 Task: Buy 3 Loofahs from Bath & Bathing Accessories section under best seller category for shipping address: Johnny Mitchell, 4212 Skips Lane, Phoenix, Arizona 85012, Cell Number 9285042162. Pay from credit card ending with 7965, CVV 549
Action: Mouse moved to (543, 275)
Screenshot: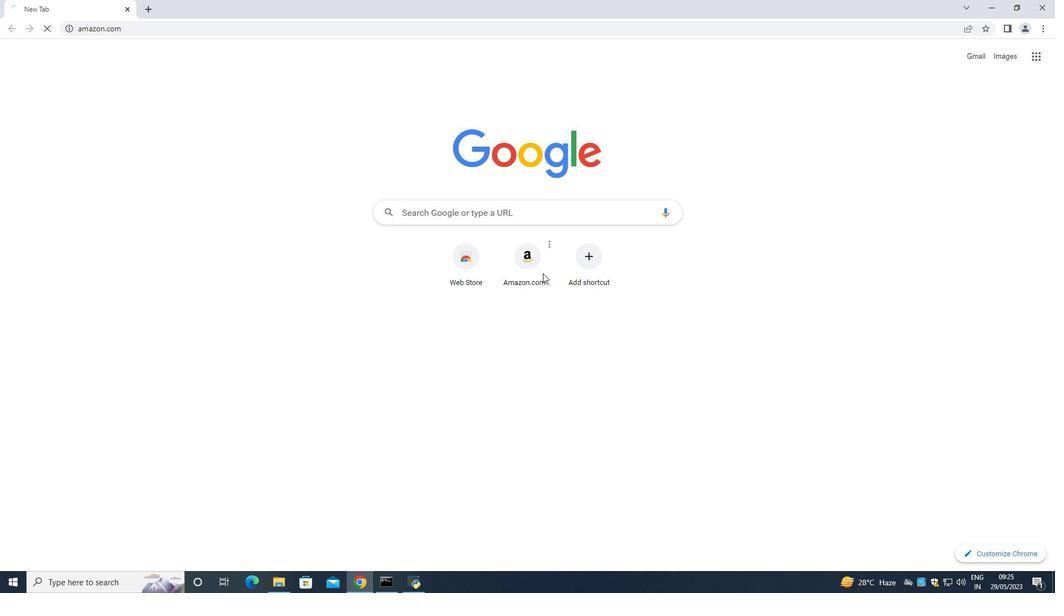 
Action: Mouse pressed left at (543, 275)
Screenshot: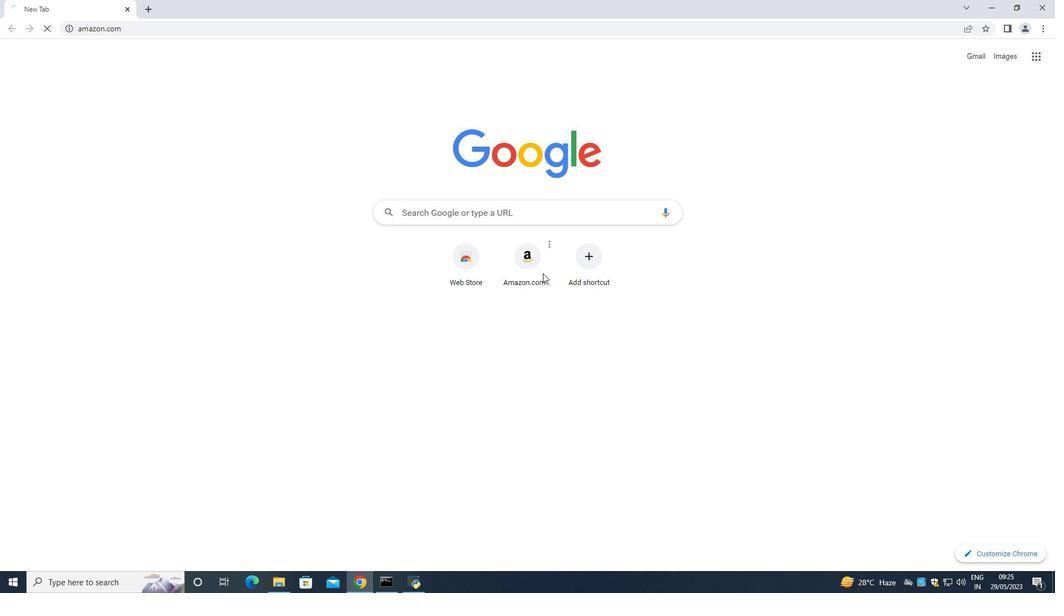 
Action: Mouse moved to (273, 47)
Screenshot: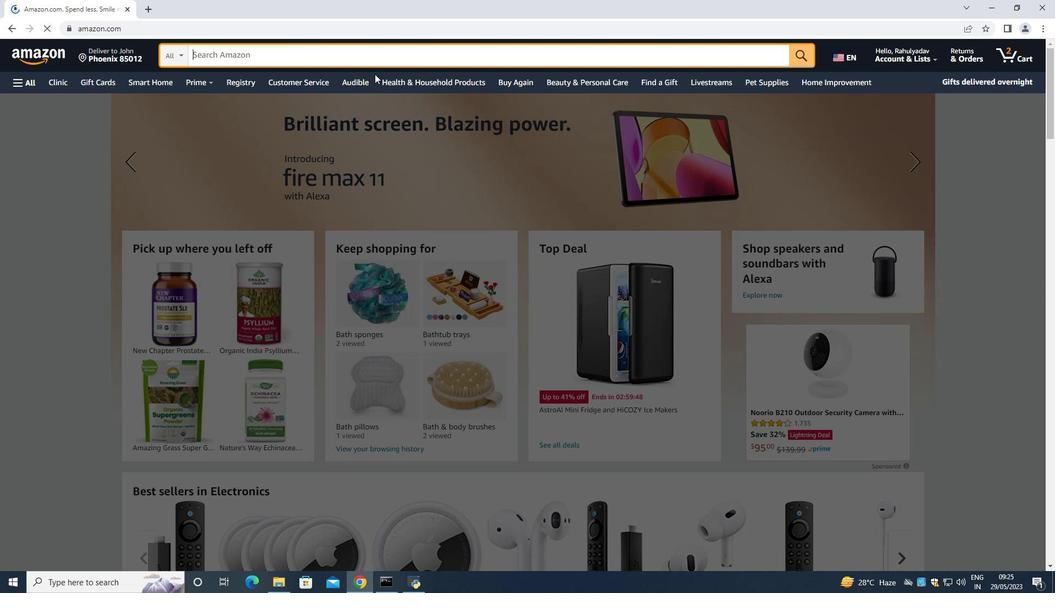 
Action: Mouse pressed left at (273, 47)
Screenshot: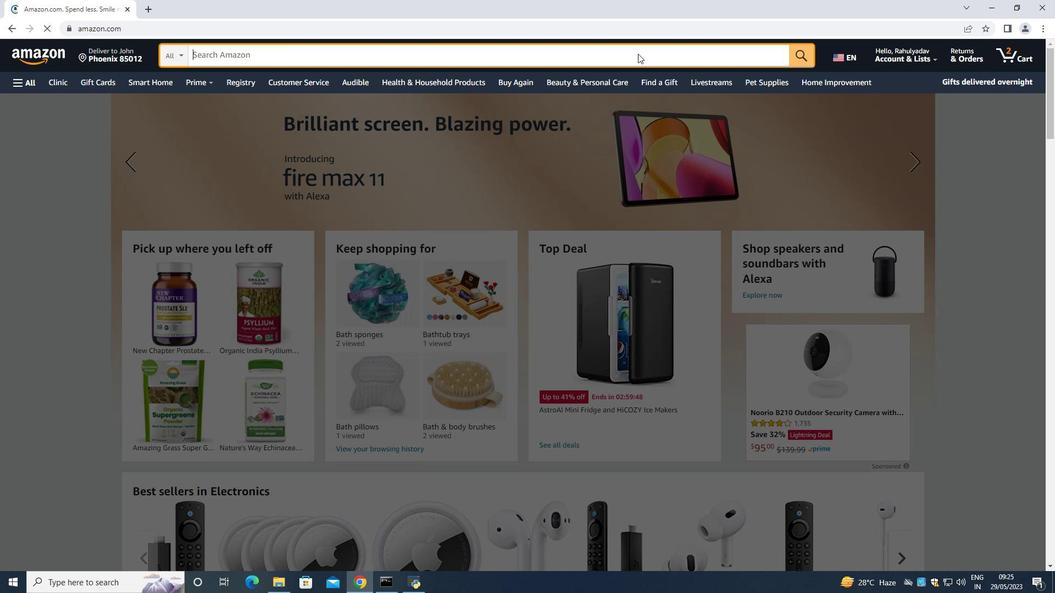 
Action: Mouse moved to (1018, 0)
Screenshot: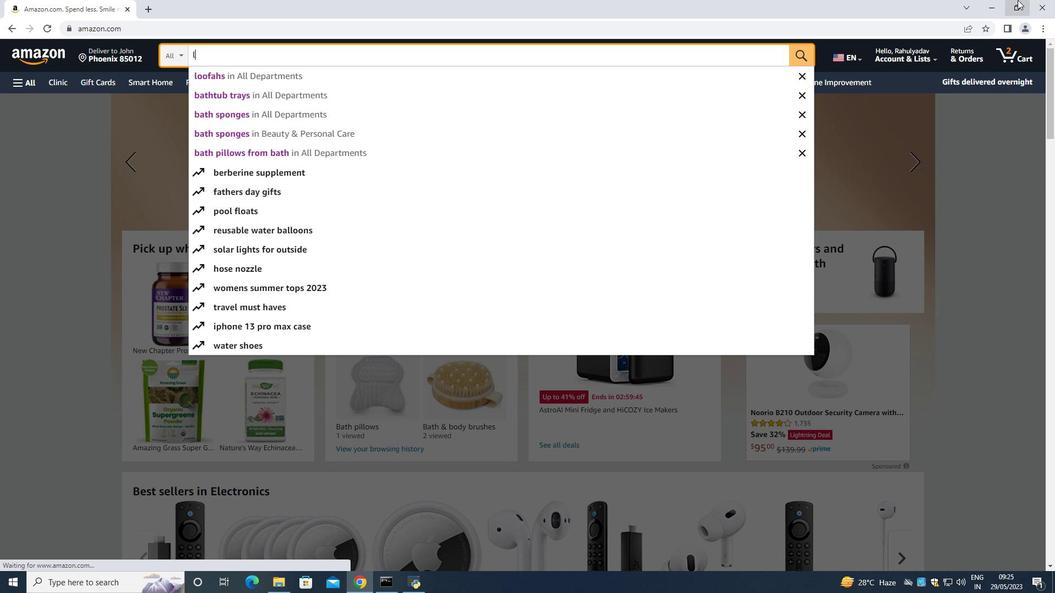 
Action: Key pressed loo<Key.shift>Fah<Key.space><Key.enter>
Screenshot: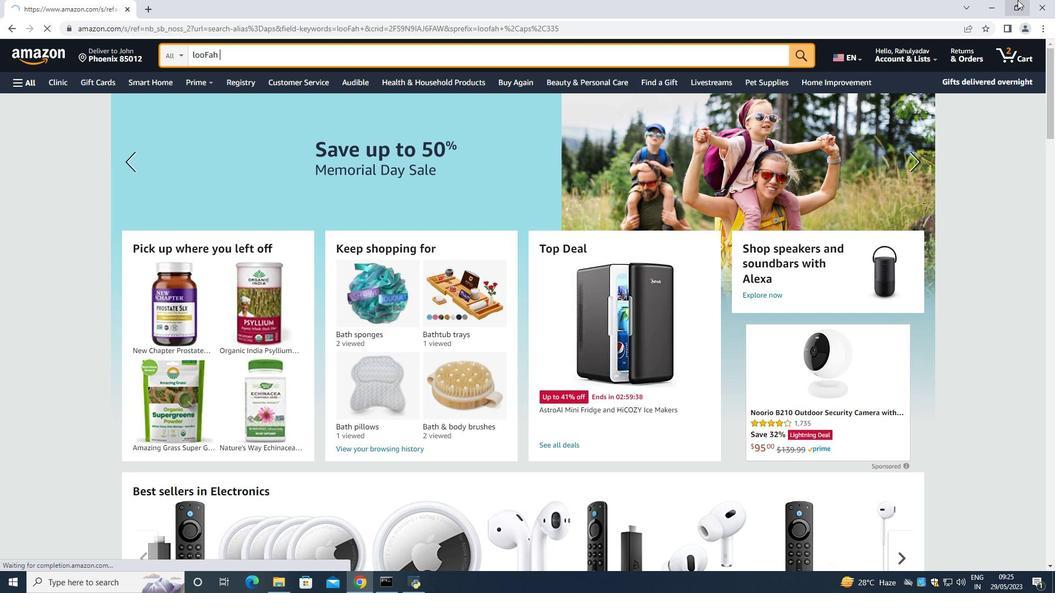 
Action: Mouse moved to (17, 260)
Screenshot: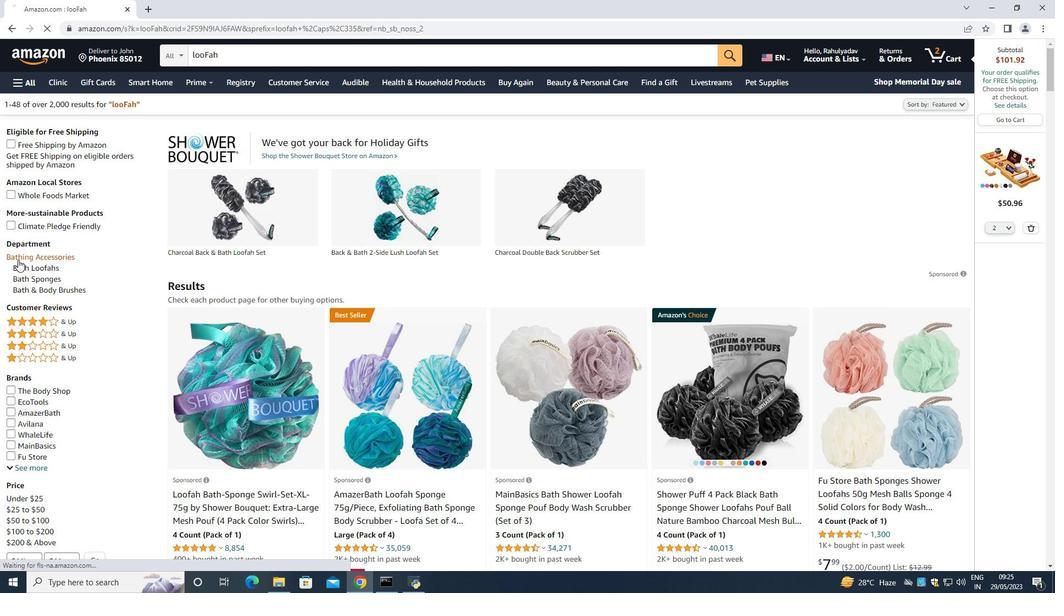 
Action: Mouse pressed left at (17, 260)
Screenshot: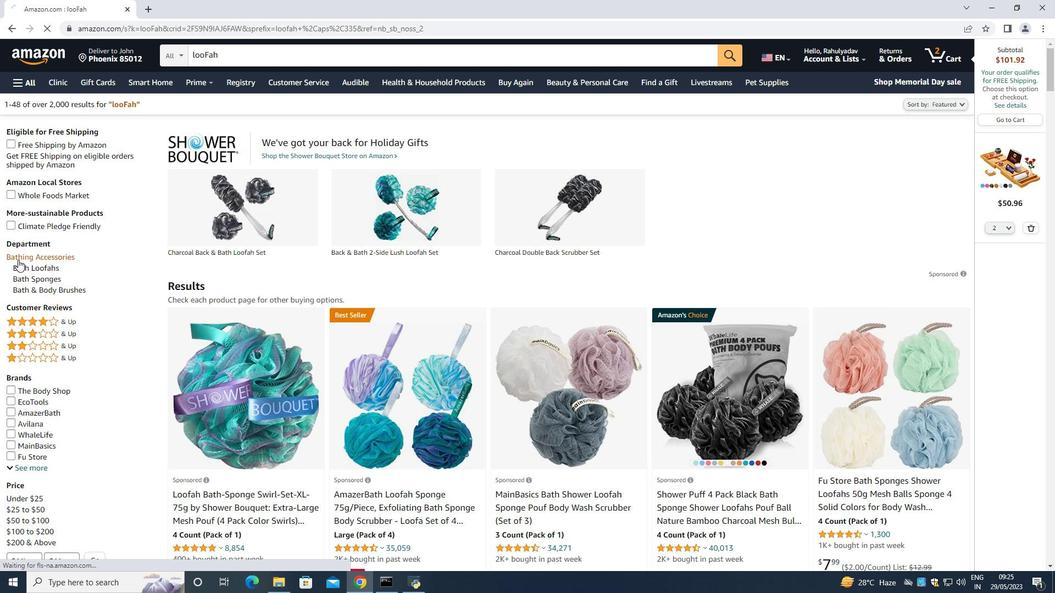 
Action: Mouse moved to (280, 190)
Screenshot: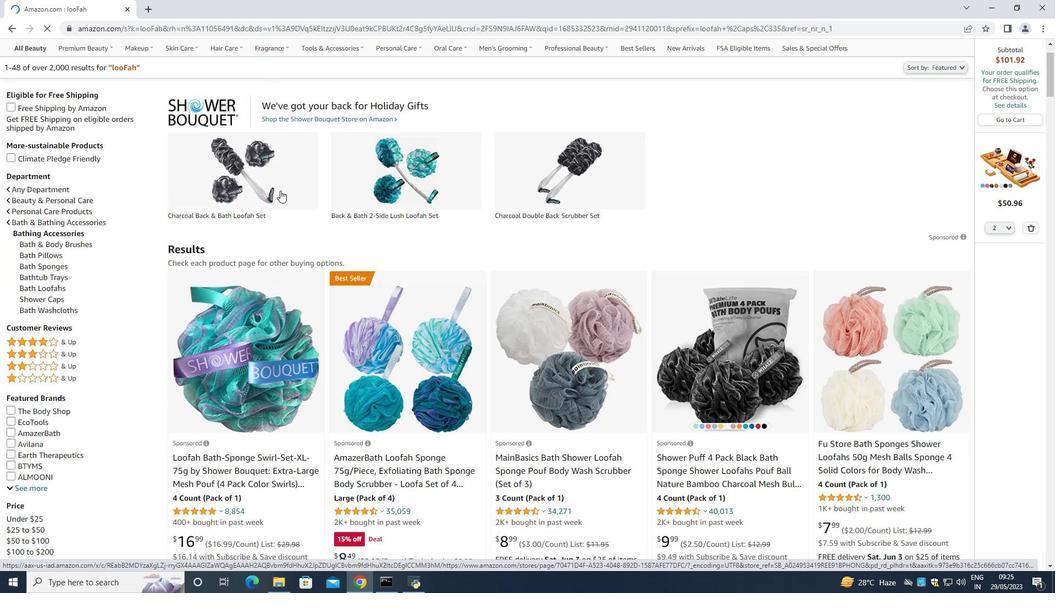 
Action: Mouse scrolled (280, 190) with delta (0, 0)
Screenshot: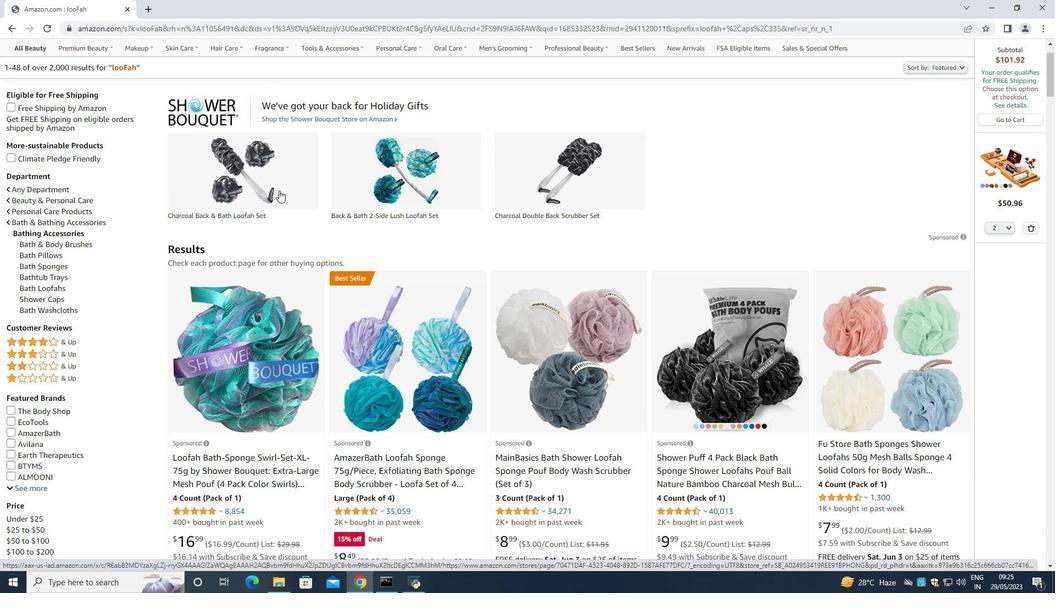 
Action: Mouse moved to (279, 190)
Screenshot: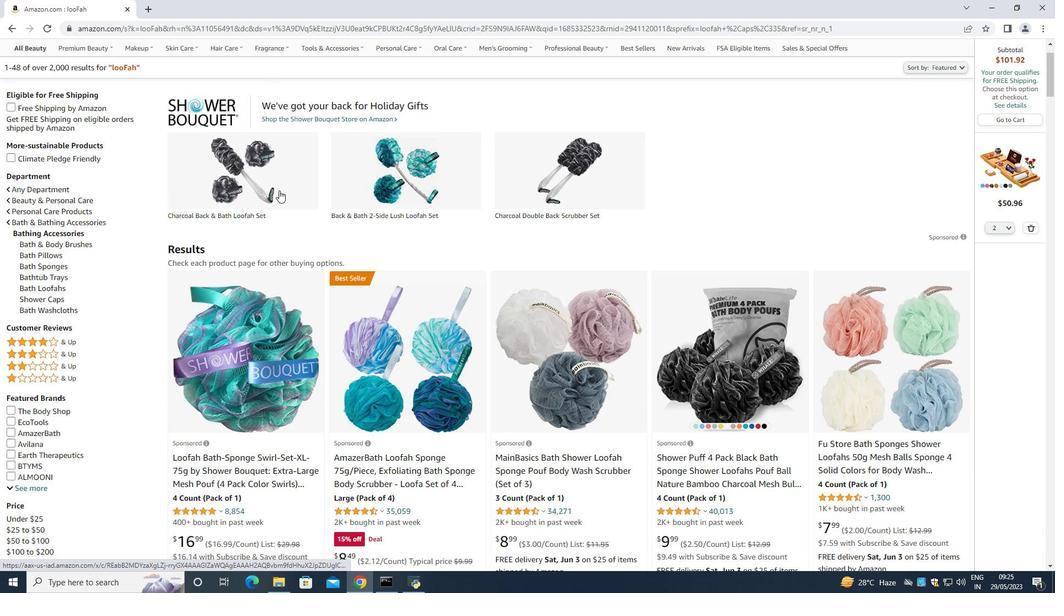 
Action: Mouse scrolled (279, 190) with delta (0, 0)
Screenshot: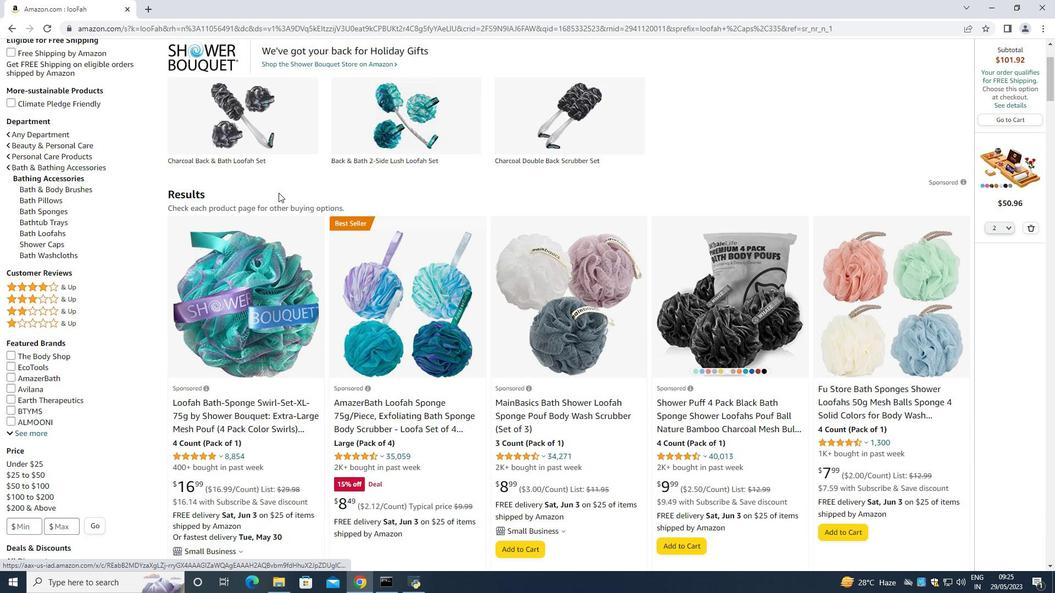 
Action: Mouse moved to (416, 412)
Screenshot: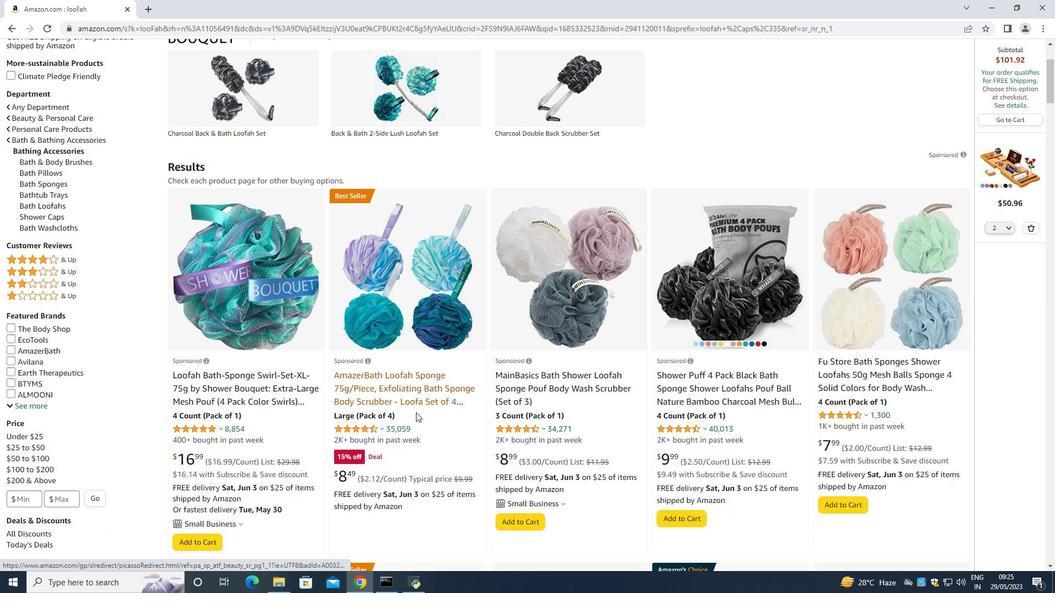 
Action: Mouse scrolled (416, 411) with delta (0, 0)
Screenshot: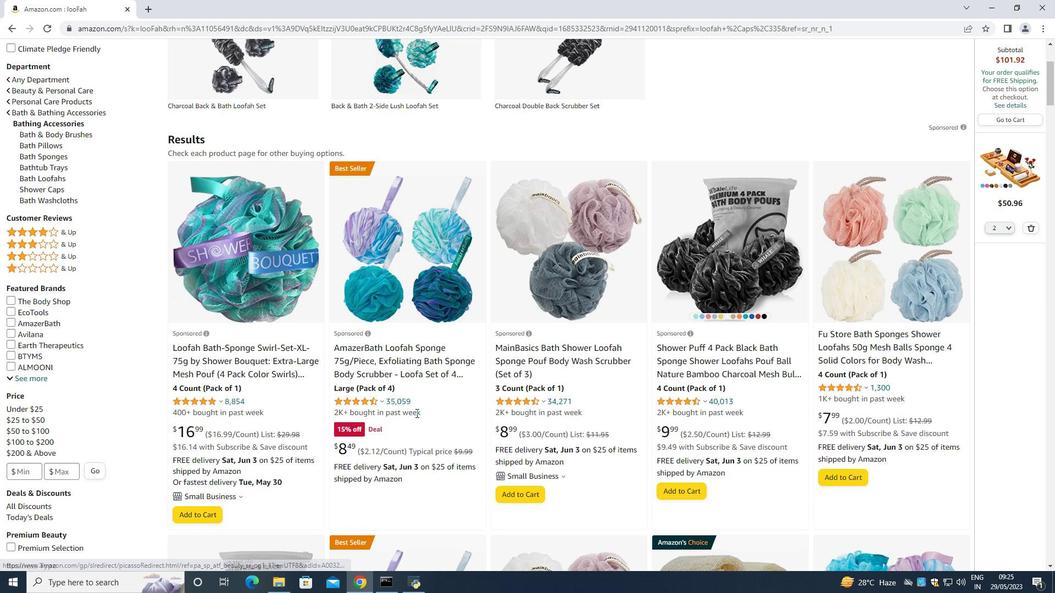 
Action: Mouse moved to (389, 280)
Screenshot: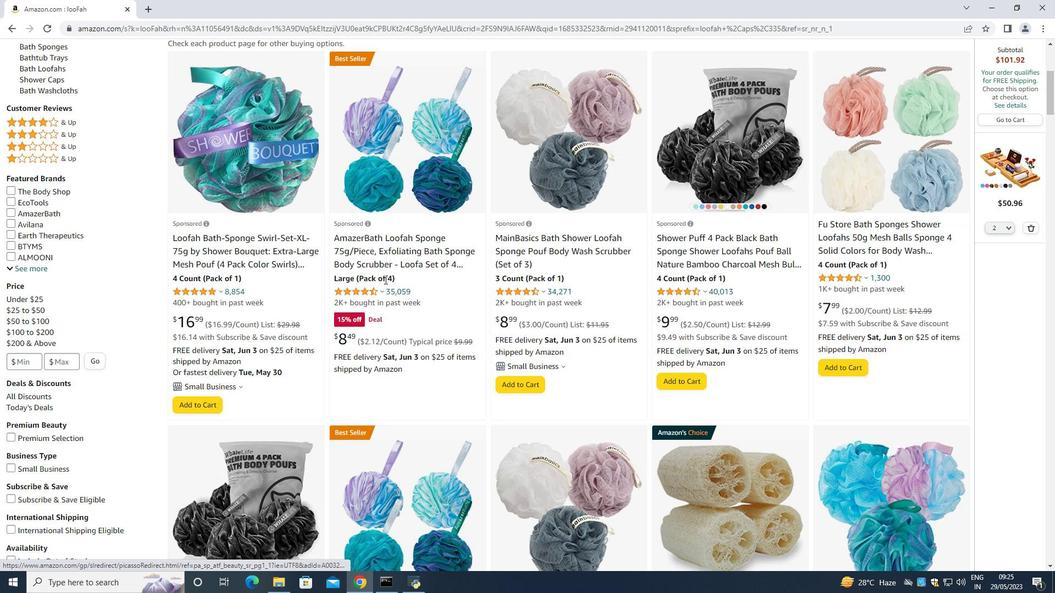 
Action: Mouse scrolled (389, 279) with delta (0, 0)
Screenshot: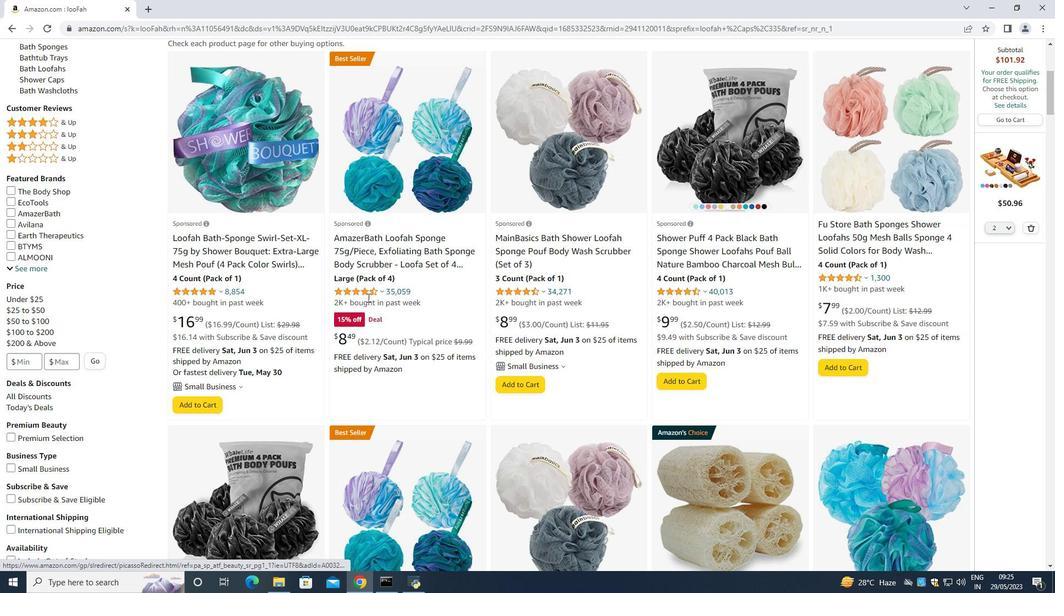 
Action: Mouse moved to (389, 280)
Screenshot: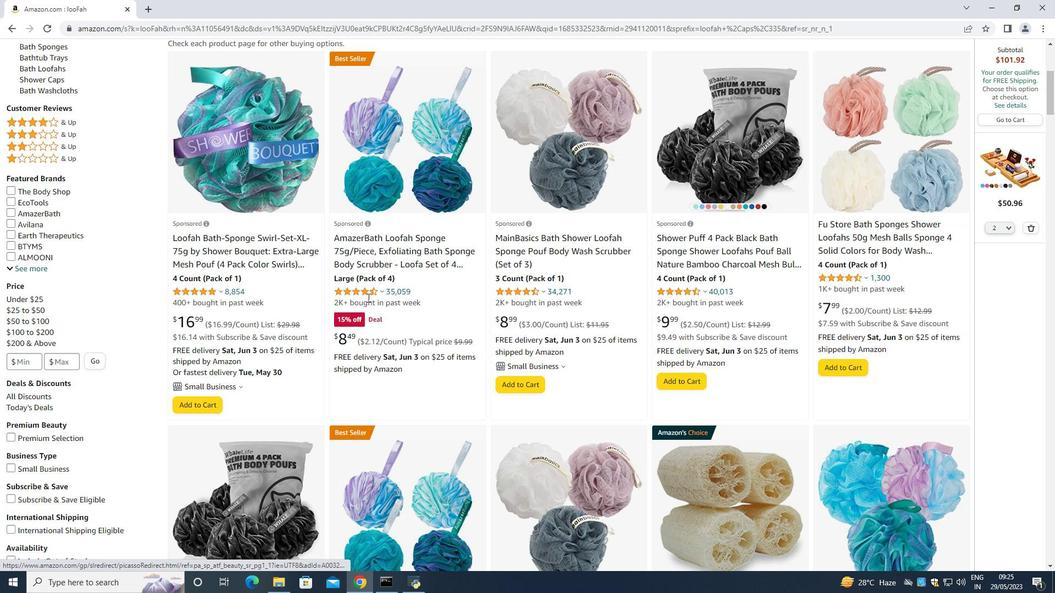 
Action: Mouse scrolled (389, 279) with delta (0, 0)
Screenshot: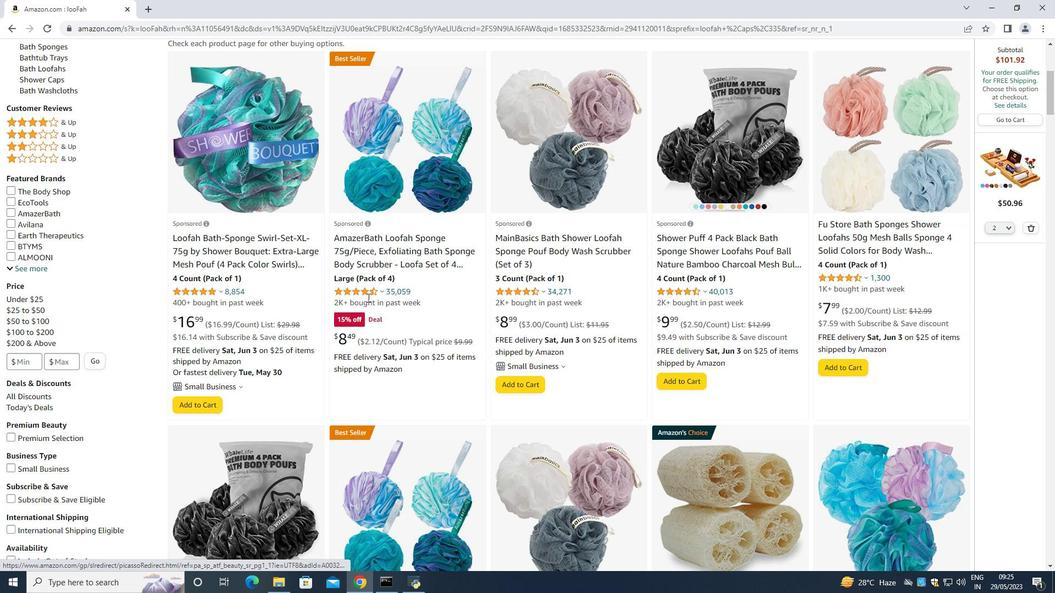 
Action: Mouse moved to (353, 328)
Screenshot: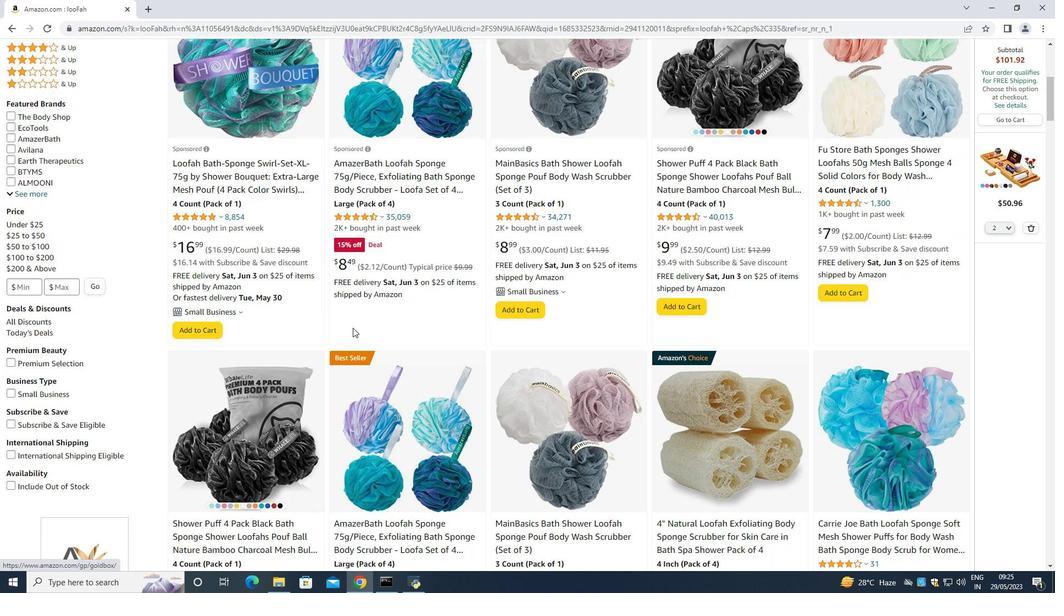 
Action: Mouse scrolled (353, 327) with delta (0, 0)
Screenshot: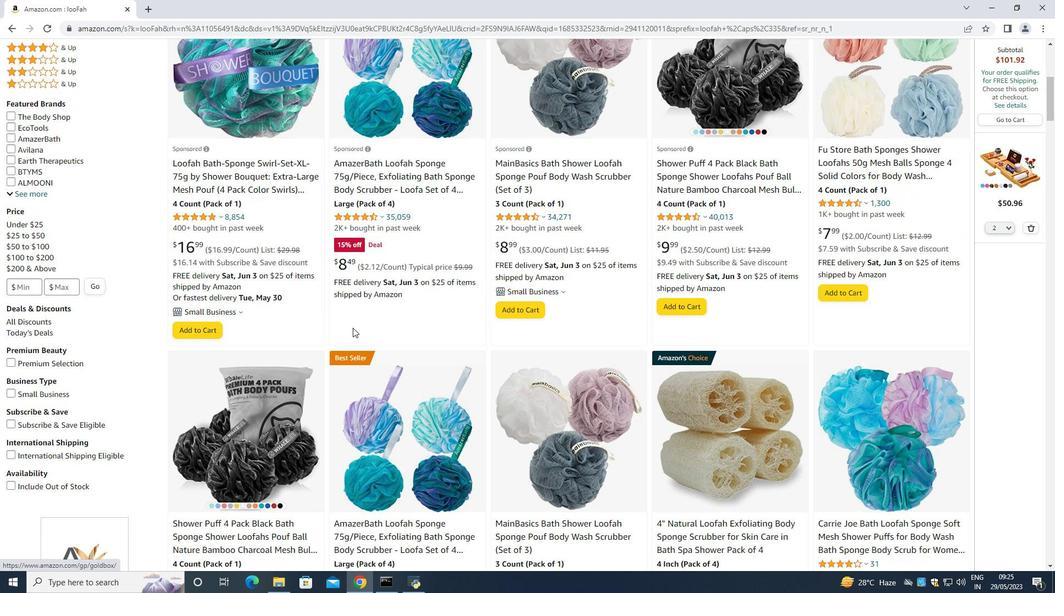 
Action: Mouse scrolled (353, 327) with delta (0, 0)
Screenshot: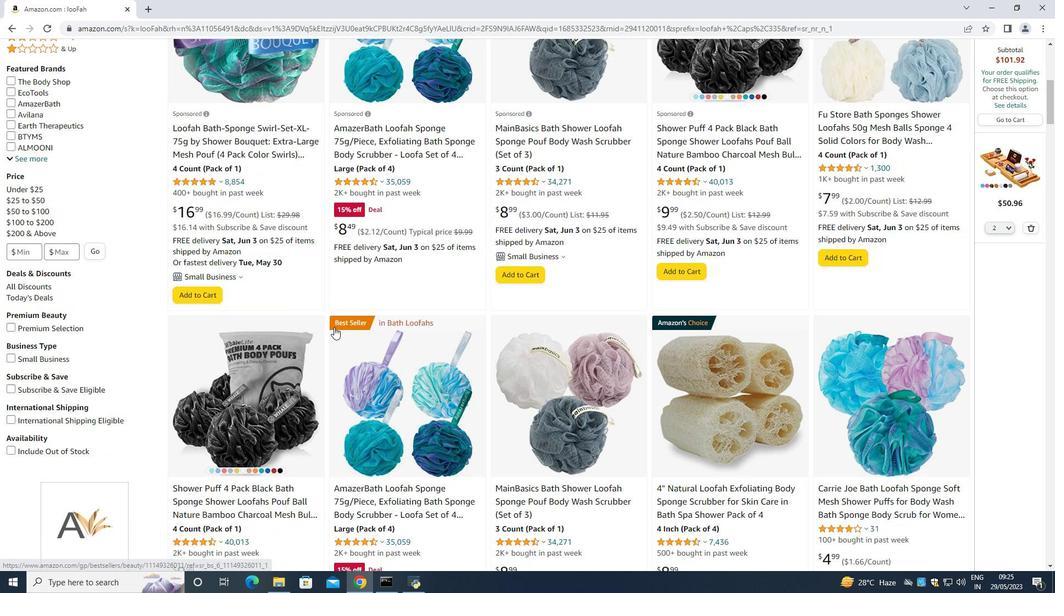 
Action: Mouse moved to (521, 455)
Screenshot: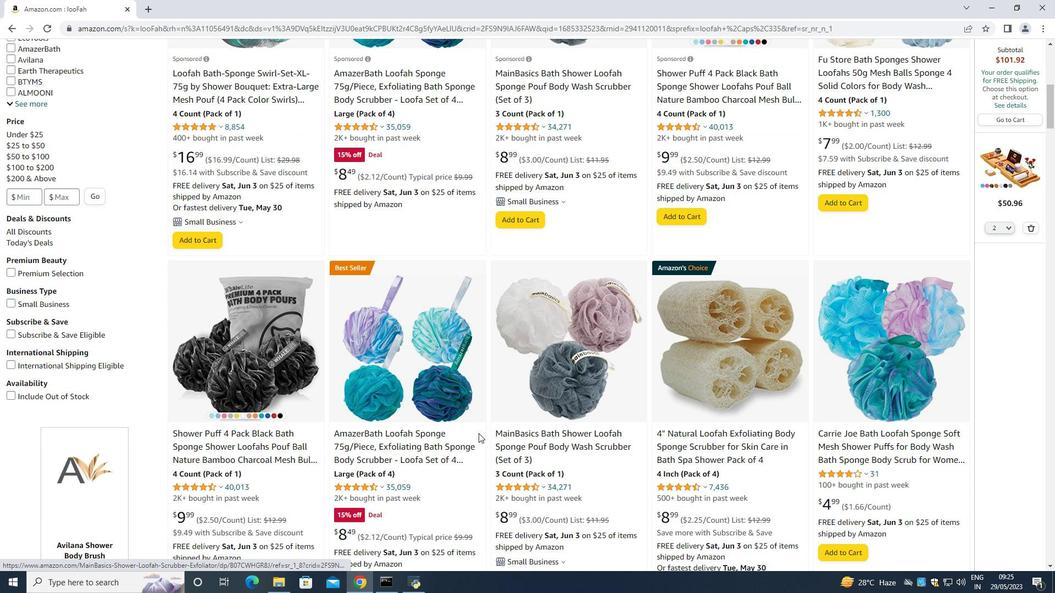 
Action: Mouse scrolled (522, 455) with delta (0, 0)
Screenshot: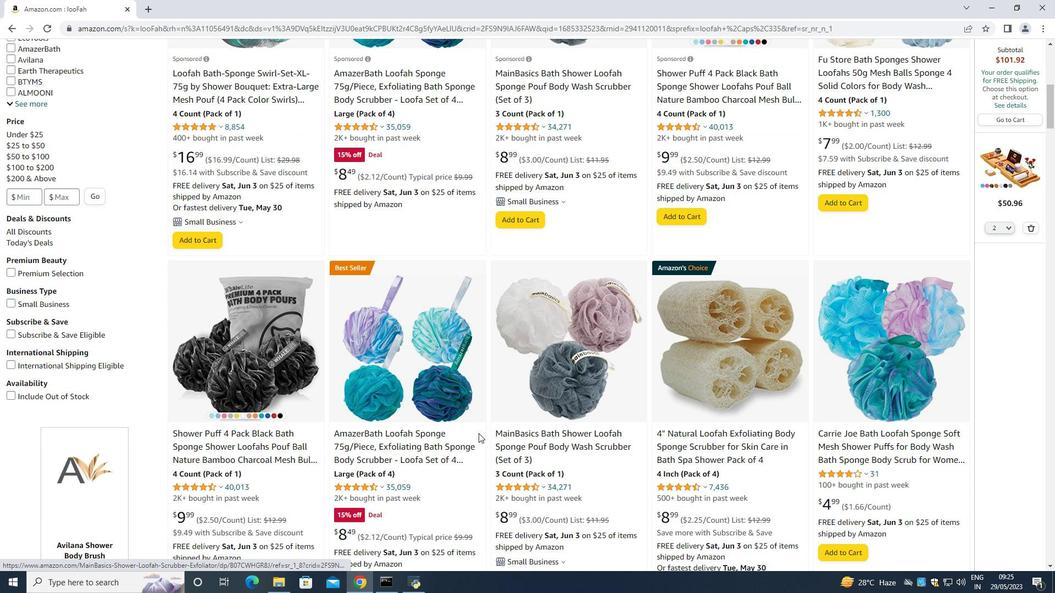 
Action: Mouse moved to (483, 422)
Screenshot: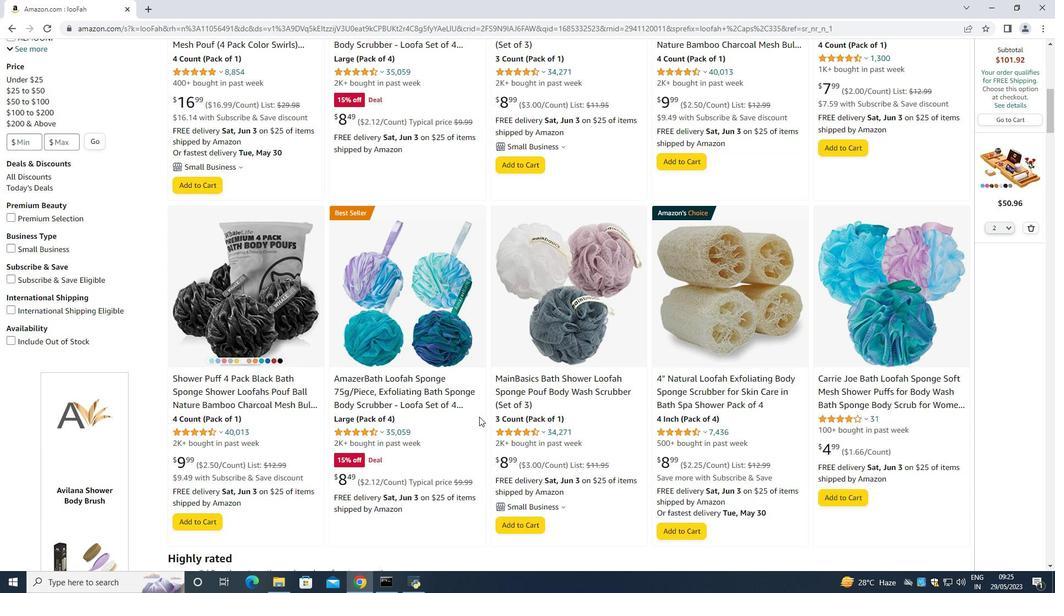 
Action: Mouse scrolled (483, 421) with delta (0, 0)
Screenshot: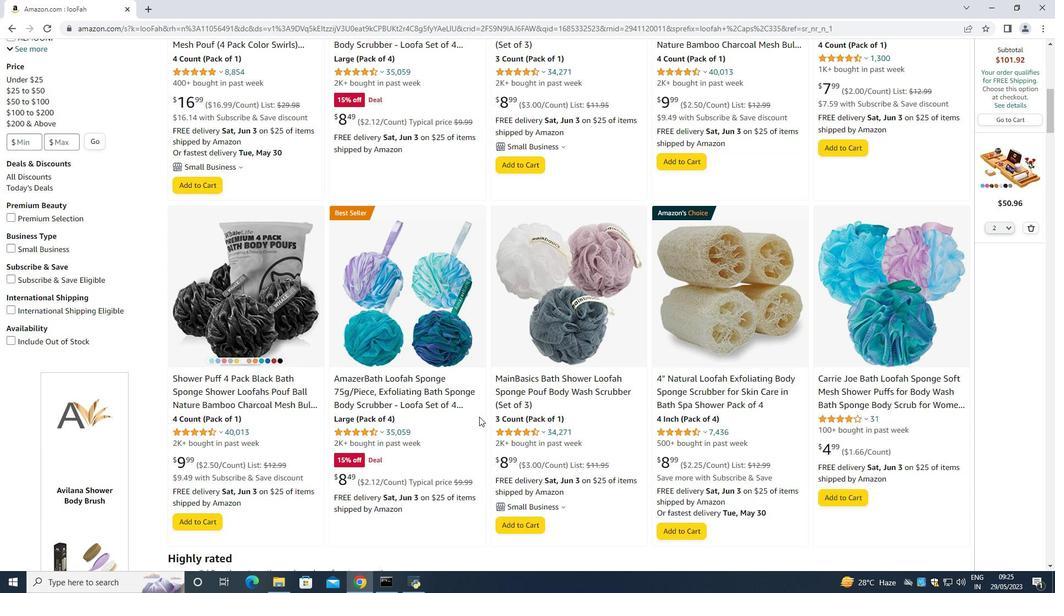 
Action: Mouse moved to (339, 317)
Screenshot: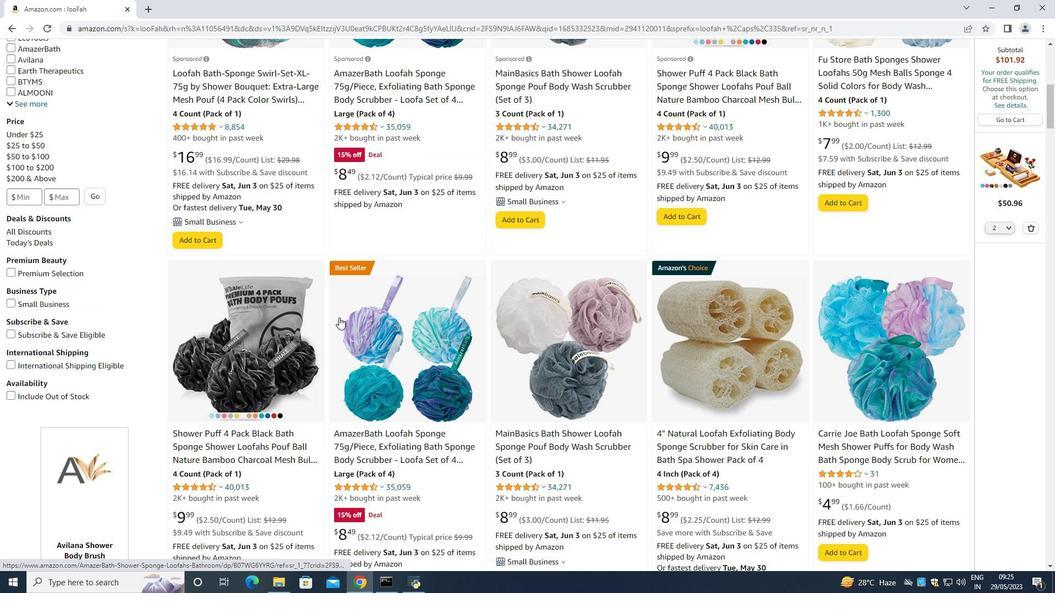 
Action: Mouse scrolled (339, 318) with delta (0, 0)
Screenshot: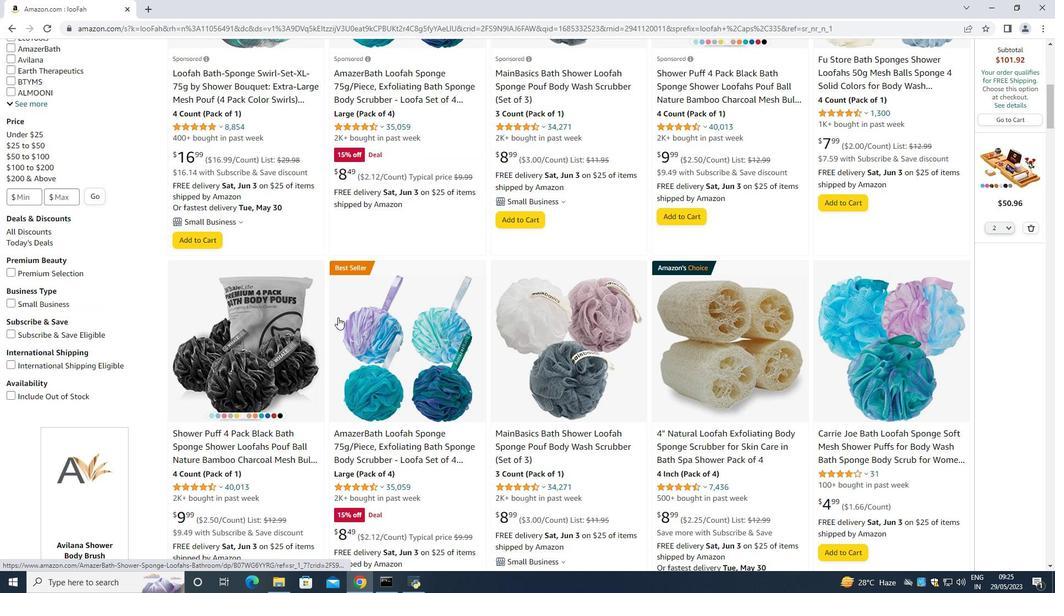 
Action: Mouse moved to (334, 317)
Screenshot: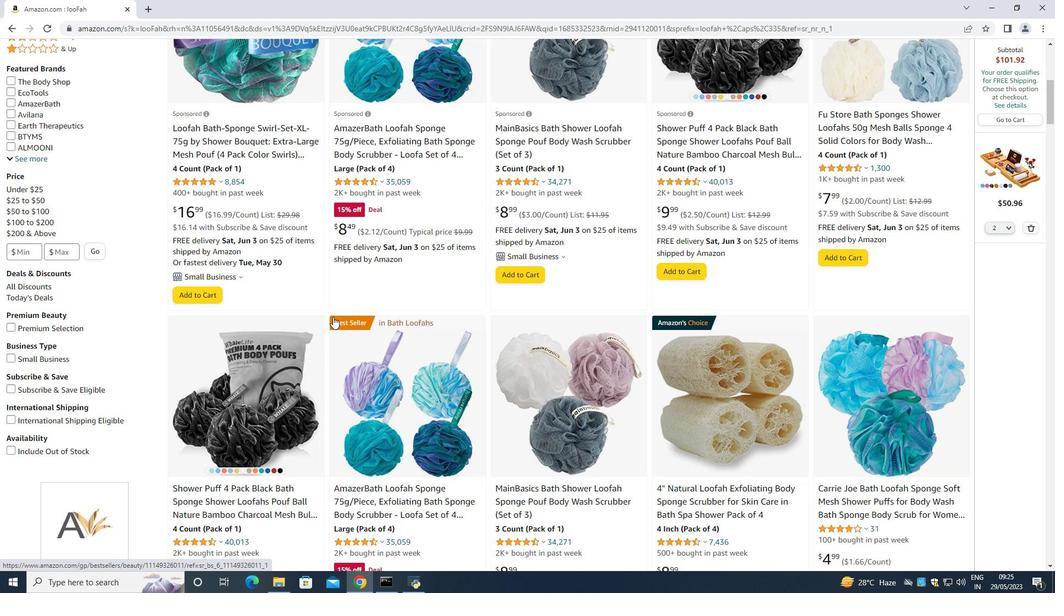 
Action: Mouse scrolled (334, 317) with delta (0, 0)
Screenshot: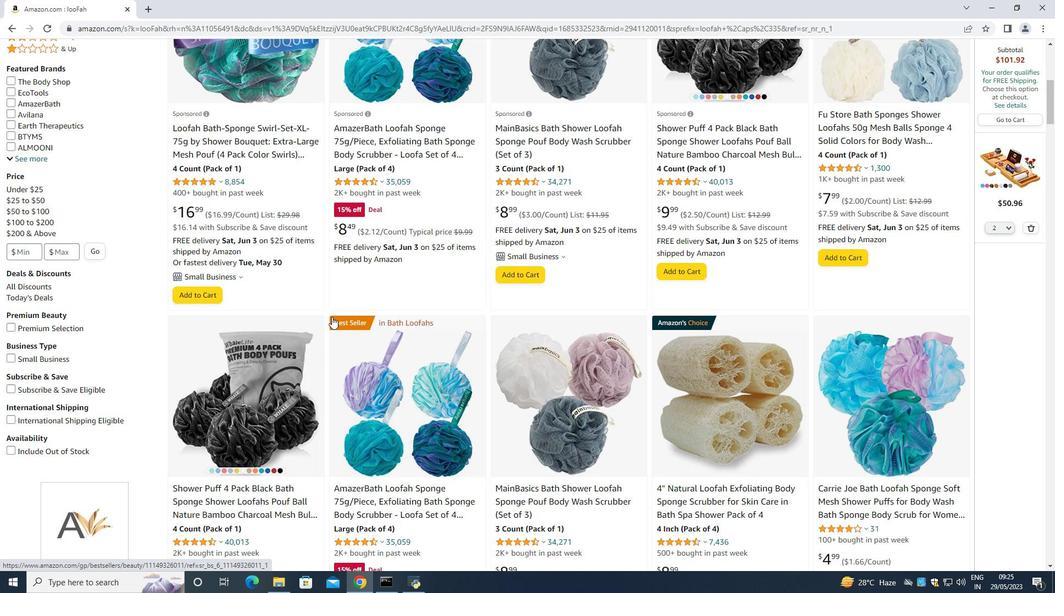 
Action: Mouse moved to (329, 316)
Screenshot: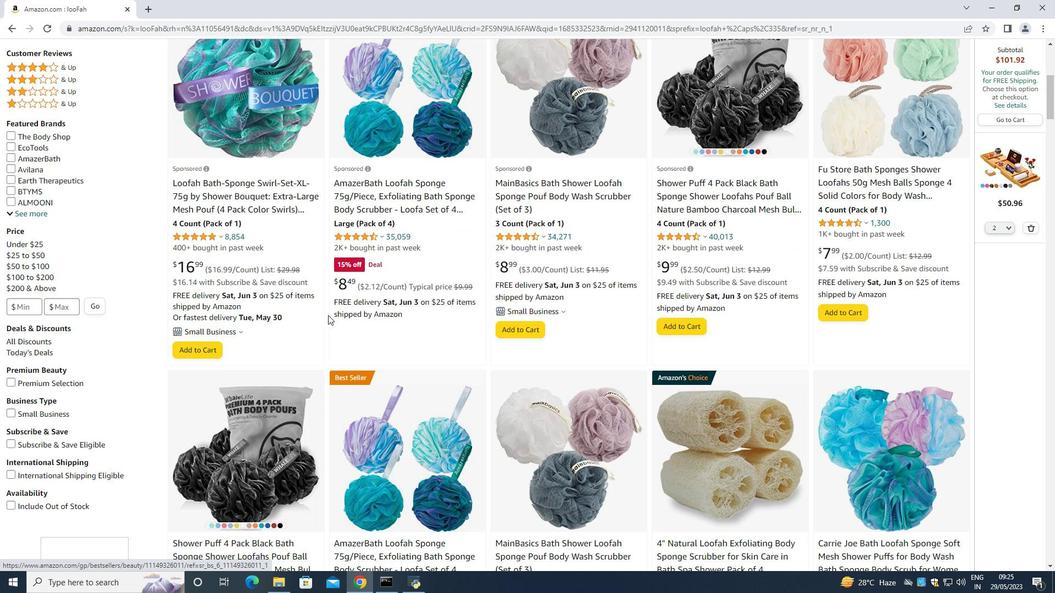 
Action: Mouse scrolled (329, 316) with delta (0, 0)
Screenshot: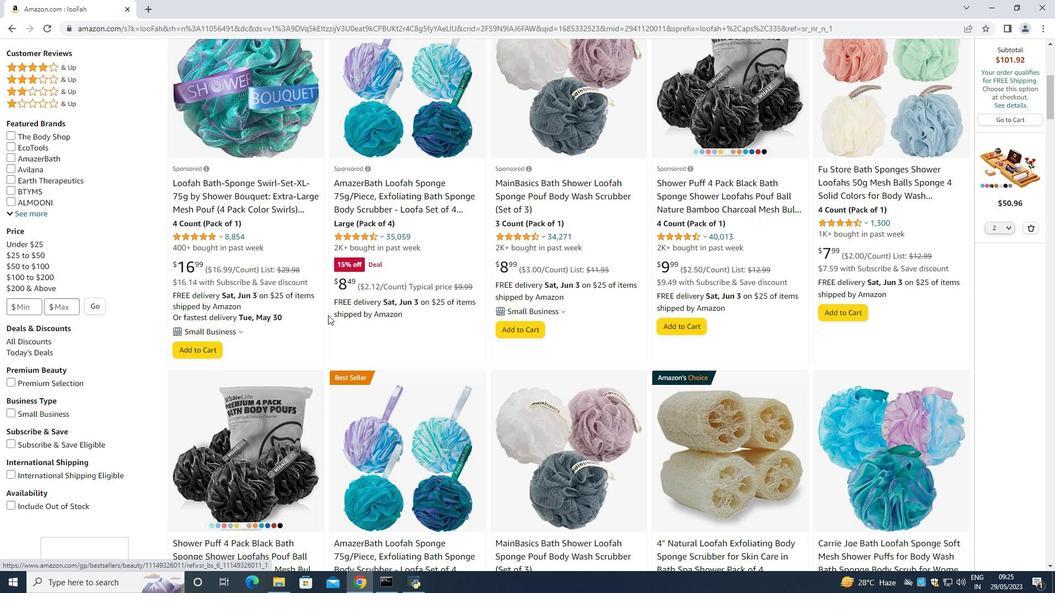 
Action: Mouse moved to (328, 315)
Screenshot: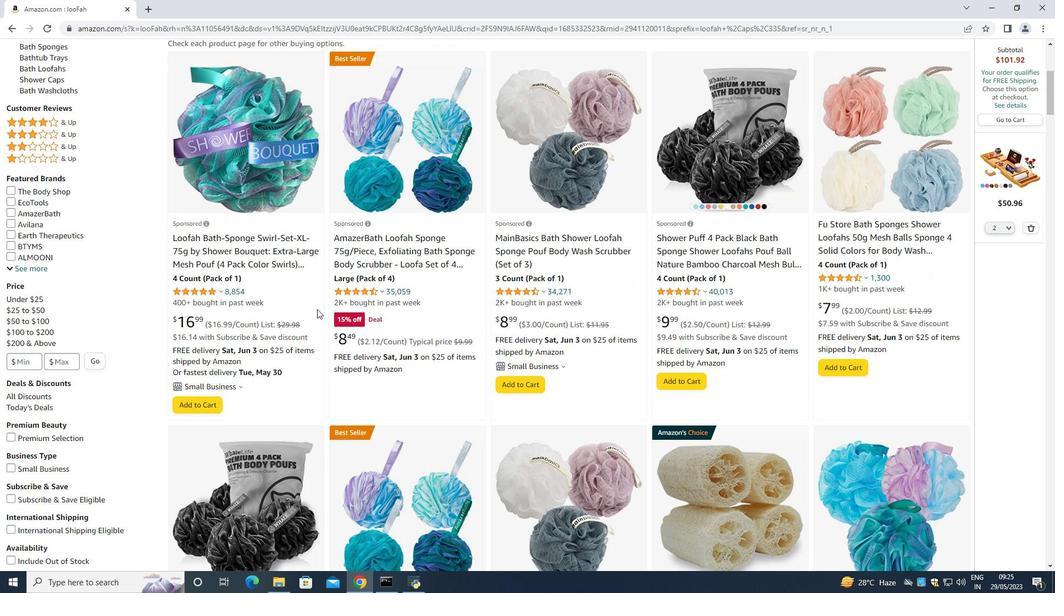 
Action: Mouse scrolled (328, 316) with delta (0, 0)
Screenshot: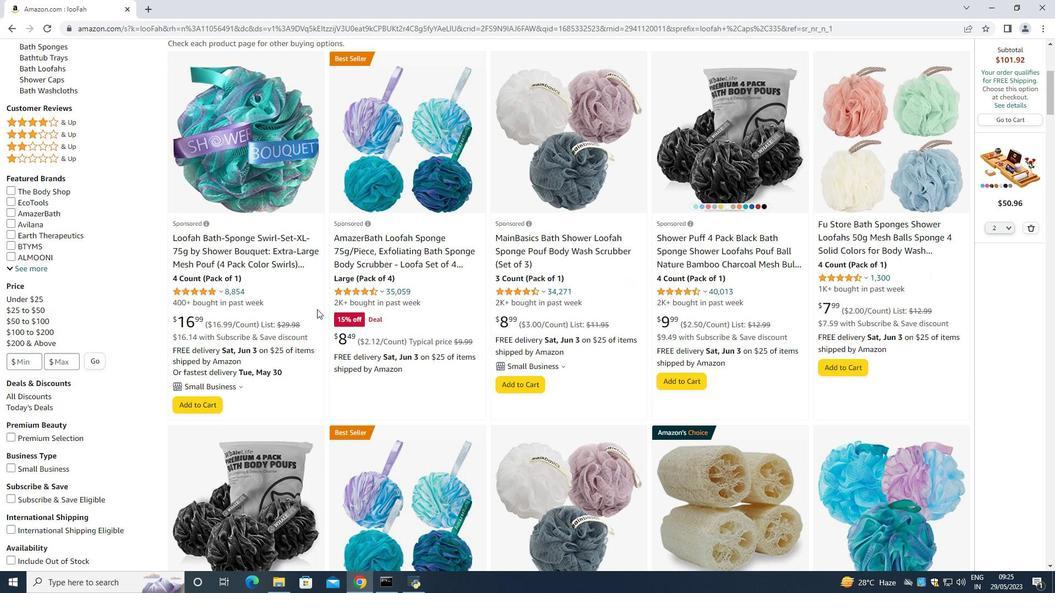
Action: Mouse moved to (316, 308)
Screenshot: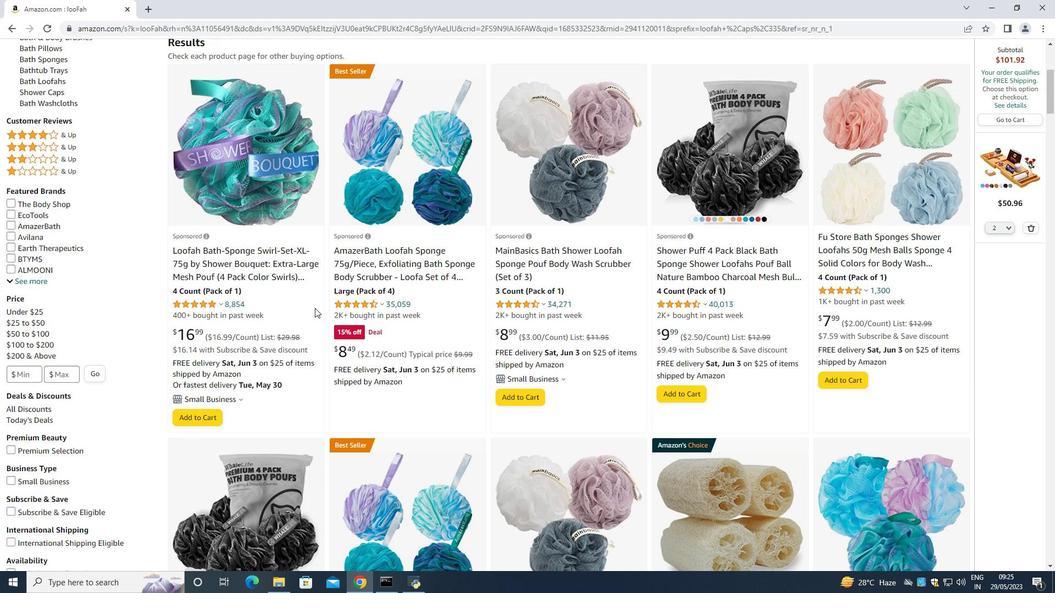 
Action: Mouse scrolled (316, 309) with delta (0, 0)
Screenshot: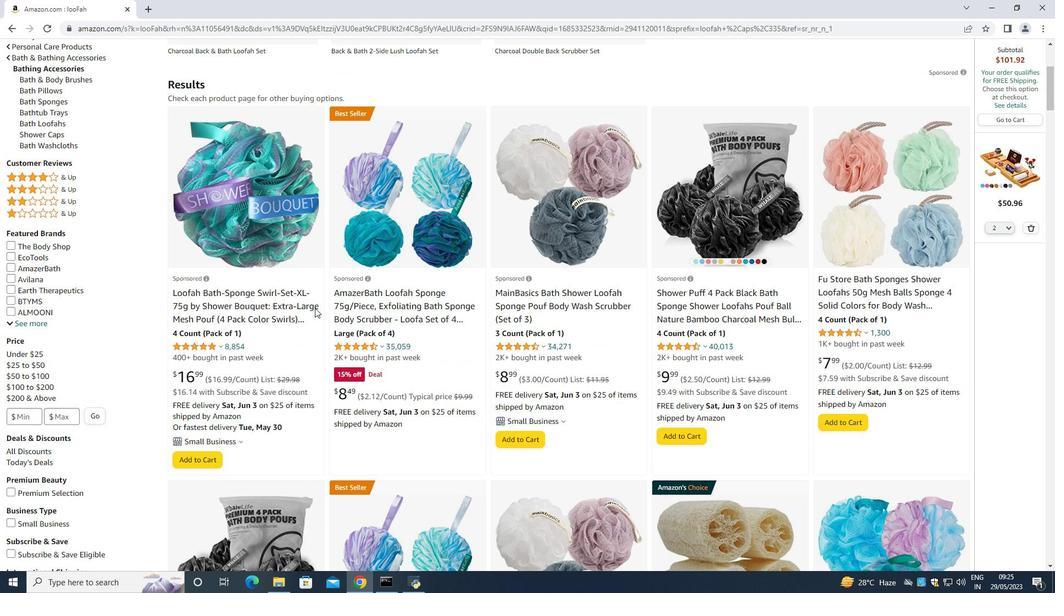 
Action: Mouse moved to (222, 305)
Screenshot: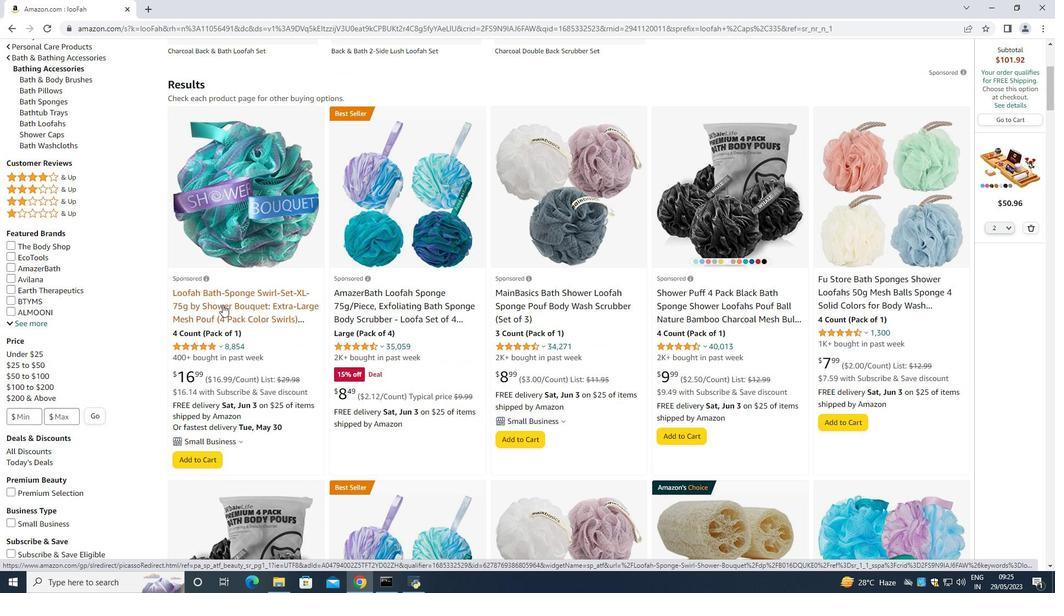 
Action: Mouse pressed left at (222, 305)
Screenshot: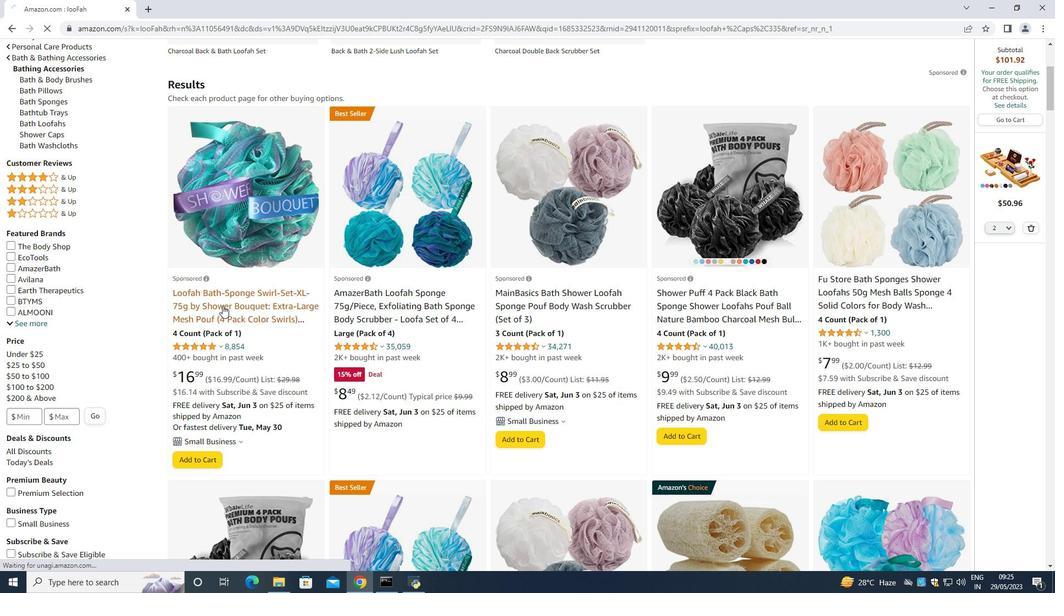 
Action: Mouse moved to (73, 198)
Screenshot: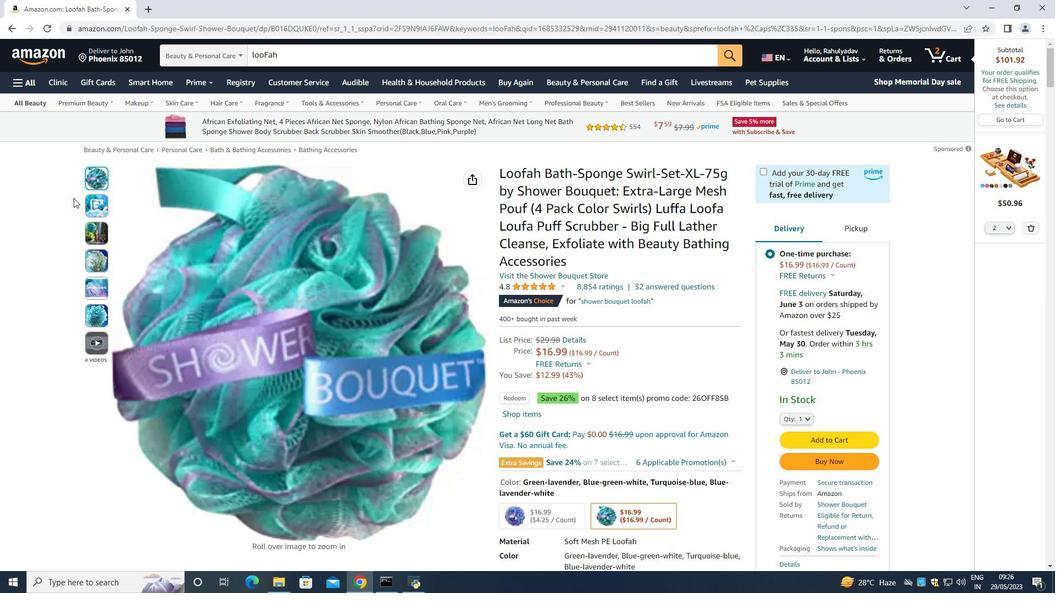 
Action: Mouse scrolled (73, 197) with delta (0, 0)
Screenshot: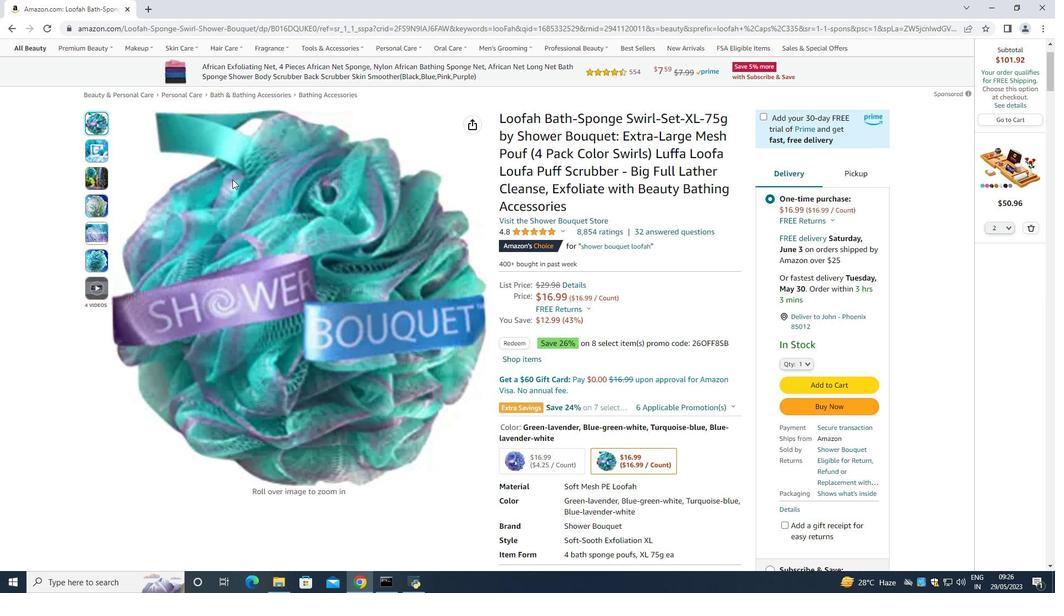 
Action: Mouse moved to (234, 181)
Screenshot: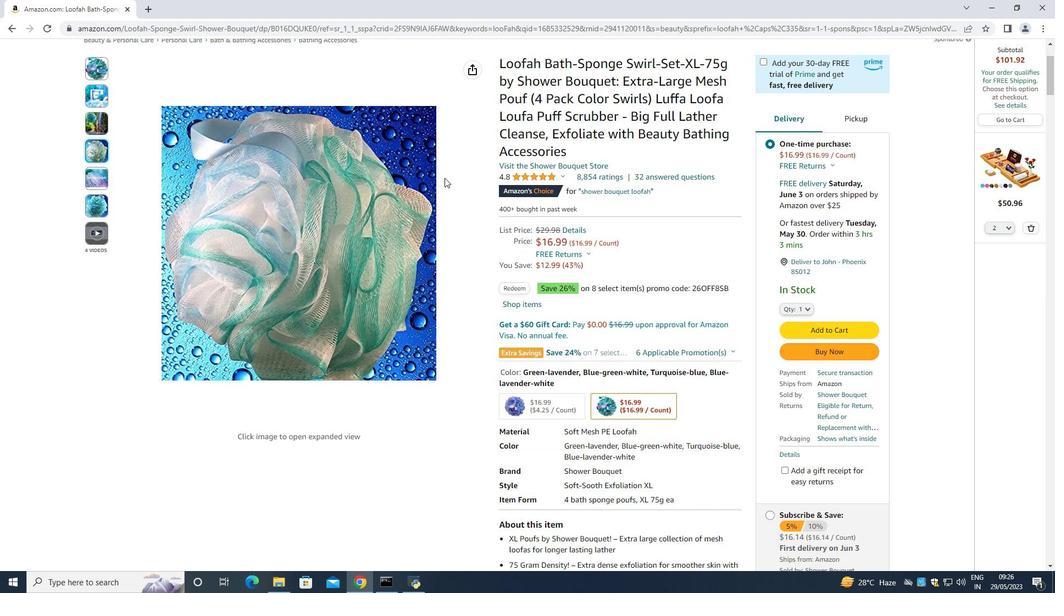 
Action: Mouse scrolled (234, 180) with delta (0, 0)
Screenshot: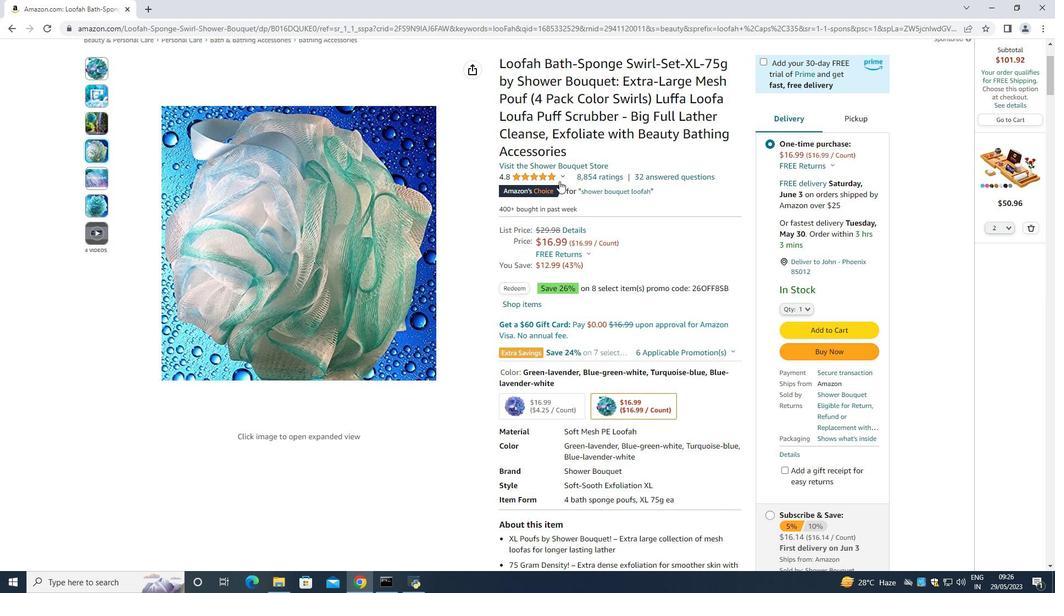
Action: Mouse moved to (594, 156)
Screenshot: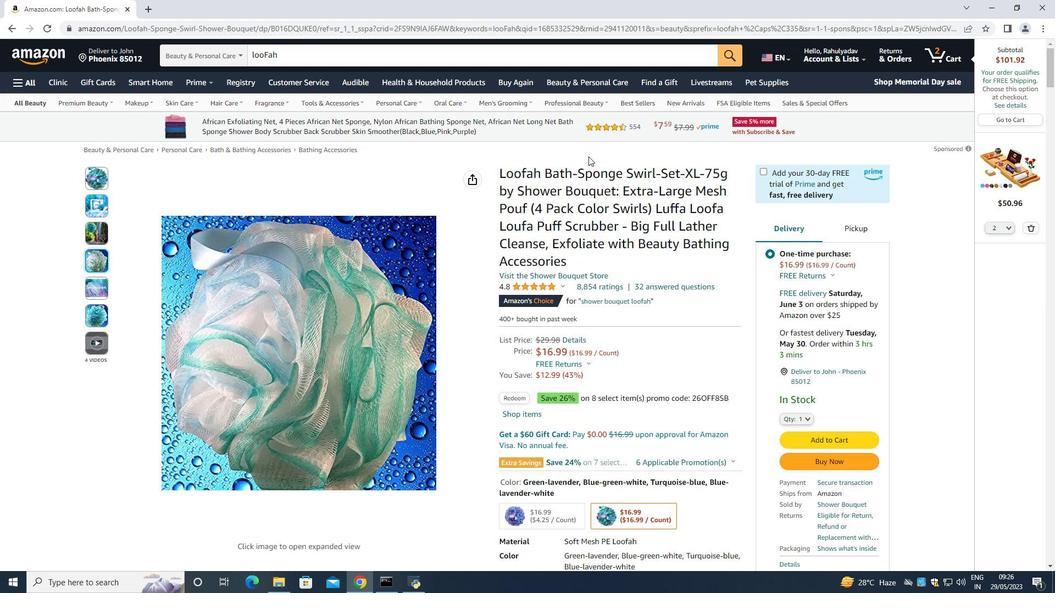 
Action: Mouse scrolled (594, 157) with delta (0, 0)
Screenshot: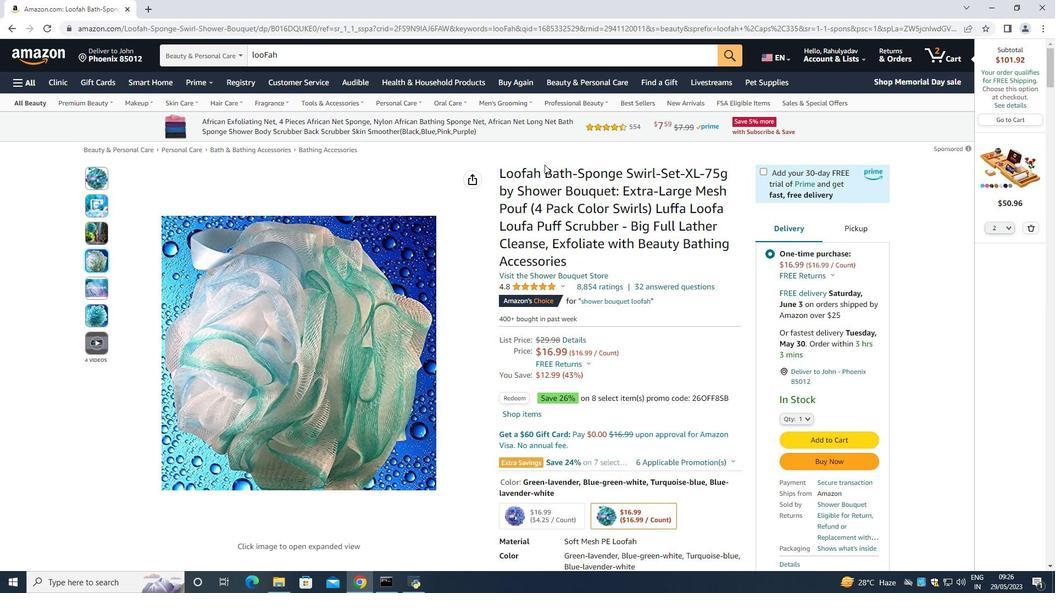
Action: Mouse scrolled (594, 157) with delta (0, 0)
Screenshot: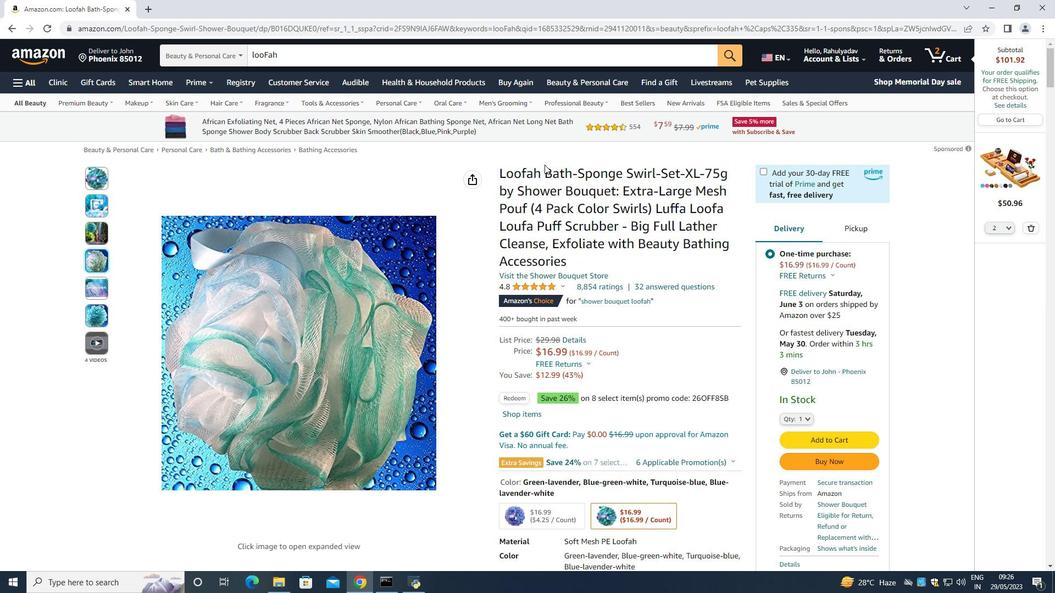 
Action: Mouse scrolled (594, 157) with delta (0, 0)
Screenshot: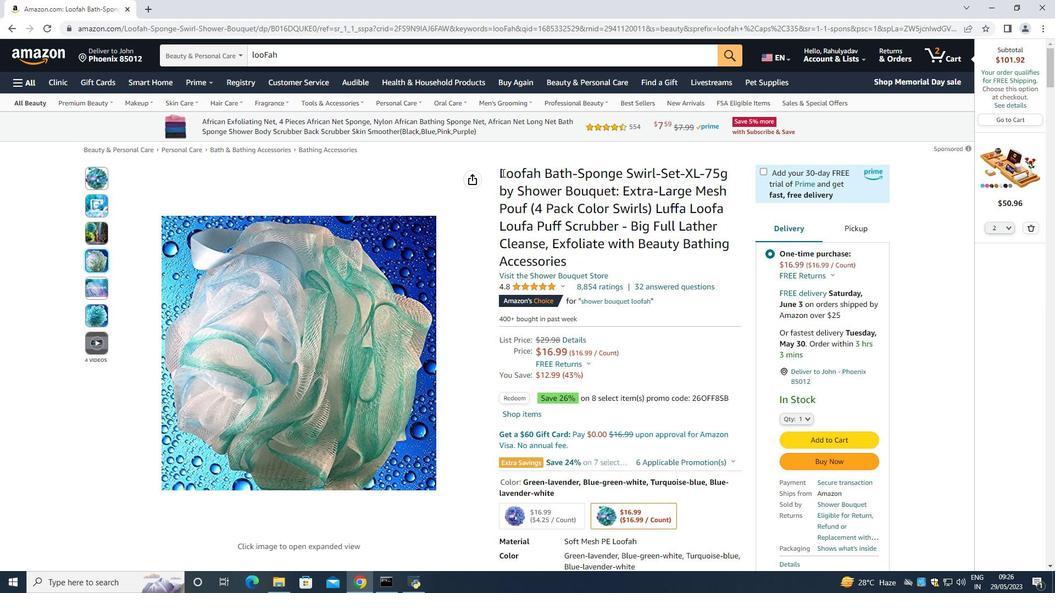 
Action: Mouse moved to (677, 229)
Screenshot: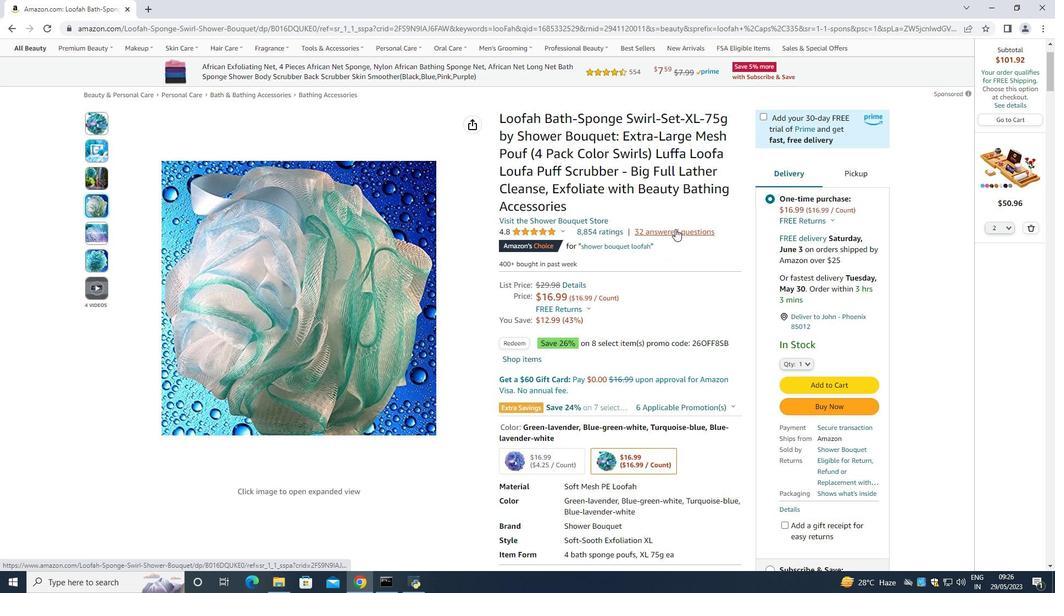 
Action: Mouse scrolled (677, 229) with delta (0, 0)
Screenshot: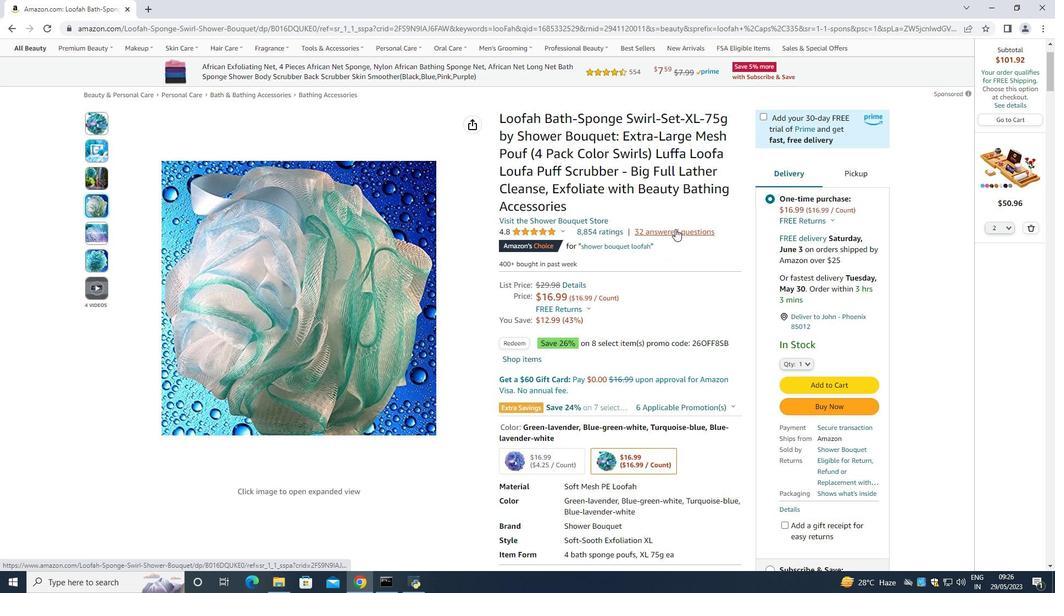 
Action: Mouse moved to (675, 229)
Screenshot: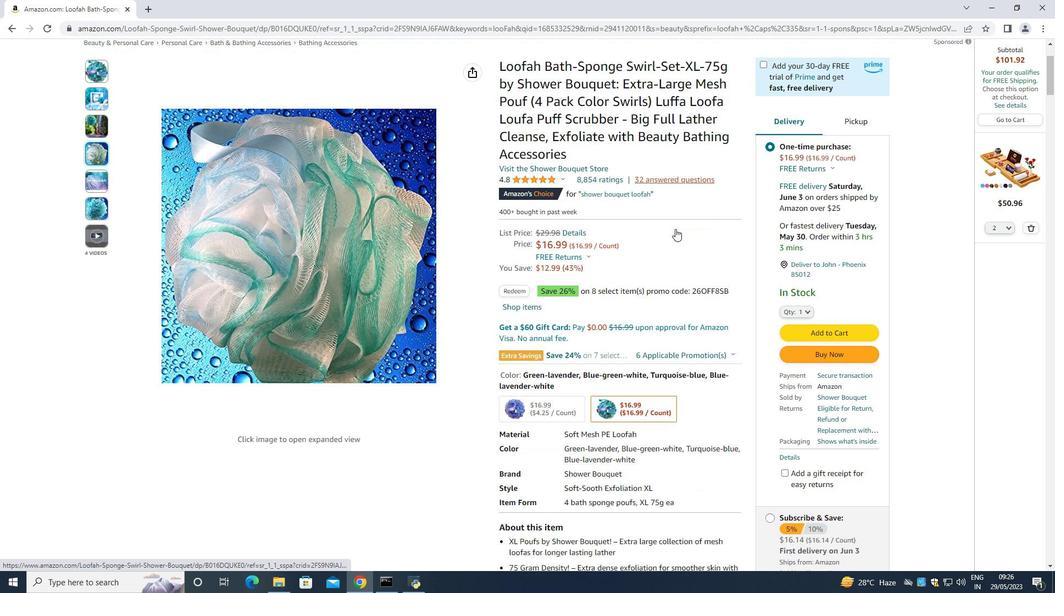 
Action: Mouse scrolled (675, 228) with delta (0, 0)
Screenshot: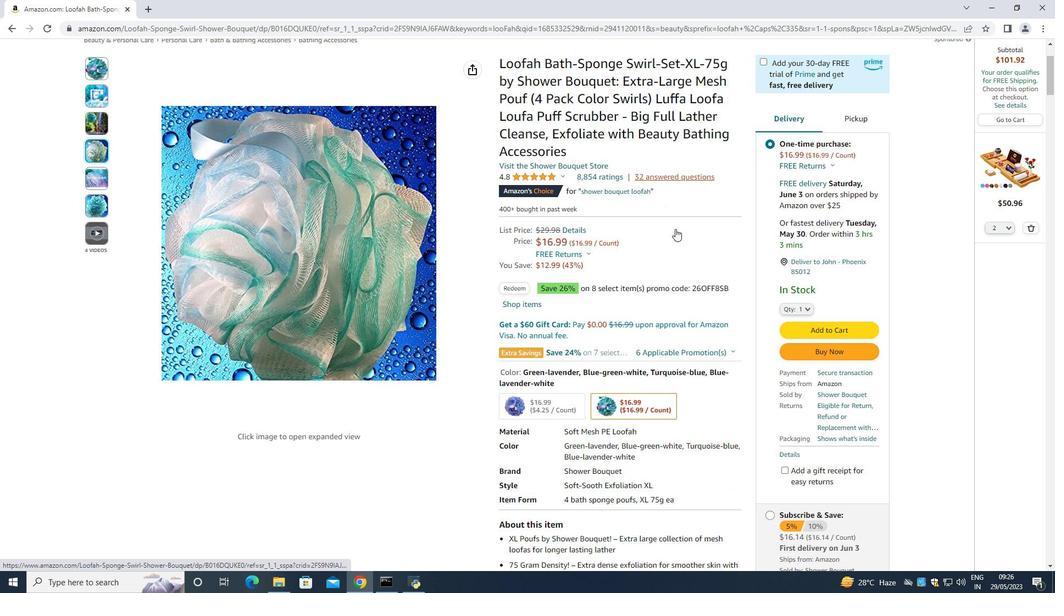 
Action: Mouse scrolled (675, 228) with delta (0, 0)
Screenshot: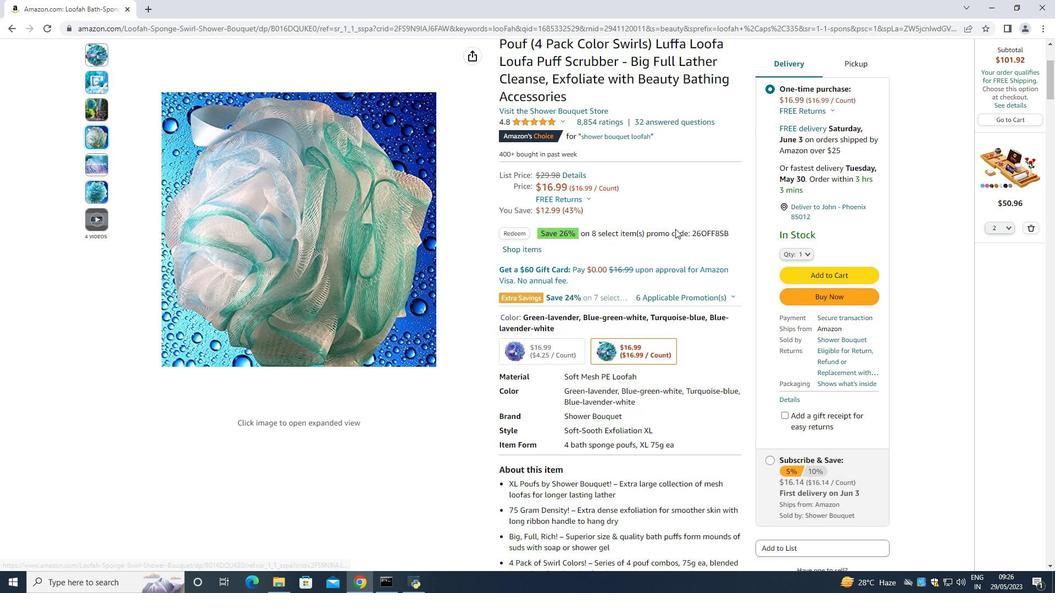 
Action: Mouse moved to (675, 228)
Screenshot: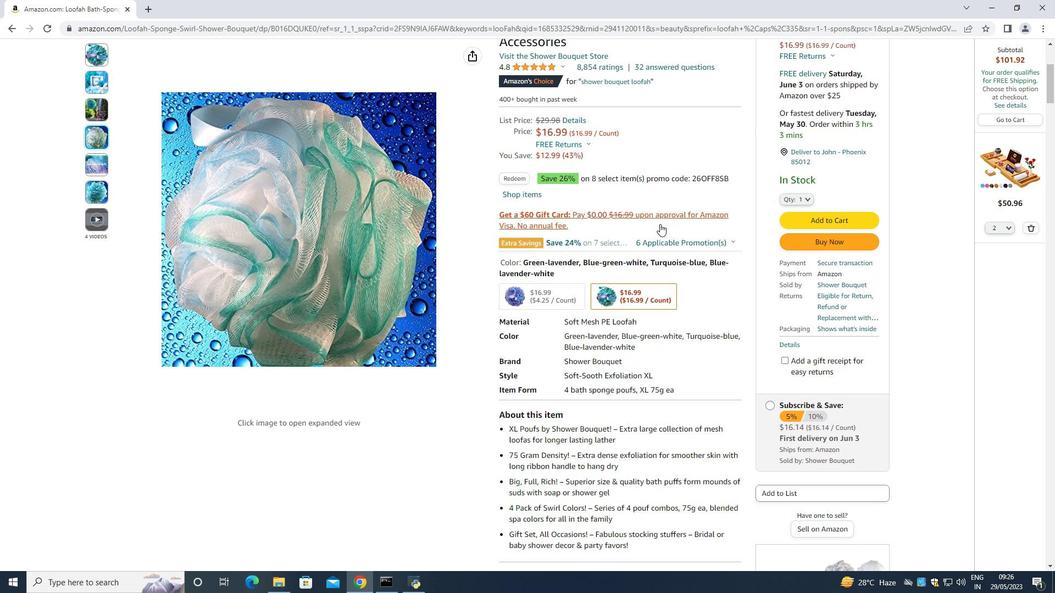 
Action: Mouse scrolled (675, 227) with delta (0, 0)
Screenshot: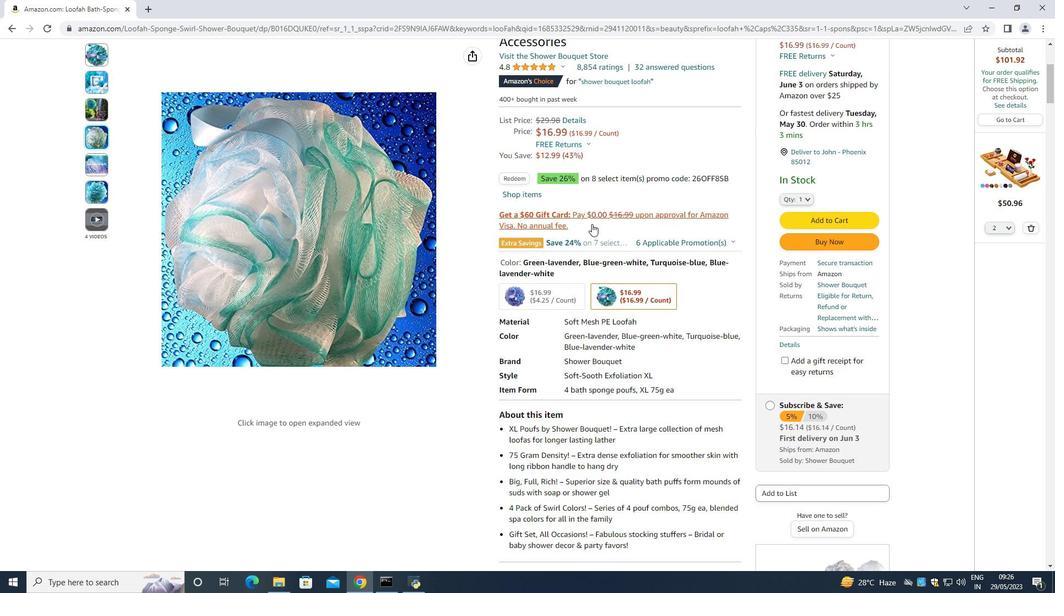 
Action: Mouse moved to (548, 188)
Screenshot: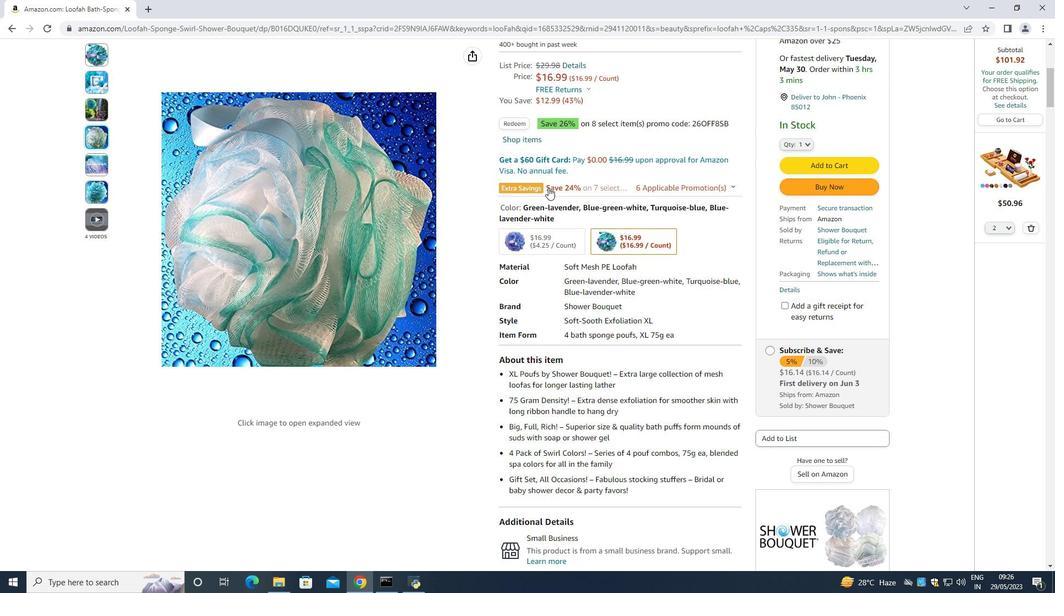
Action: Mouse scrolled (548, 187) with delta (0, 0)
Screenshot: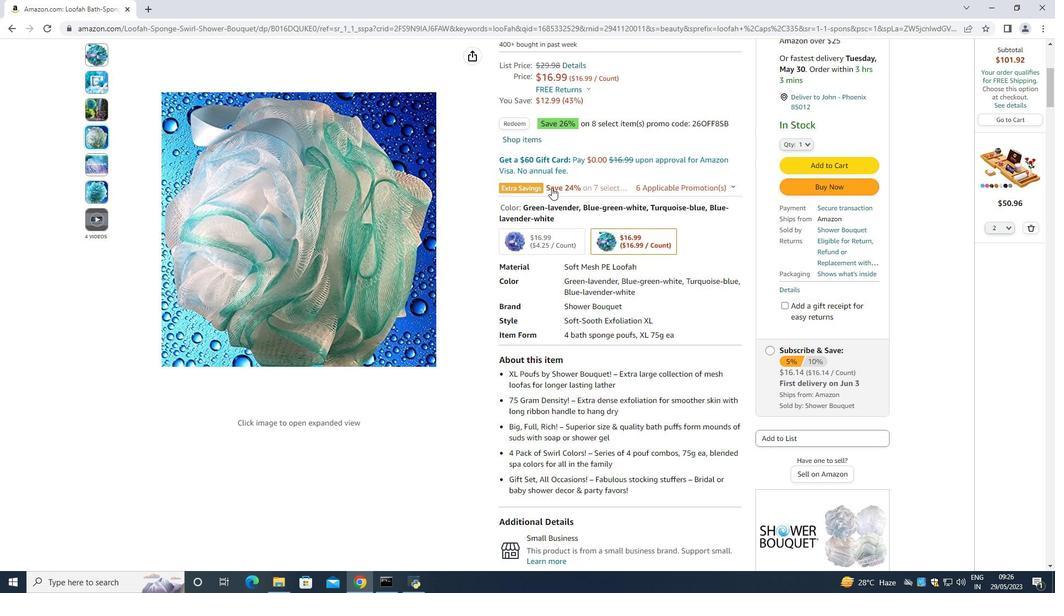 
Action: Mouse moved to (571, 268)
Screenshot: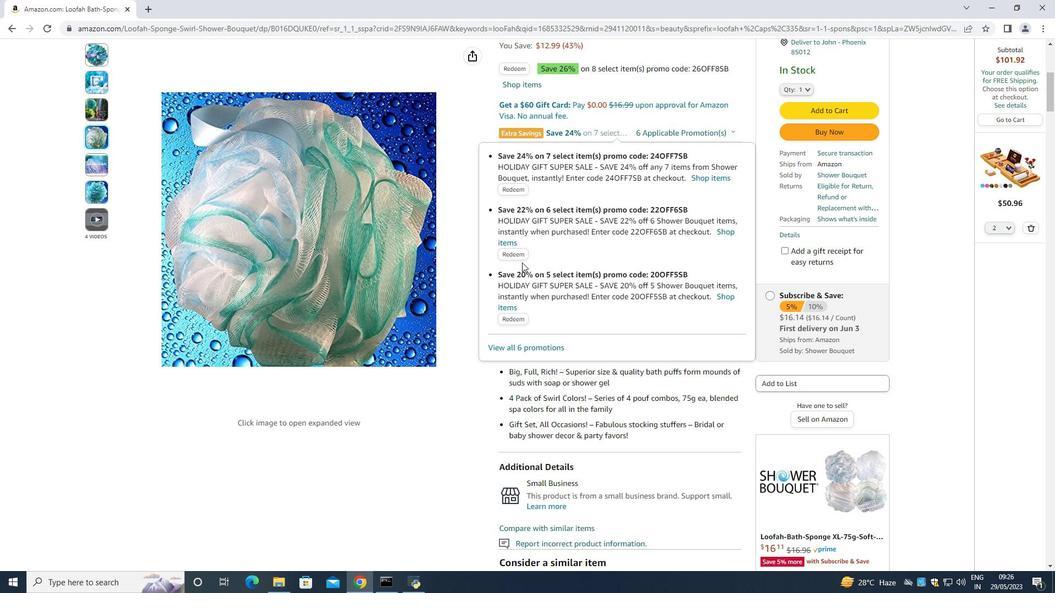 
Action: Mouse scrolled (571, 267) with delta (0, 0)
Screenshot: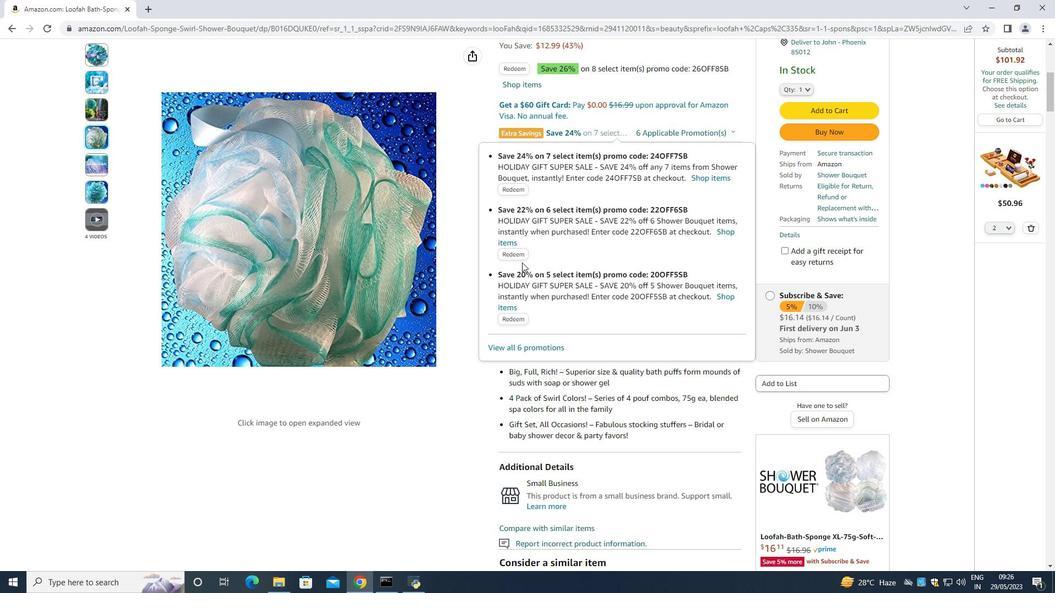 
Action: Mouse moved to (757, 307)
Screenshot: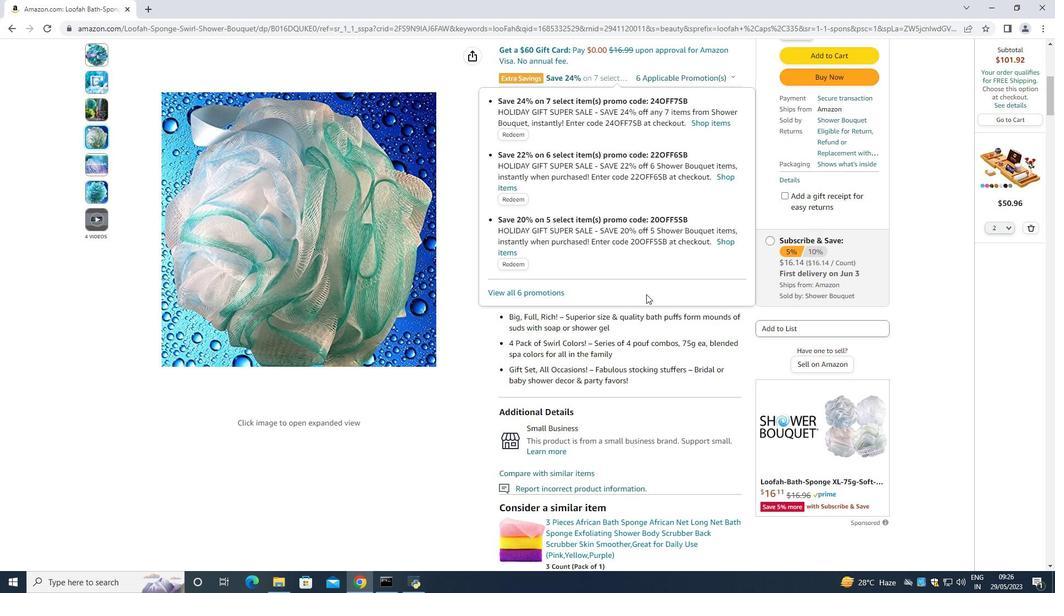 
Action: Mouse scrolled (757, 307) with delta (0, 0)
Screenshot: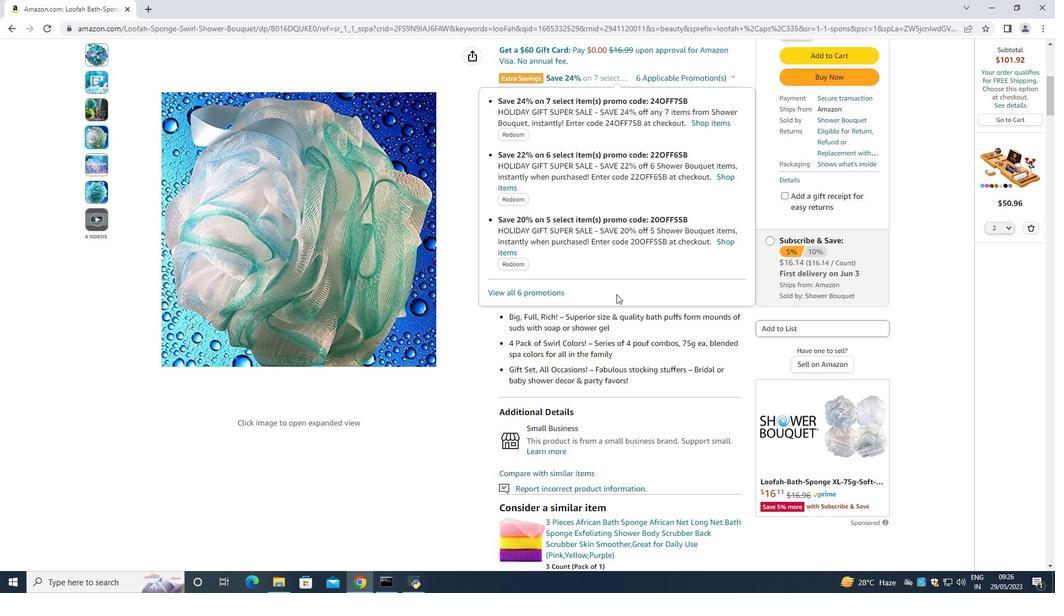 
Action: Mouse moved to (494, 272)
Screenshot: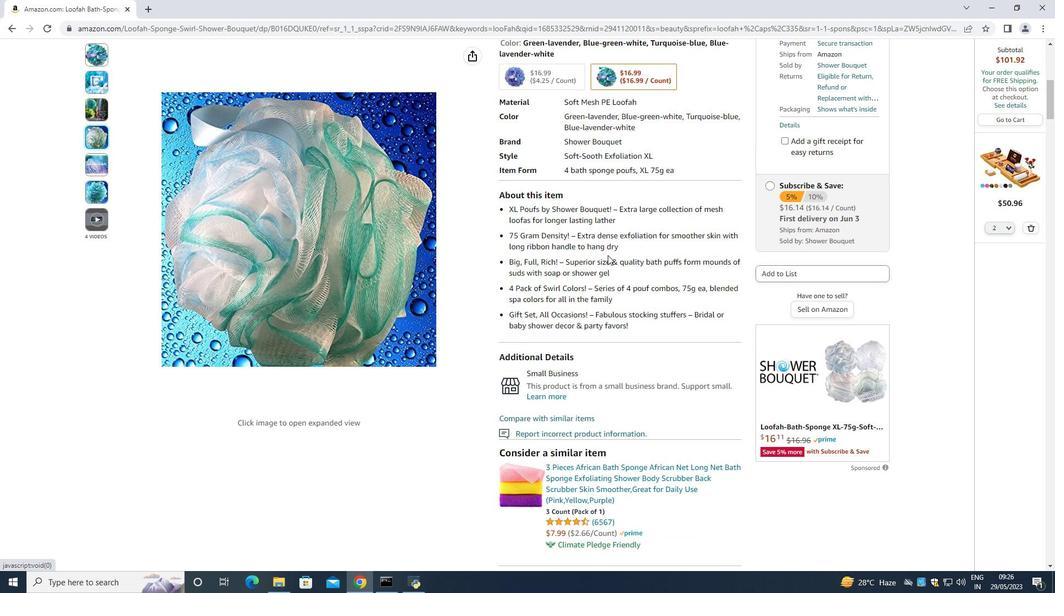 
Action: Mouse scrolled (494, 272) with delta (0, 0)
Screenshot: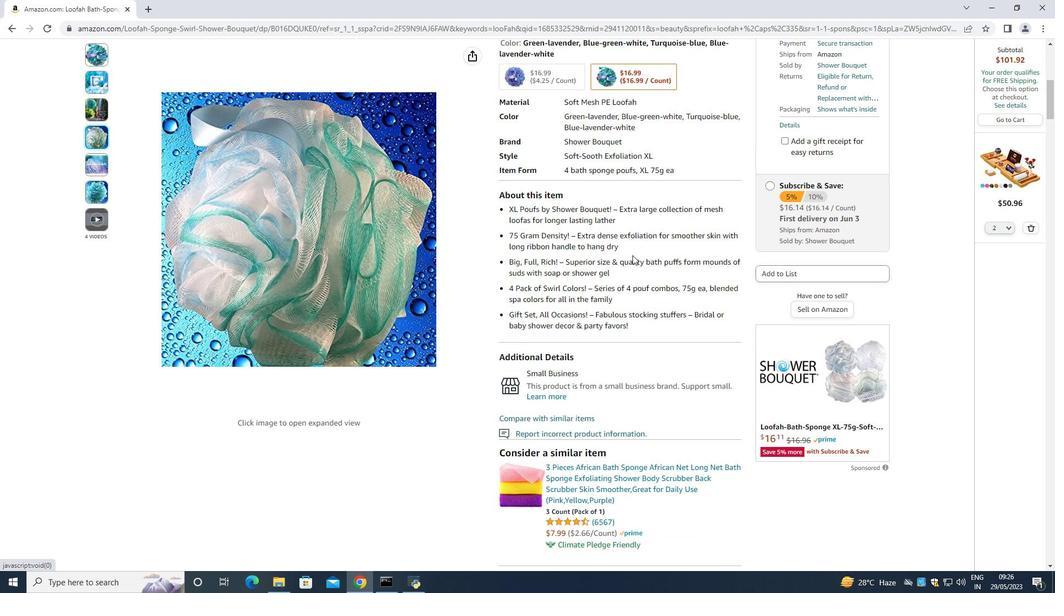 
Action: Mouse moved to (584, 278)
Screenshot: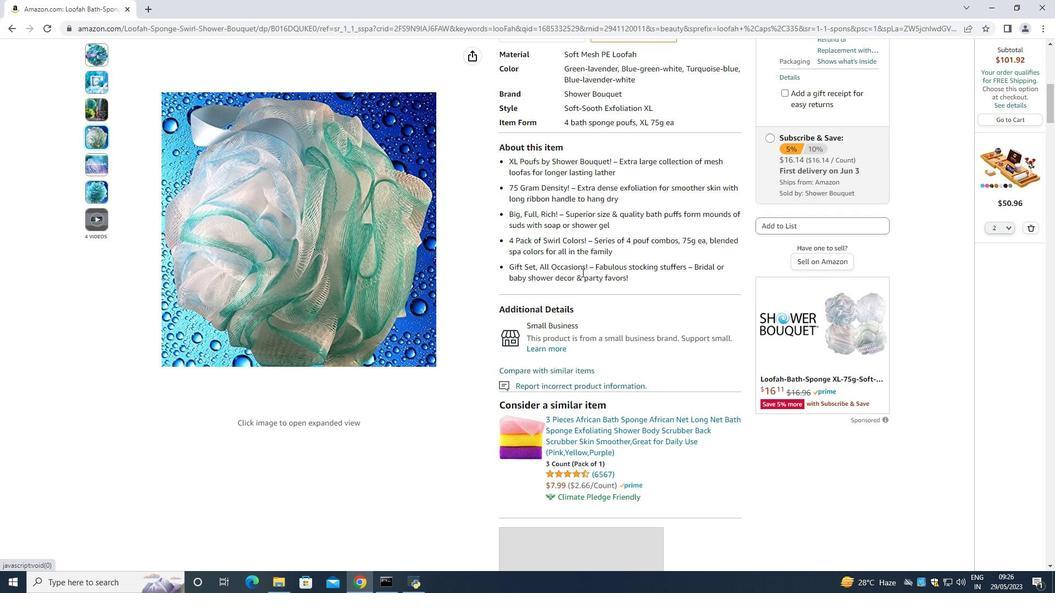 
Action: Mouse scrolled (584, 277) with delta (0, 0)
Screenshot: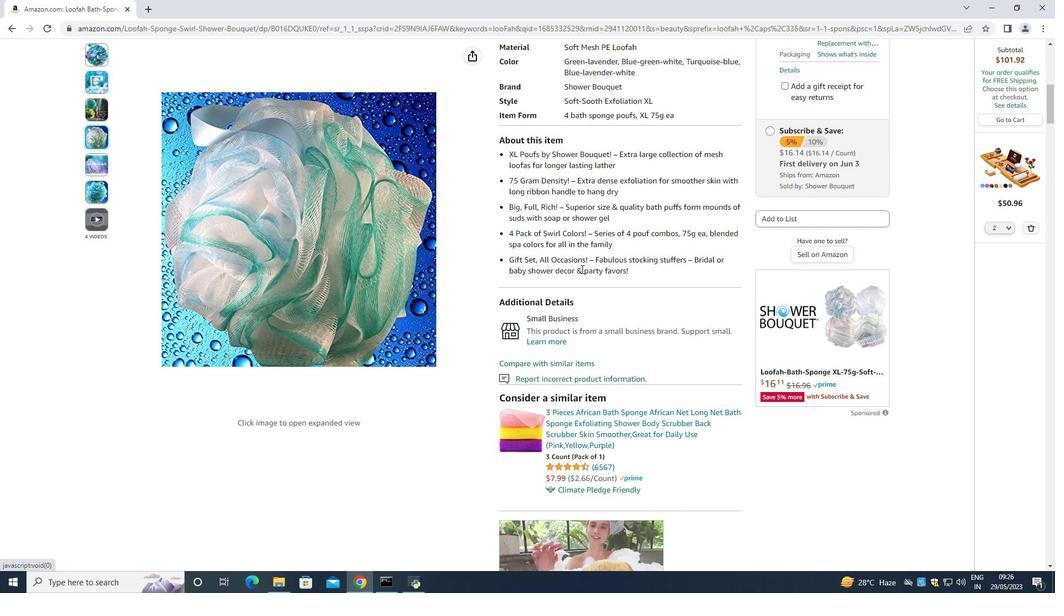 
Action: Mouse moved to (580, 273)
Screenshot: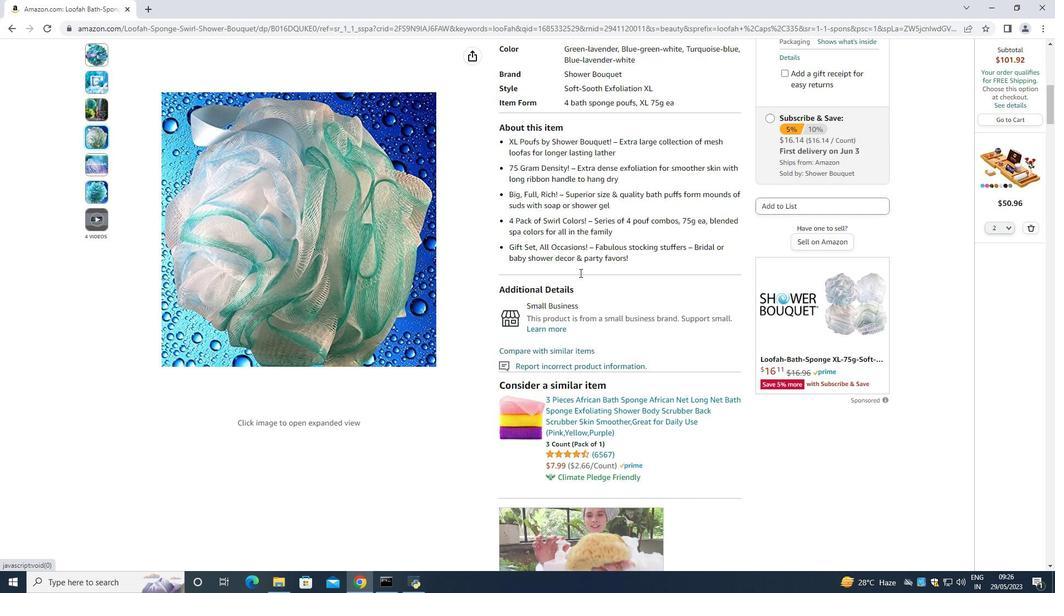 
Action: Mouse scrolled (580, 272) with delta (0, 0)
Screenshot: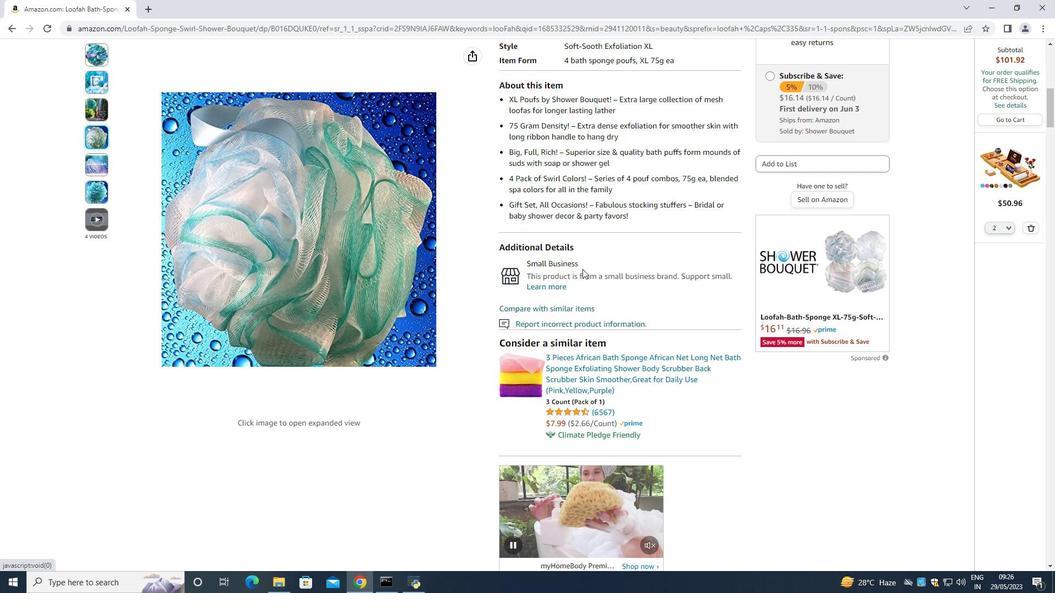 
Action: Mouse moved to (584, 269)
Screenshot: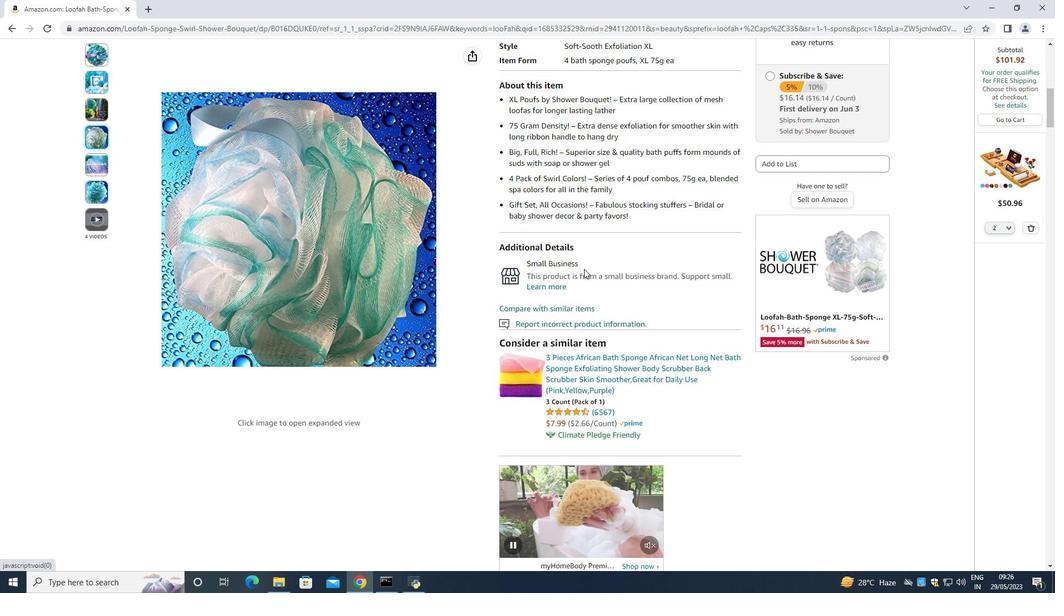 
Action: Mouse scrolled (584, 268) with delta (0, 0)
Screenshot: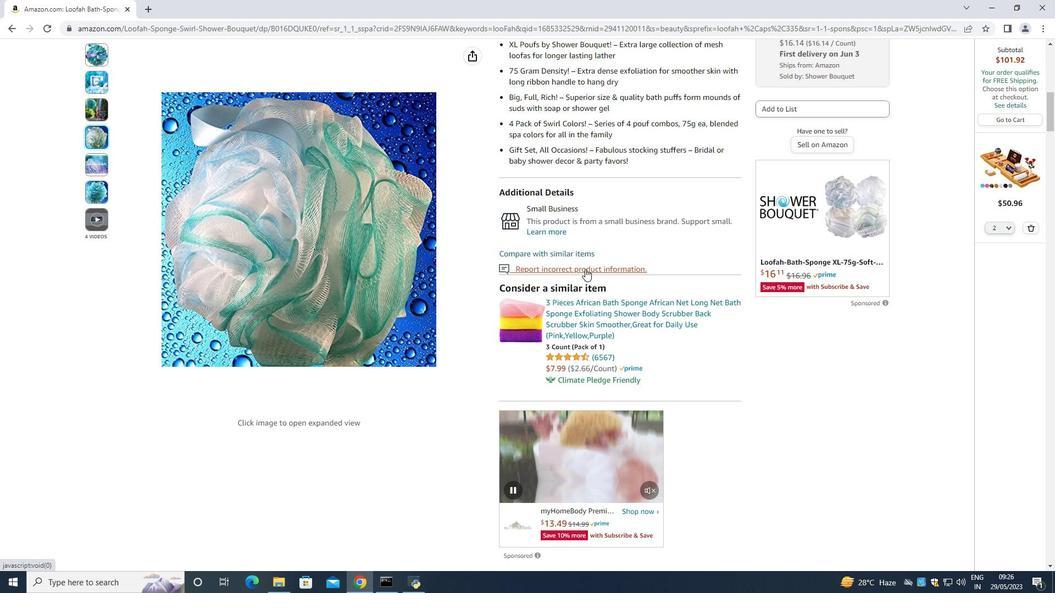 
Action: Mouse moved to (585, 269)
Screenshot: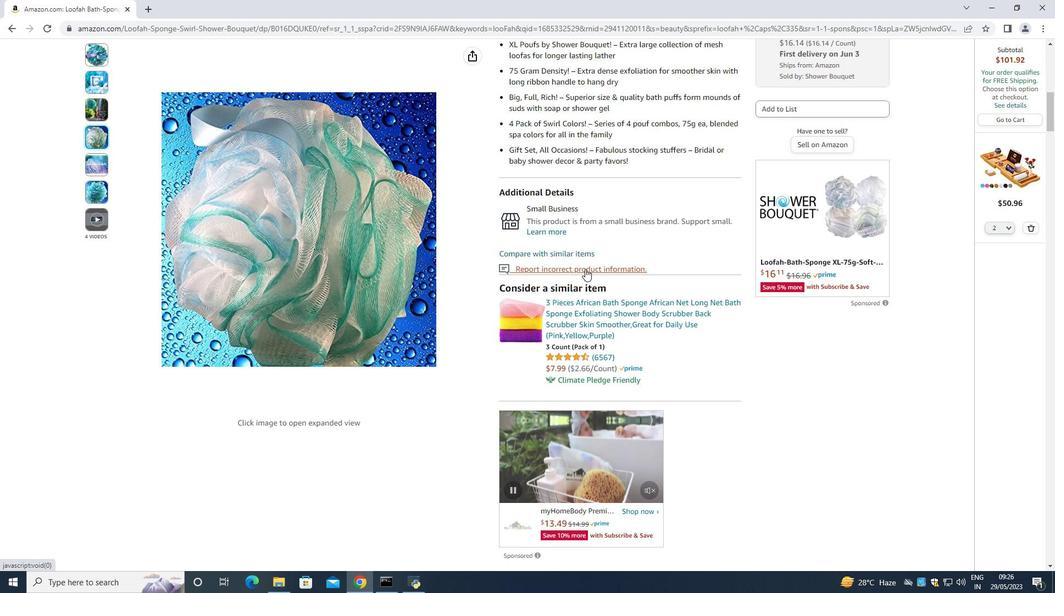 
Action: Mouse scrolled (585, 268) with delta (0, 0)
Screenshot: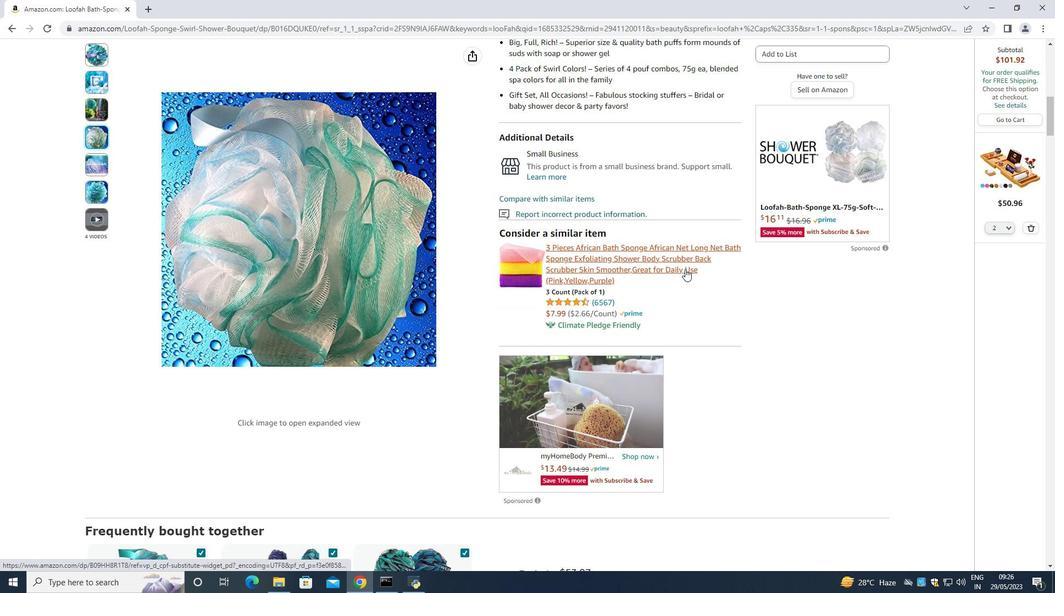 
Action: Mouse moved to (616, 279)
Screenshot: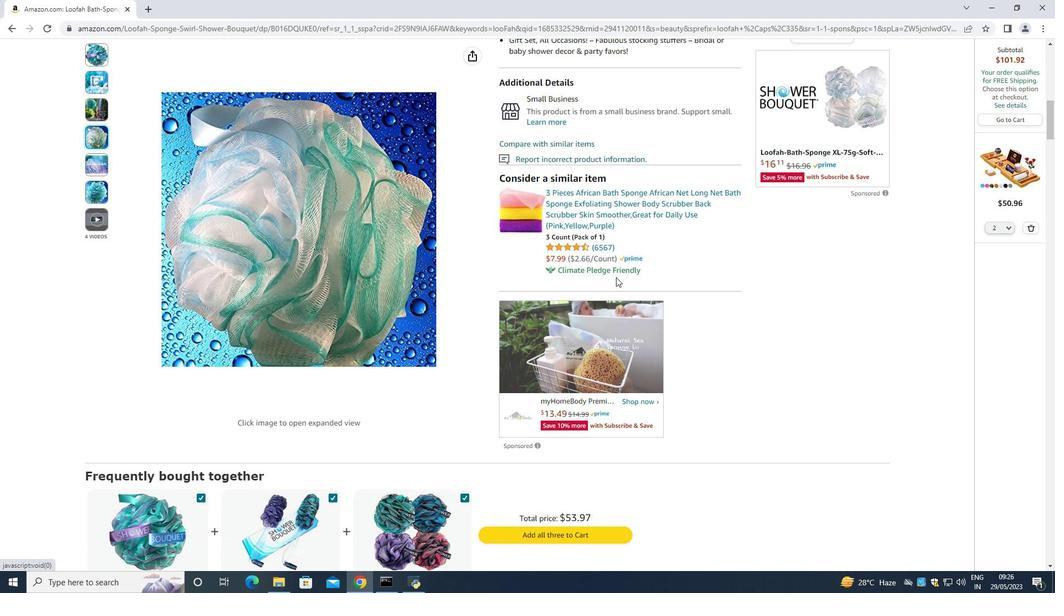
Action: Mouse scrolled (616, 279) with delta (0, 0)
Screenshot: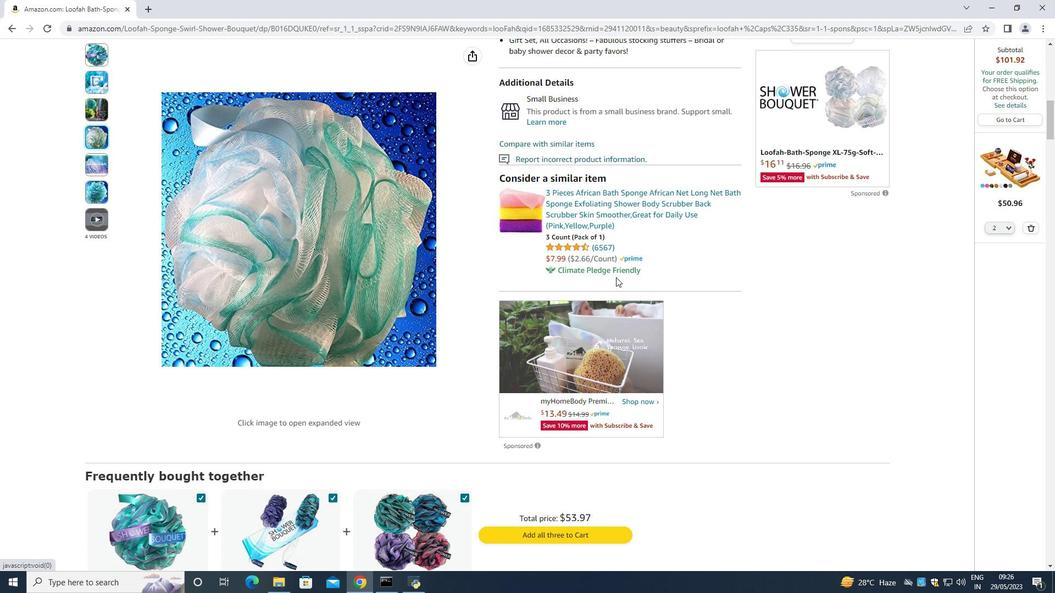 
Action: Mouse moved to (617, 272)
Screenshot: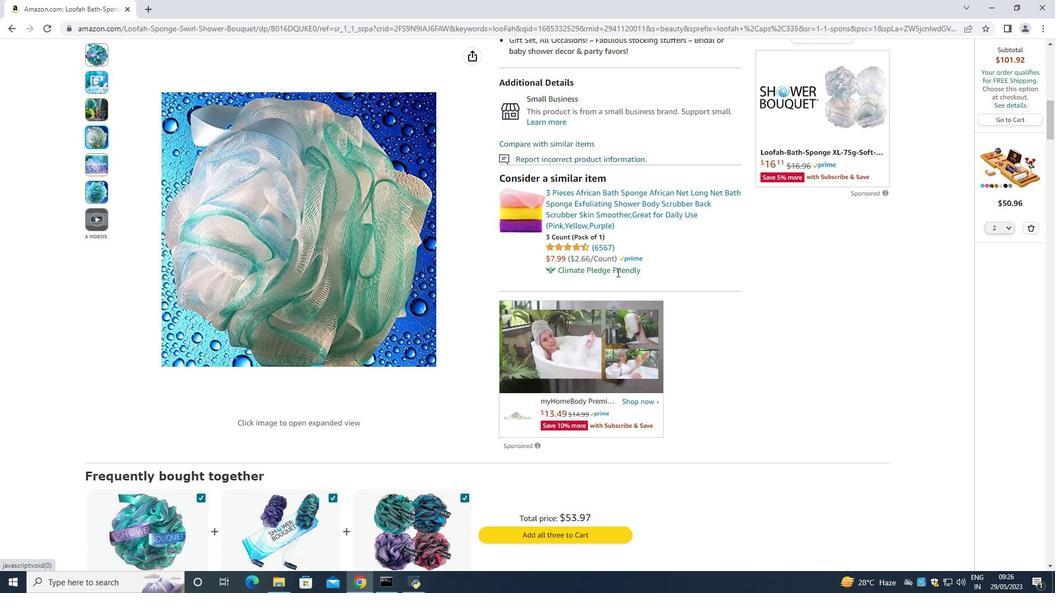 
Action: Mouse scrolled (617, 272) with delta (0, 0)
Screenshot: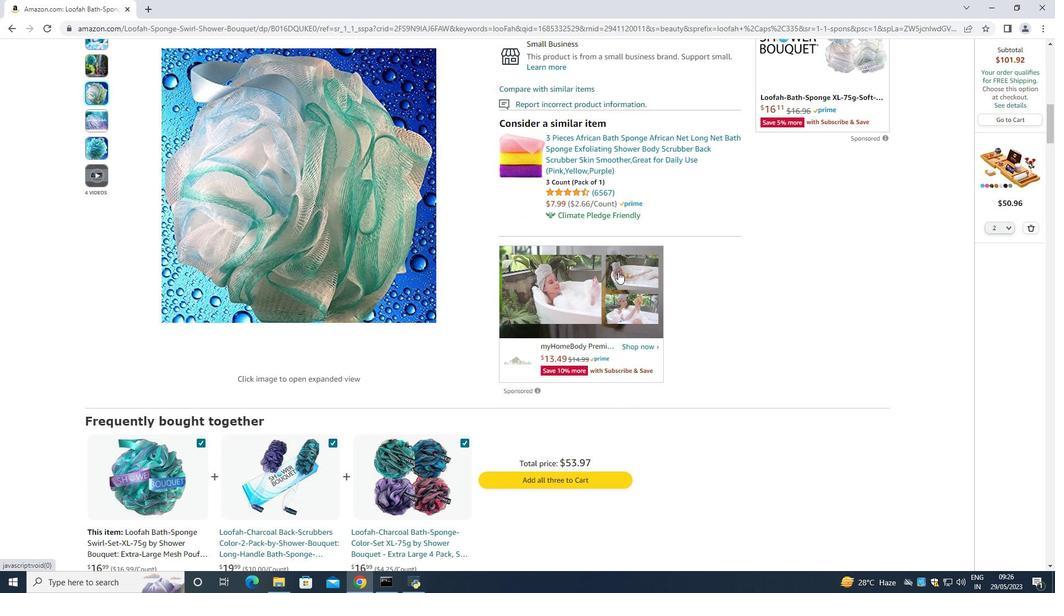 
Action: Mouse moved to (618, 272)
Screenshot: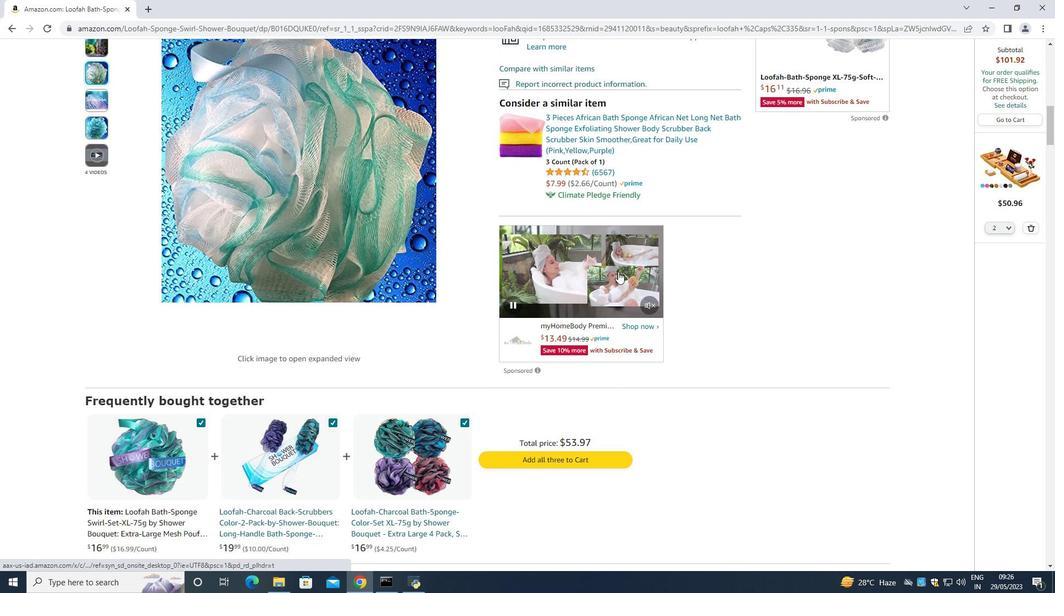 
Action: Mouse scrolled (618, 271) with delta (0, 0)
Screenshot: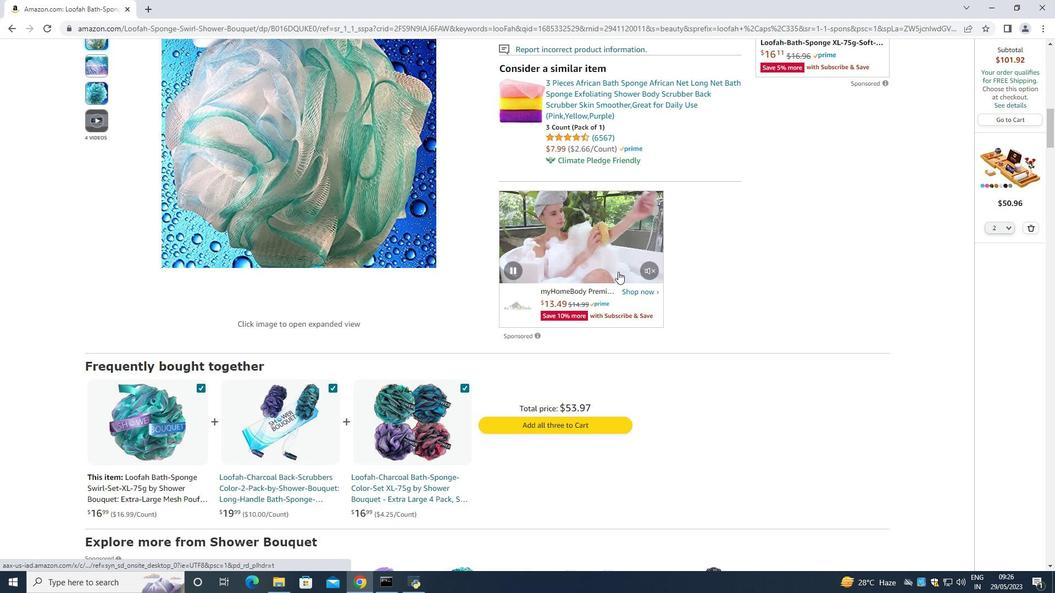 
Action: Mouse scrolled (618, 271) with delta (0, 0)
Screenshot: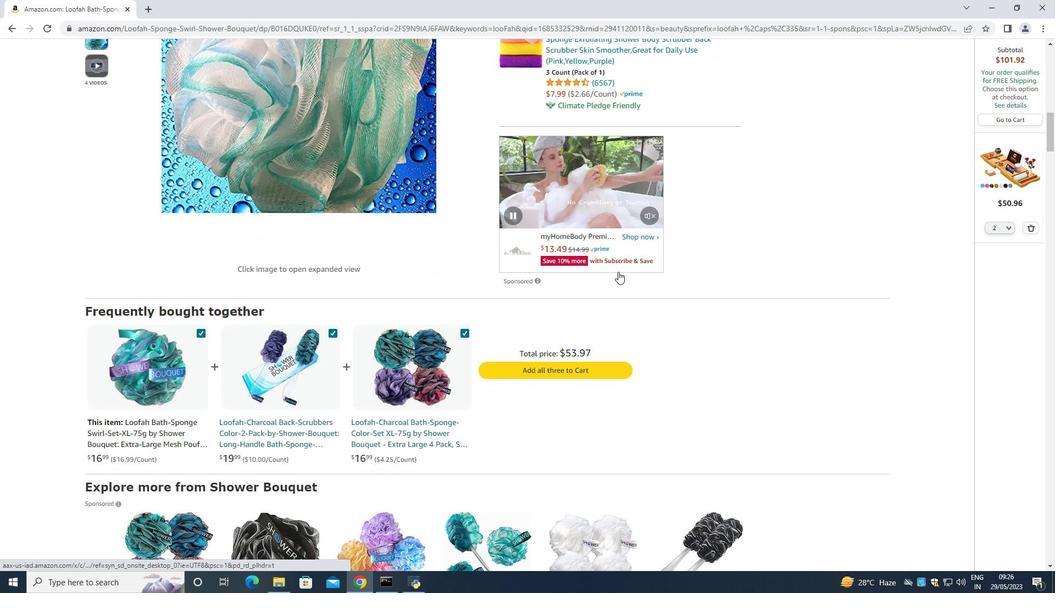 
Action: Mouse scrolled (618, 271) with delta (0, 0)
Screenshot: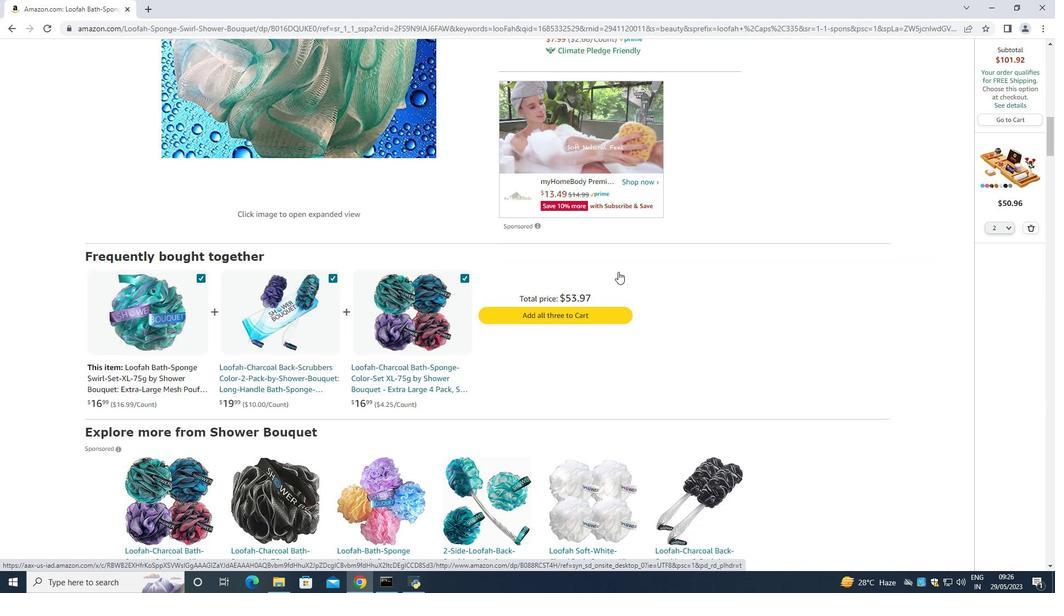 
Action: Mouse scrolled (618, 271) with delta (0, 0)
Screenshot: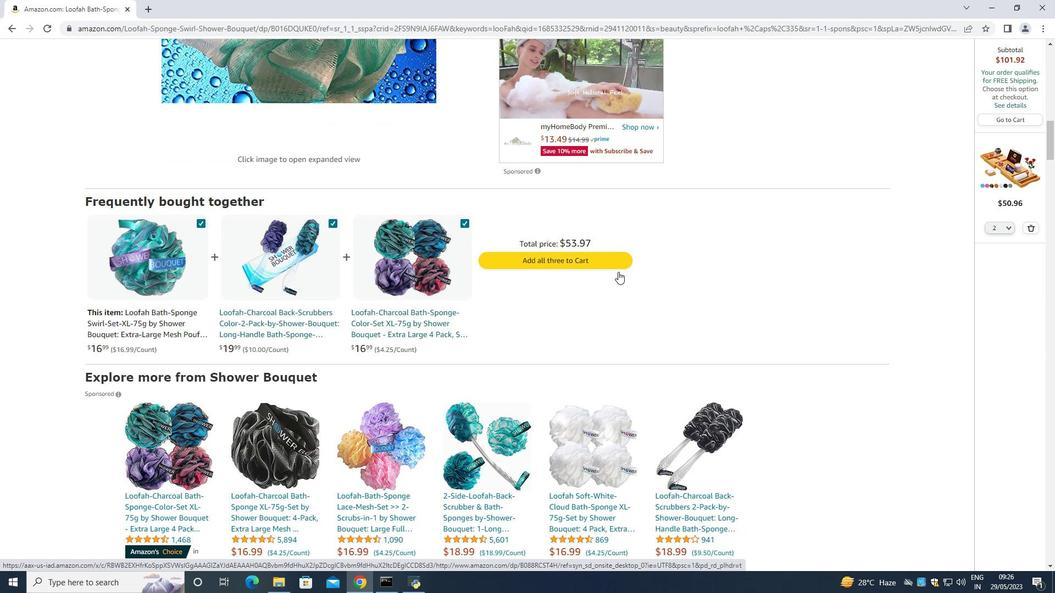 
Action: Mouse moved to (618, 272)
Screenshot: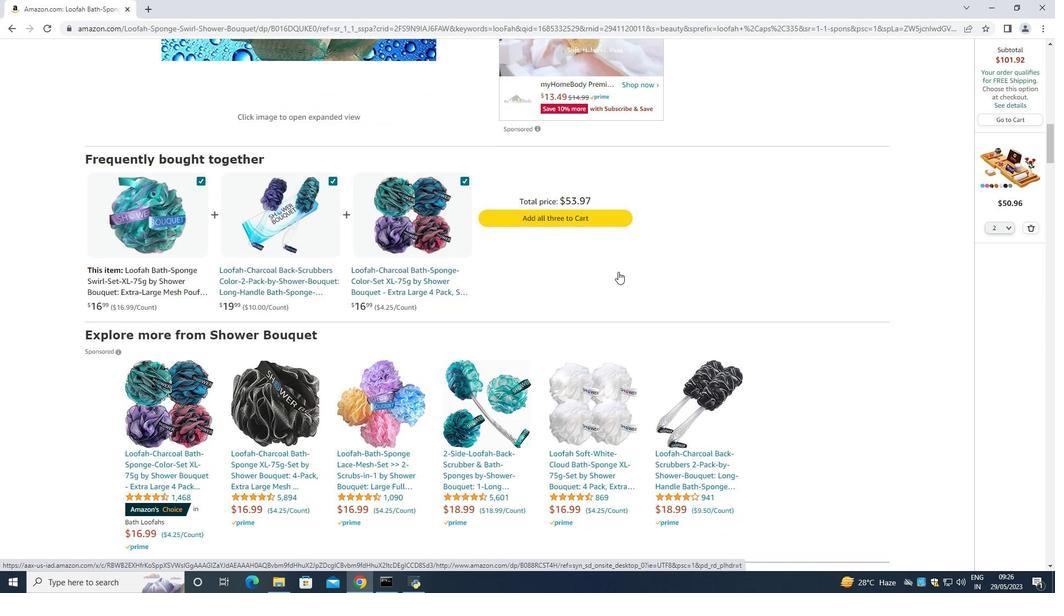 
Action: Mouse scrolled (618, 271) with delta (0, 0)
Screenshot: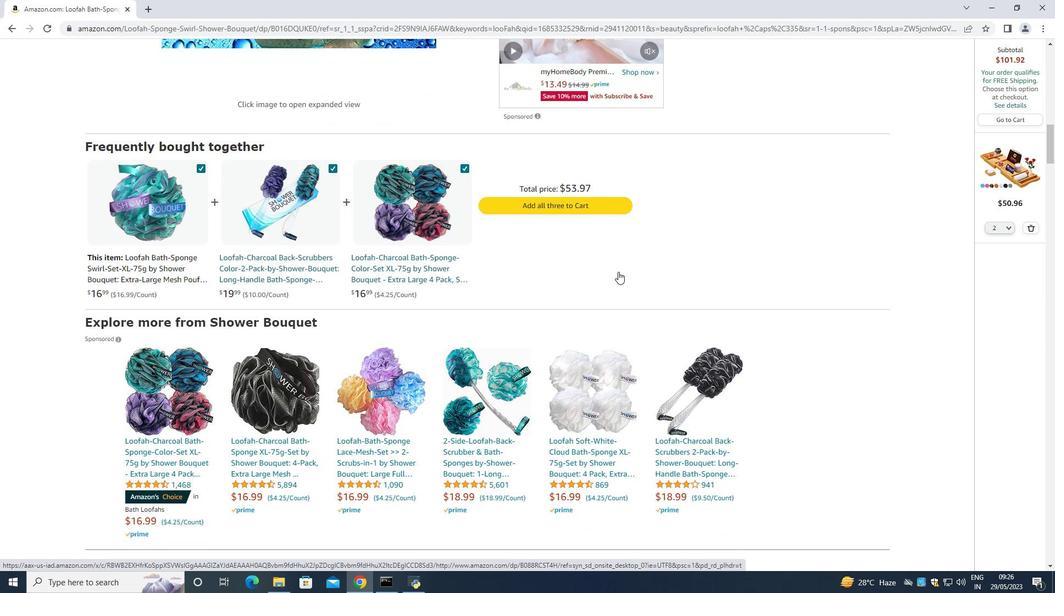 
Action: Mouse moved to (620, 272)
Screenshot: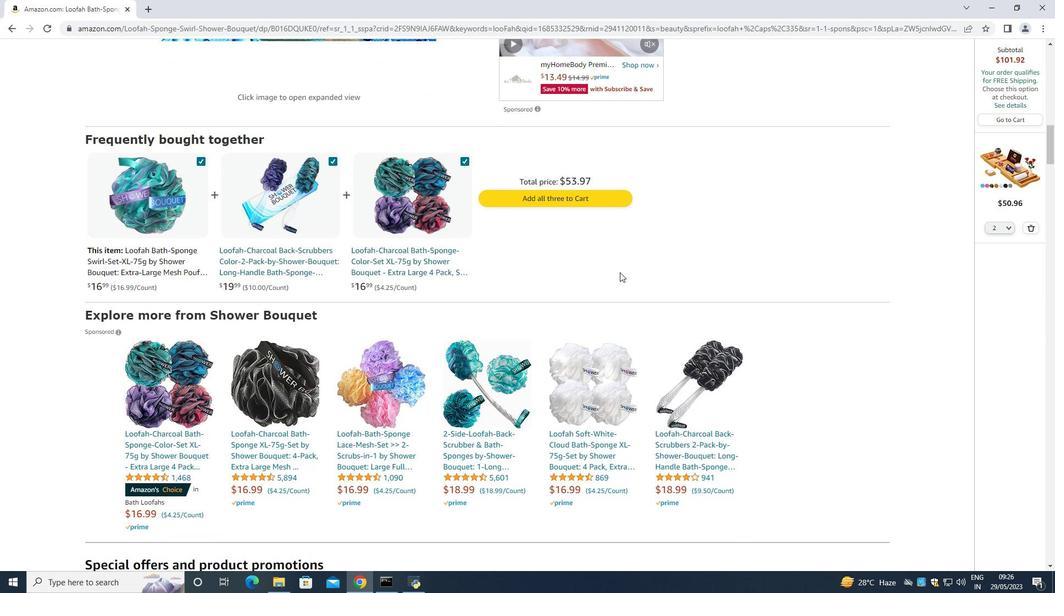 
Action: Mouse scrolled (620, 272) with delta (0, 0)
Screenshot: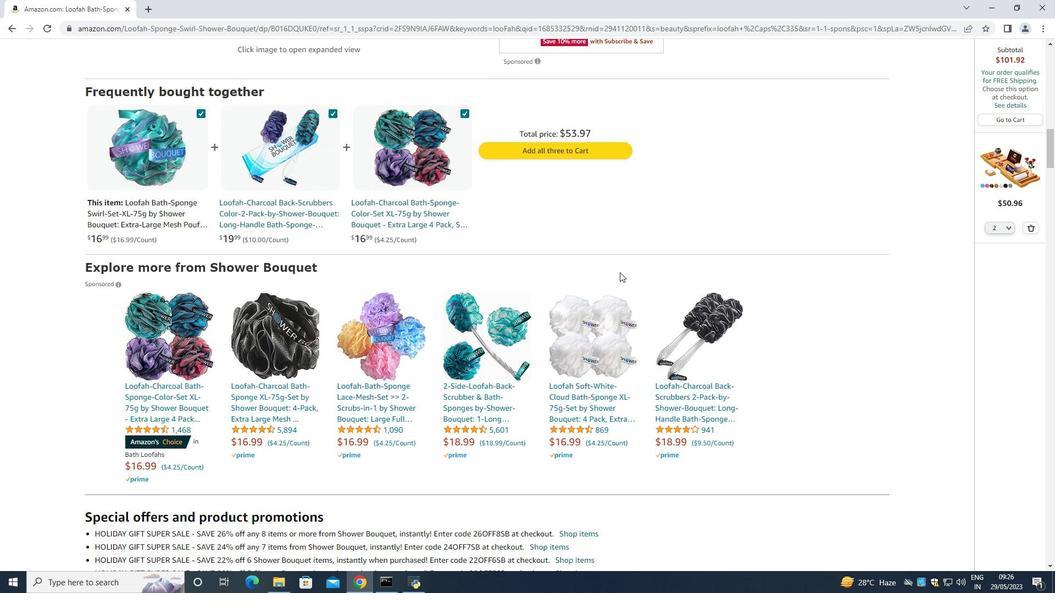 
Action: Mouse moved to (620, 272)
Screenshot: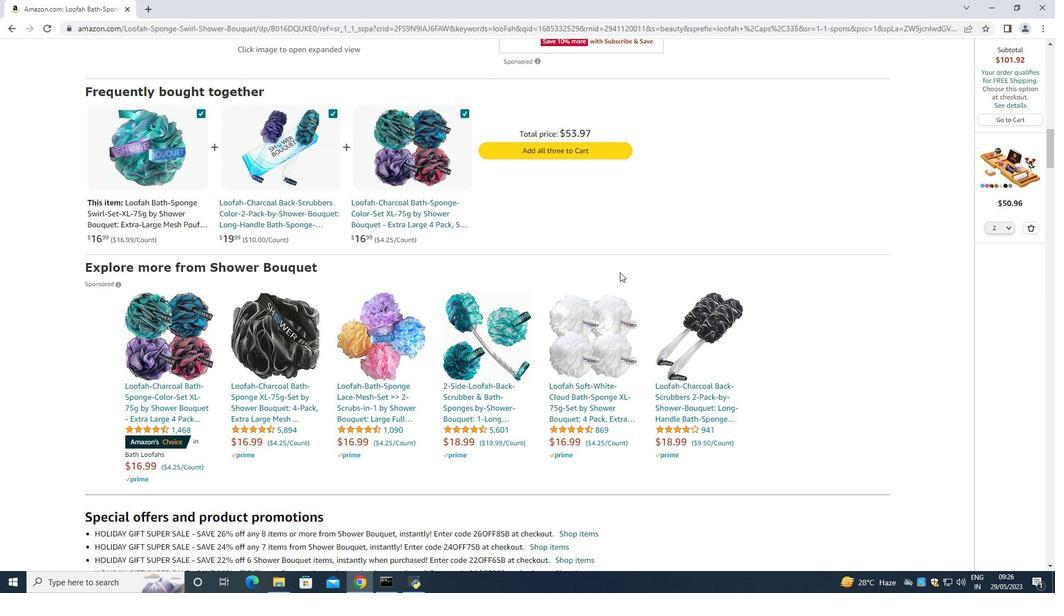 
Action: Mouse scrolled (620, 272) with delta (0, 0)
Screenshot: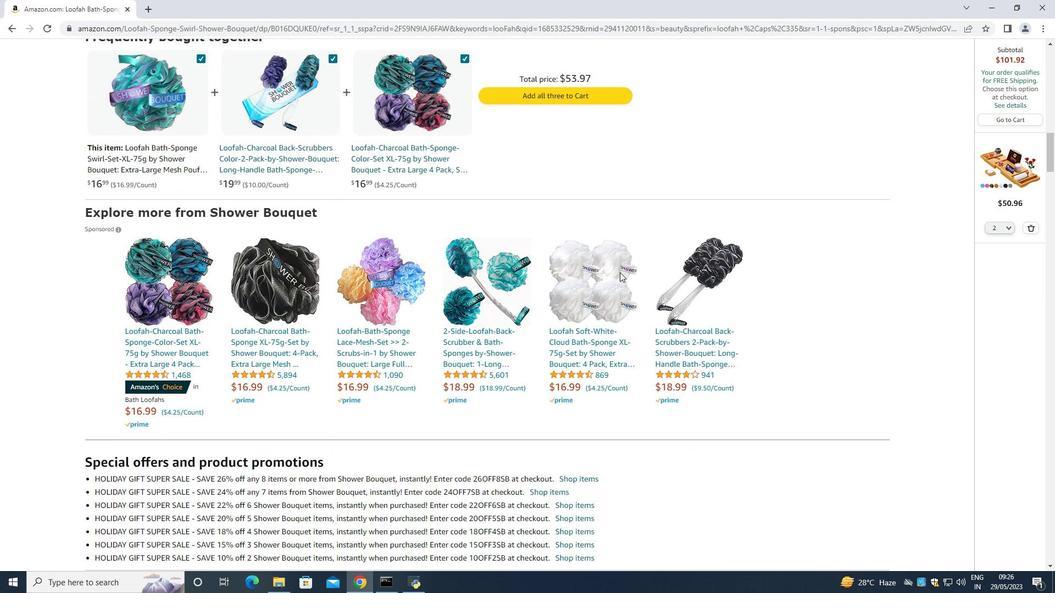 
Action: Mouse scrolled (620, 272) with delta (0, 0)
Screenshot: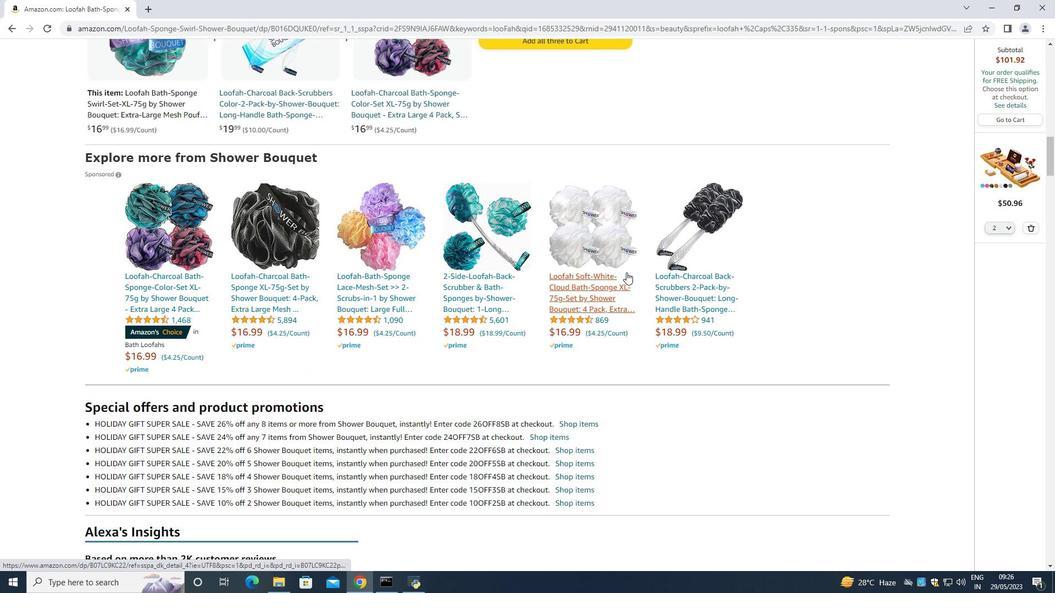 
Action: Mouse moved to (642, 266)
Screenshot: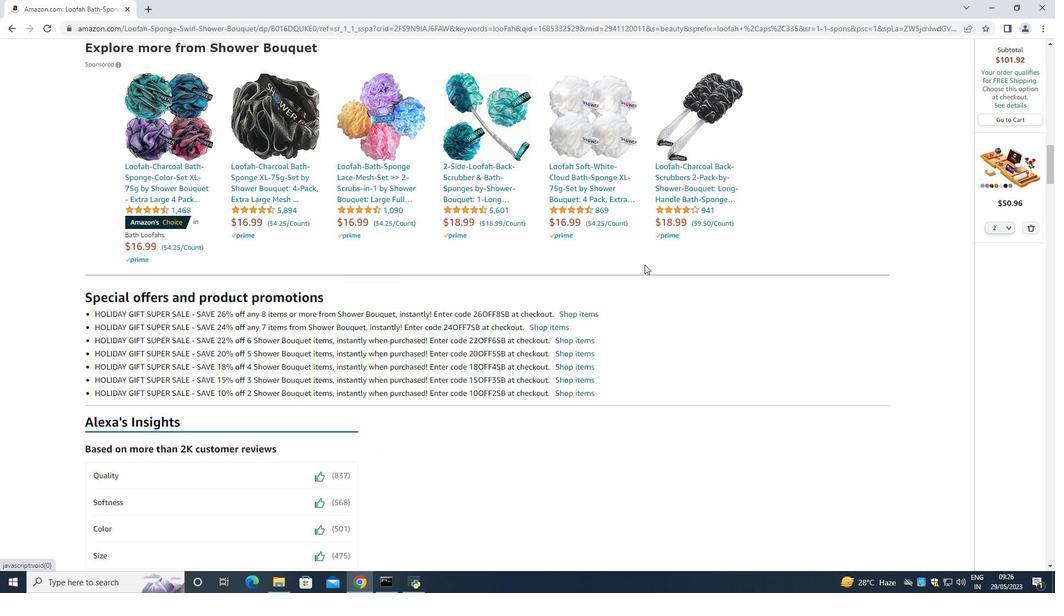 
Action: Mouse scrolled (642, 266) with delta (0, 0)
Screenshot: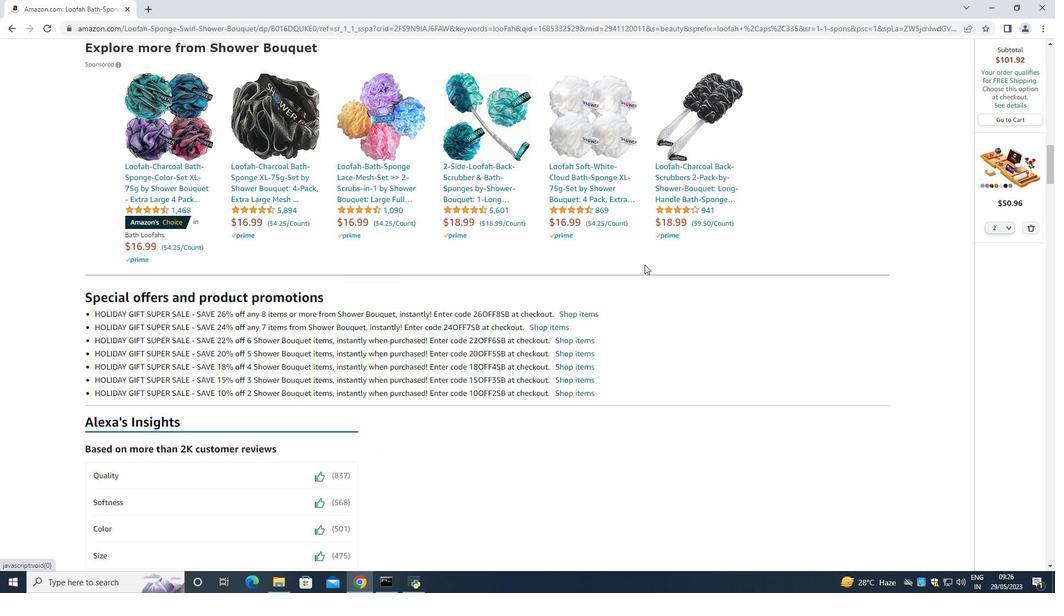 
Action: Mouse moved to (644, 265)
Screenshot: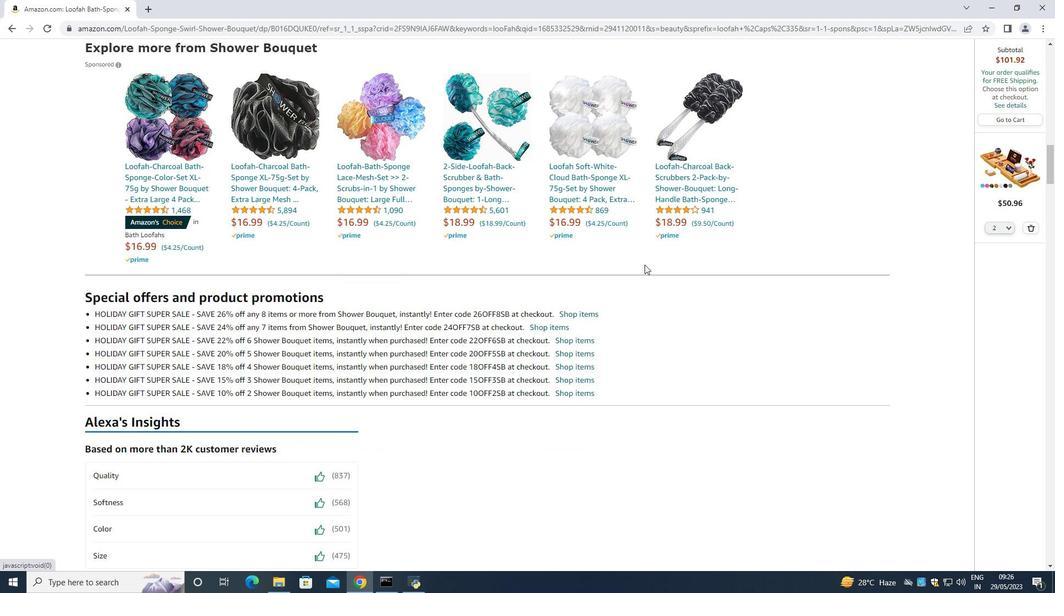 
Action: Mouse scrolled (644, 264) with delta (0, 0)
Screenshot: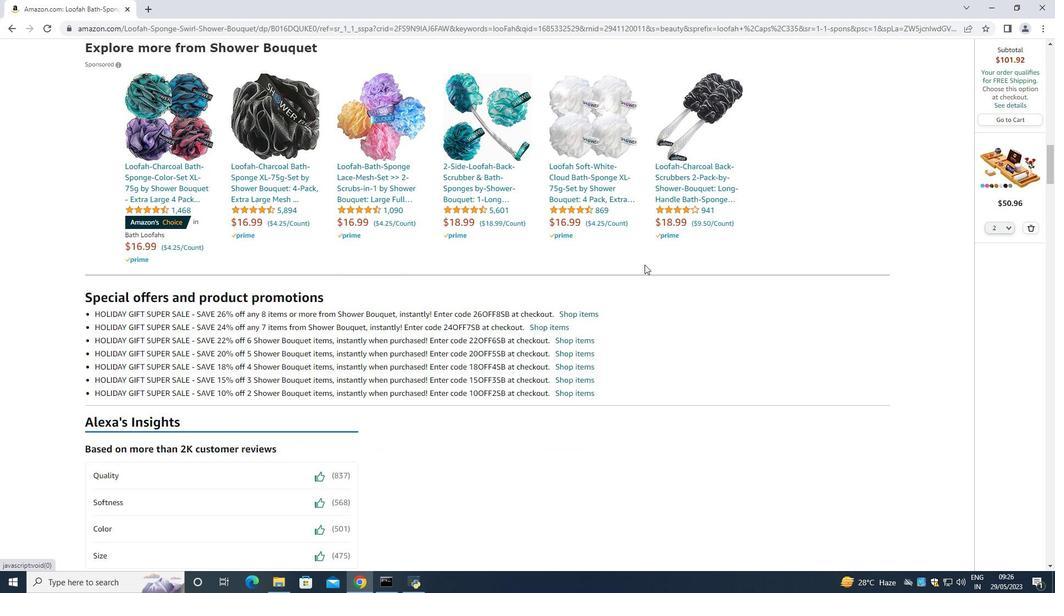 
Action: Mouse scrolled (644, 264) with delta (0, 0)
Screenshot: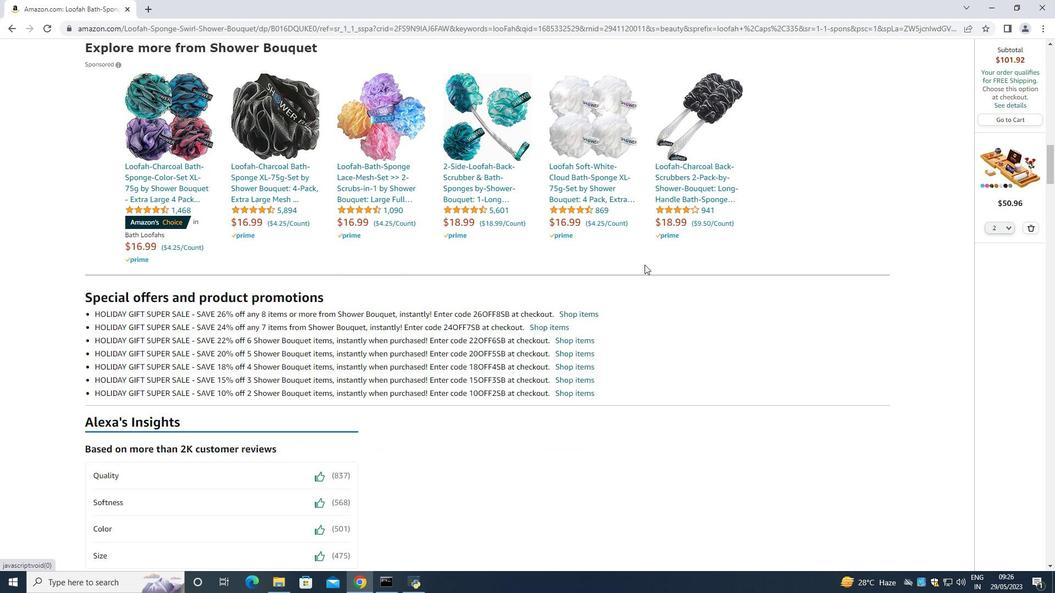 
Action: Mouse scrolled (644, 264) with delta (0, 0)
Screenshot: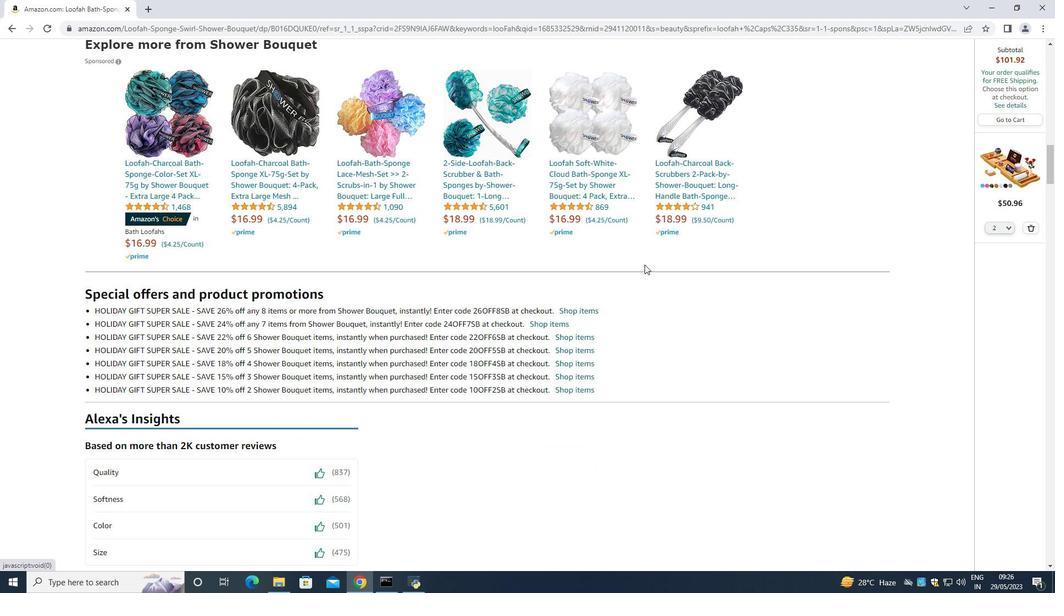
Action: Mouse scrolled (644, 264) with delta (0, 0)
Screenshot: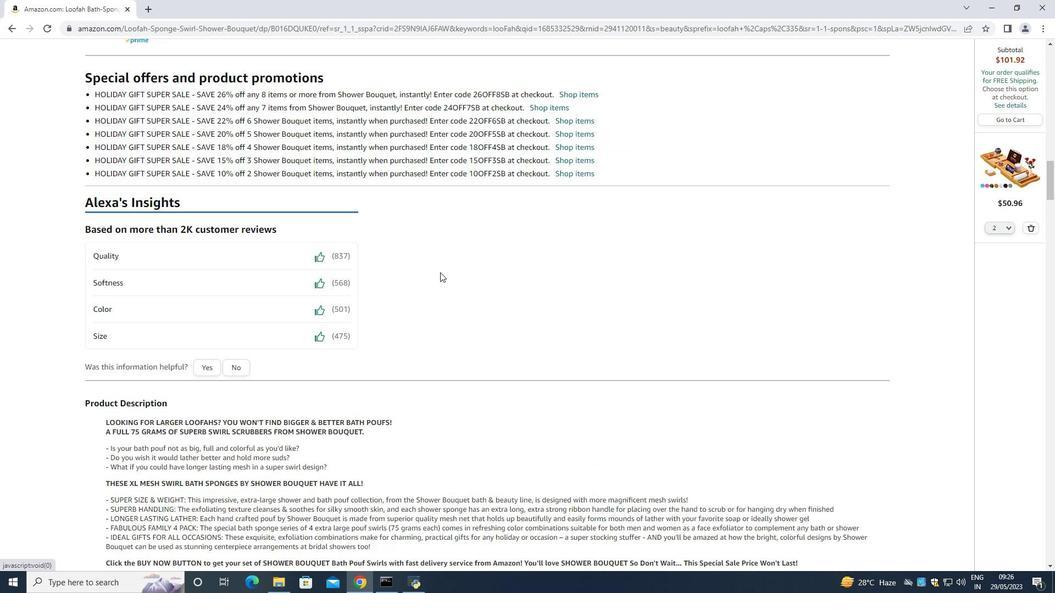 
Action: Mouse scrolled (644, 264) with delta (0, 0)
Screenshot: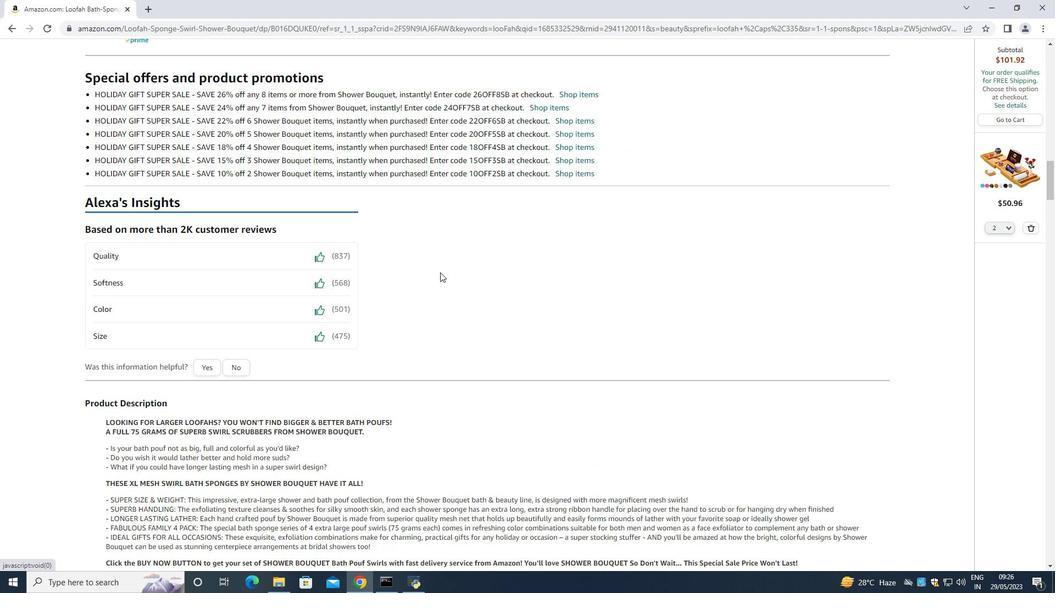 
Action: Mouse moved to (644, 265)
Screenshot: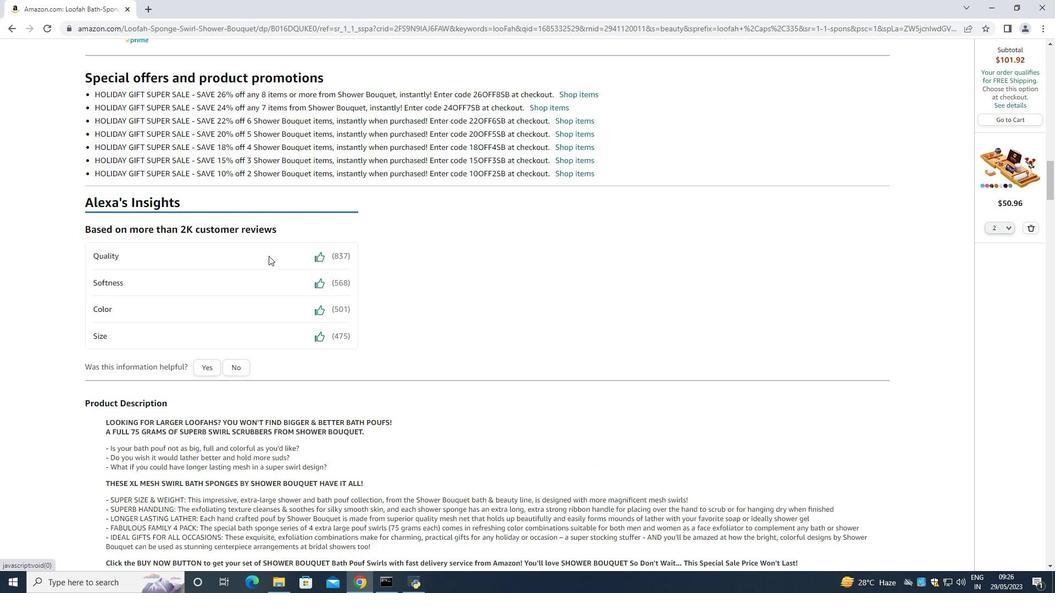 
Action: Mouse scrolled (644, 264) with delta (0, 0)
Screenshot: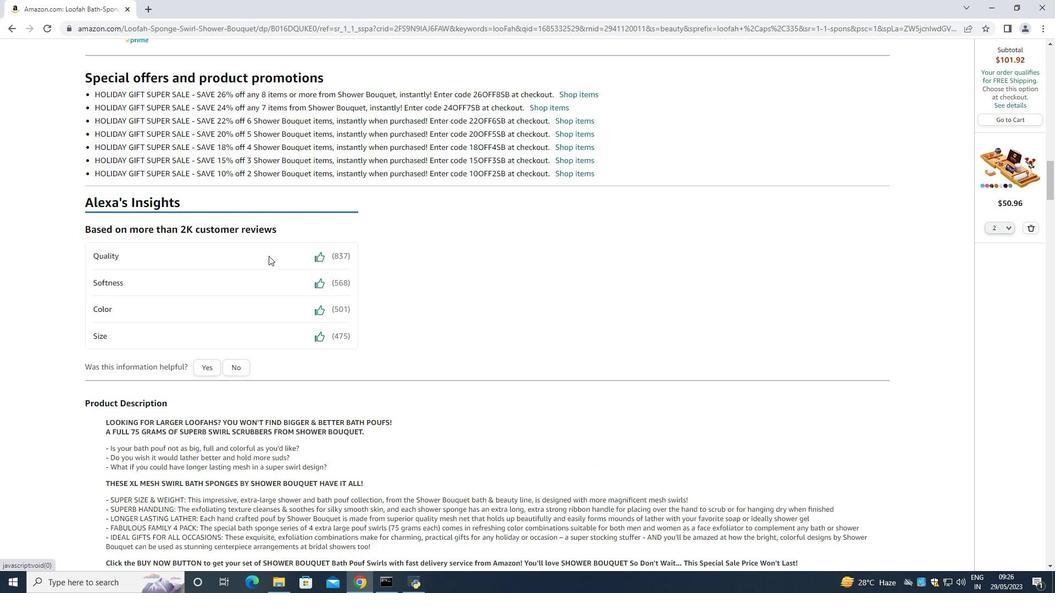 
Action: Mouse scrolled (644, 264) with delta (0, 0)
Screenshot: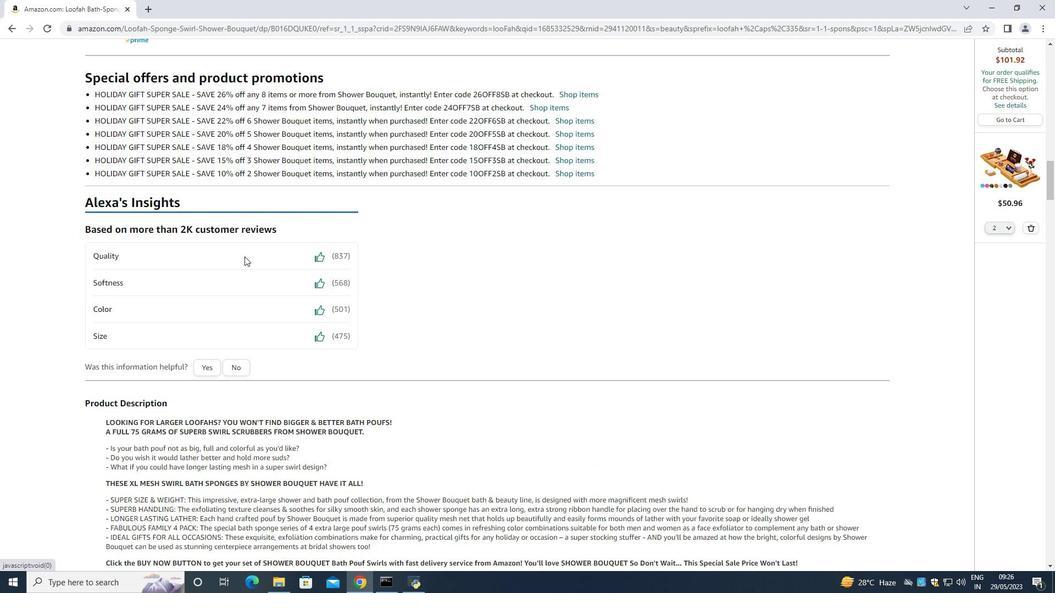 
Action: Mouse moved to (375, 279)
Screenshot: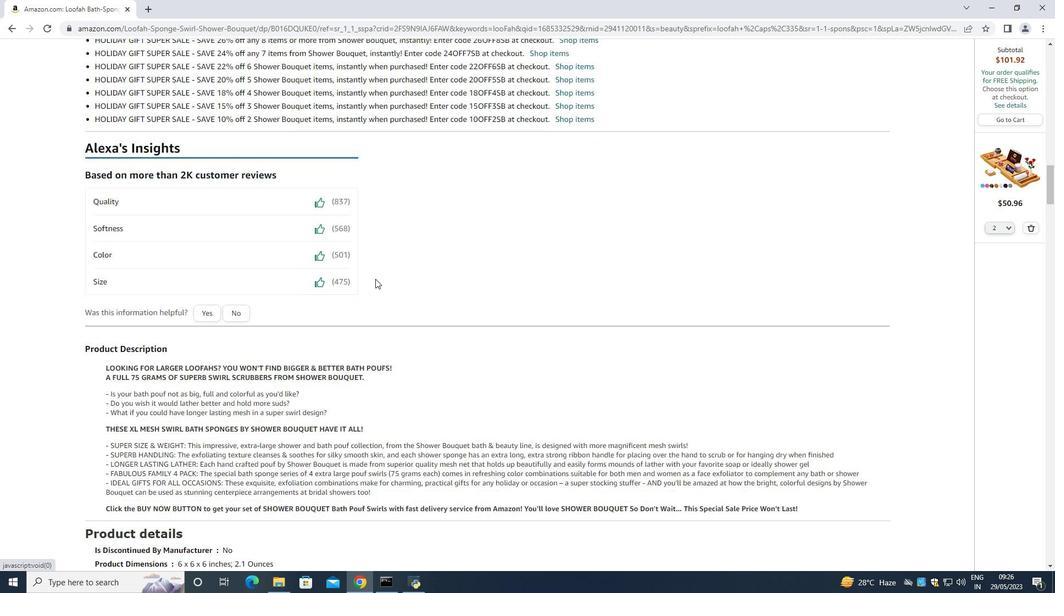 
Action: Mouse scrolled (375, 278) with delta (0, 0)
Screenshot: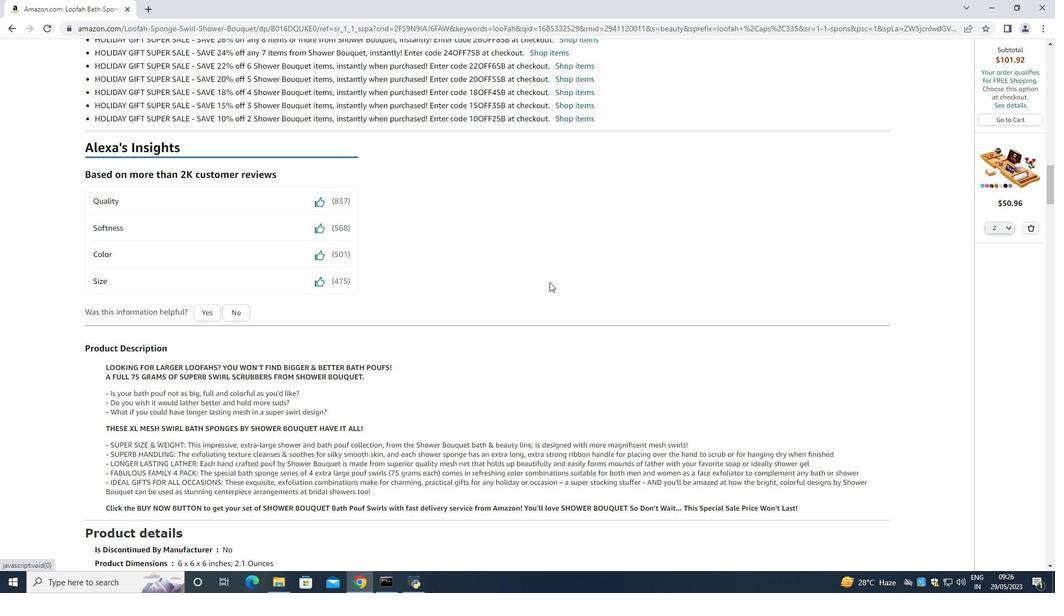 
Action: Mouse moved to (486, 258)
Screenshot: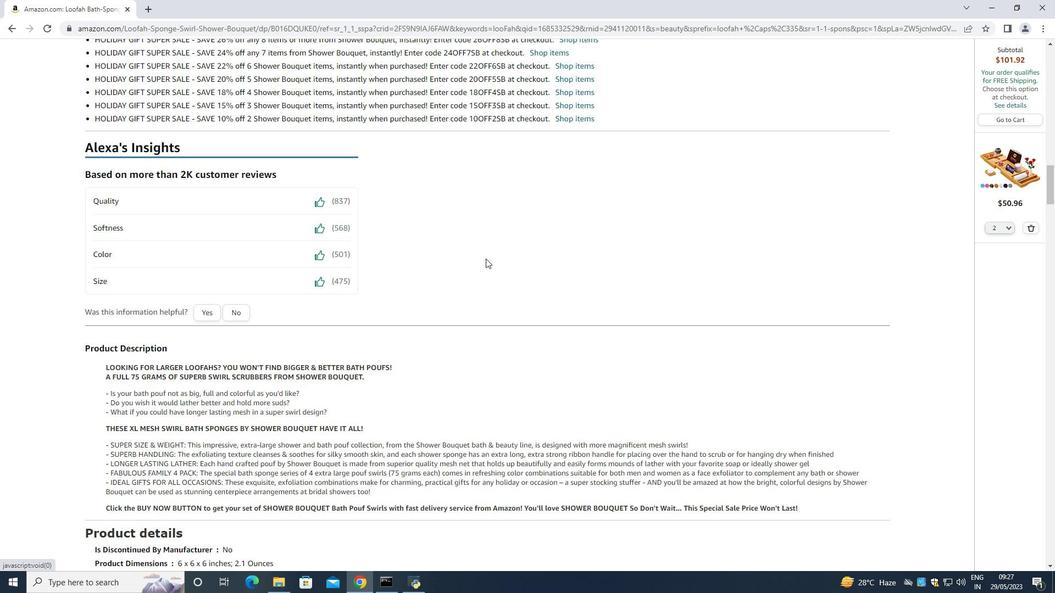 
Action: Mouse scrolled (486, 258) with delta (0, 0)
Screenshot: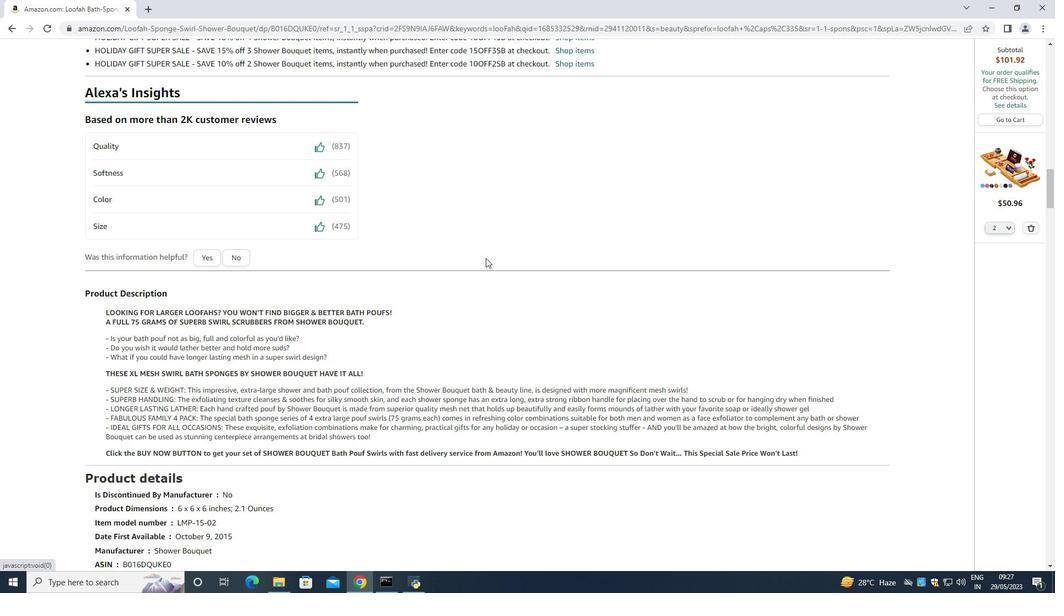 
Action: Mouse moved to (197, 265)
Screenshot: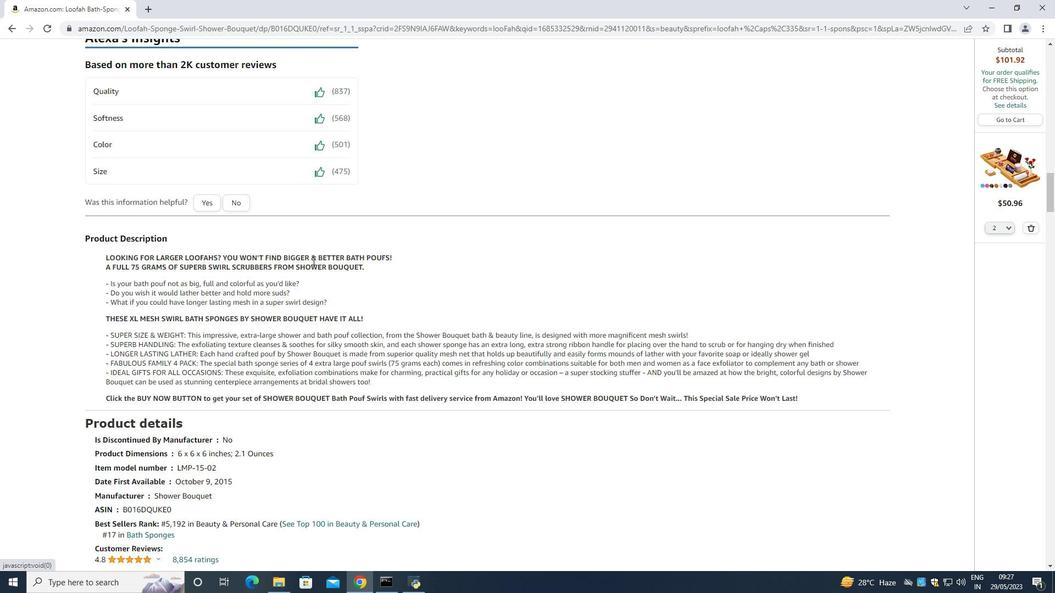 
Action: Mouse scrolled (201, 265) with delta (0, 0)
Screenshot: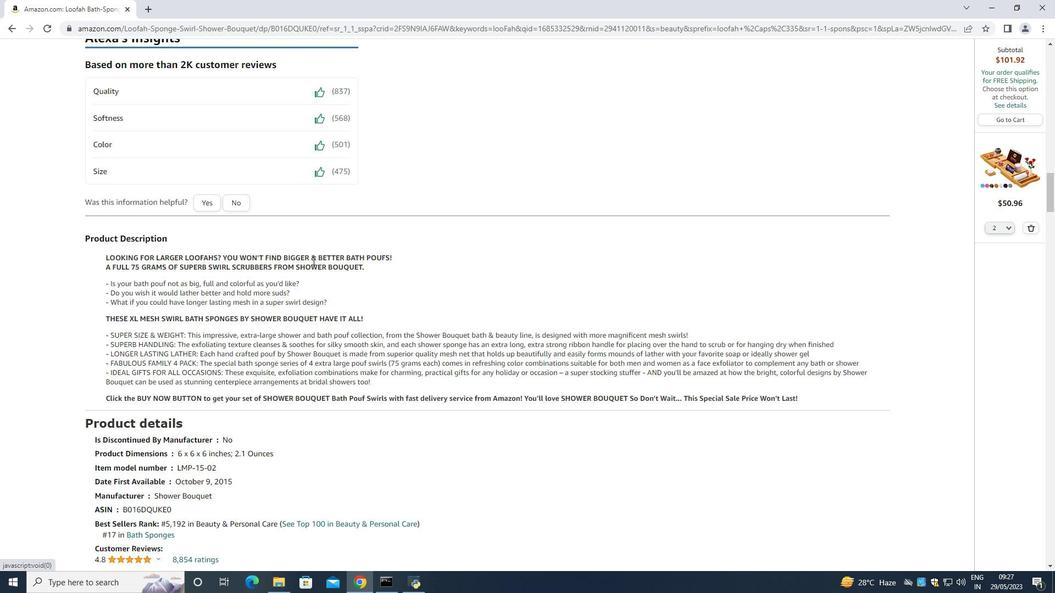 
Action: Mouse moved to (128, 310)
Screenshot: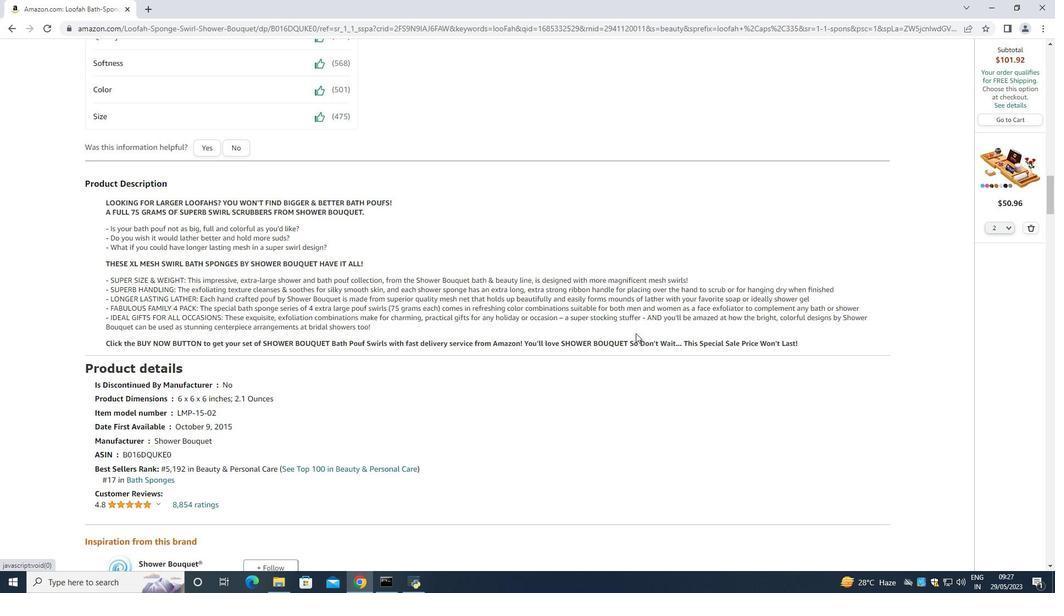 
Action: Mouse scrolled (128, 309) with delta (0, 0)
Screenshot: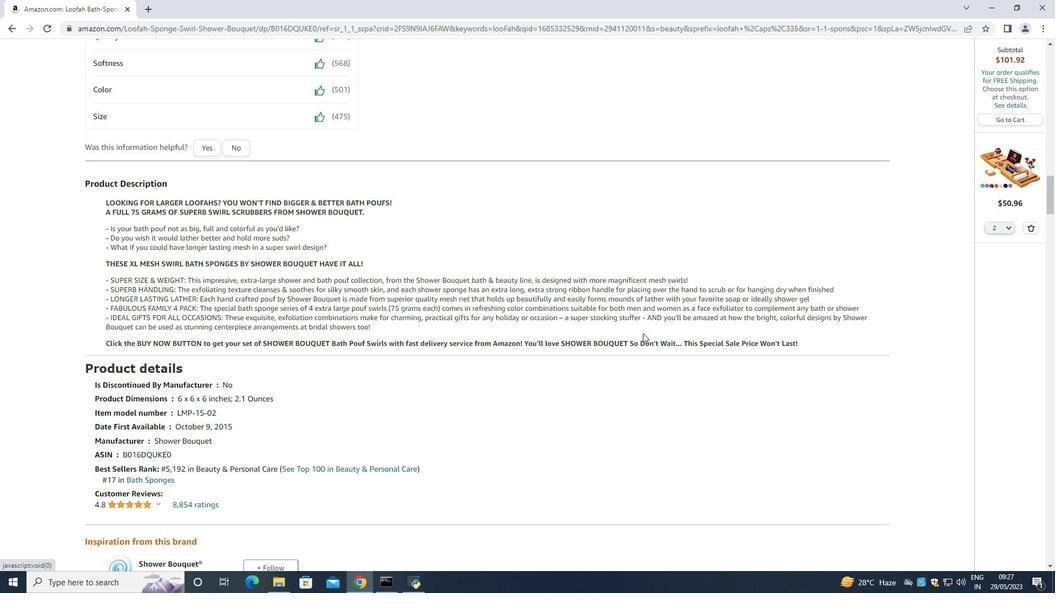 
Action: Mouse moved to (233, 321)
Screenshot: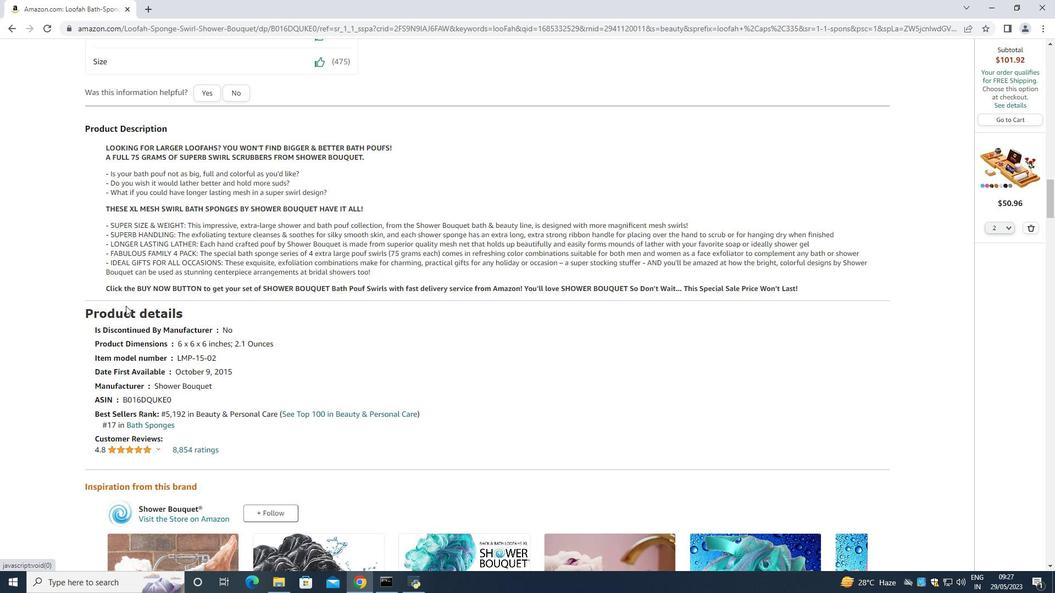 
Action: Mouse scrolled (233, 321) with delta (0, 0)
Screenshot: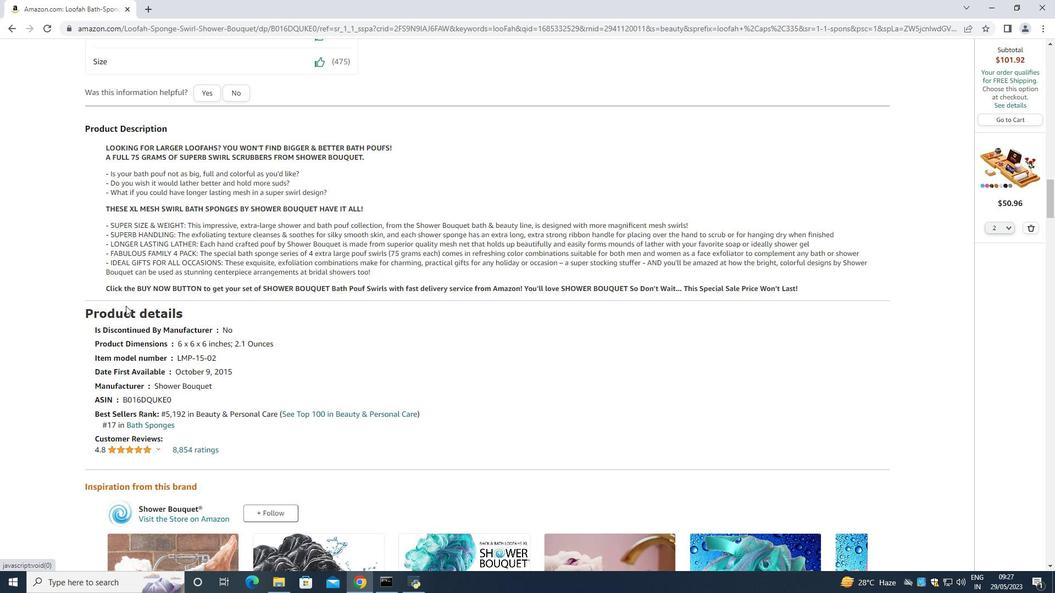 
Action: Mouse moved to (70, 299)
Screenshot: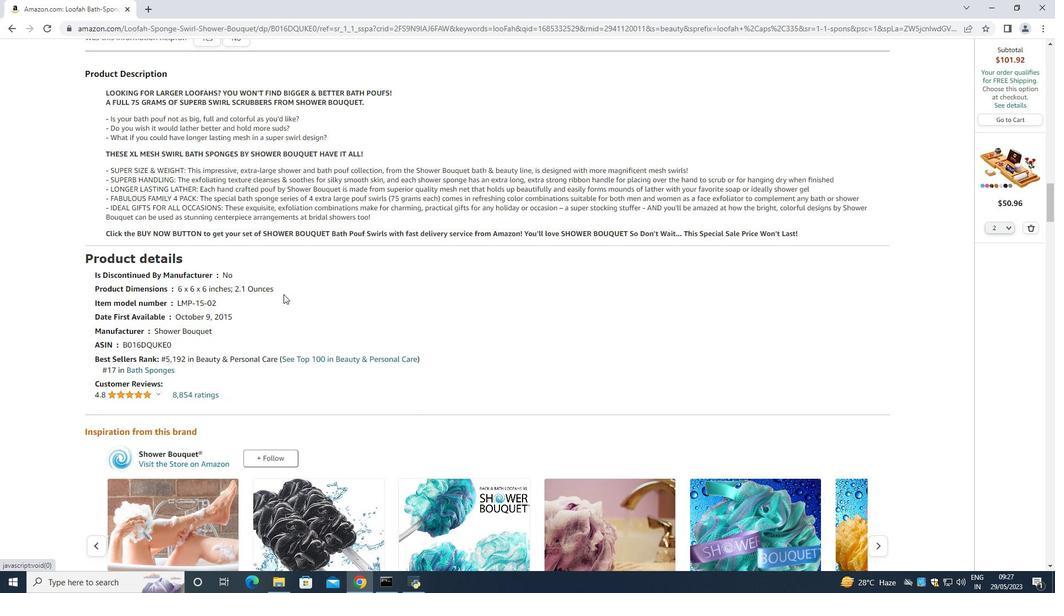 
Action: Mouse scrolled (70, 298) with delta (0, 0)
Screenshot: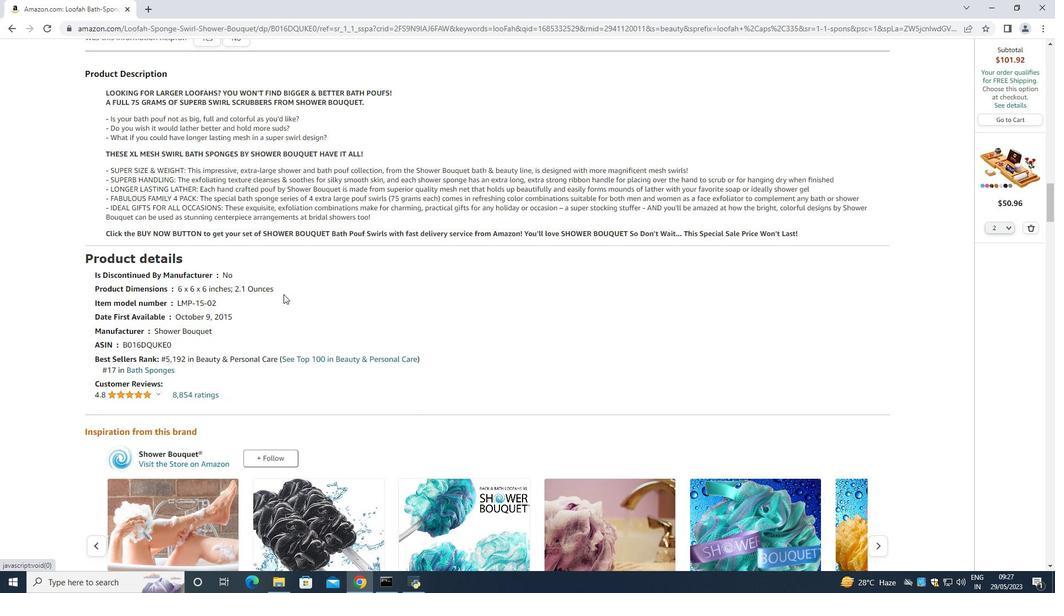 
Action: Mouse moved to (168, 339)
Screenshot: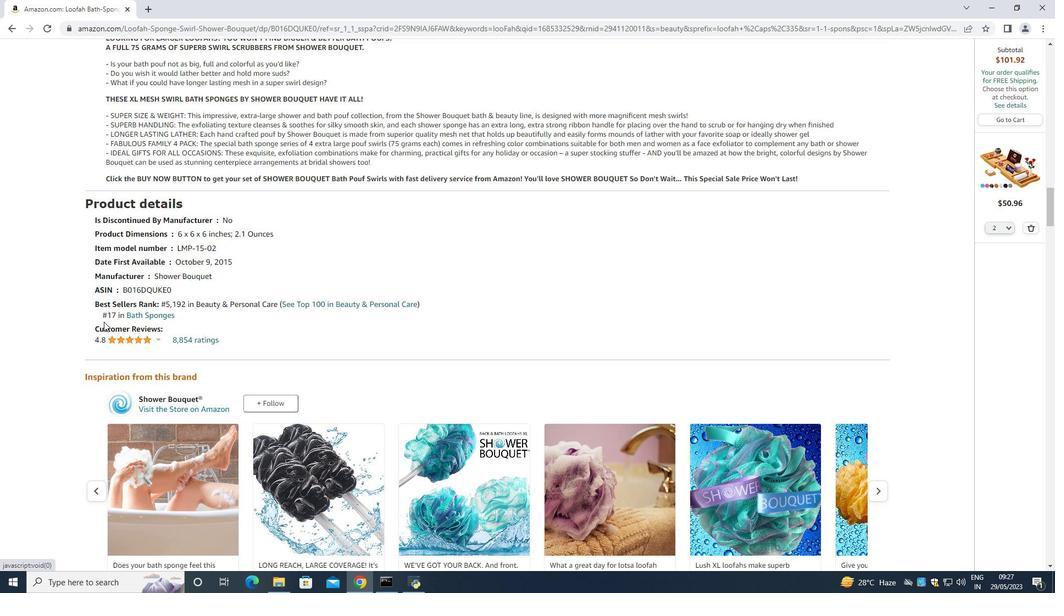 
Action: Mouse scrolled (168, 338) with delta (0, 0)
Screenshot: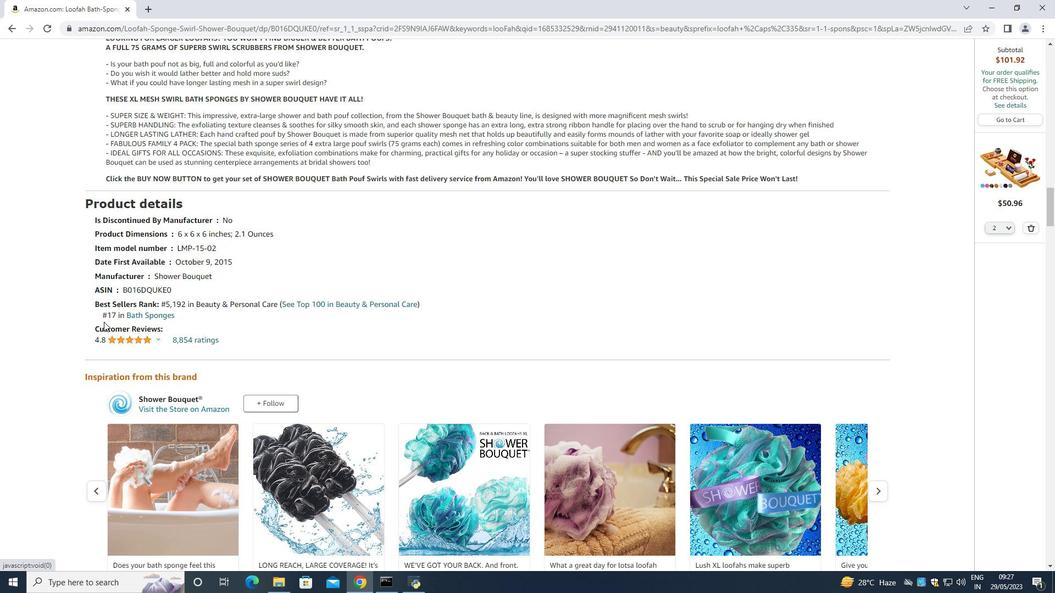
Action: Mouse moved to (181, 321)
Screenshot: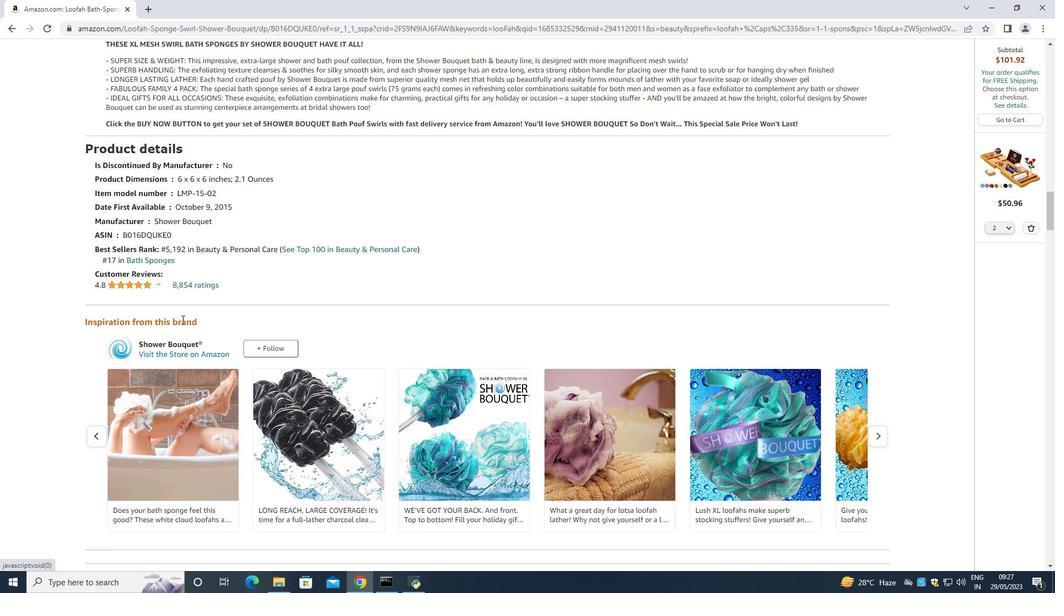 
Action: Mouse scrolled (181, 321) with delta (0, 0)
Screenshot: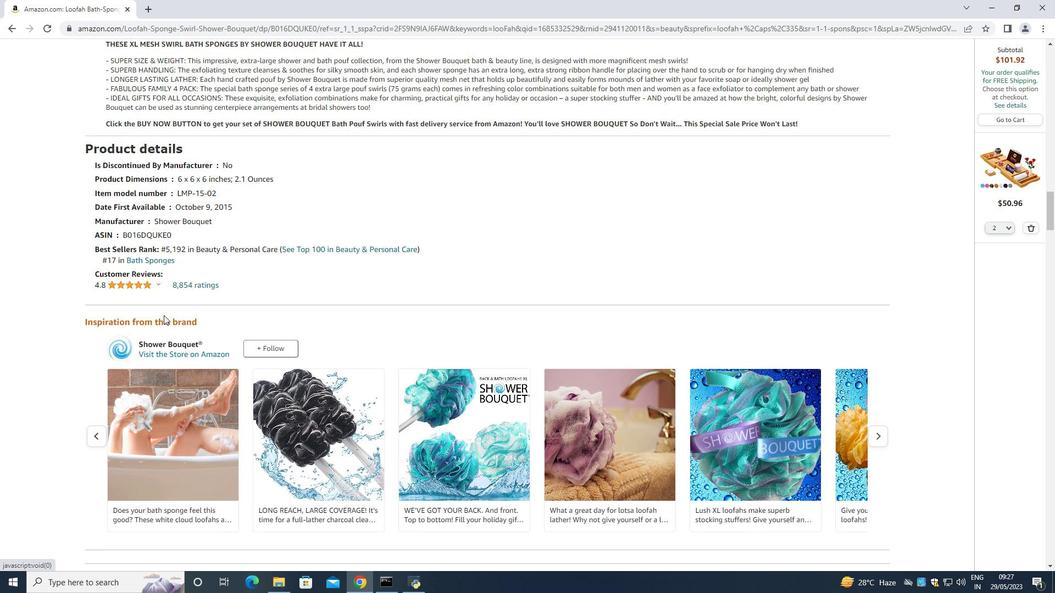 
Action: Mouse moved to (203, 299)
Screenshot: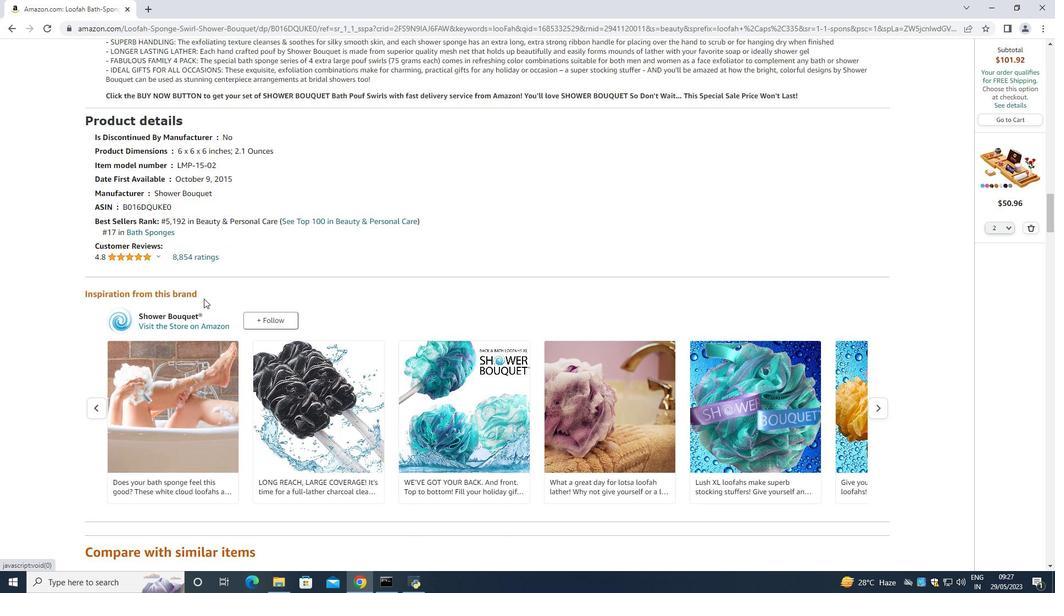 
Action: Mouse scrolled (203, 298) with delta (0, 0)
Screenshot: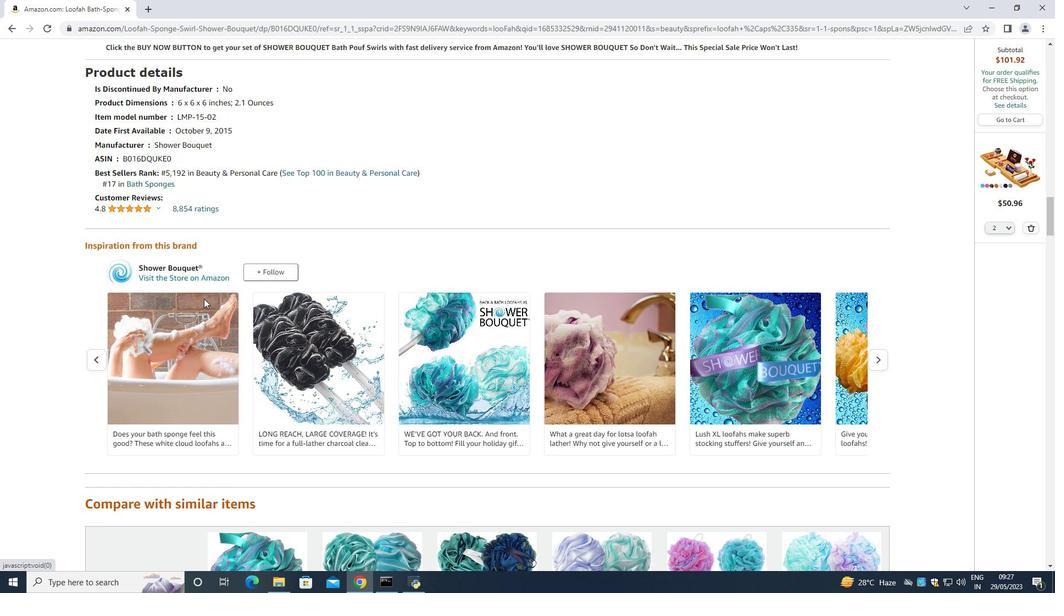 
Action: Mouse scrolled (203, 298) with delta (0, 0)
Screenshot: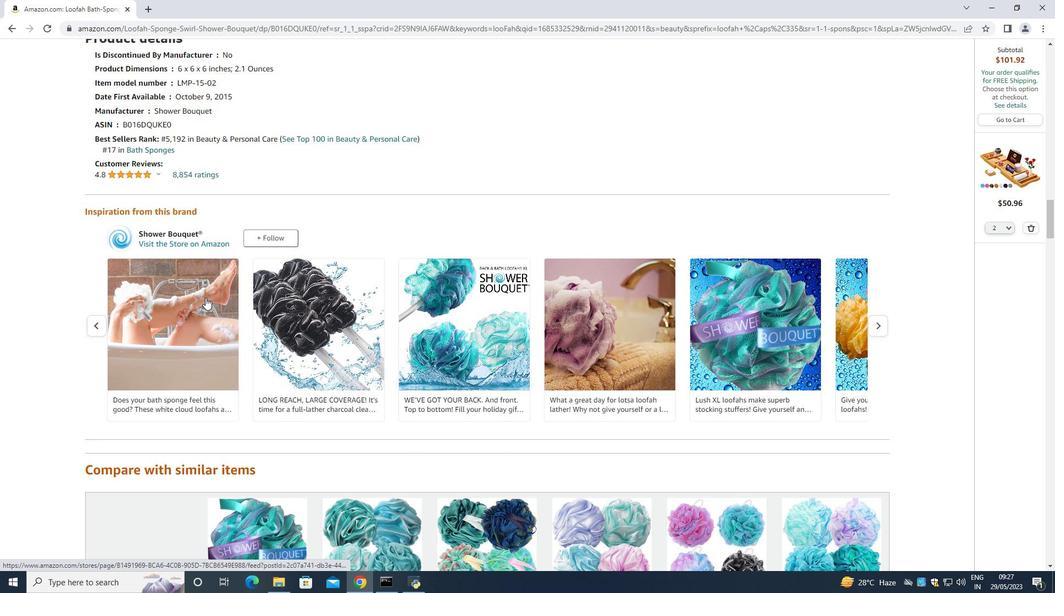
Action: Mouse moved to (205, 298)
Screenshot: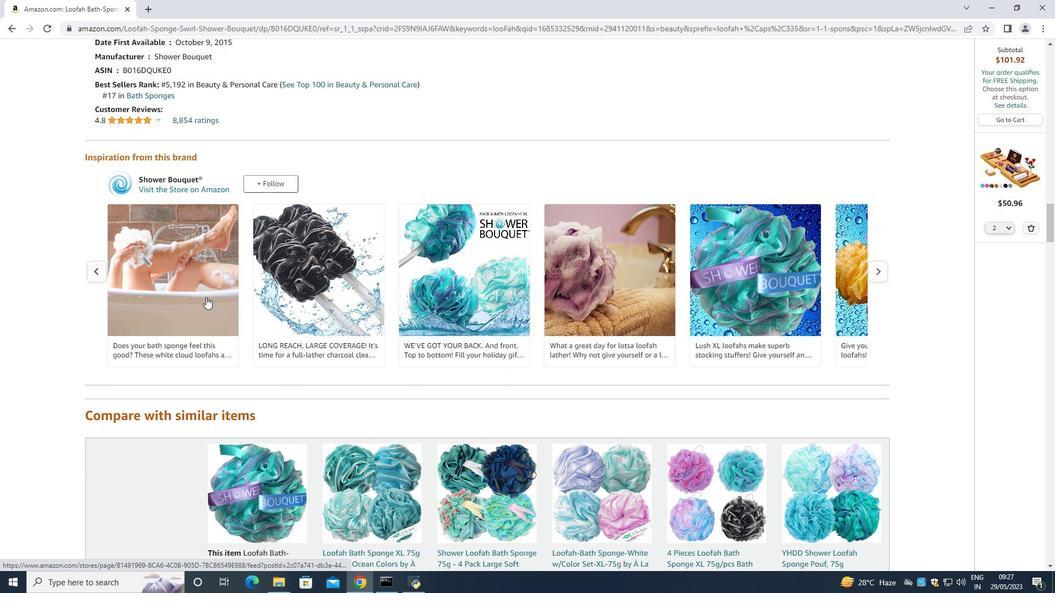 
Action: Mouse scrolled (205, 297) with delta (0, 0)
Screenshot: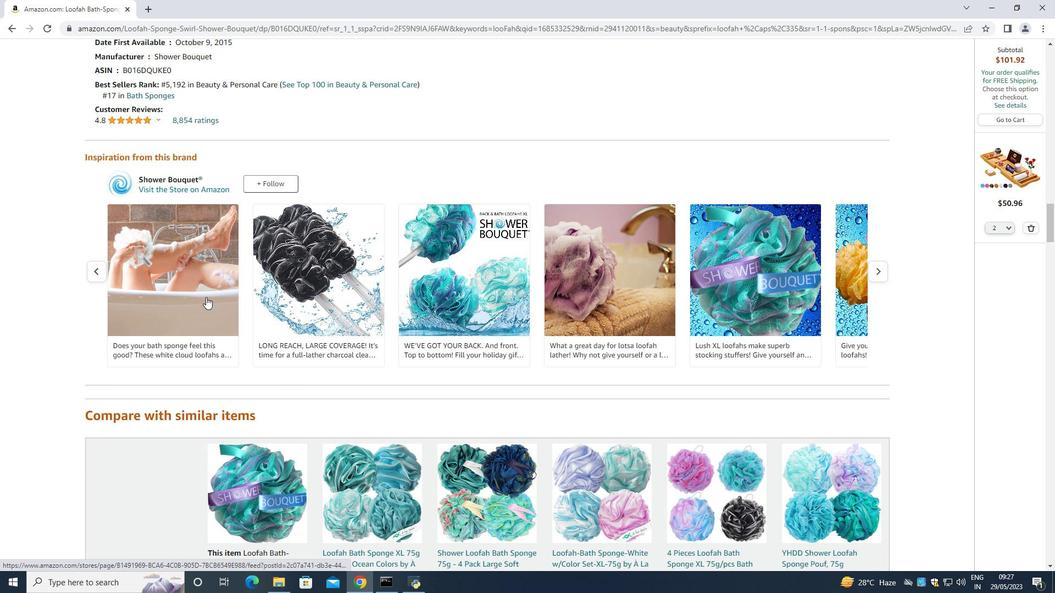 
Action: Mouse moved to (207, 296)
Screenshot: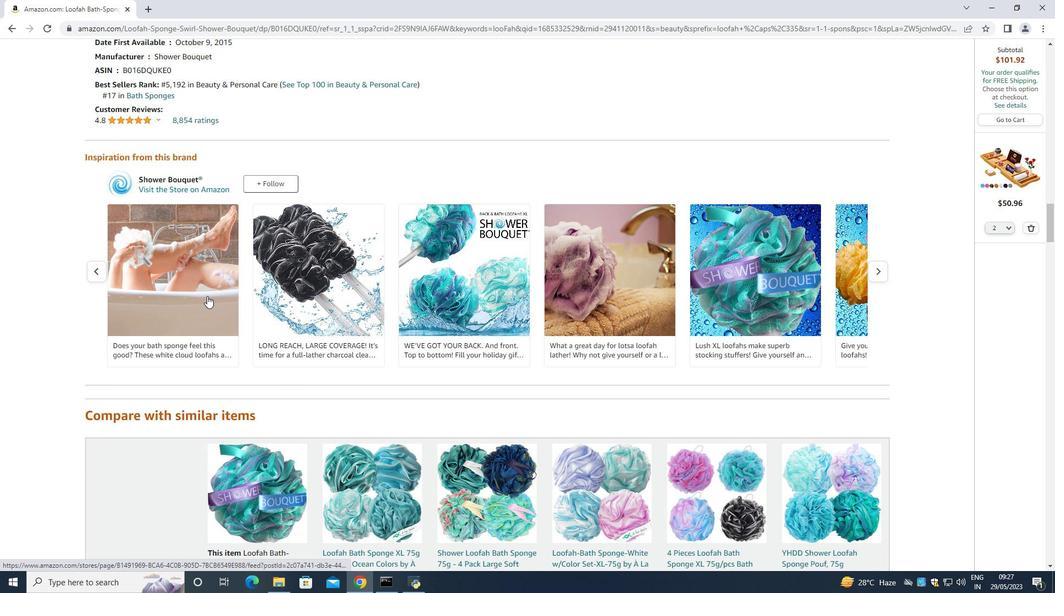 
Action: Mouse scrolled (207, 295) with delta (0, 0)
Screenshot: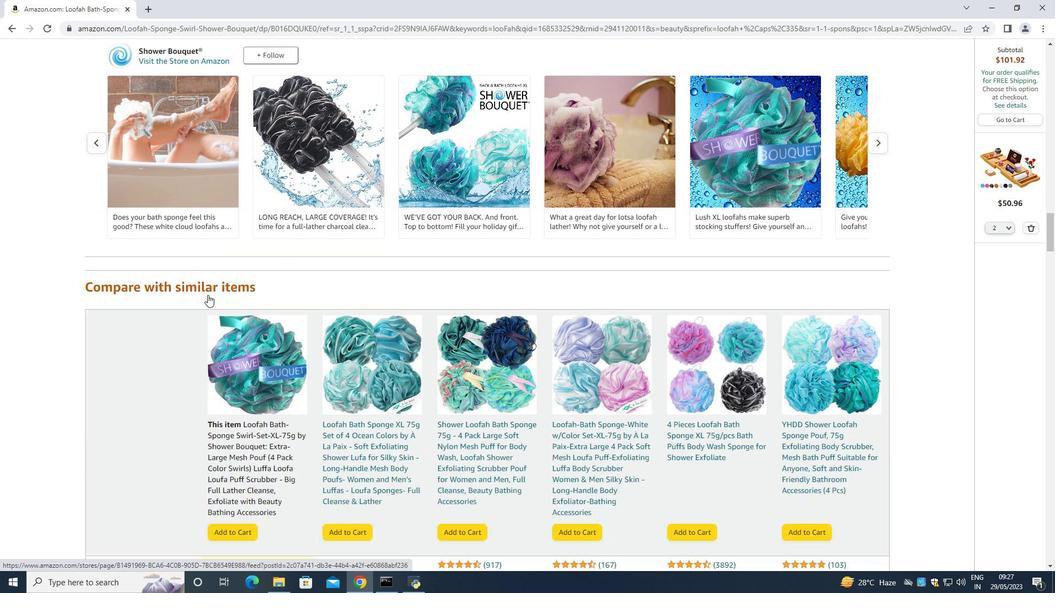 
Action: Mouse moved to (207, 295)
Screenshot: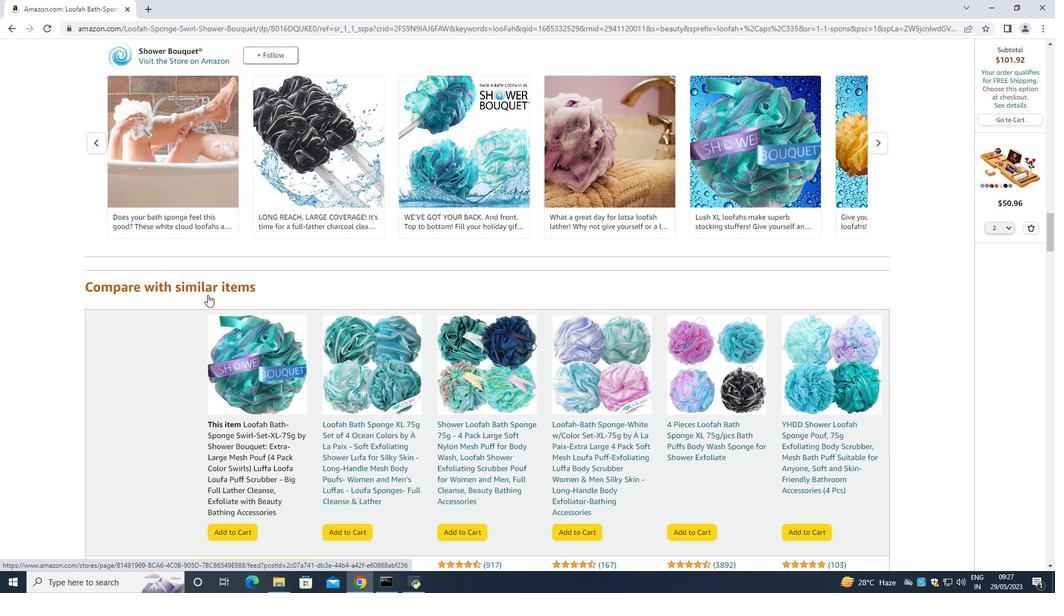 
Action: Mouse scrolled (207, 294) with delta (0, 0)
Screenshot: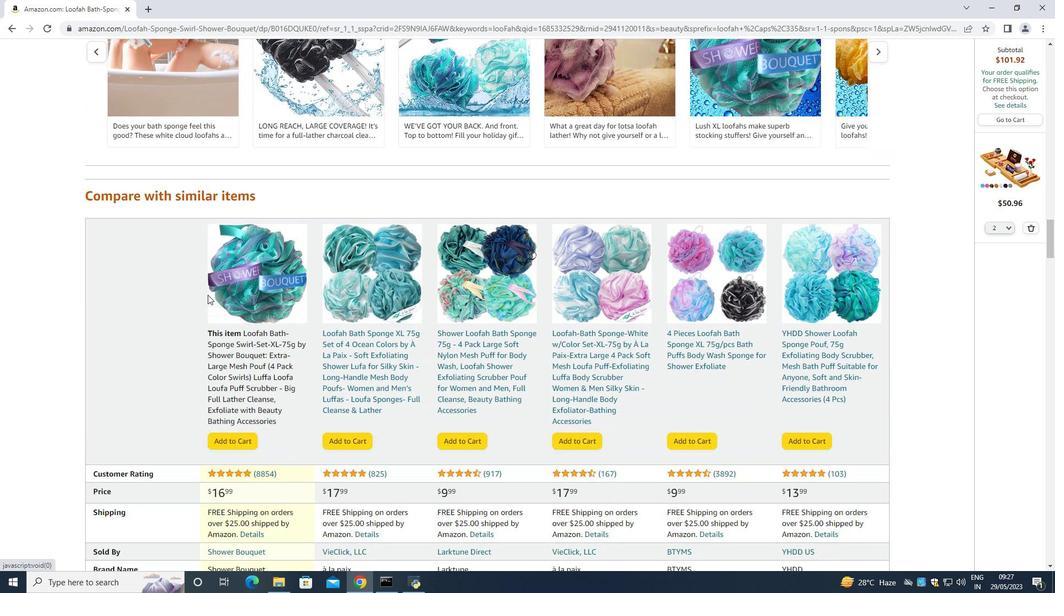 
Action: Mouse scrolled (207, 294) with delta (0, 0)
Screenshot: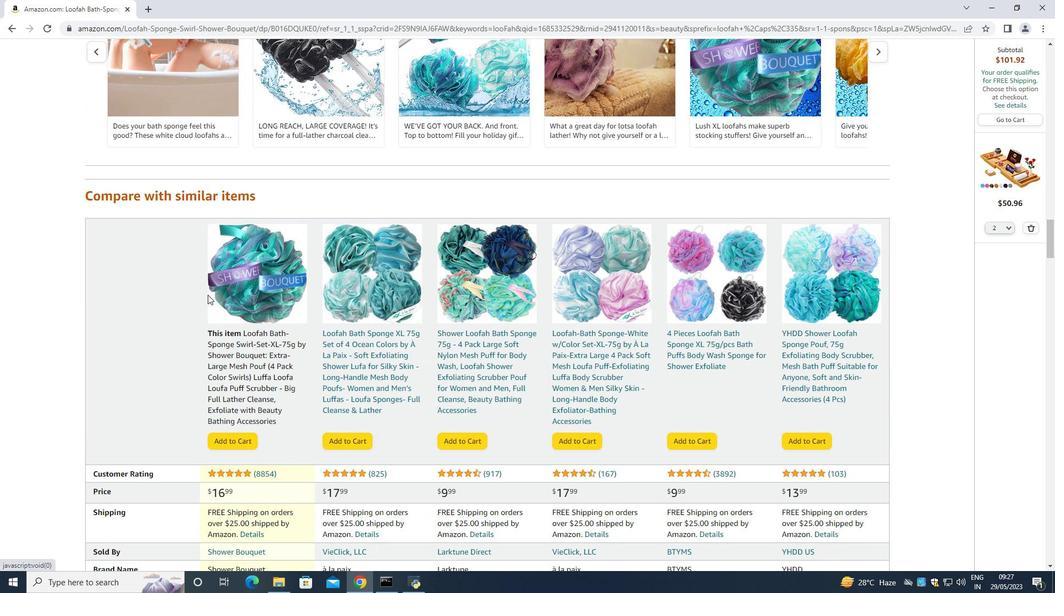 
Action: Mouse moved to (207, 295)
Screenshot: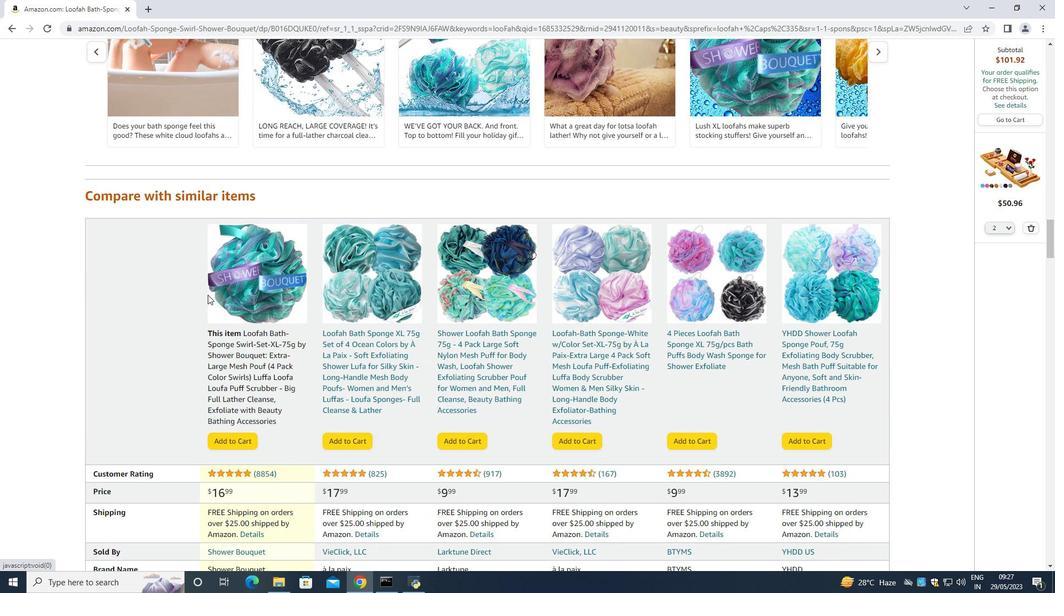 
Action: Mouse scrolled (207, 294) with delta (0, 0)
Screenshot: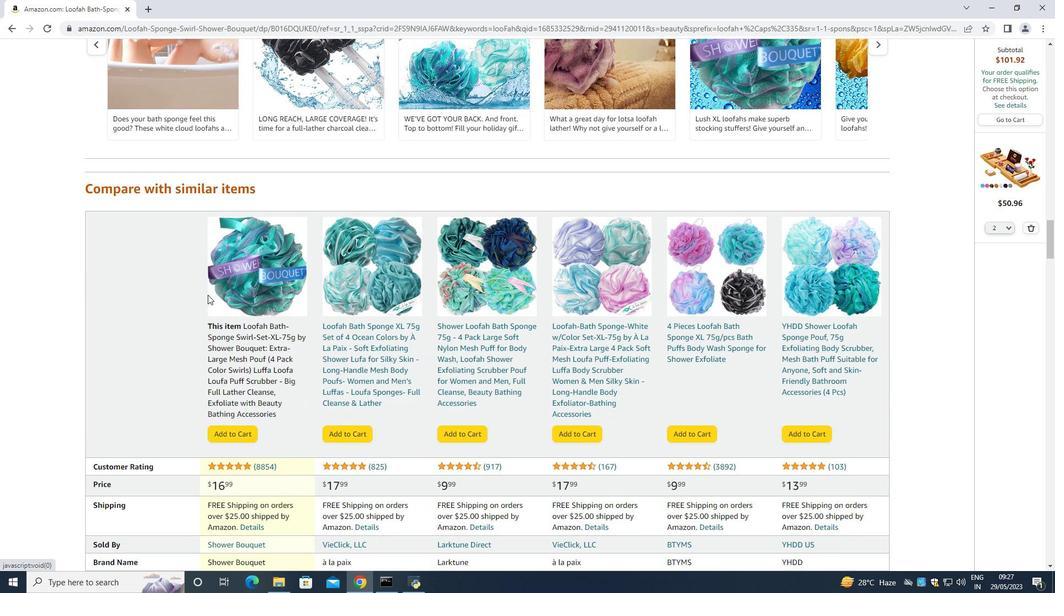 
Action: Mouse scrolled (207, 294) with delta (0, 0)
Screenshot: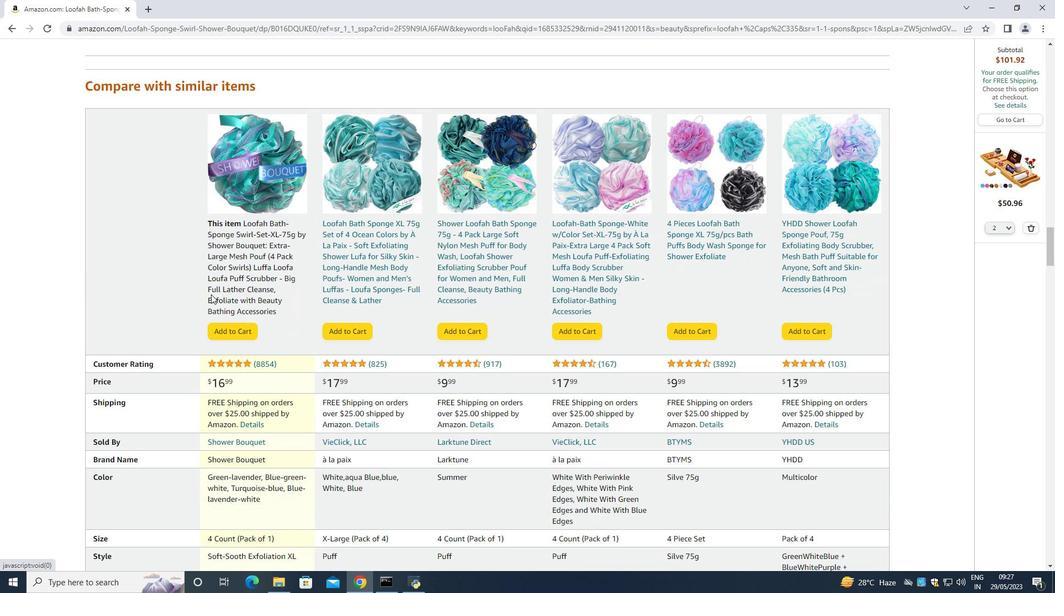 
Action: Mouse scrolled (207, 294) with delta (0, 0)
Screenshot: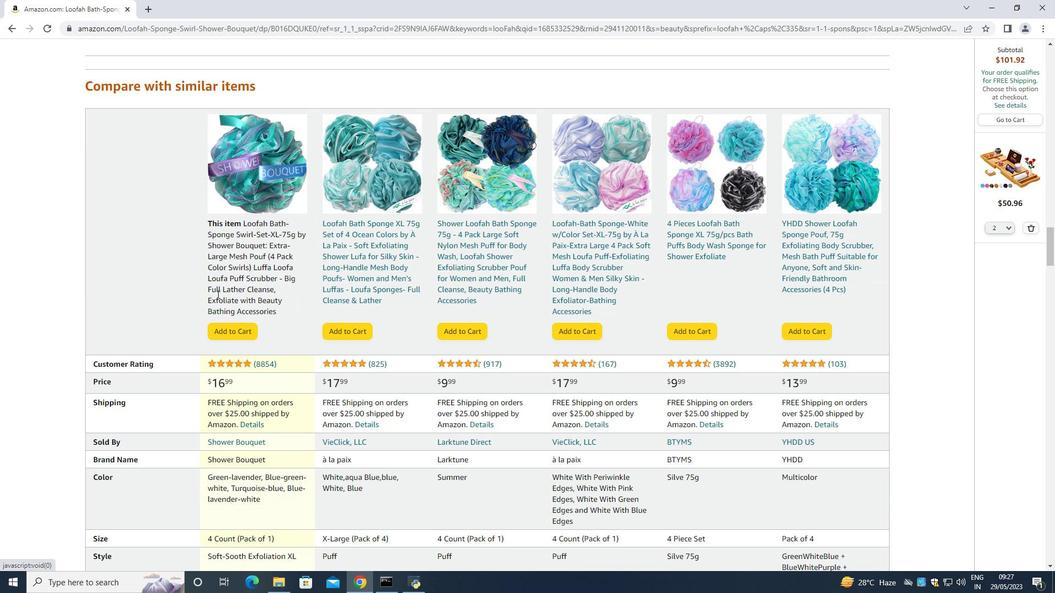 
Action: Mouse moved to (272, 396)
Screenshot: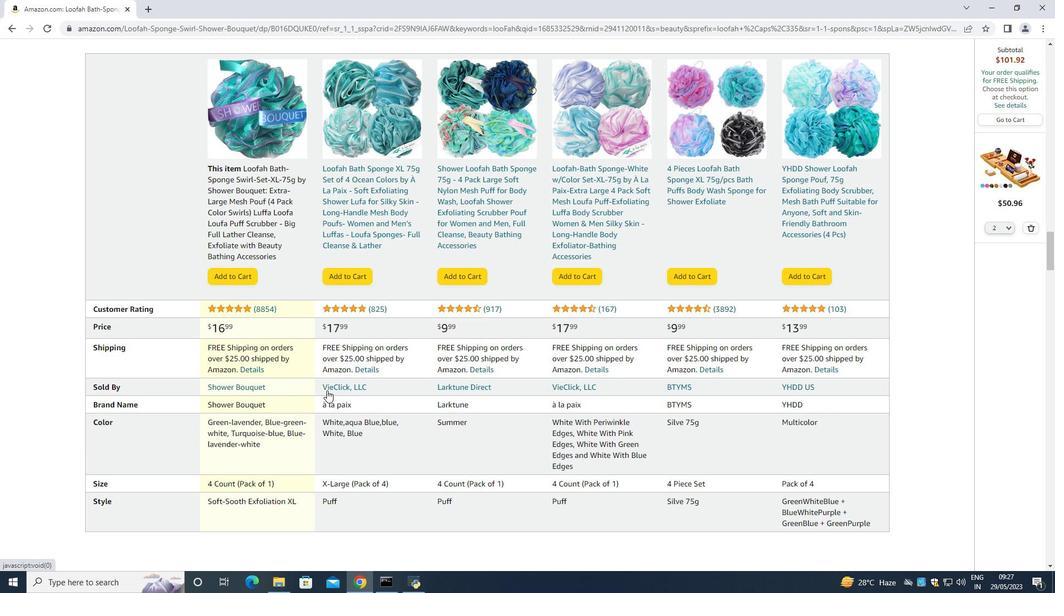 
Action: Mouse scrolled (272, 396) with delta (0, 0)
Screenshot: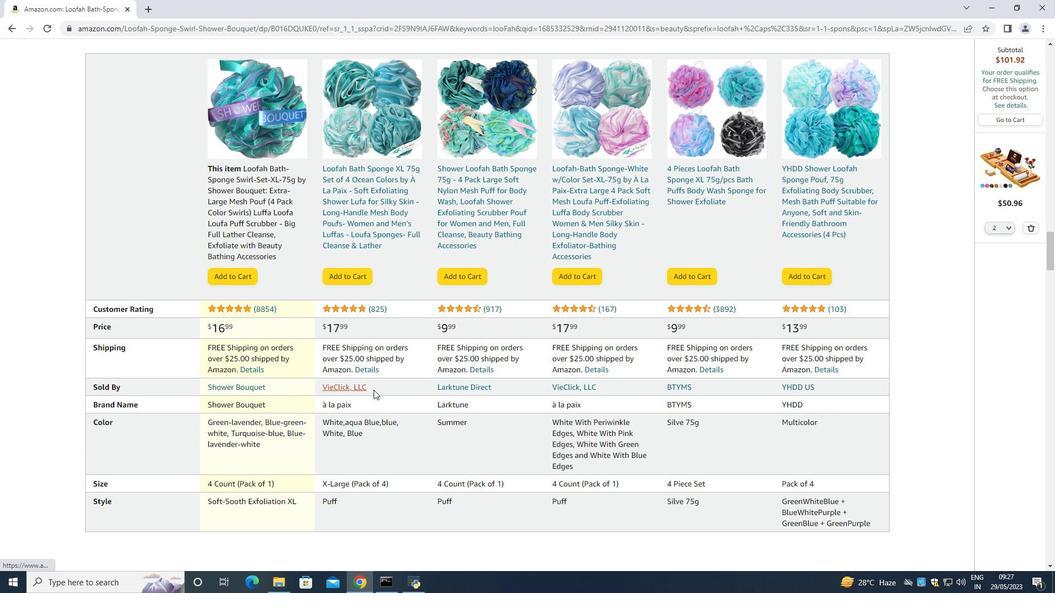 
Action: Mouse moved to (1032, 230)
Screenshot: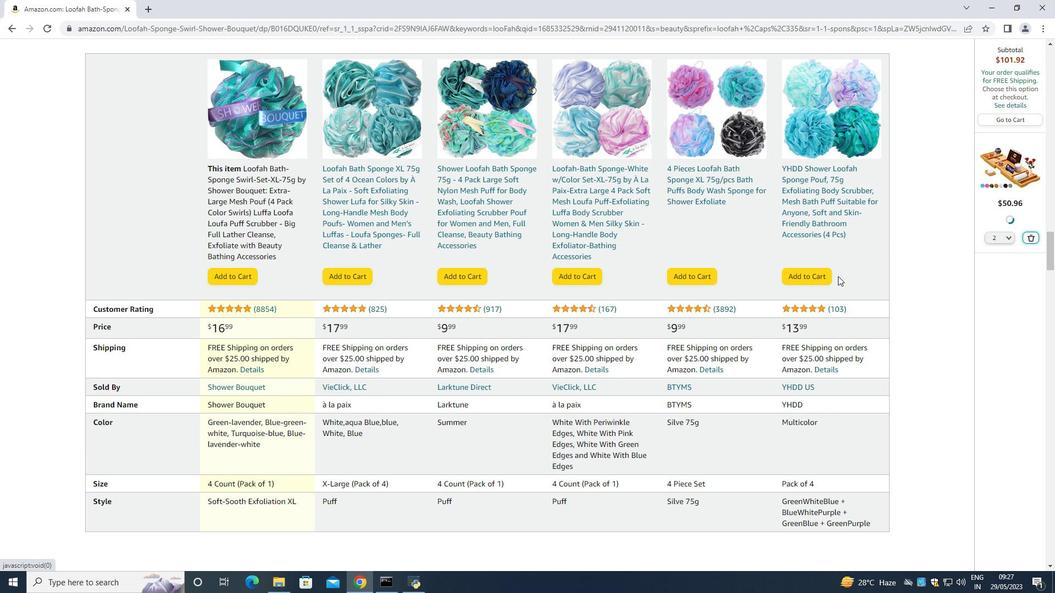 
Action: Mouse pressed left at (1032, 230)
Screenshot: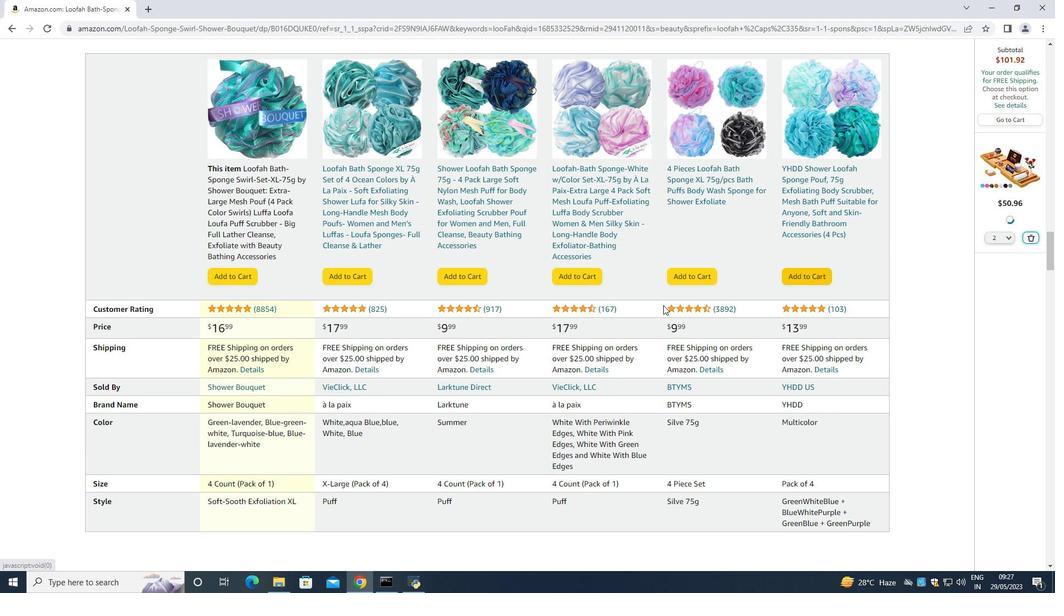 
Action: Mouse moved to (468, 327)
Screenshot: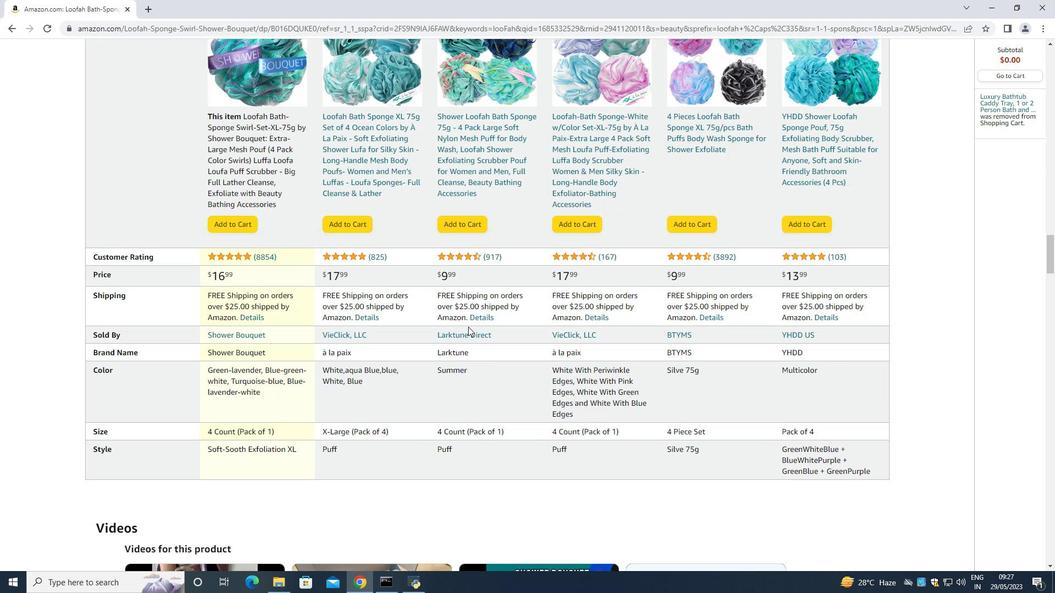 
Action: Mouse scrolled (468, 326) with delta (0, 0)
Screenshot: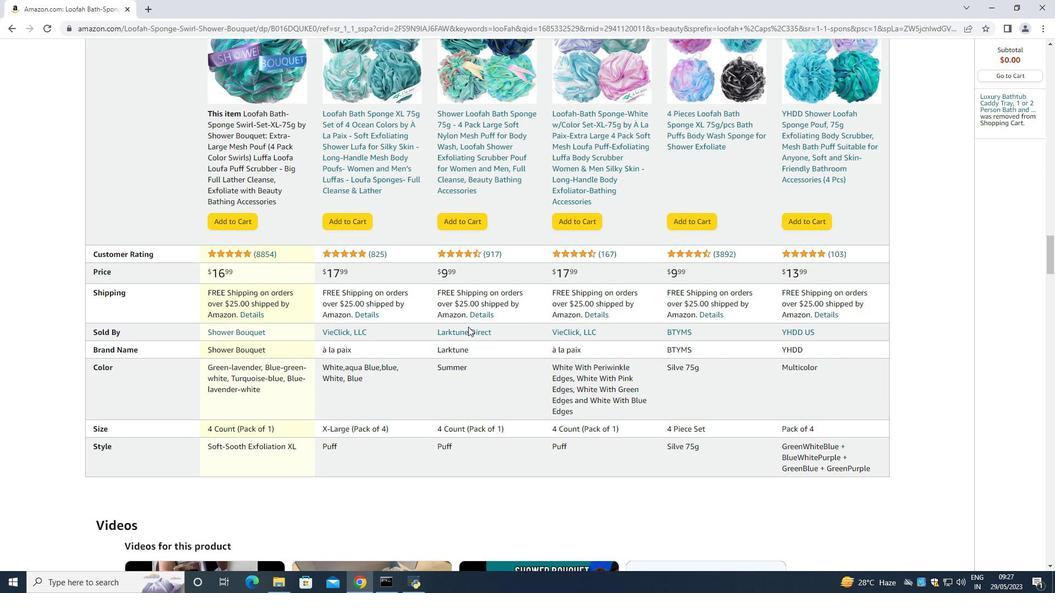 
Action: Mouse scrolled (468, 326) with delta (0, 0)
Screenshot: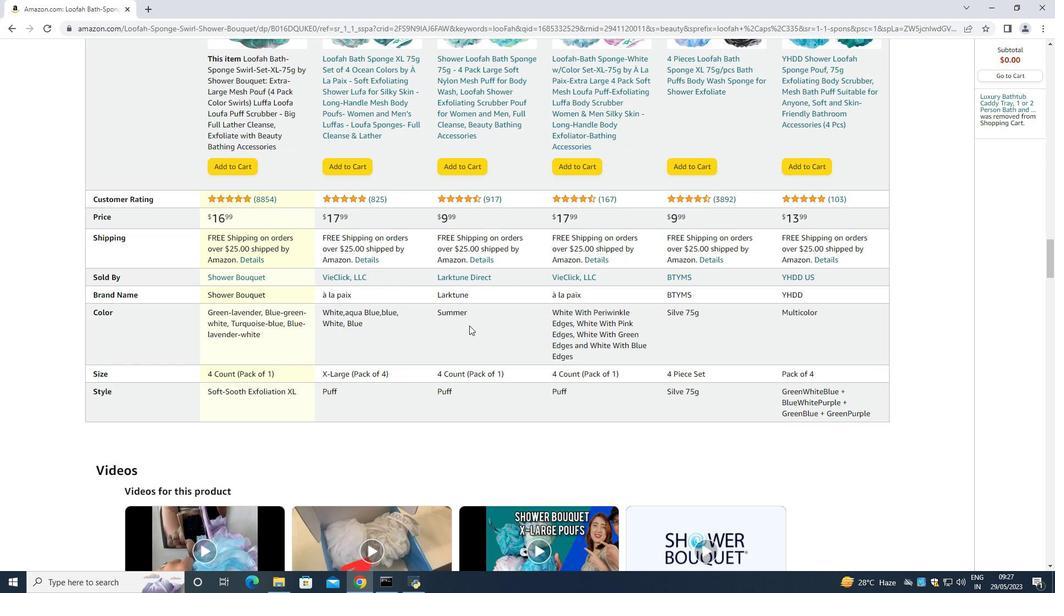 
Action: Mouse moved to (469, 326)
Screenshot: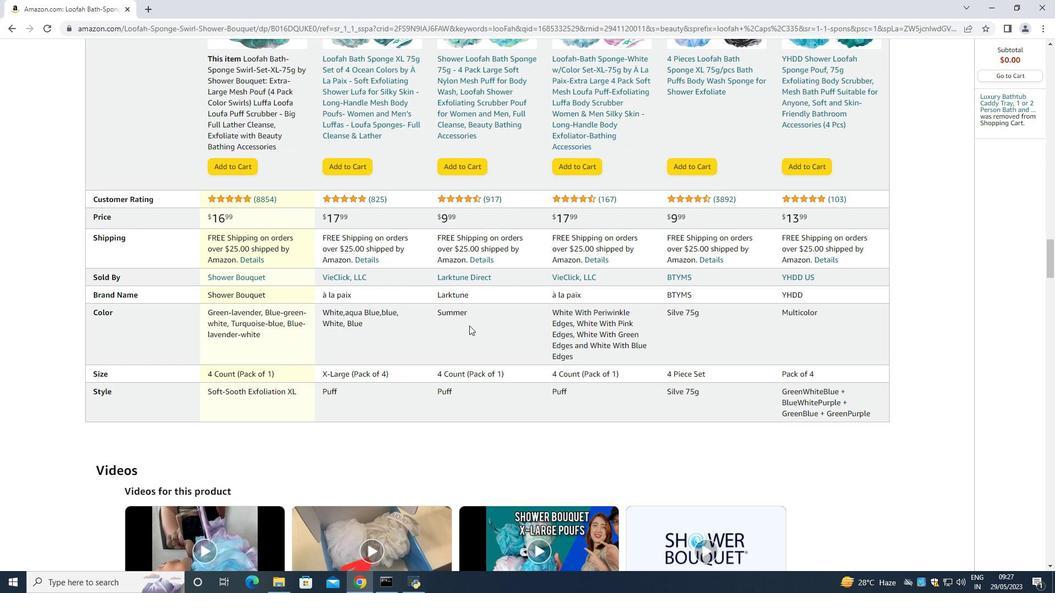 
Action: Mouse scrolled (469, 325) with delta (0, 0)
Screenshot: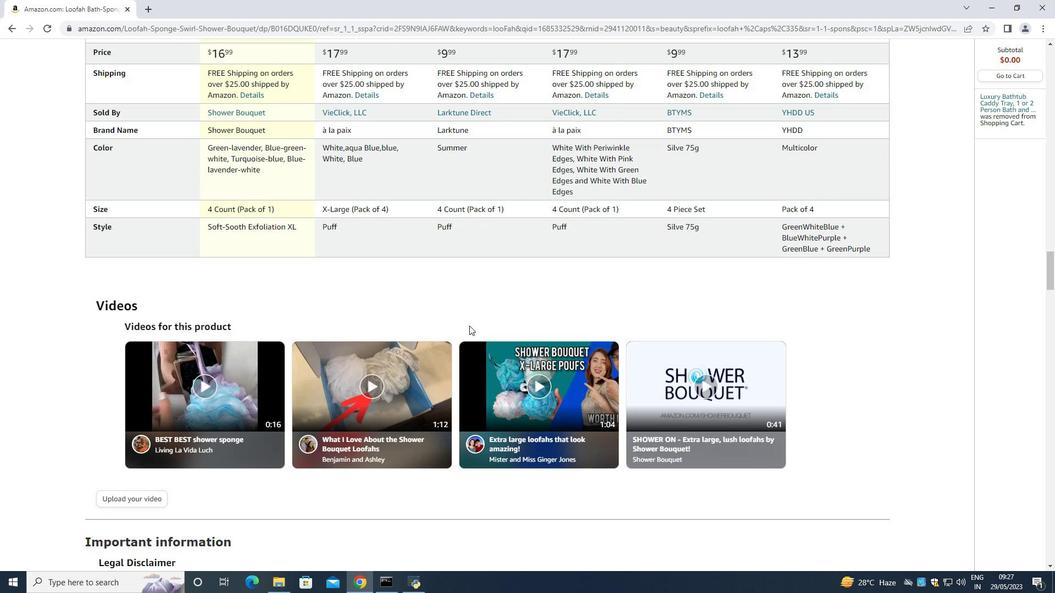 
Action: Mouse scrolled (469, 325) with delta (0, 0)
Screenshot: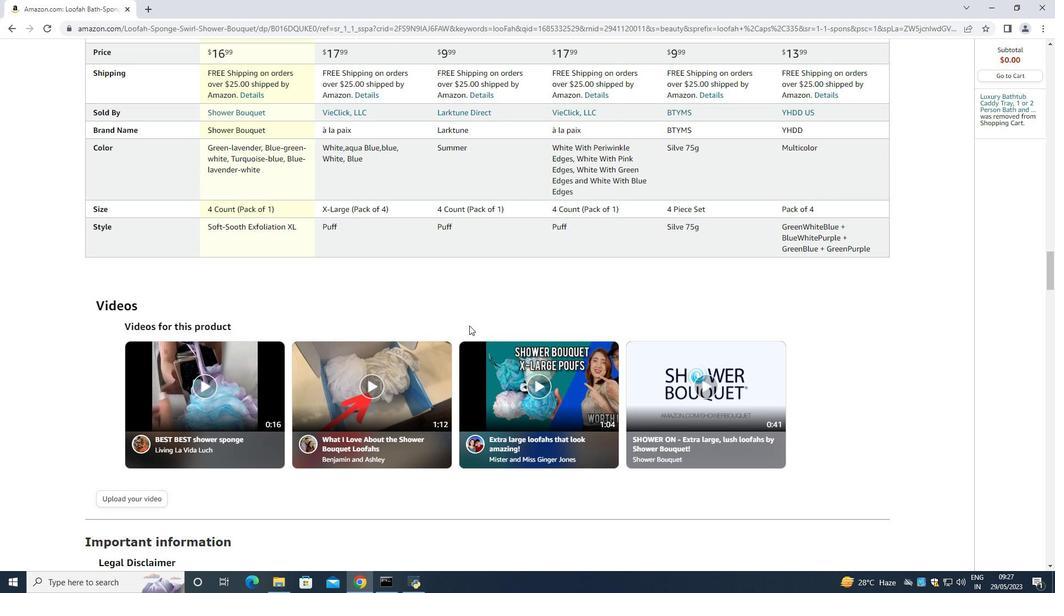 
Action: Mouse scrolled (469, 325) with delta (0, 0)
Screenshot: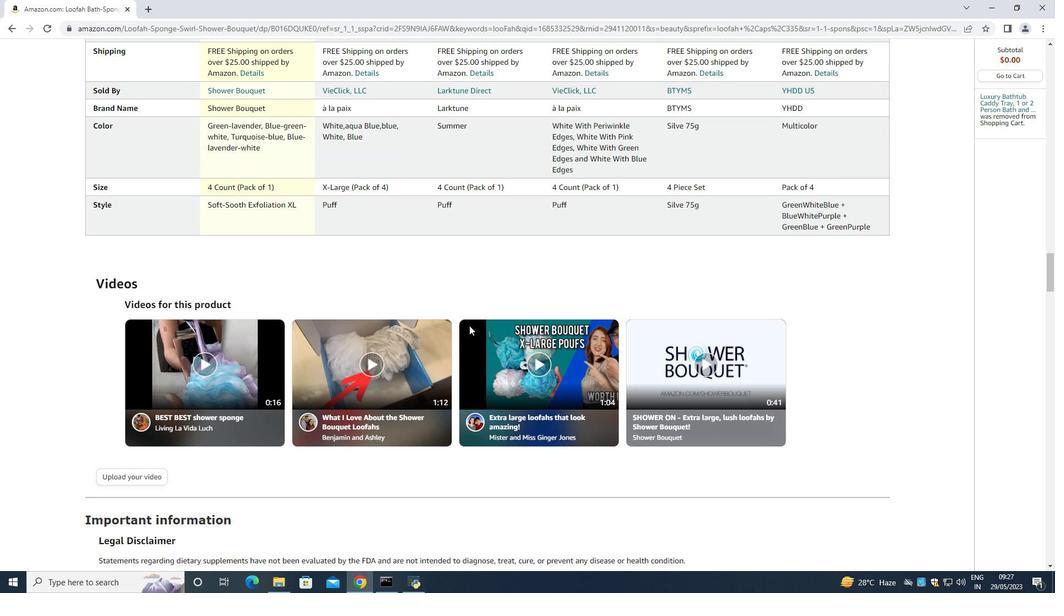 
Action: Mouse scrolled (469, 325) with delta (0, 0)
Screenshot: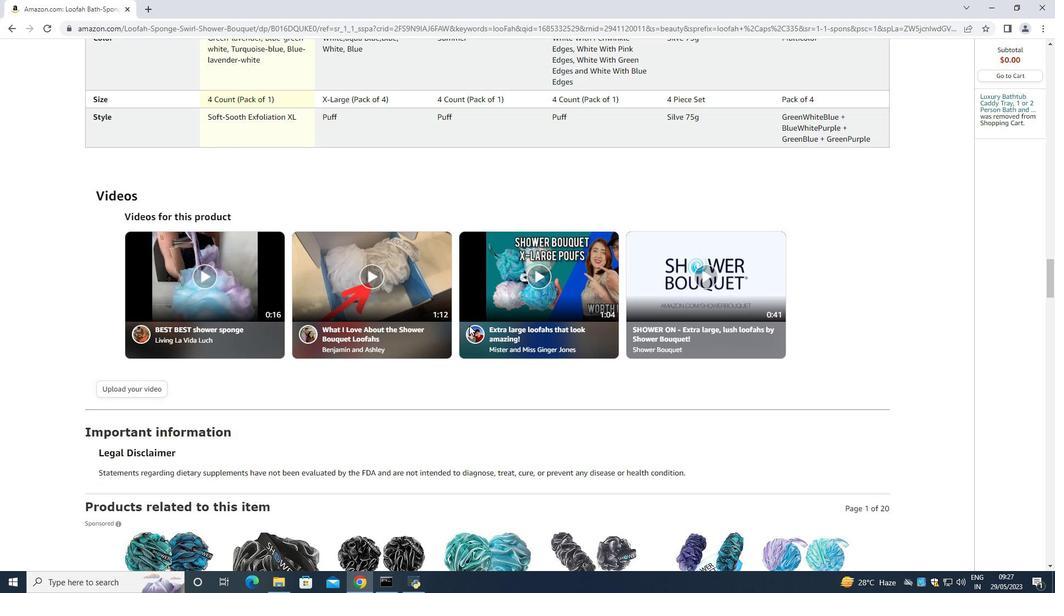 
Action: Mouse scrolled (469, 325) with delta (0, 0)
Screenshot: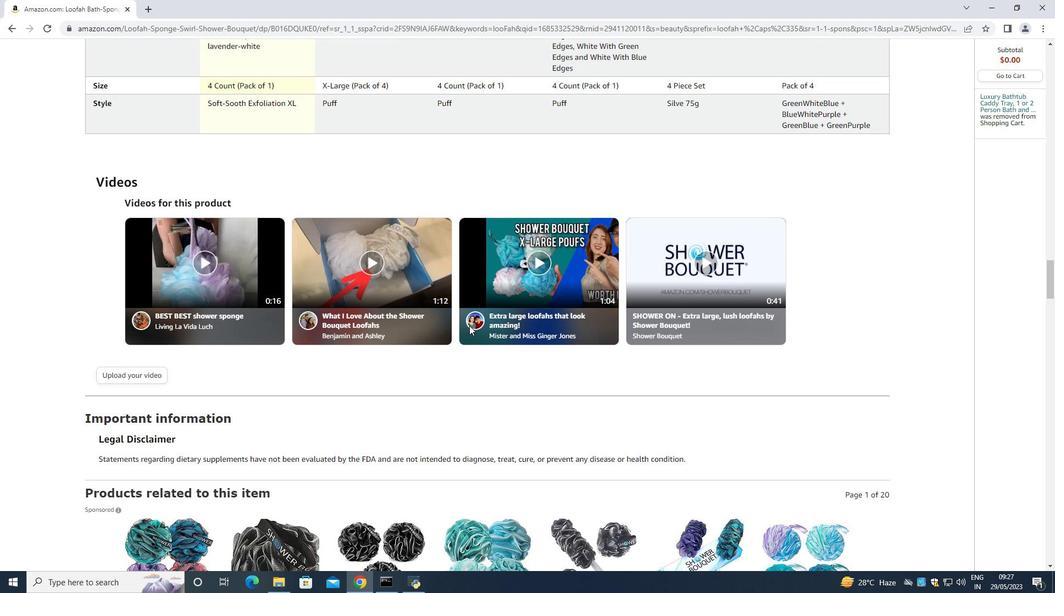 
Action: Mouse scrolled (469, 325) with delta (0, 0)
Screenshot: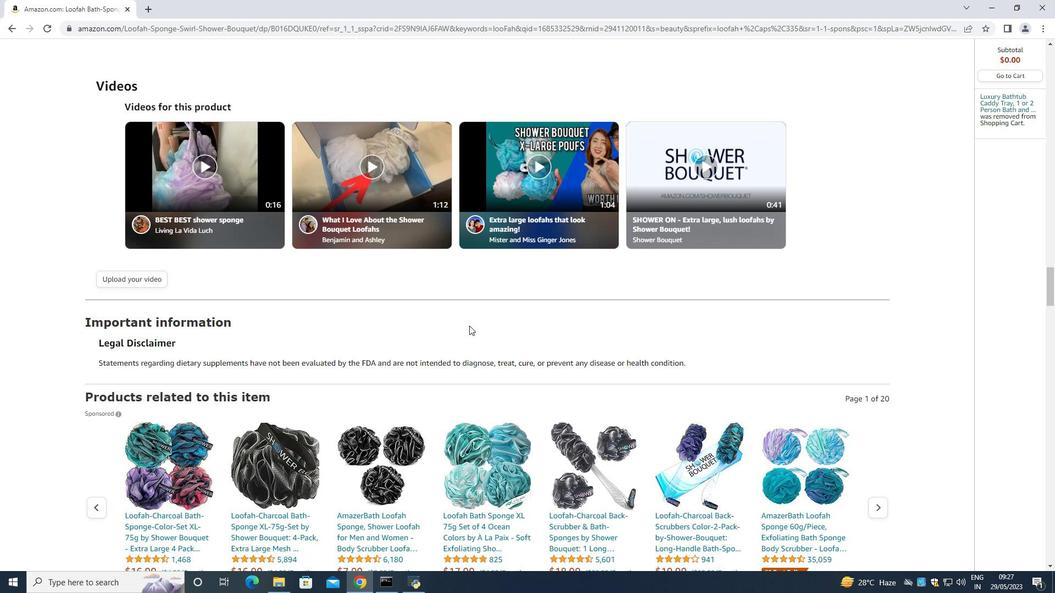 
Action: Mouse scrolled (469, 325) with delta (0, 0)
Screenshot: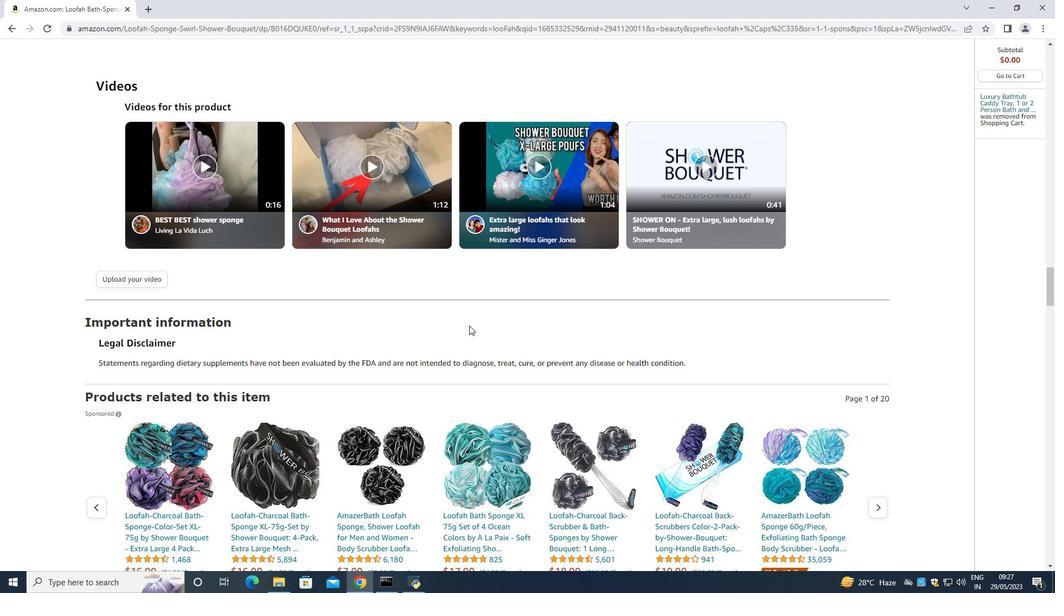 
Action: Mouse scrolled (469, 325) with delta (0, 0)
Screenshot: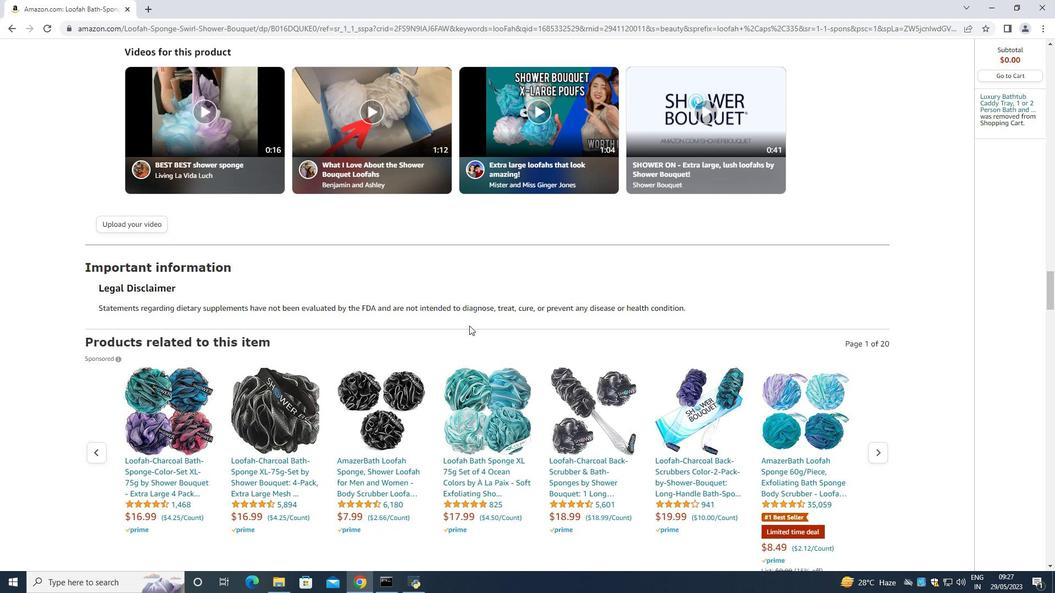 
Action: Mouse scrolled (469, 325) with delta (0, 0)
Screenshot: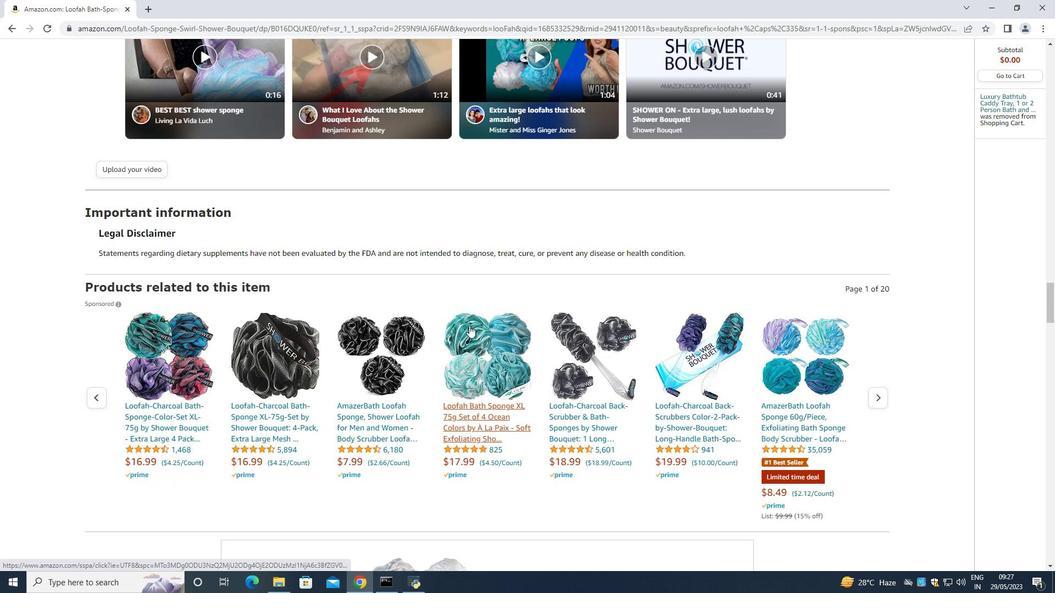 
Action: Mouse scrolled (469, 325) with delta (0, 0)
Screenshot: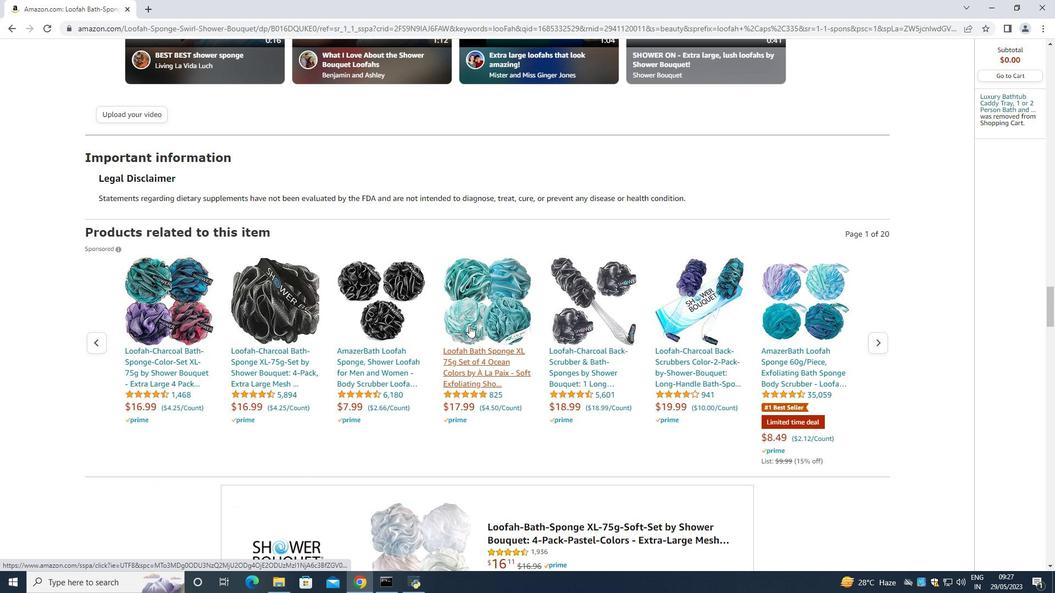 
Action: Mouse scrolled (469, 325) with delta (0, 0)
Screenshot: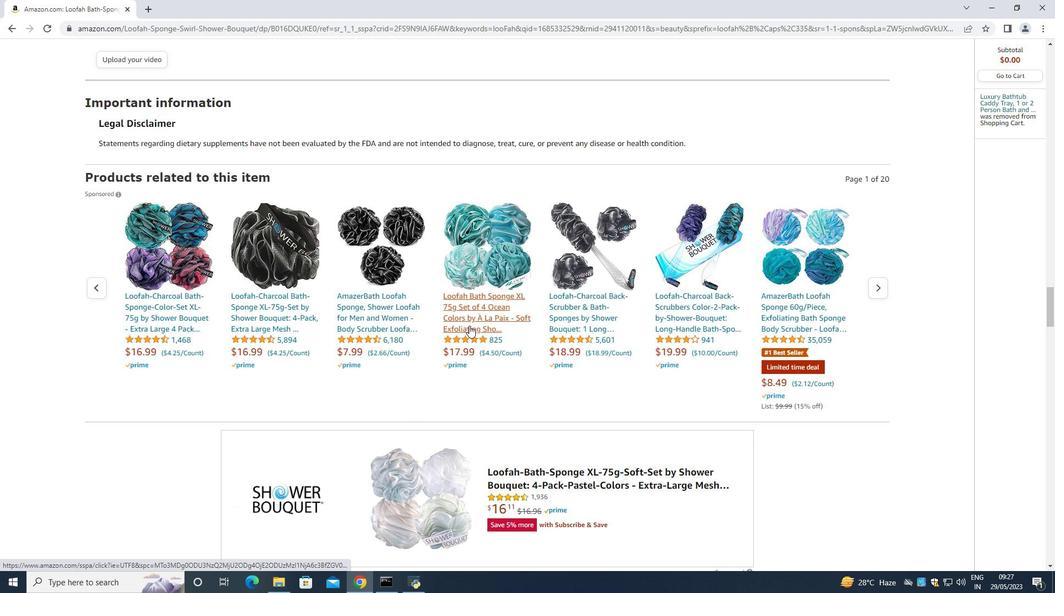 
Action: Mouse scrolled (469, 325) with delta (0, 0)
Screenshot: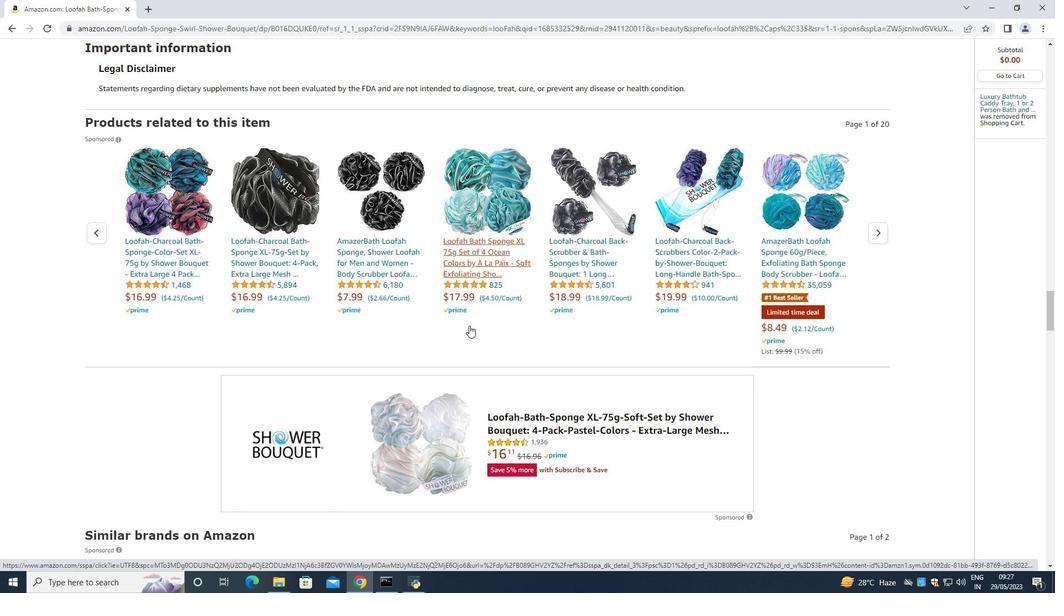 
Action: Mouse scrolled (469, 325) with delta (0, 0)
Screenshot: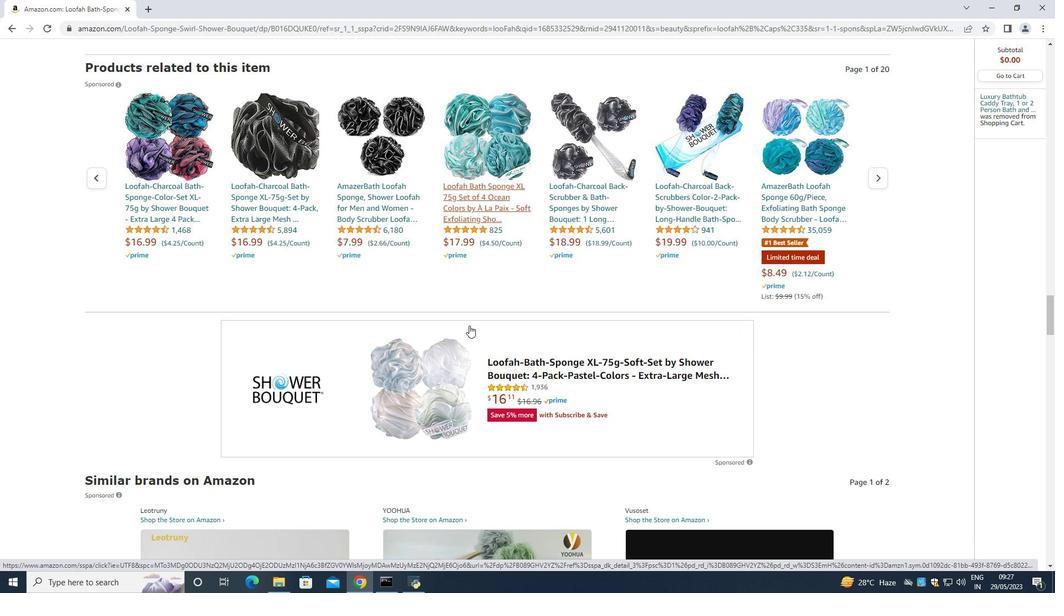 
Action: Mouse scrolled (469, 325) with delta (0, 0)
Screenshot: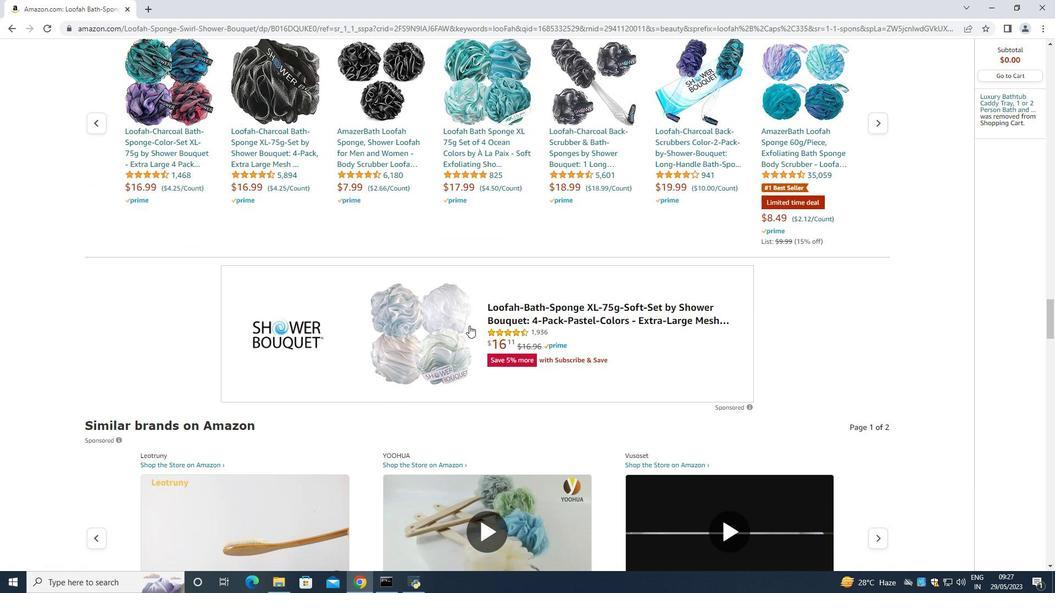 
Action: Mouse scrolled (469, 325) with delta (0, 0)
Screenshot: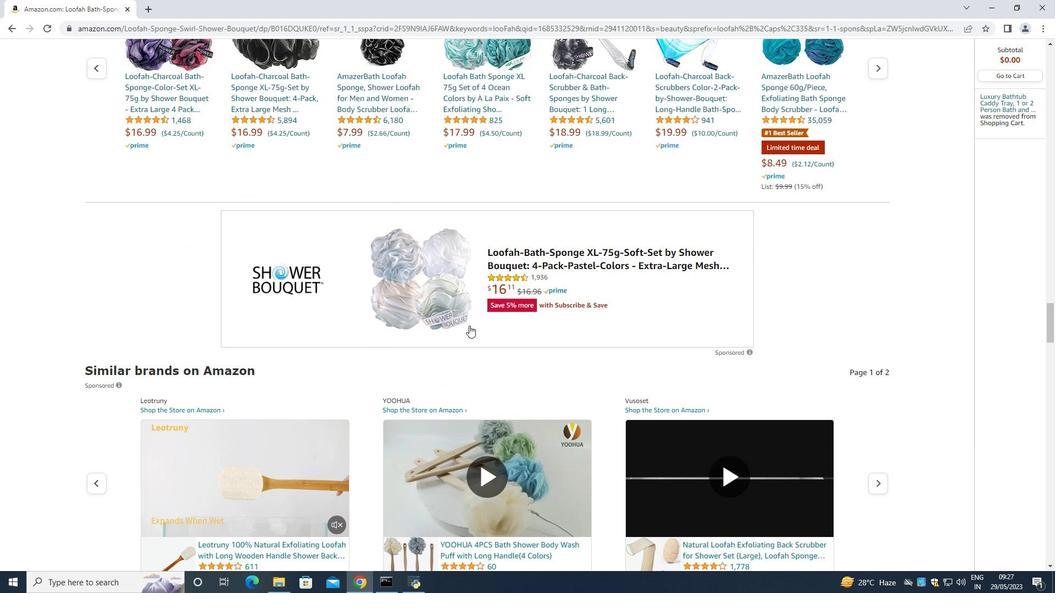 
Action: Mouse scrolled (469, 325) with delta (0, 0)
Screenshot: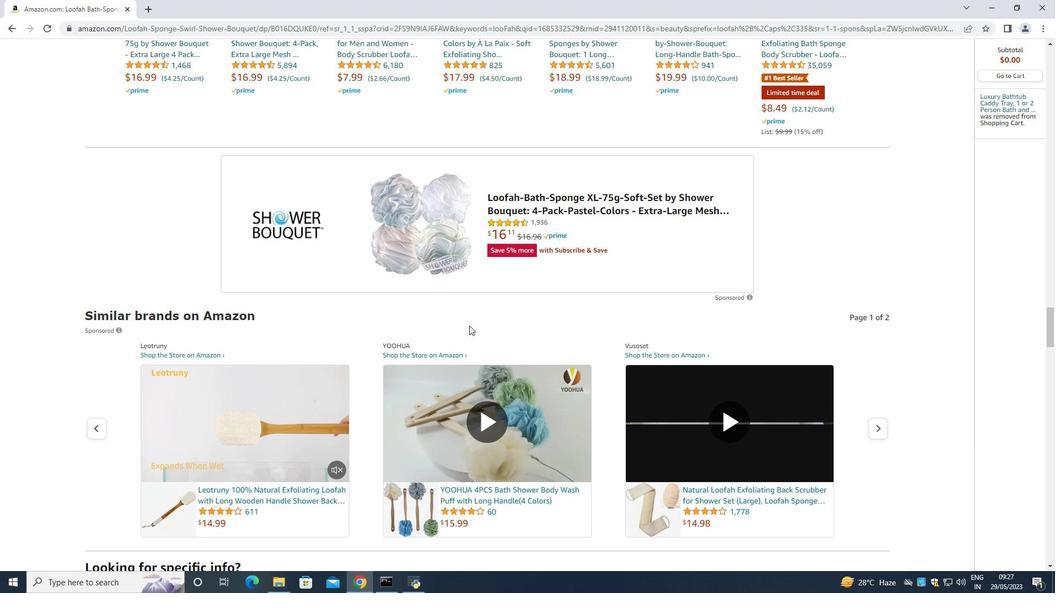 
Action: Mouse scrolled (469, 325) with delta (0, 0)
Screenshot: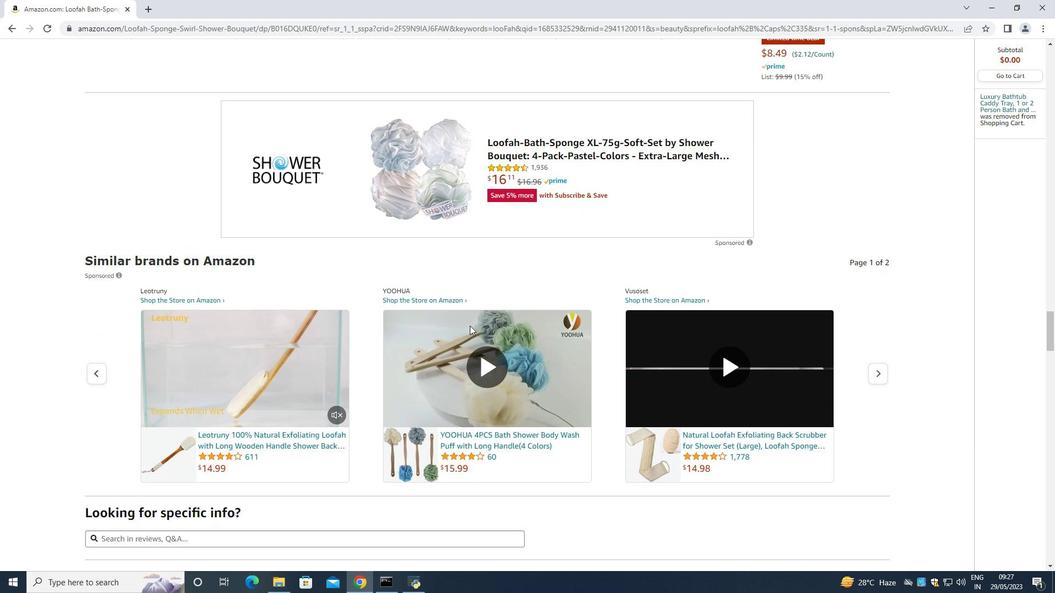 
Action: Mouse moved to (470, 326)
Screenshot: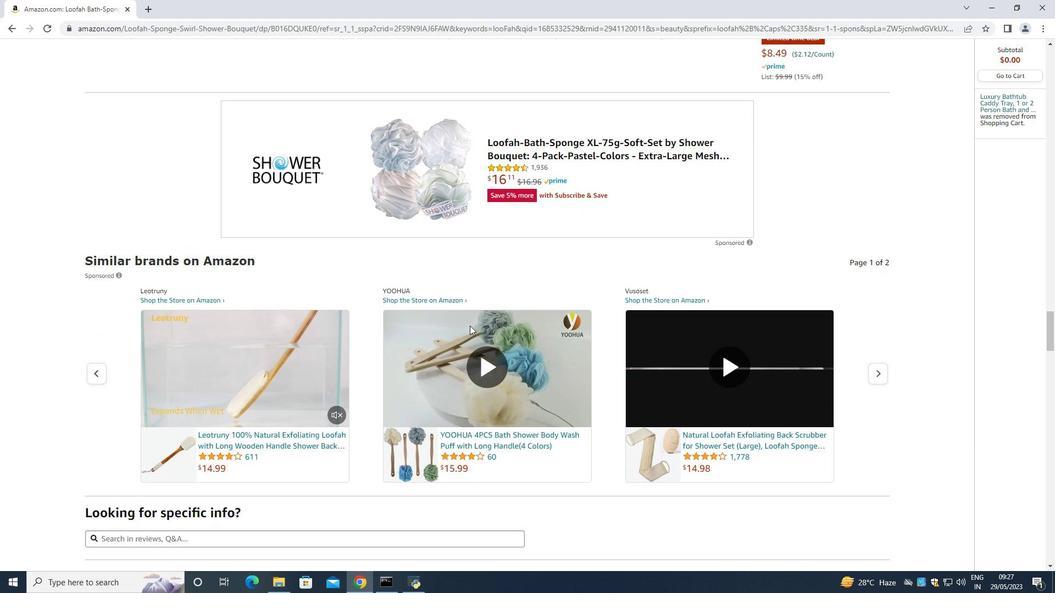 
Action: Mouse scrolled (470, 325) with delta (0, 0)
Screenshot: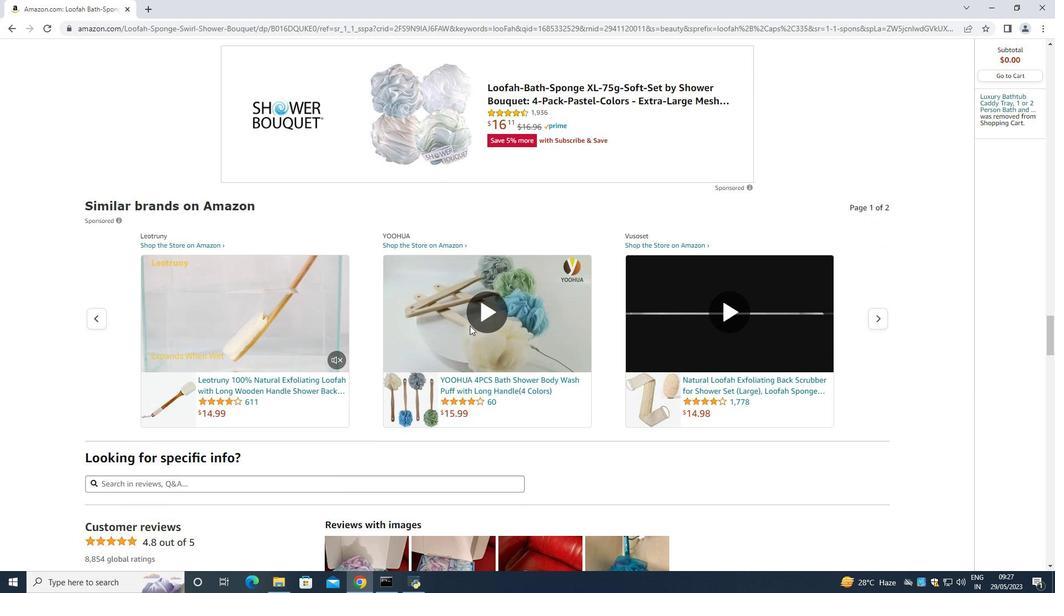 
Action: Mouse scrolled (470, 325) with delta (0, 0)
Screenshot: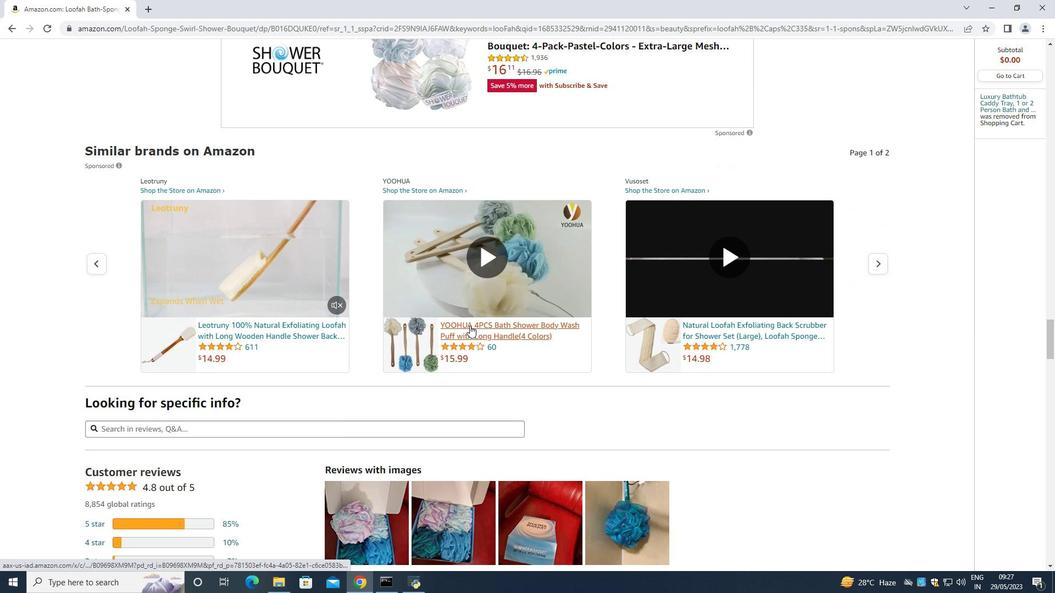 
Action: Mouse moved to (481, 326)
Screenshot: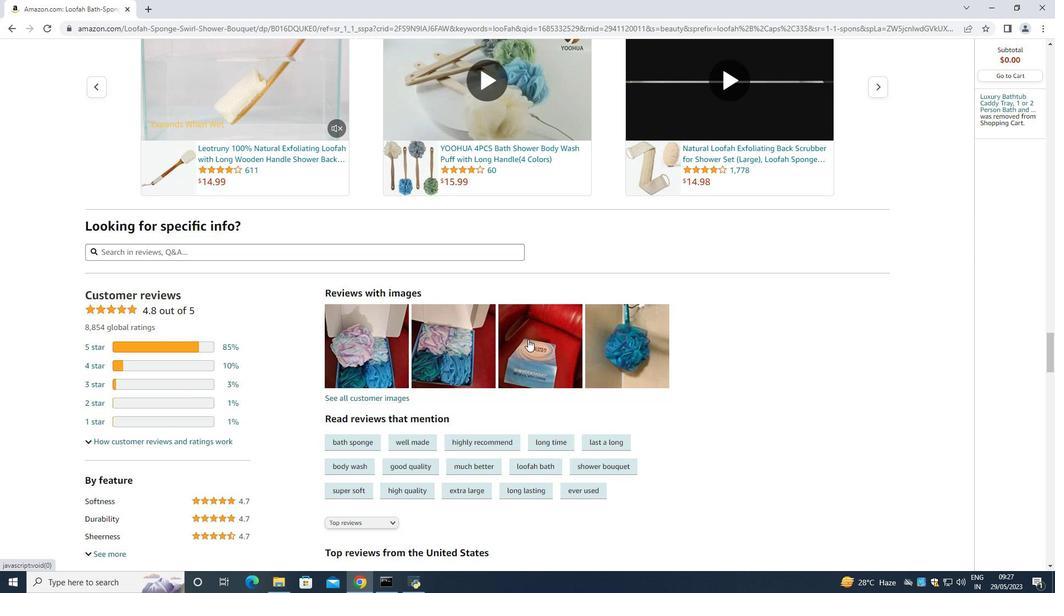 
Action: Mouse scrolled (481, 325) with delta (0, 0)
Screenshot: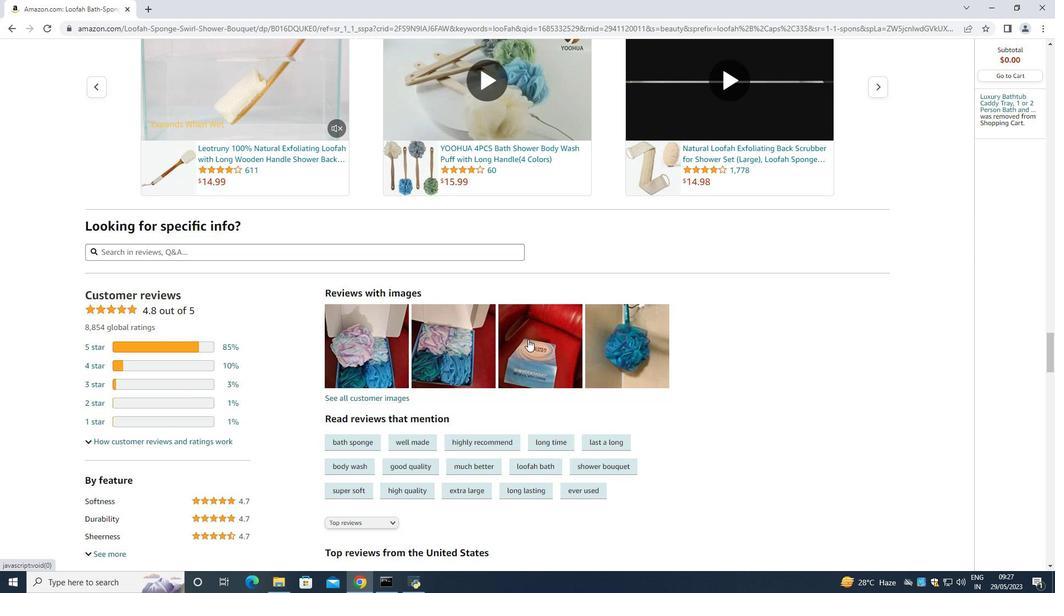 
Action: Mouse moved to (541, 337)
Screenshot: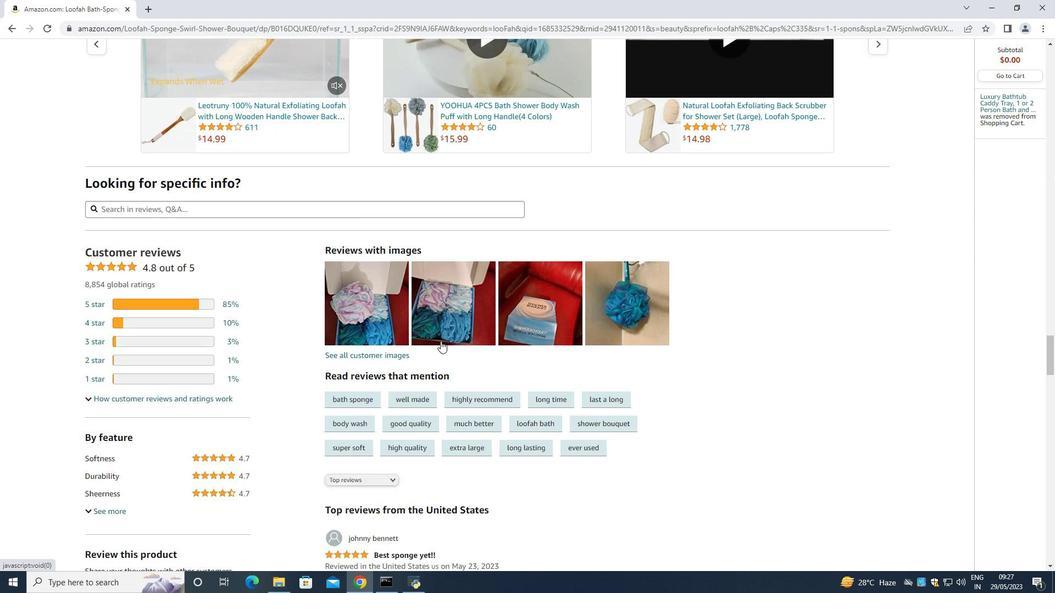 
Action: Mouse scrolled (541, 337) with delta (0, 0)
Screenshot: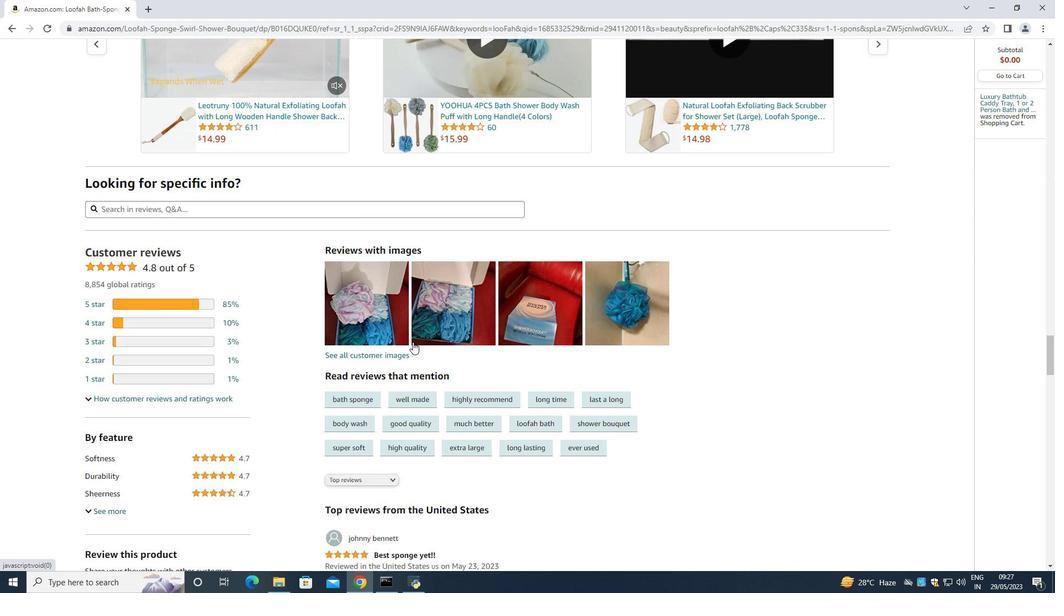 
Action: Mouse scrolled (541, 337) with delta (0, 0)
Screenshot: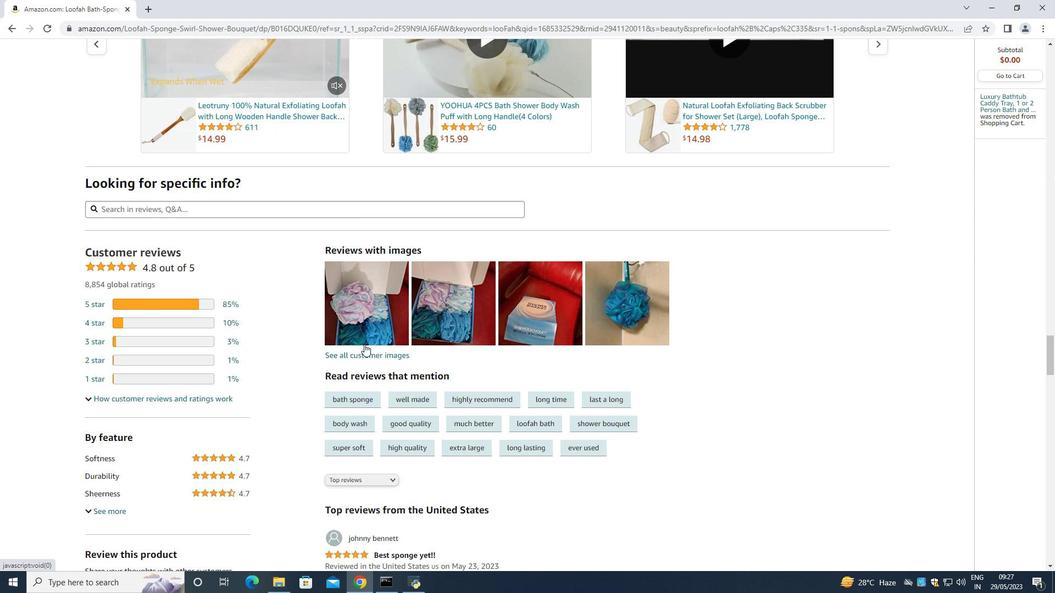 
Action: Mouse scrolled (541, 337) with delta (0, 0)
Screenshot: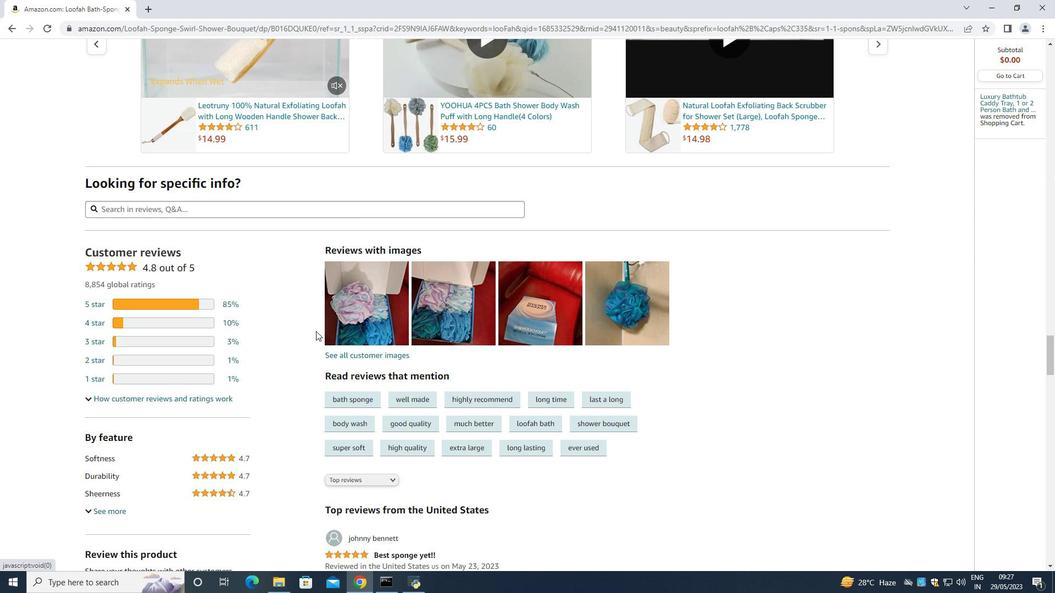 
Action: Mouse moved to (367, 306)
Screenshot: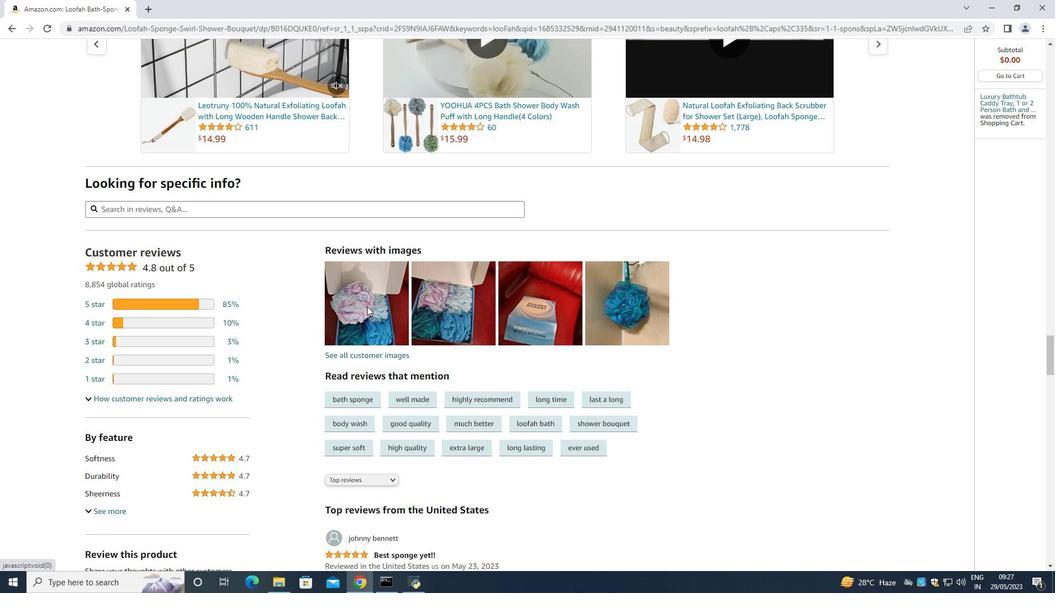 
Action: Mouse pressed left at (367, 306)
Screenshot: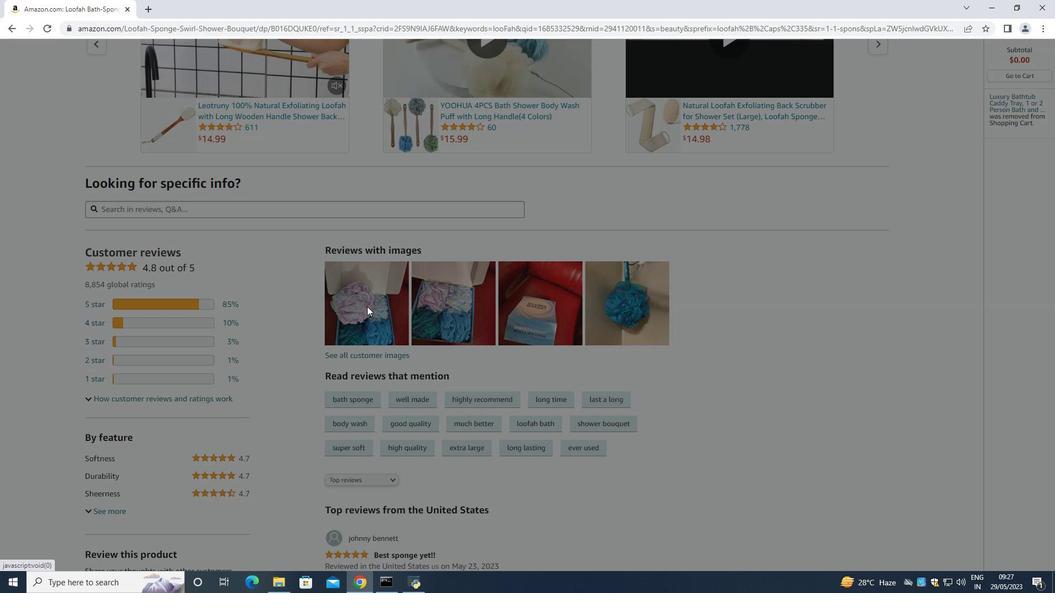 
Action: Mouse moved to (598, 309)
Screenshot: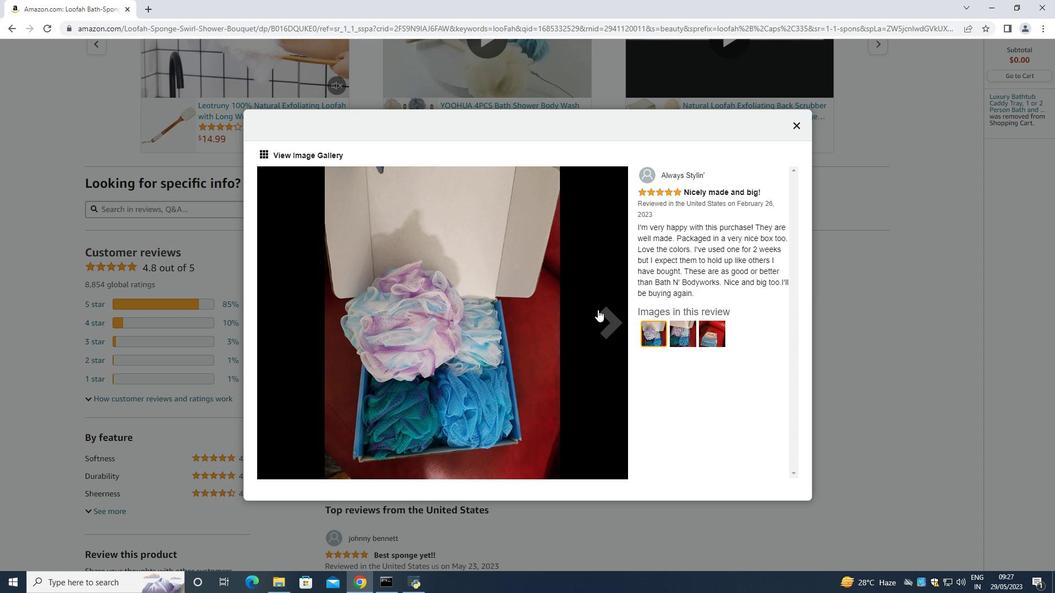 
Action: Mouse pressed left at (598, 309)
Screenshot: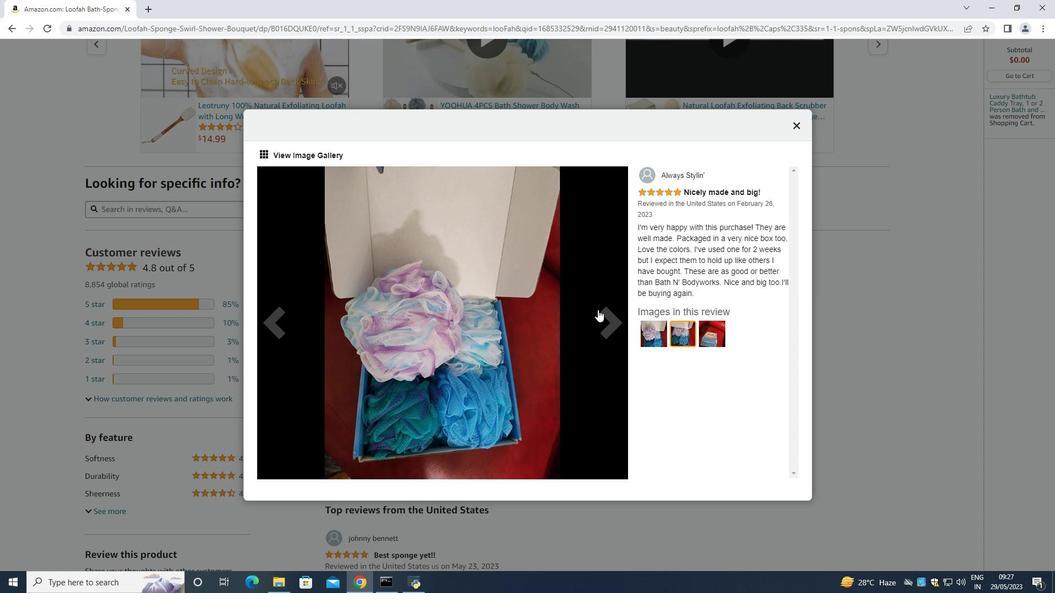 
Action: Mouse moved to (598, 310)
Screenshot: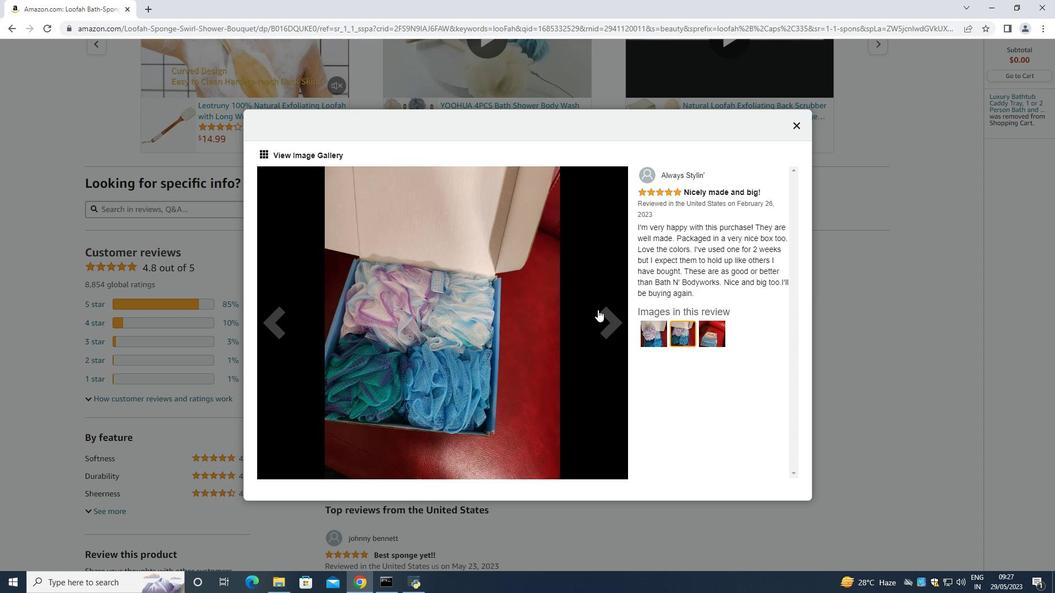 
Action: Mouse pressed left at (598, 310)
Screenshot: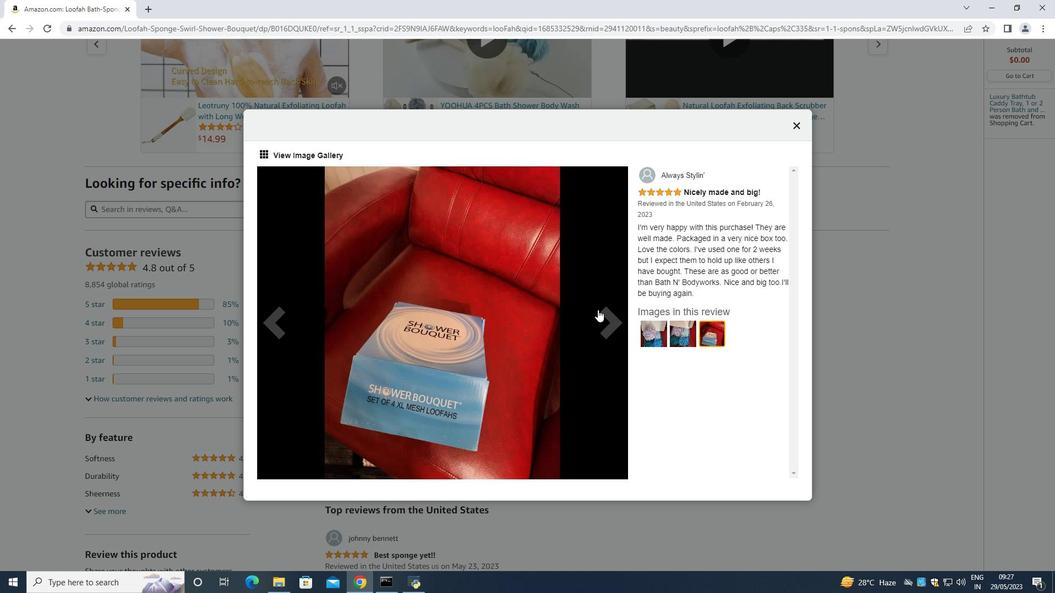 
Action: Mouse pressed left at (598, 310)
Screenshot: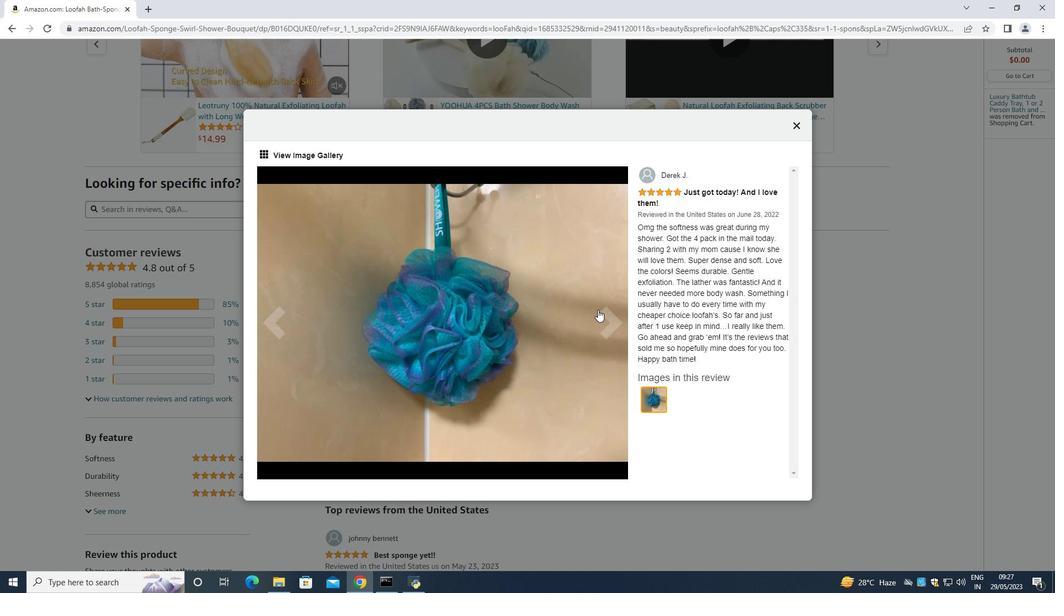 
Action: Mouse pressed left at (598, 310)
Screenshot: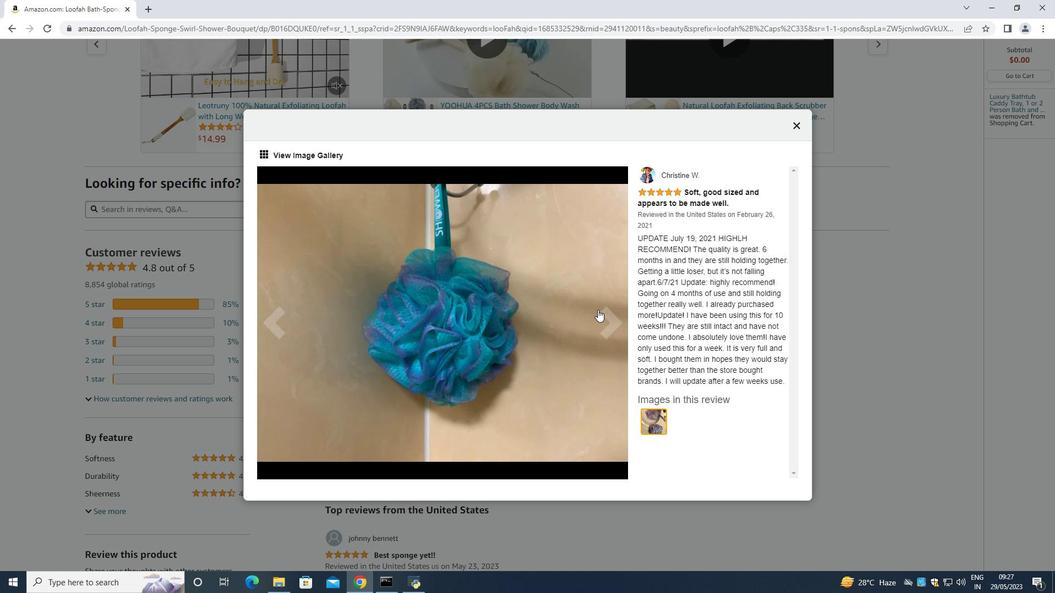 
Action: Mouse pressed left at (598, 310)
Screenshot: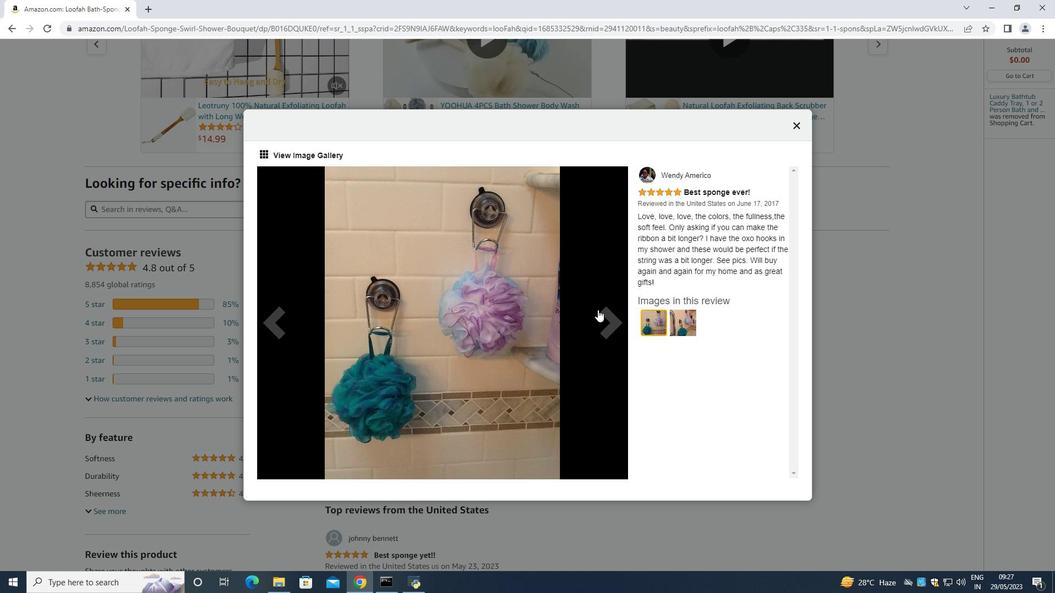 
Action: Mouse pressed left at (598, 310)
Screenshot: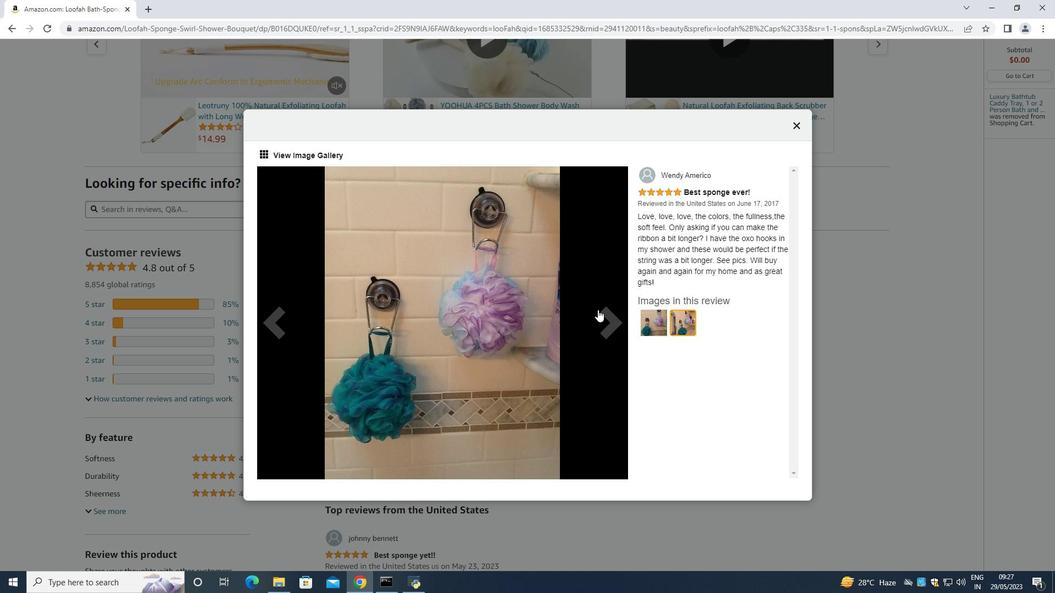 
Action: Mouse pressed left at (598, 310)
Screenshot: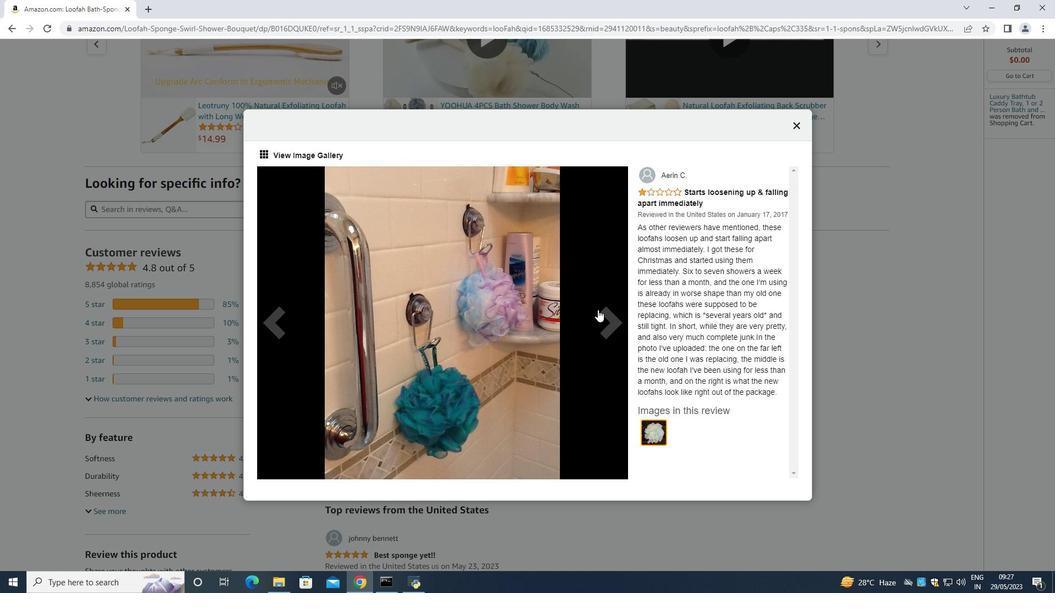 
Action: Mouse pressed left at (598, 310)
Screenshot: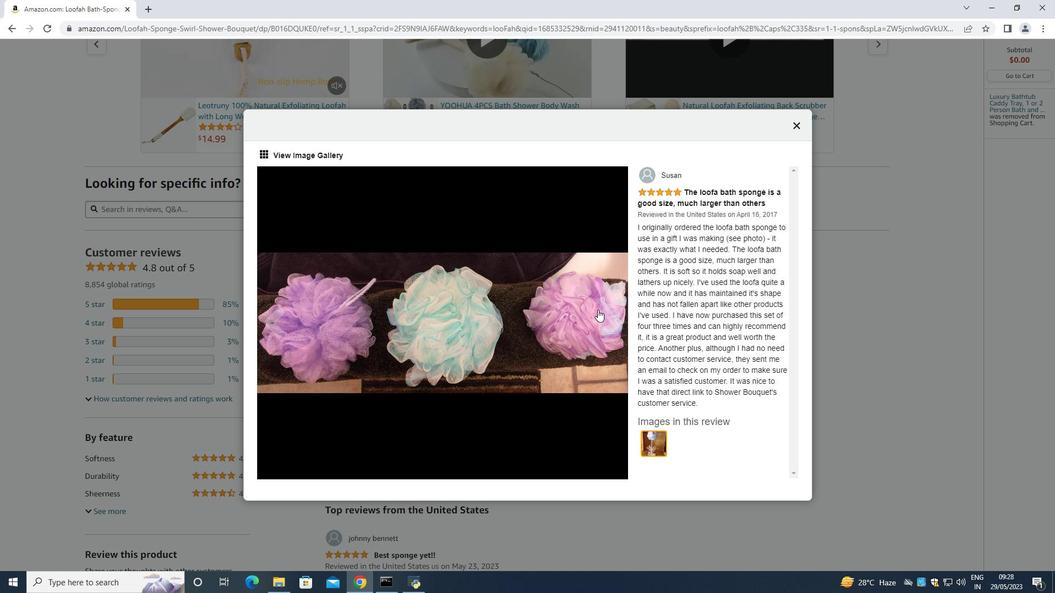 
Action: Mouse moved to (598, 312)
Screenshot: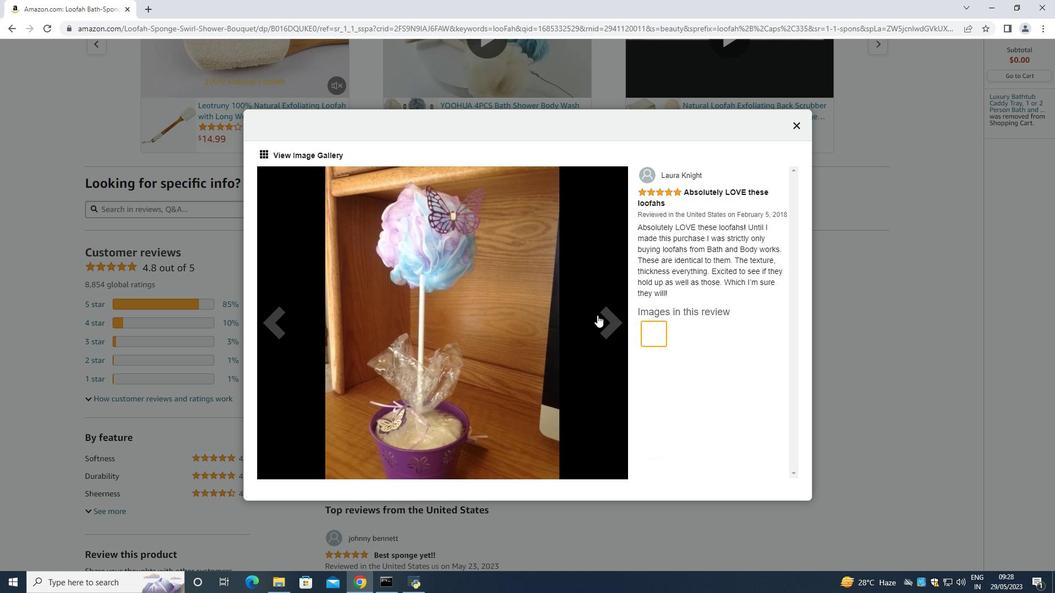 
Action: Mouse pressed left at (598, 312)
Screenshot: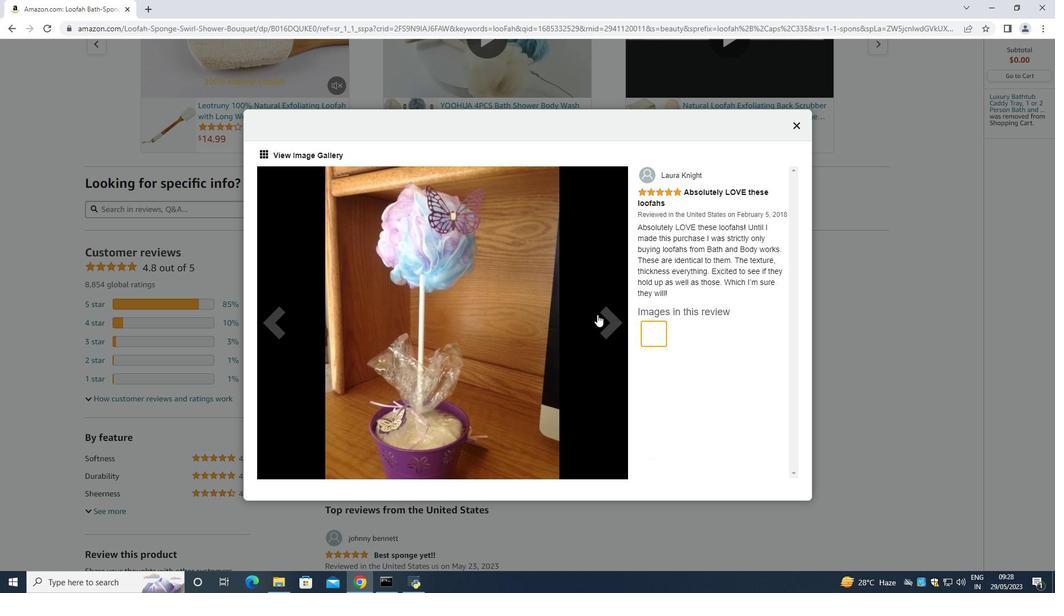 
Action: Mouse moved to (598, 313)
Screenshot: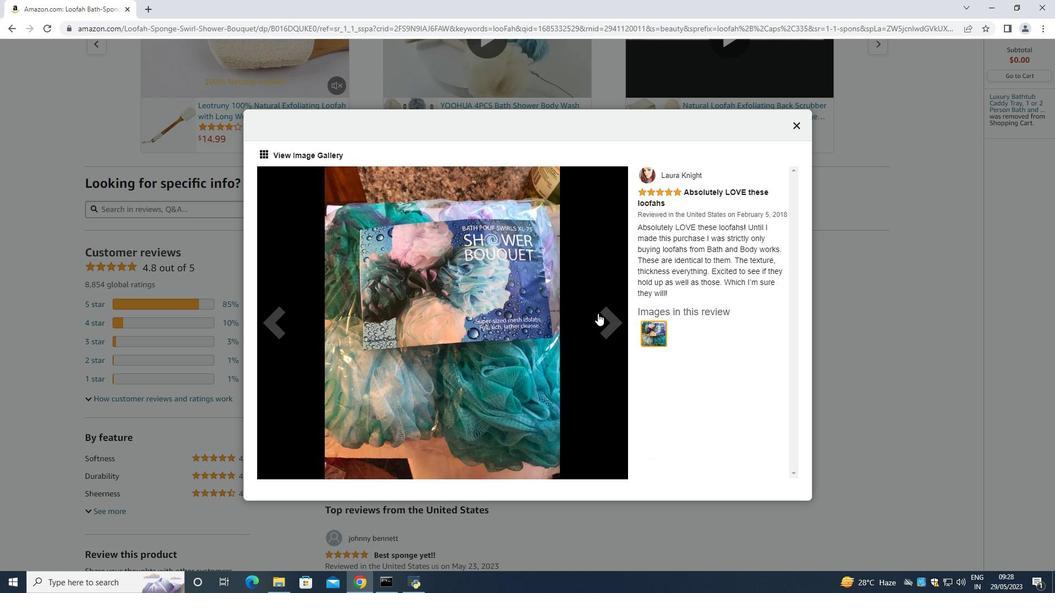 
Action: Mouse pressed left at (598, 313)
Screenshot: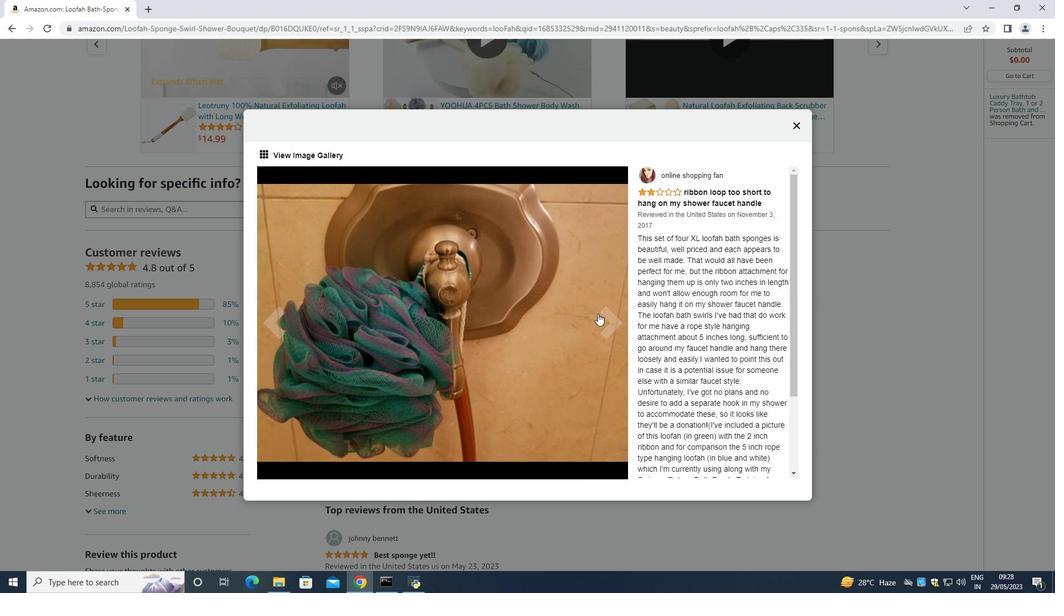 
Action: Mouse moved to (597, 314)
Screenshot: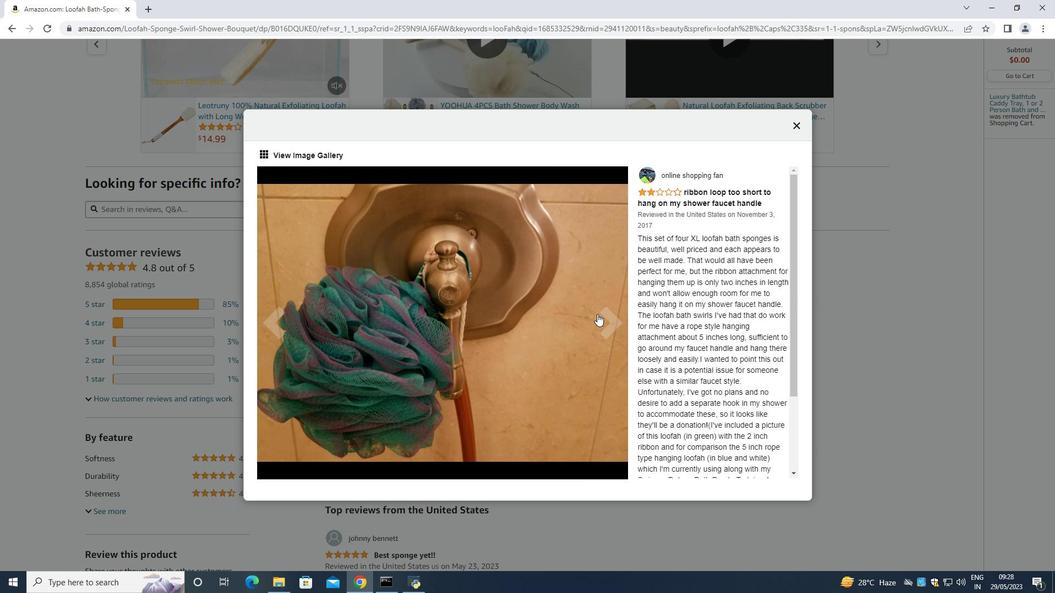 
Action: Mouse pressed left at (597, 314)
Screenshot: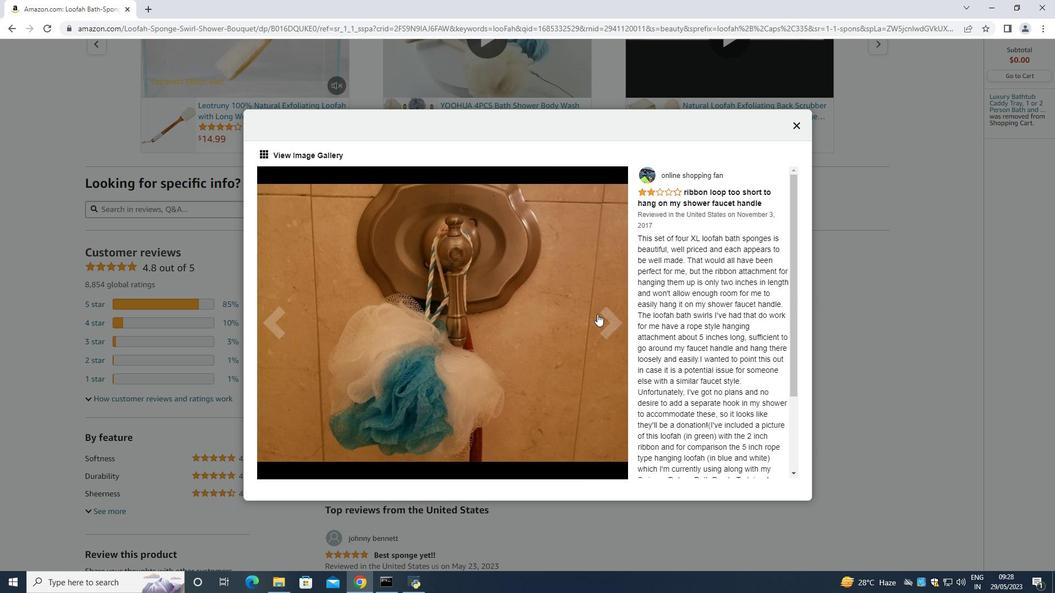 
Action: Mouse pressed left at (597, 314)
Screenshot: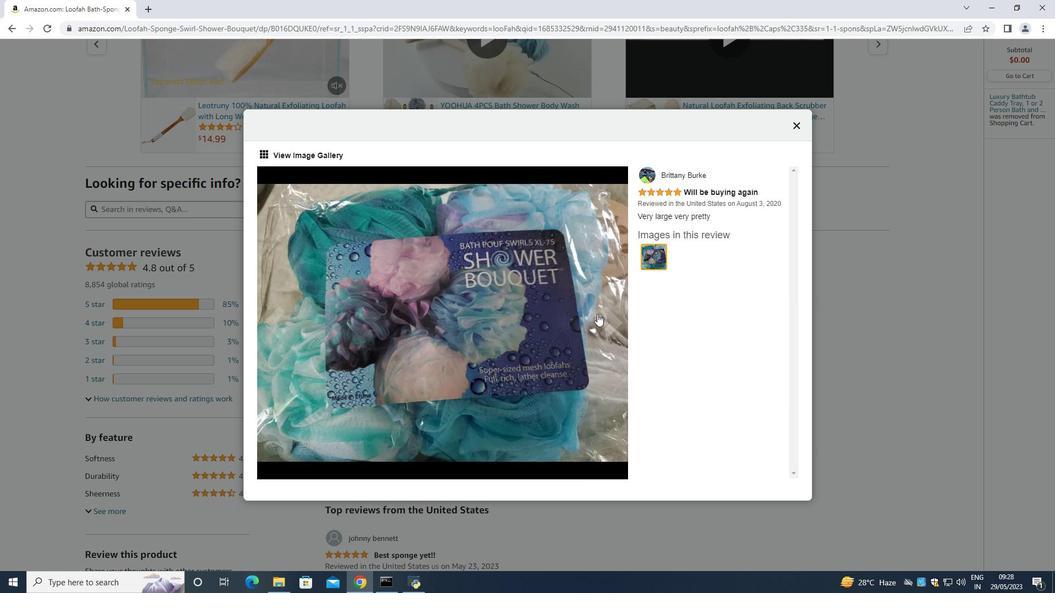 
Action: Mouse pressed left at (597, 314)
Screenshot: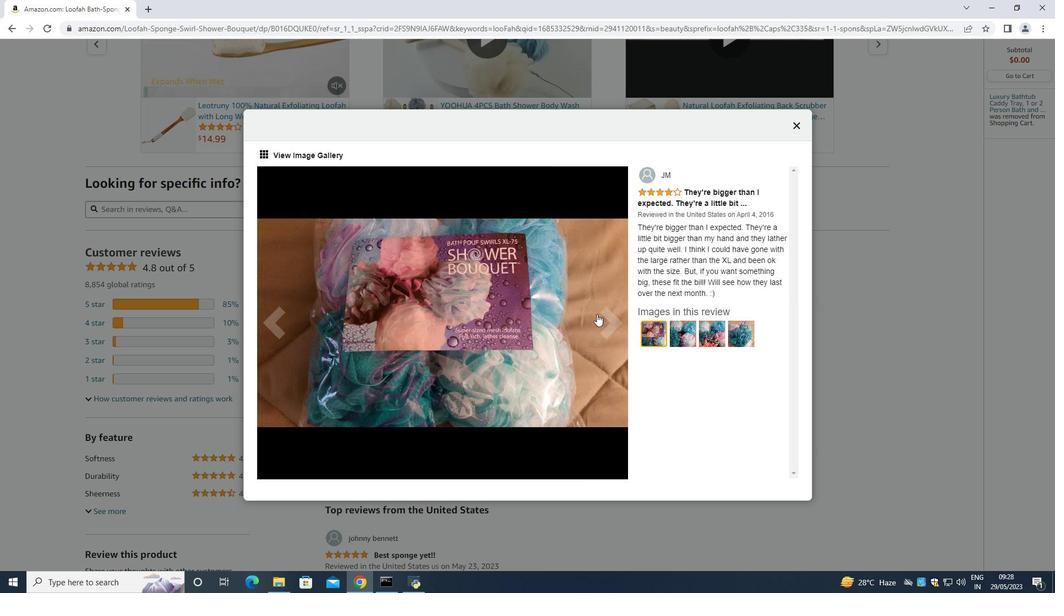 
Action: Mouse moved to (597, 314)
Screenshot: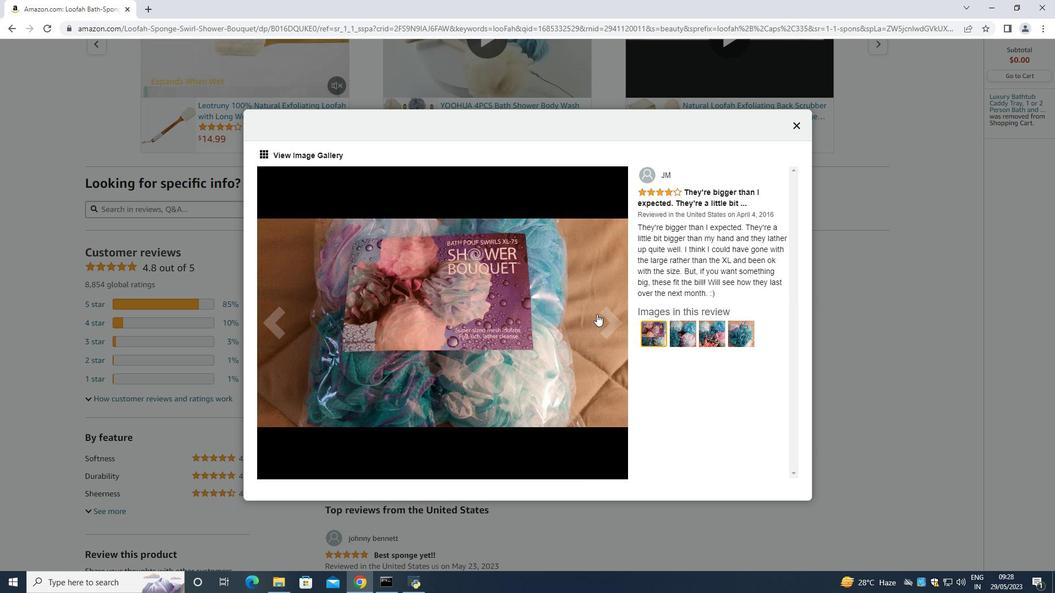 
Action: Mouse pressed left at (597, 314)
Screenshot: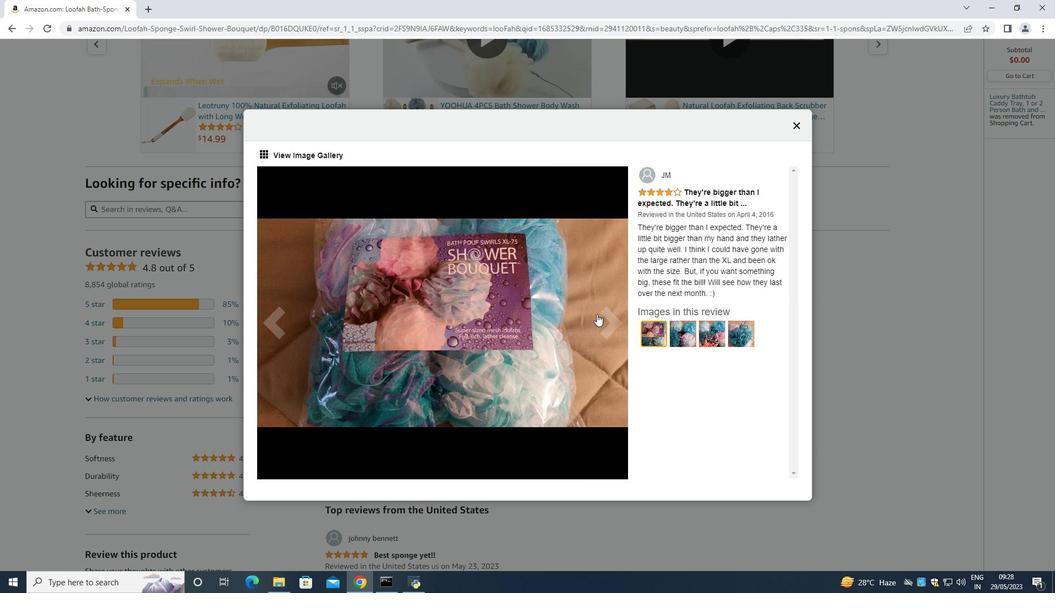 
Action: Mouse pressed left at (597, 314)
Screenshot: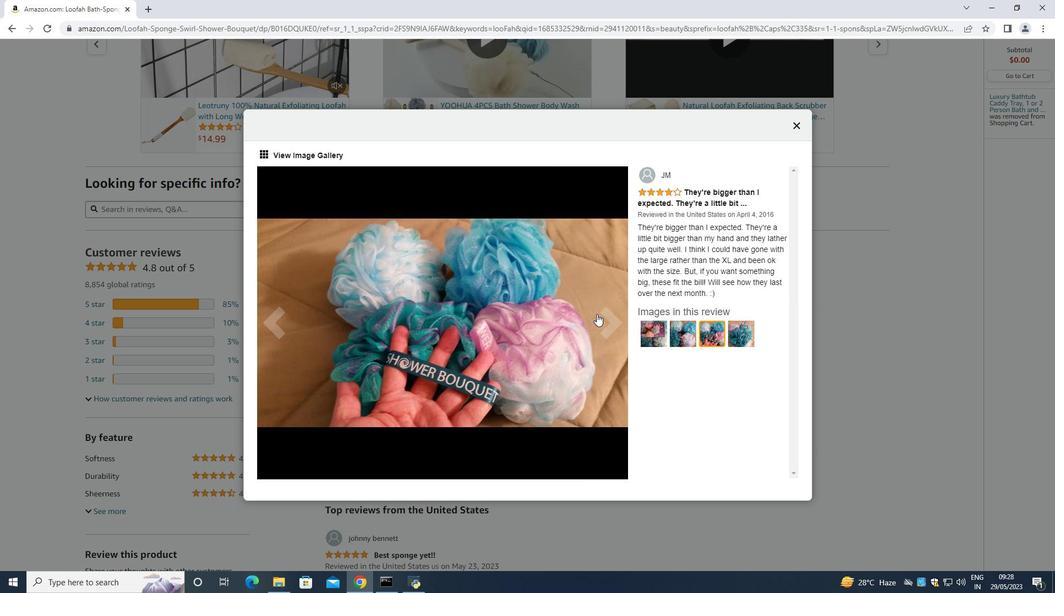 
Action: Mouse pressed left at (597, 314)
Screenshot: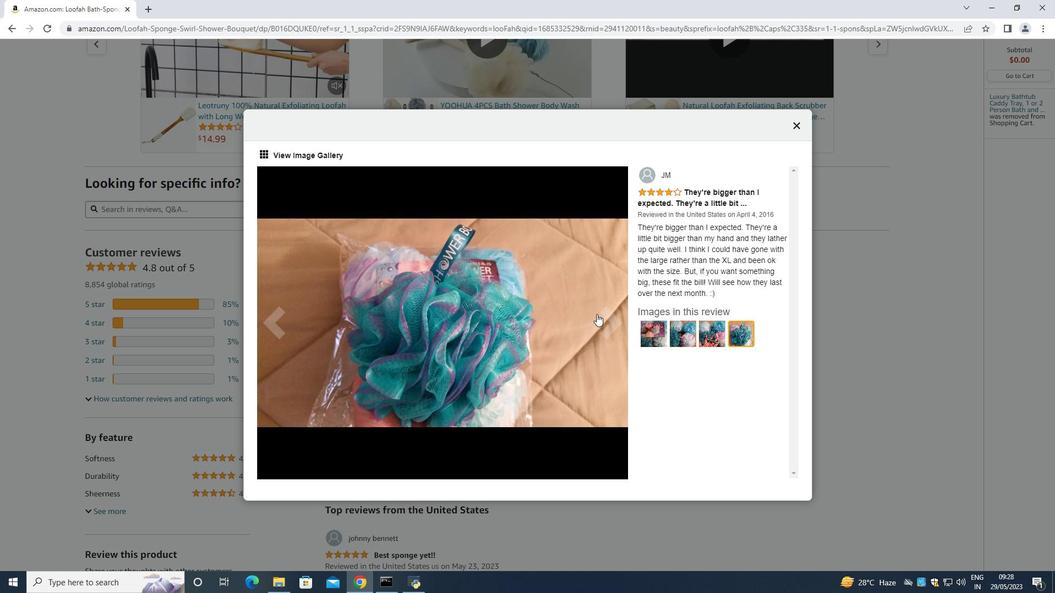 
Action: Mouse pressed left at (597, 314)
Screenshot: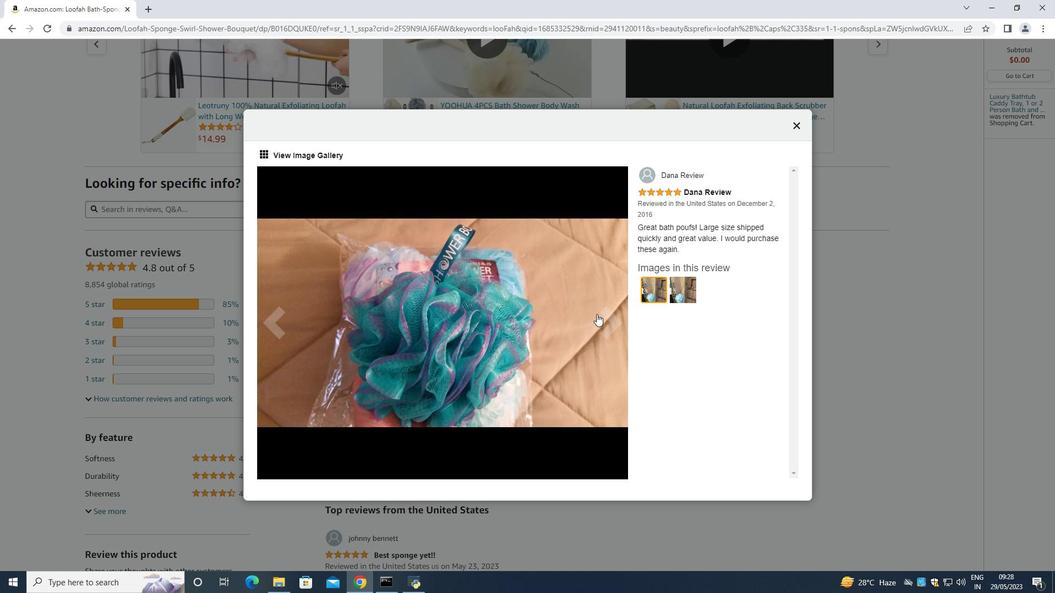 
Action: Mouse pressed left at (597, 314)
Screenshot: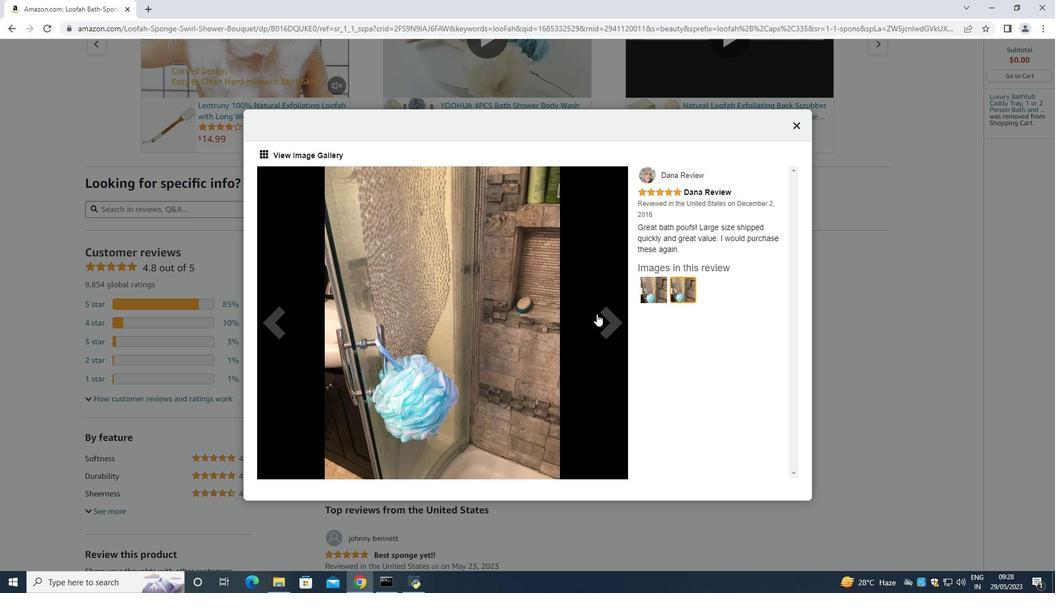 
Action: Mouse pressed left at (597, 314)
Screenshot: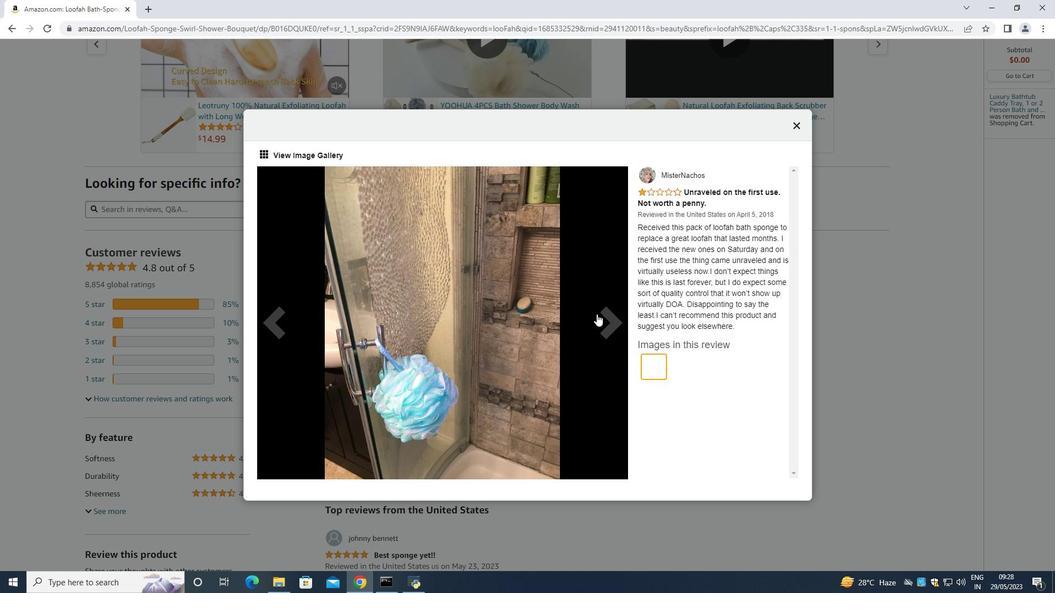 
Action: Mouse moved to (614, 320)
Screenshot: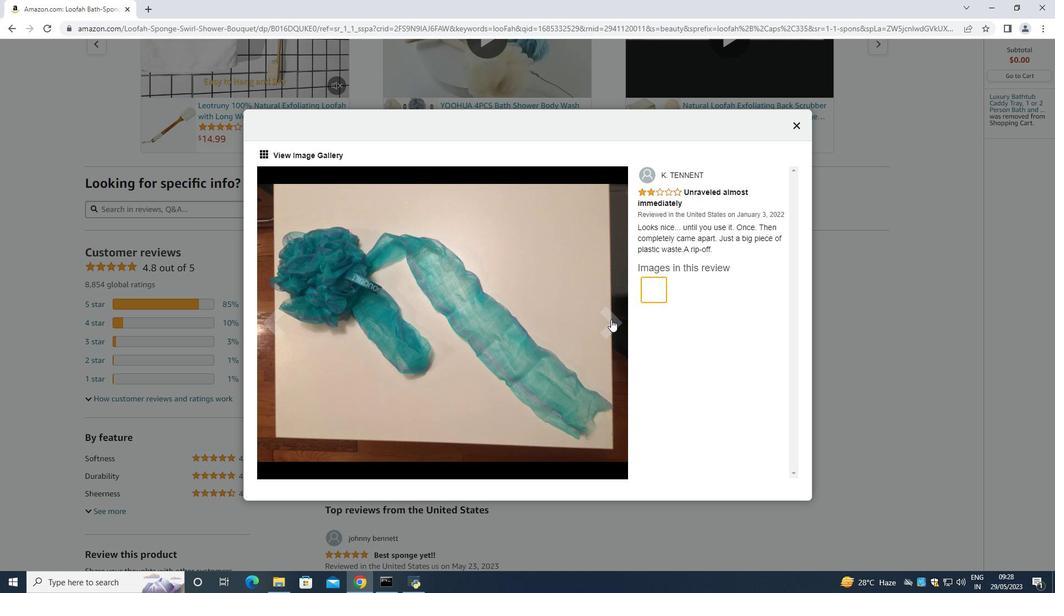 
Action: Mouse pressed left at (614, 320)
Screenshot: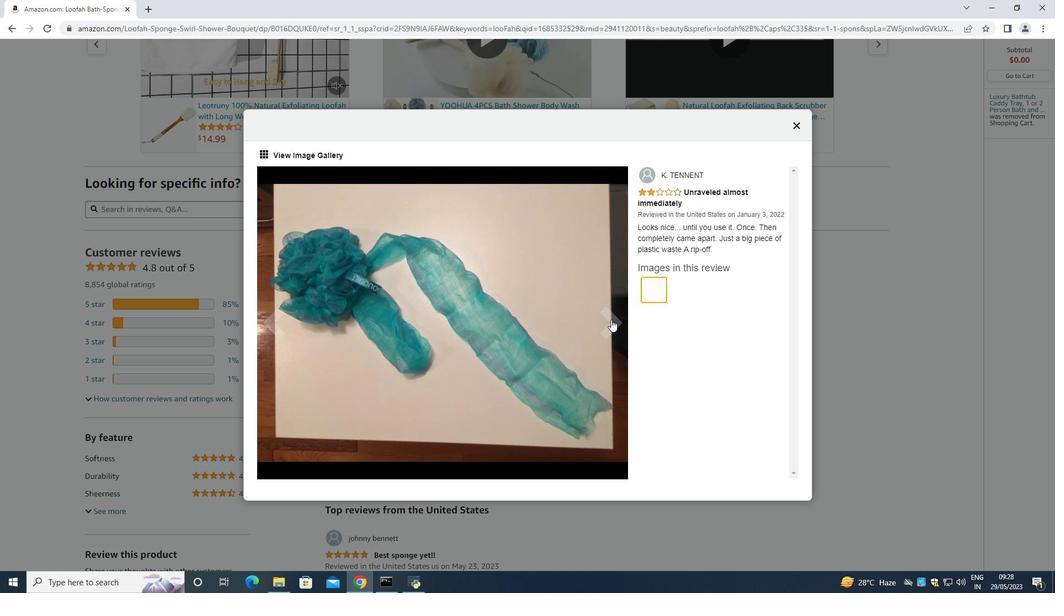 
Action: Mouse moved to (607, 329)
Screenshot: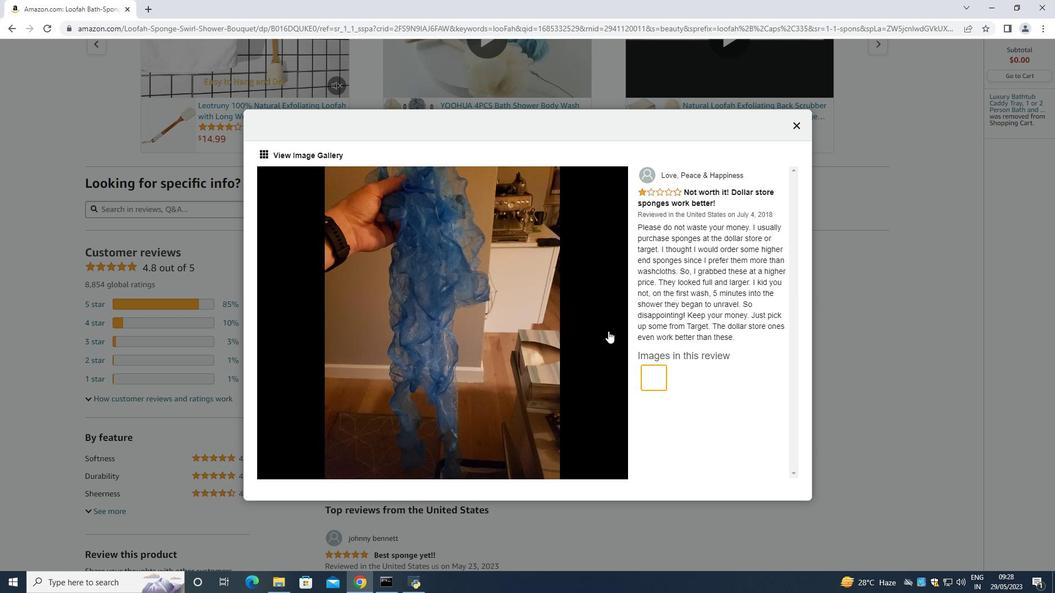 
Action: Mouse pressed left at (607, 329)
Screenshot: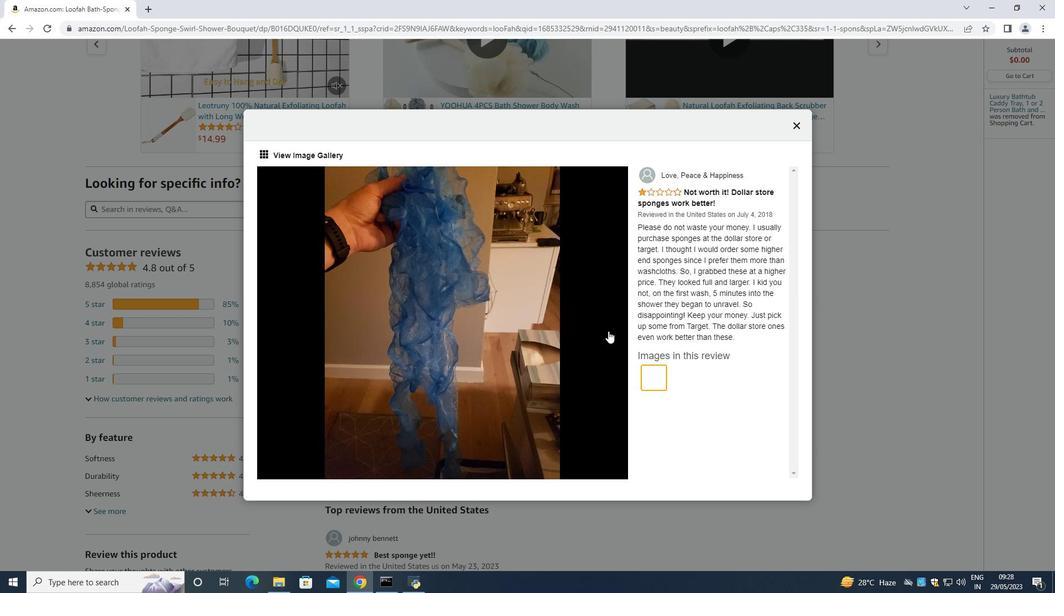 
Action: Mouse moved to (608, 331)
Screenshot: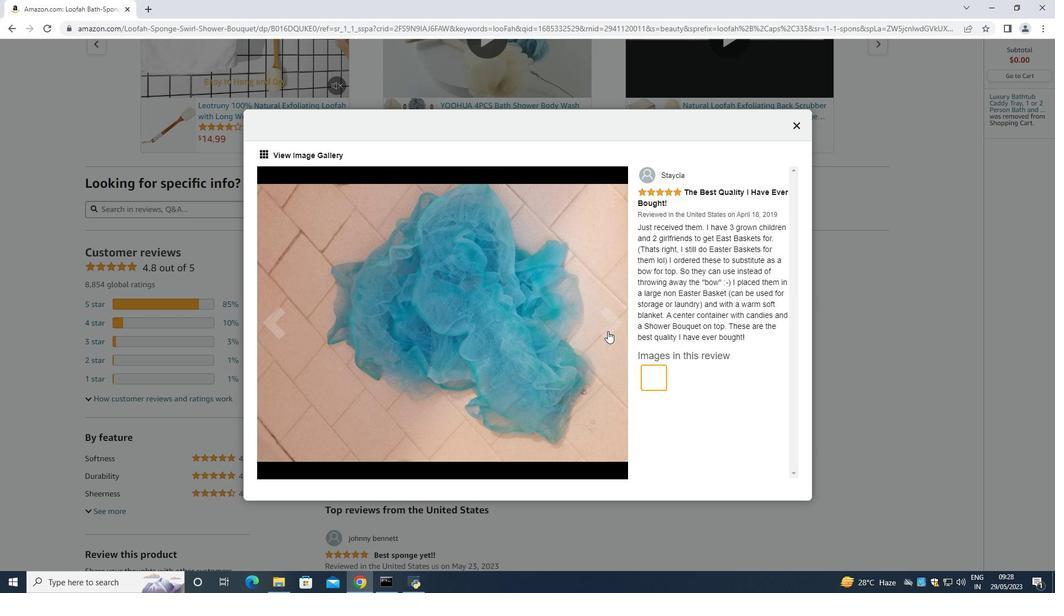 
Action: Mouse pressed left at (608, 331)
Screenshot: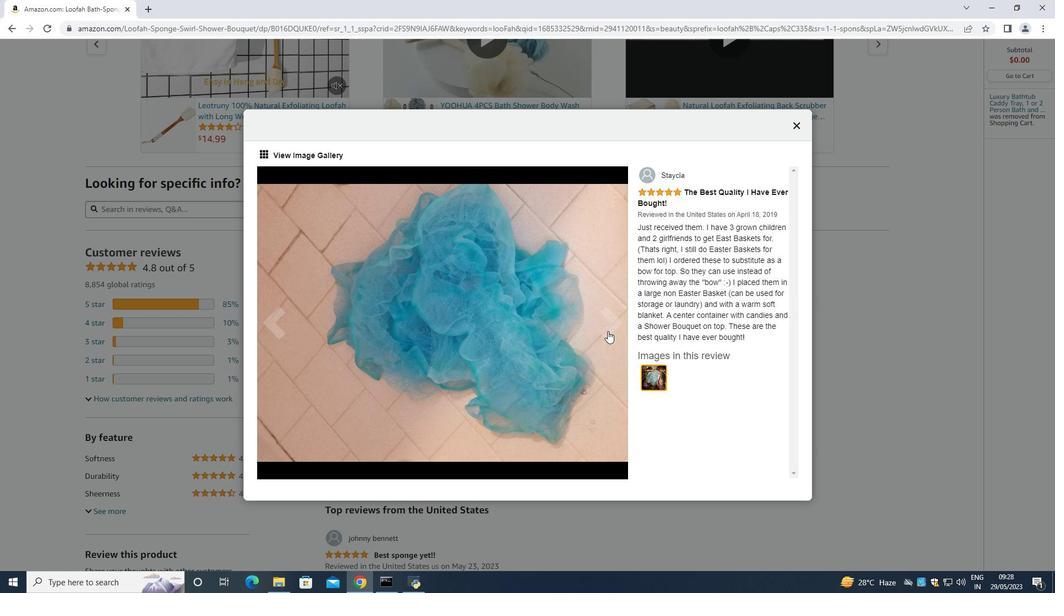 
Action: Mouse moved to (798, 129)
Screenshot: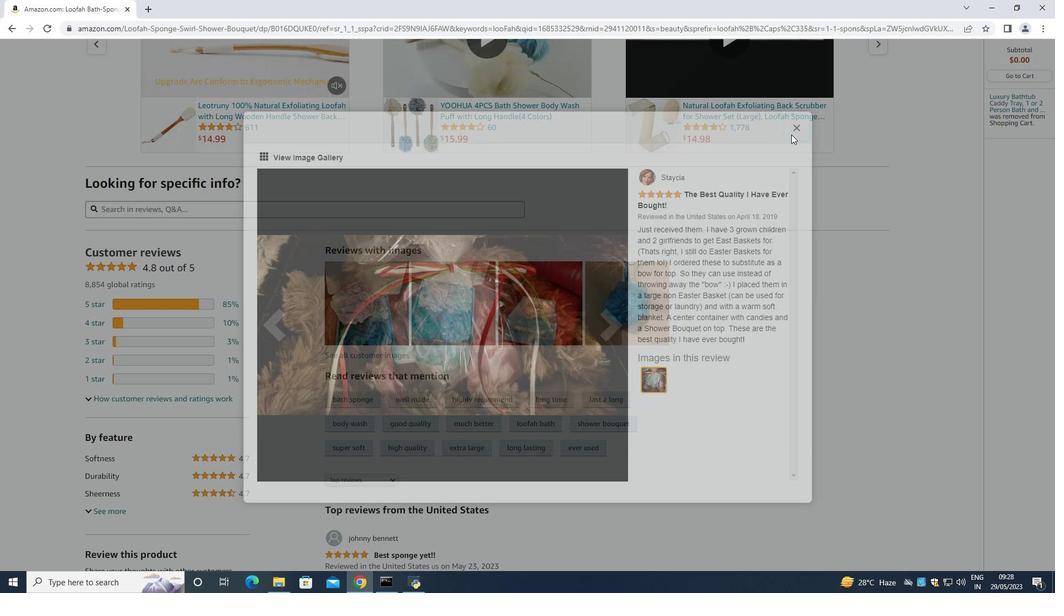 
Action: Mouse pressed left at (798, 129)
Screenshot: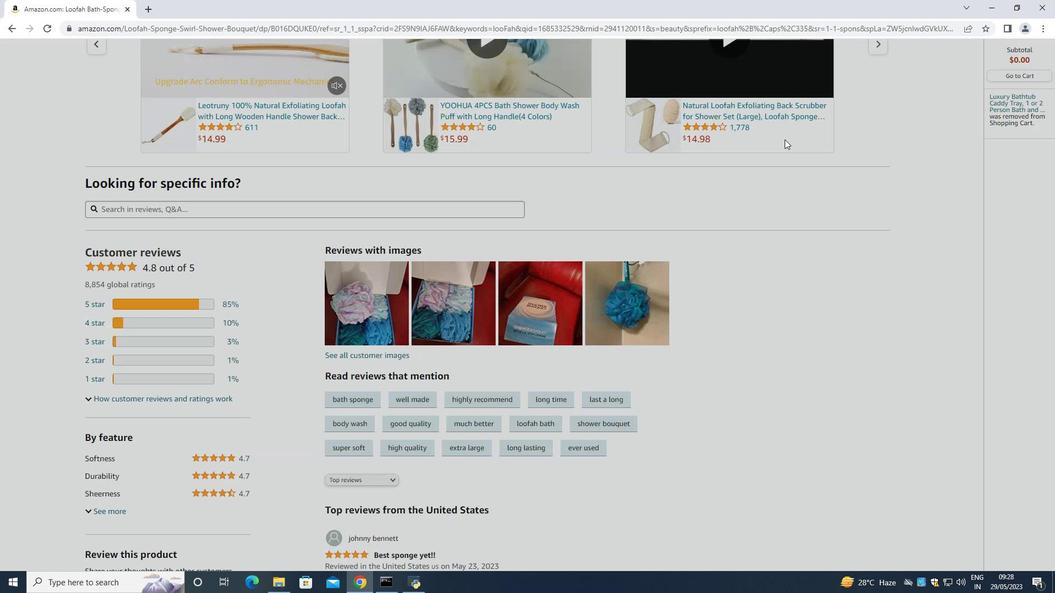 
Action: Mouse moved to (770, 152)
Screenshot: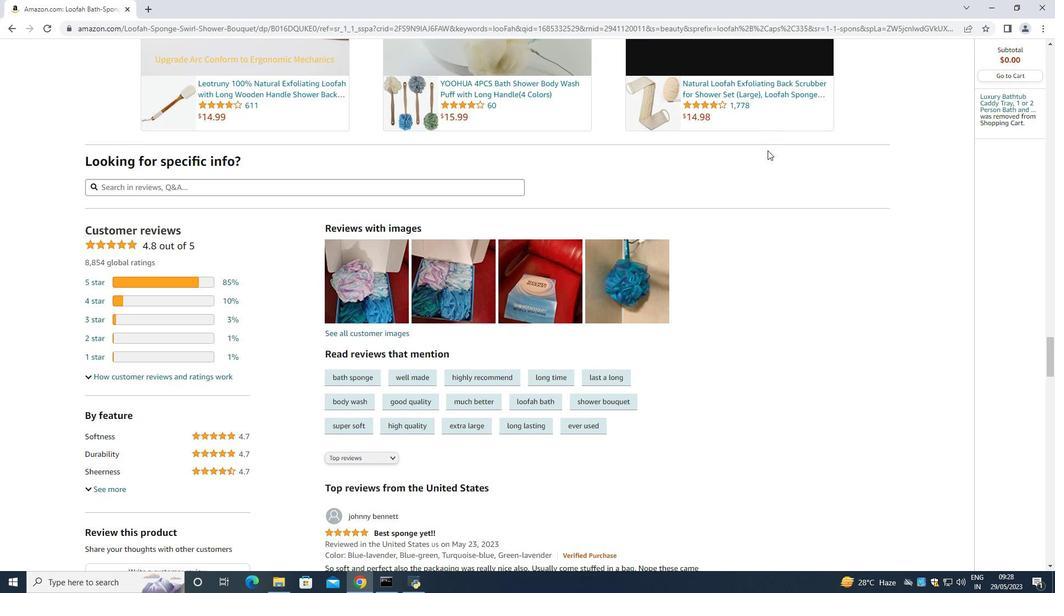 
Action: Key pressed <Key.down>
Screenshot: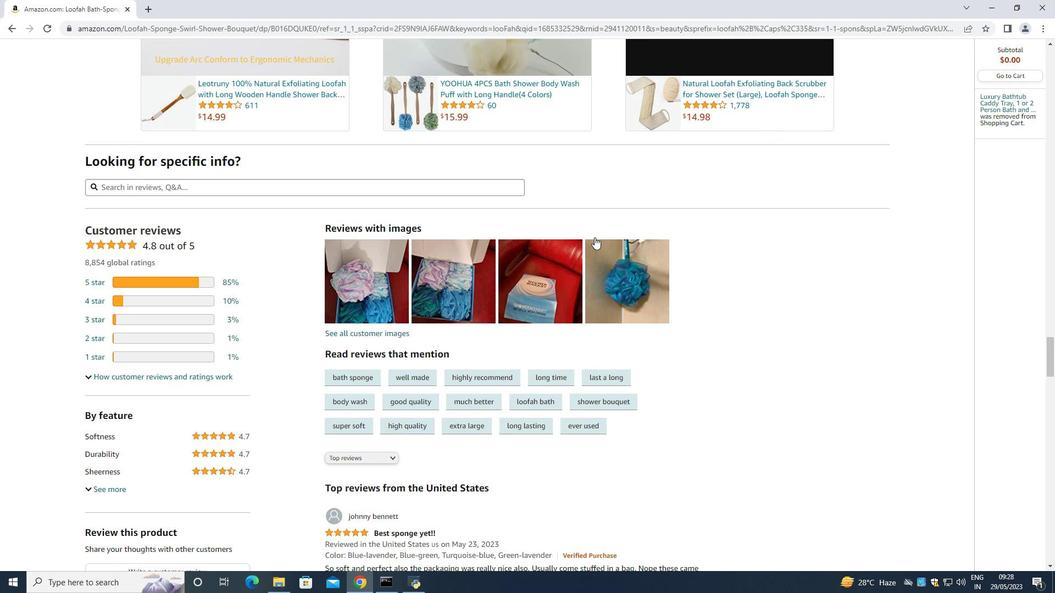 
Action: Mouse moved to (665, 199)
Screenshot: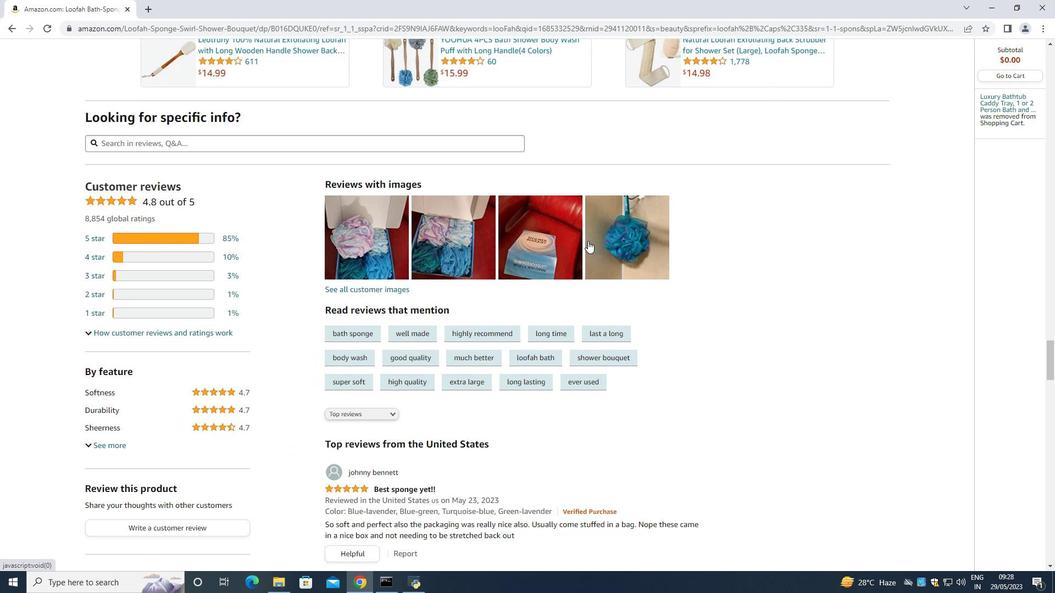 
Action: Key pressed <Key.down>
Screenshot: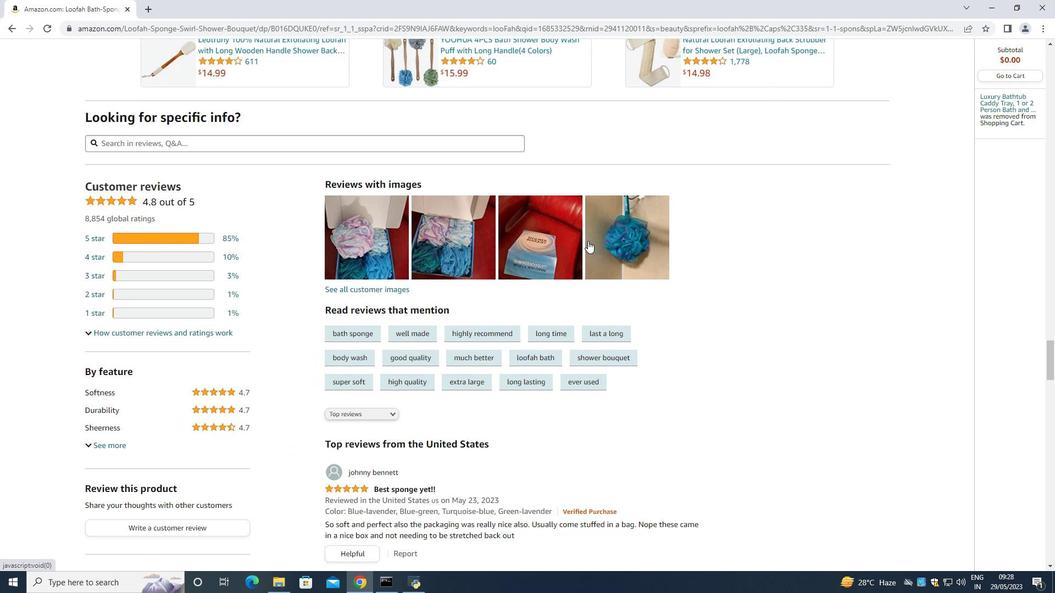 
Action: Mouse moved to (588, 241)
Screenshot: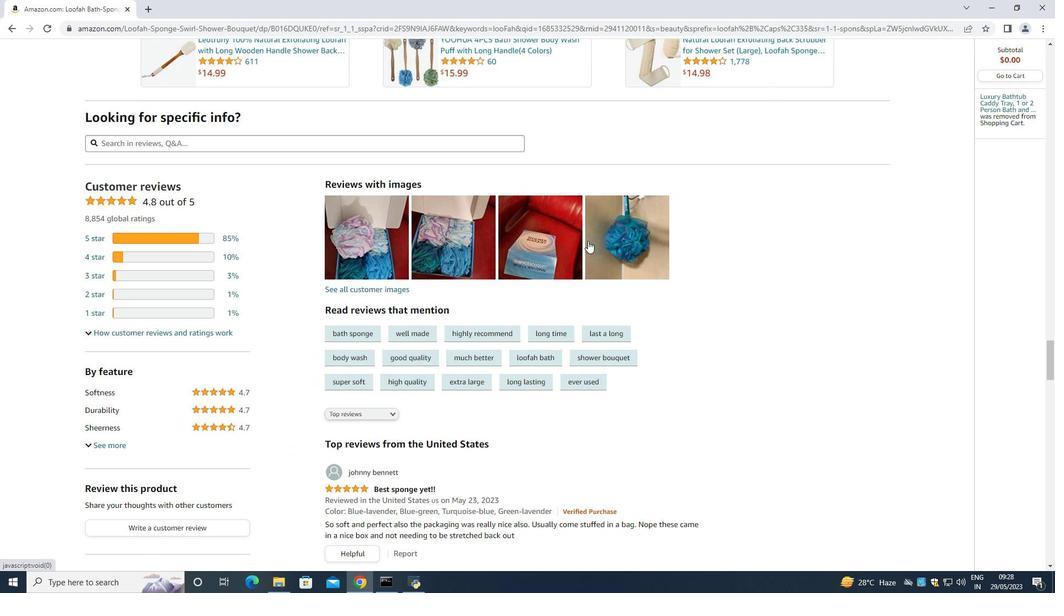 
Action: Key pressed <Key.down><Key.down><Key.down><Key.down><Key.down><Key.down><Key.down><Key.down><Key.down><Key.down>
Screenshot: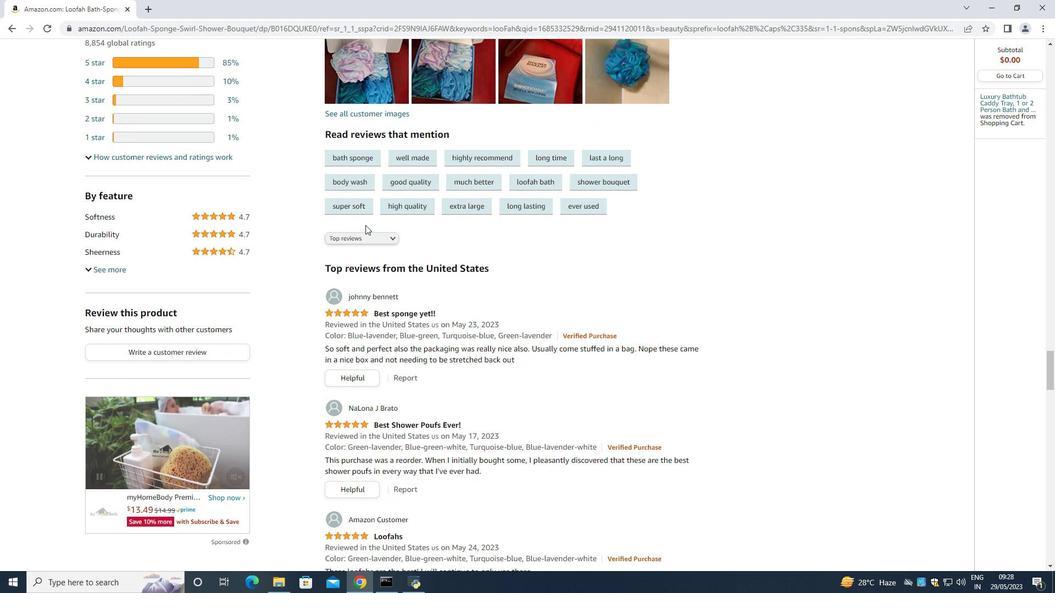 
Action: Mouse moved to (253, 217)
Screenshot: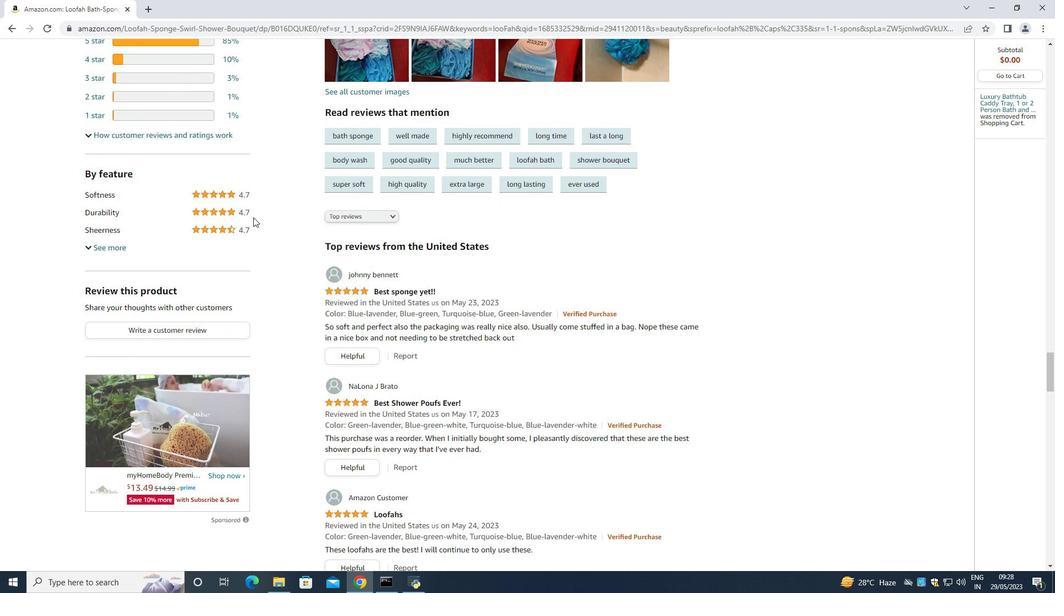 
Action: Key pressed <Key.down><Key.down><Key.down><Key.down><Key.down><Key.down><Key.down><Key.down><Key.down>
Screenshot: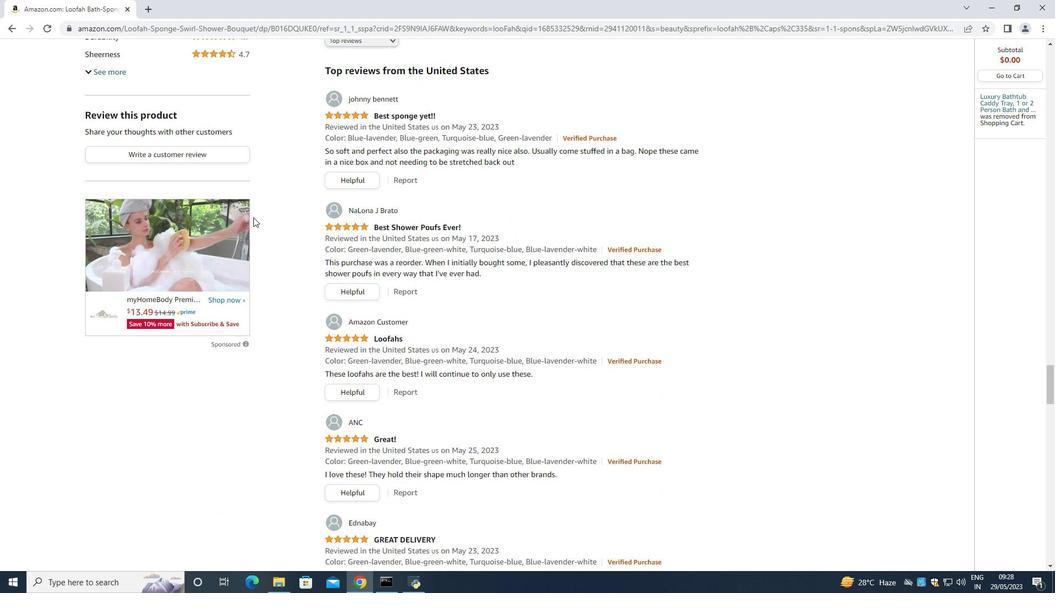 
Action: Mouse moved to (187, 202)
Screenshot: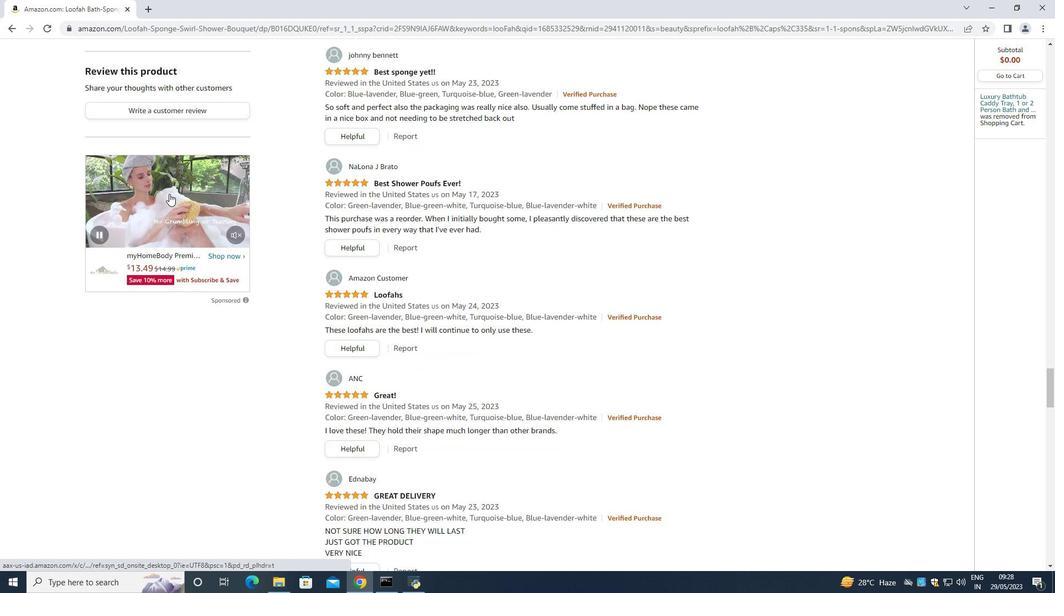 
Action: Key pressed <Key.down><Key.down>
Screenshot: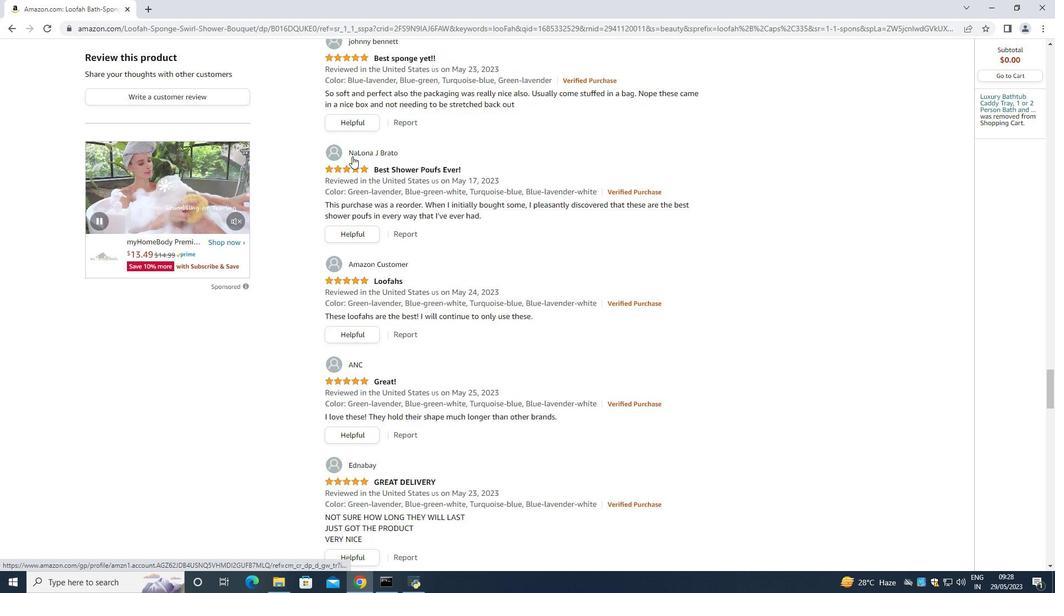 
Action: Mouse moved to (207, 183)
Screenshot: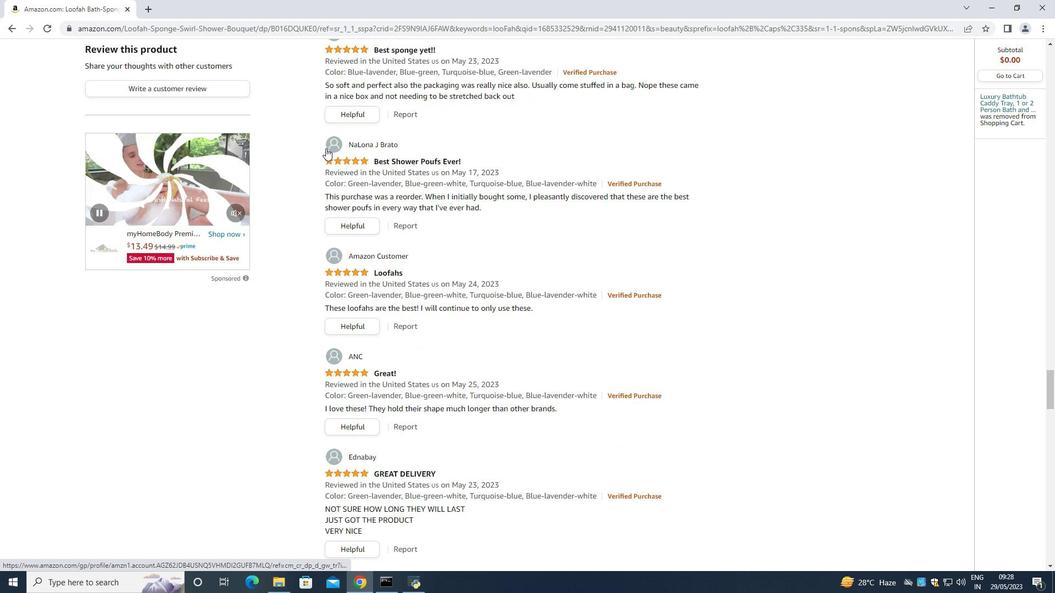 
Action: Key pressed <Key.down>
Screenshot: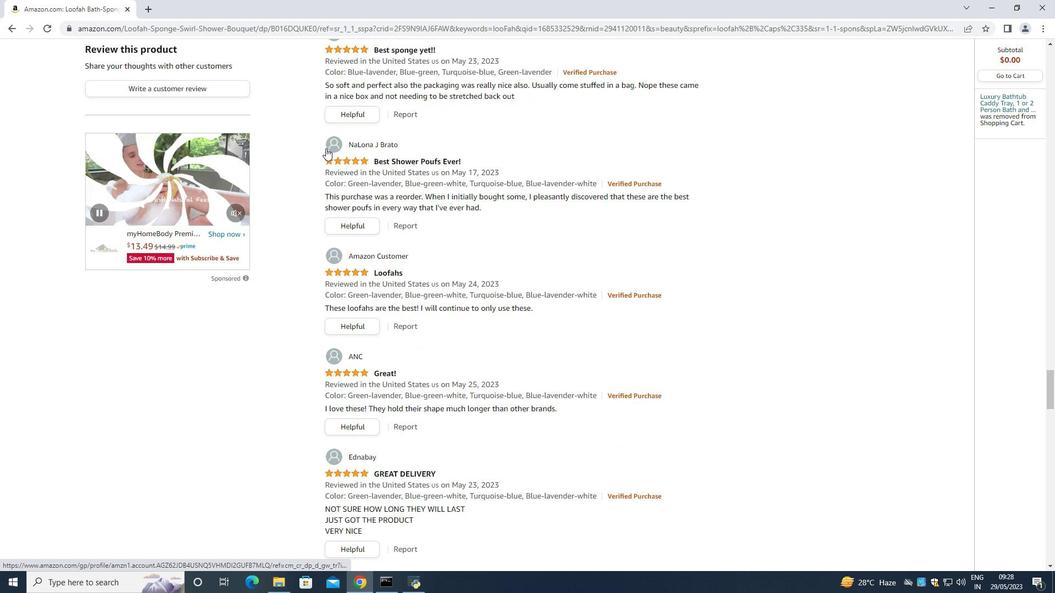 
Action: Mouse moved to (347, 152)
Screenshot: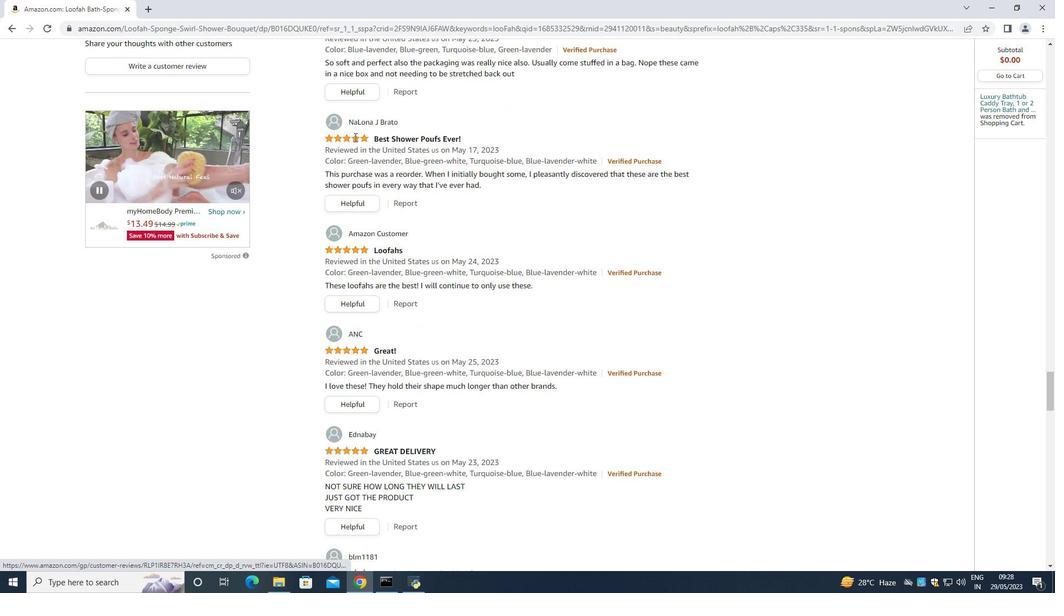 
Action: Key pressed <Key.down>
Screenshot: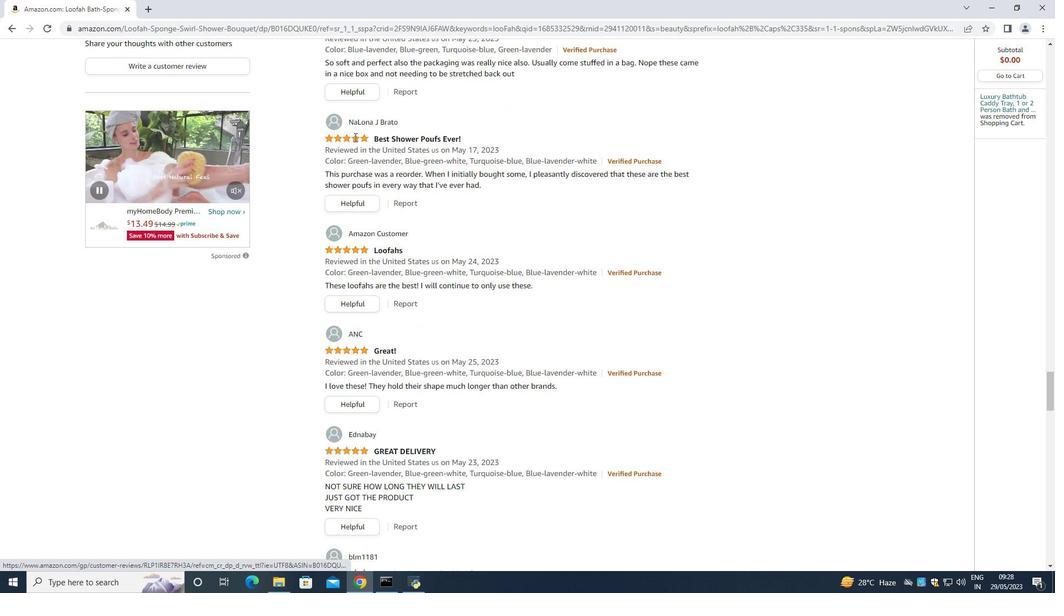 
Action: Mouse moved to (352, 137)
Screenshot: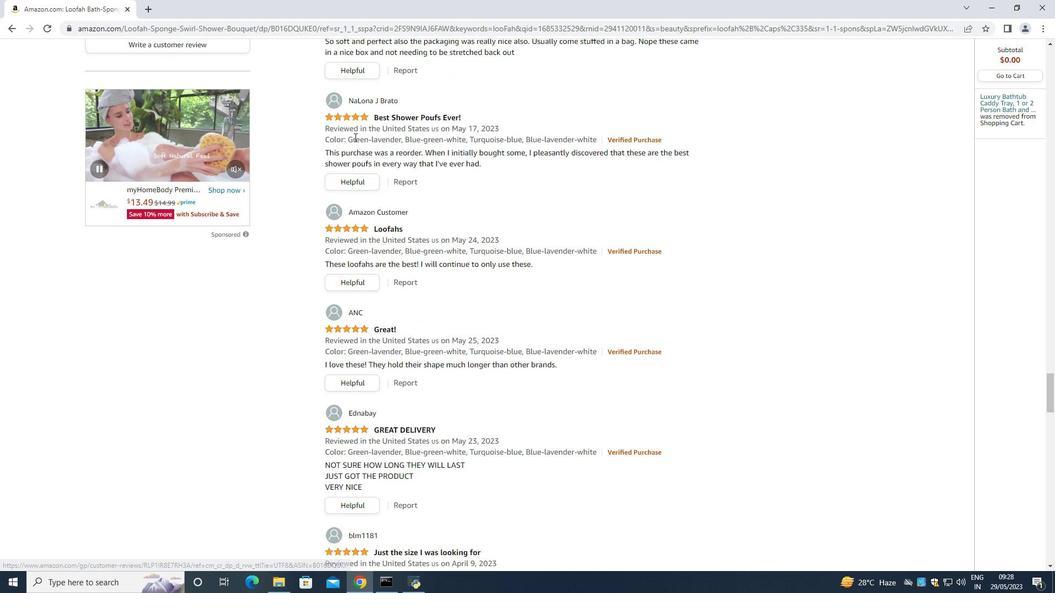 
Action: Key pressed <Key.down>
Screenshot: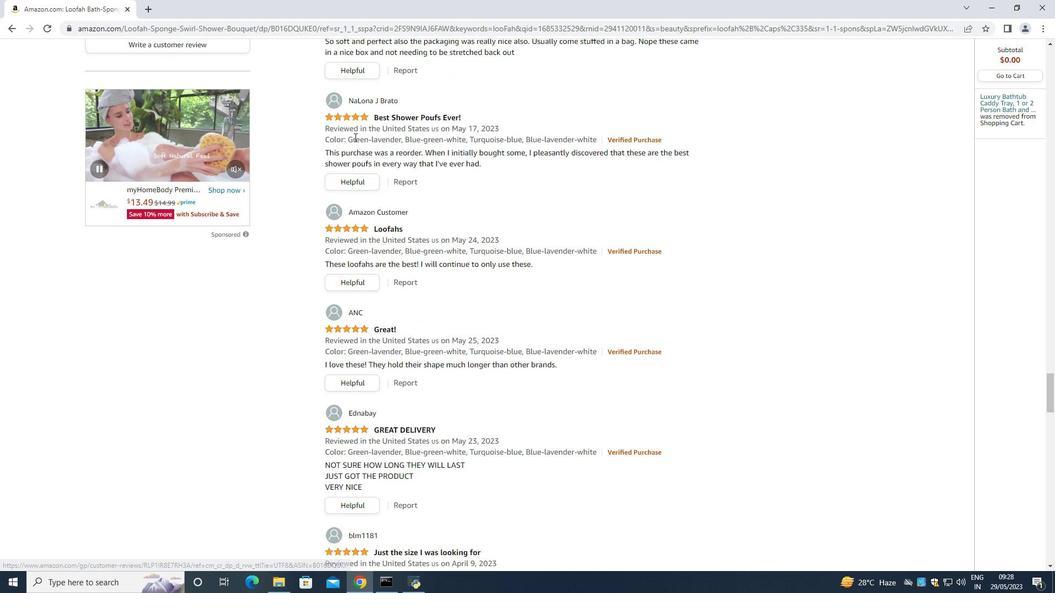 
Action: Mouse moved to (354, 137)
Screenshot: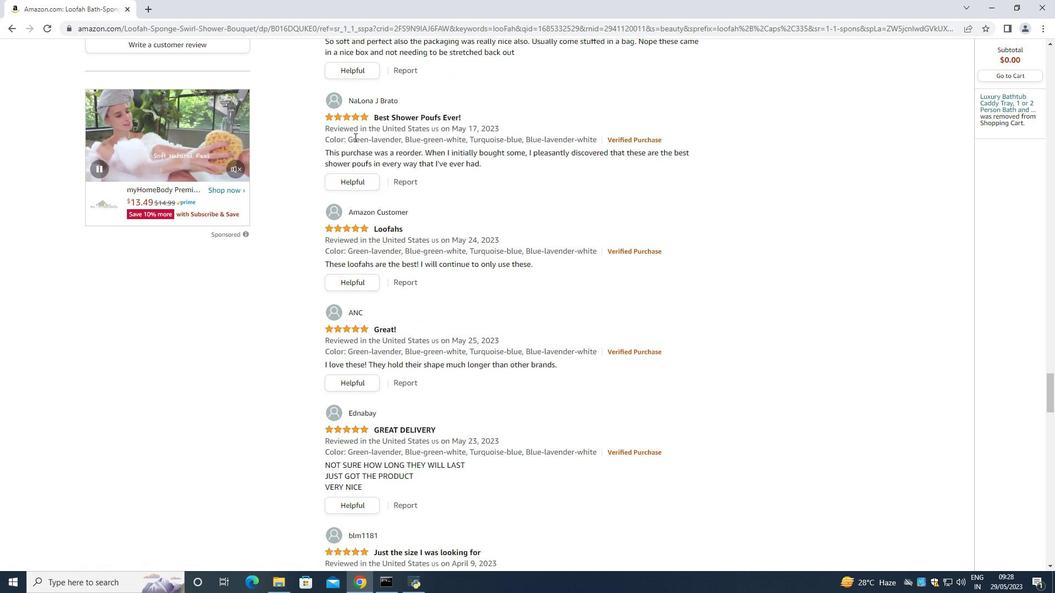 
Action: Key pressed <Key.down>
Screenshot: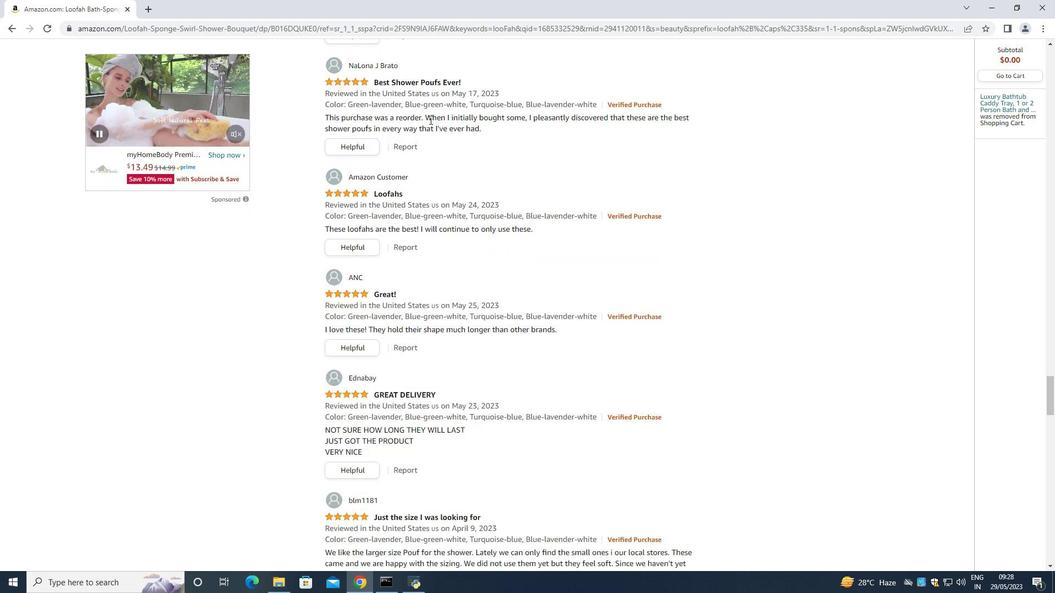 
Action: Mouse moved to (429, 119)
Screenshot: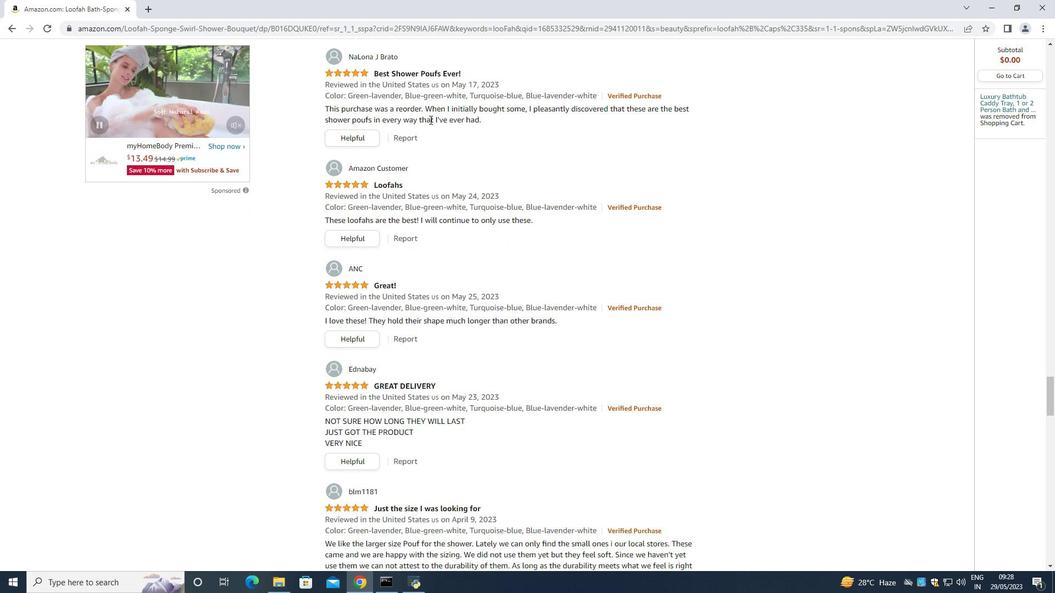 
Action: Key pressed <Key.down>
Screenshot: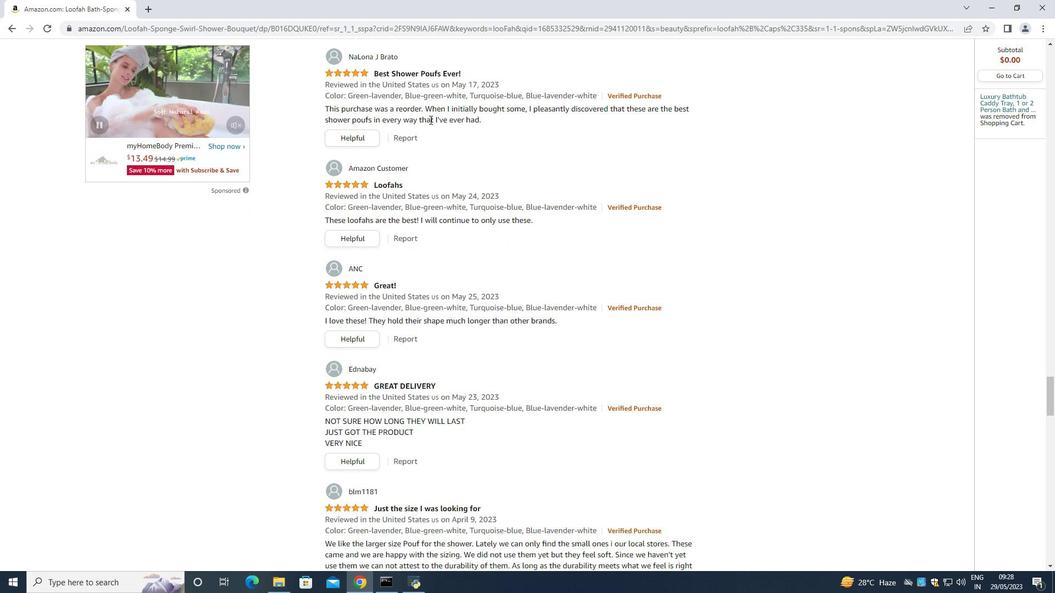 
Action: Mouse moved to (429, 119)
Screenshot: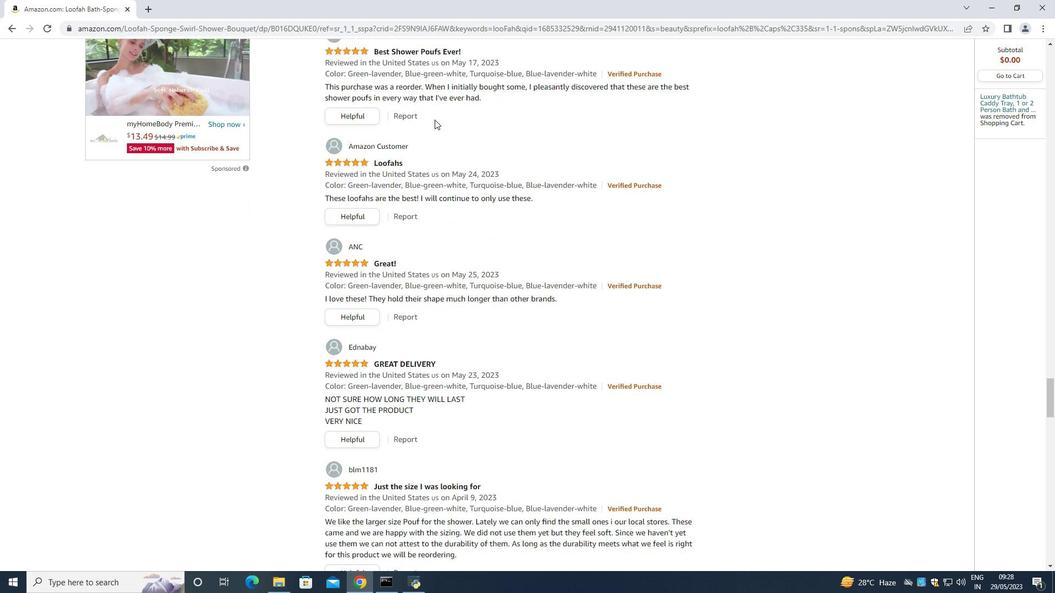 
Action: Key pressed <Key.down>
Screenshot: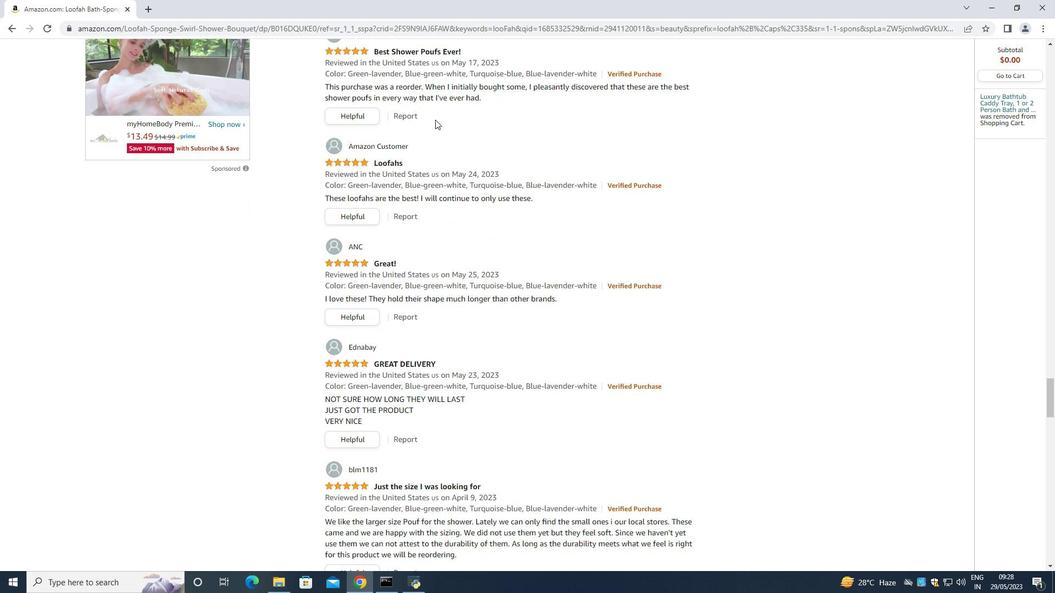 
Action: Mouse moved to (438, 117)
Screenshot: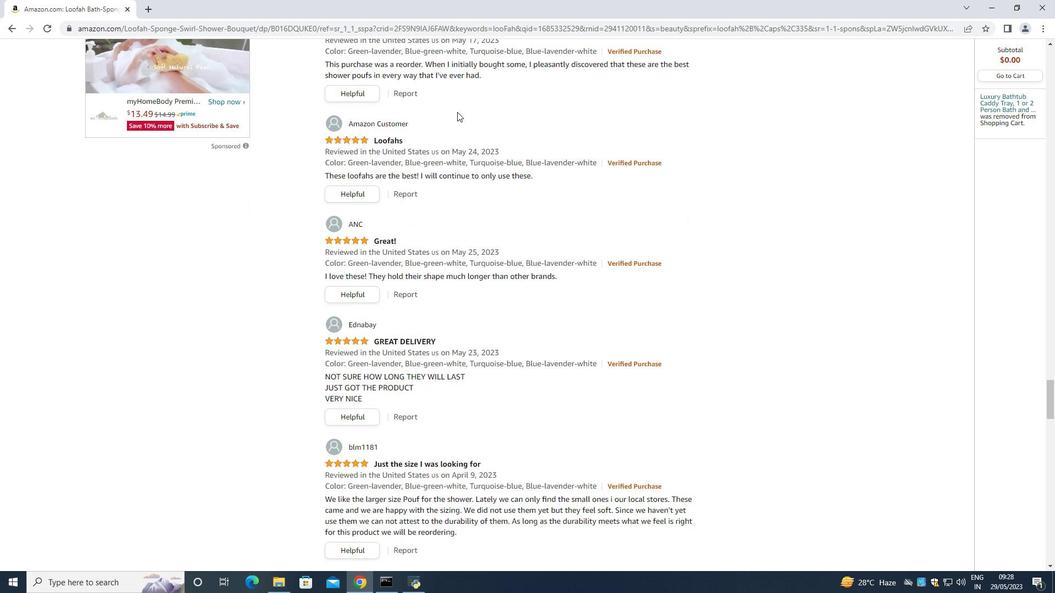 
Action: Key pressed <Key.down>
Screenshot: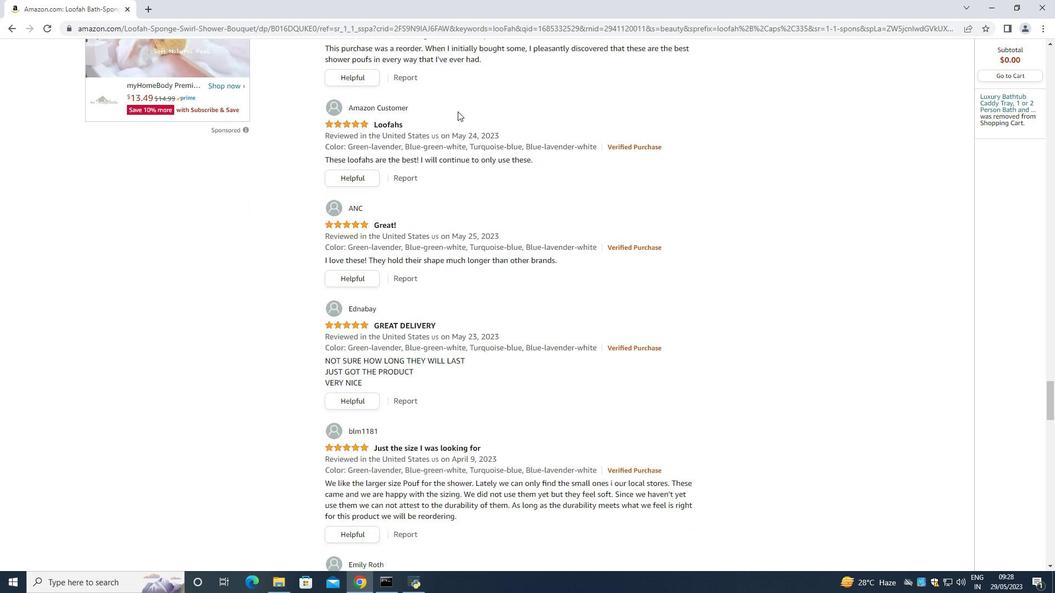 
Action: Mouse moved to (455, 113)
Screenshot: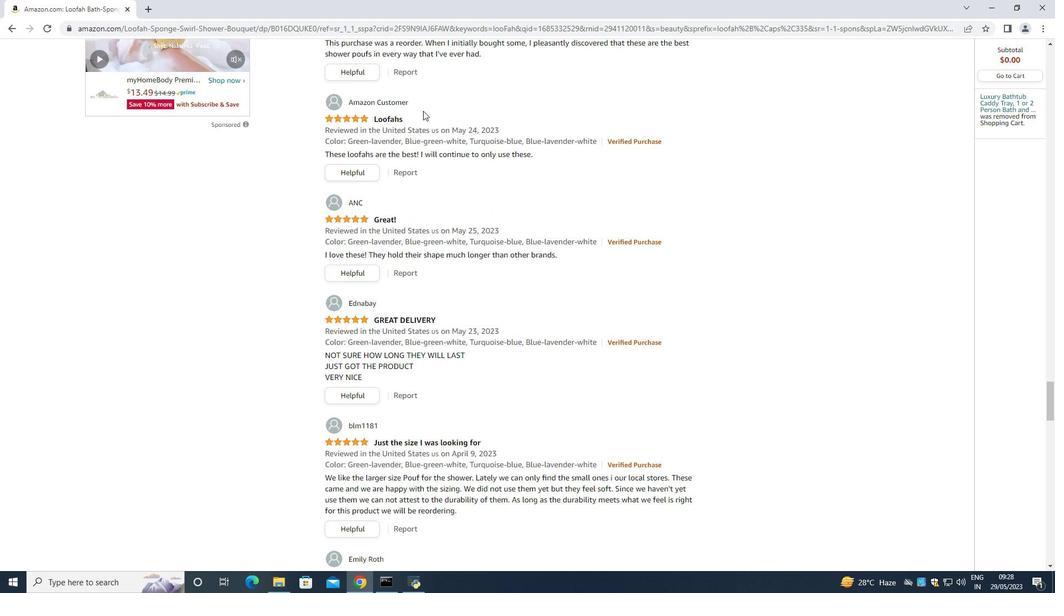 
Action: Key pressed <Key.down>
Screenshot: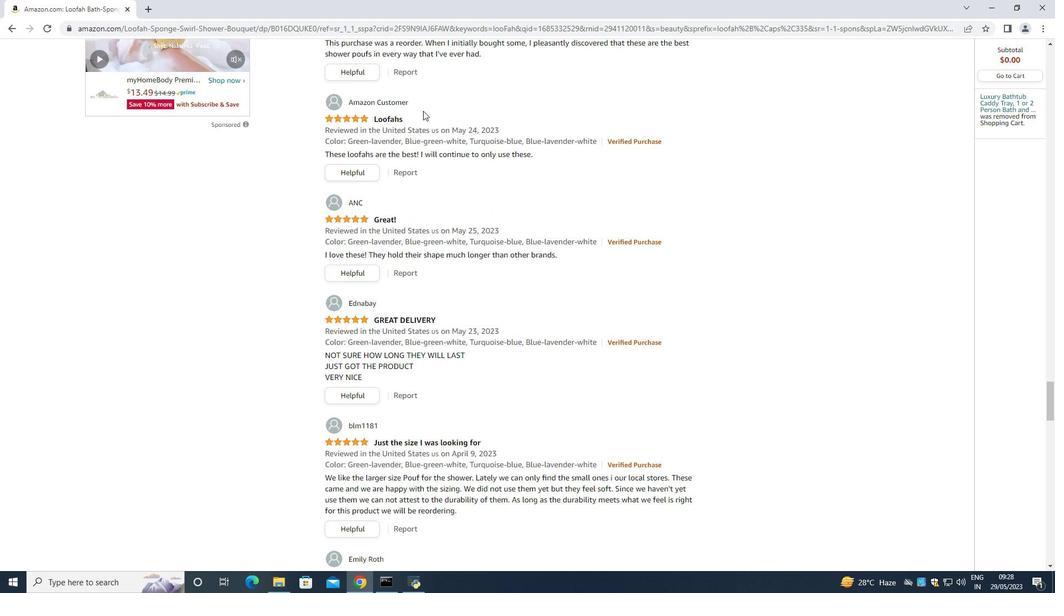 
Action: Mouse moved to (424, 111)
Screenshot: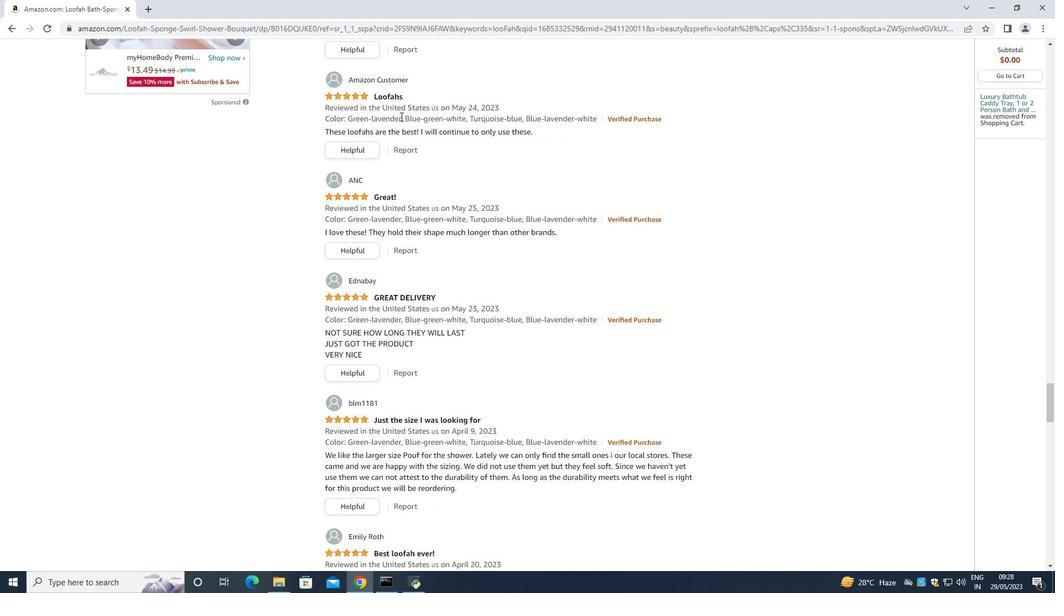 
Action: Key pressed <Key.down>
Screenshot: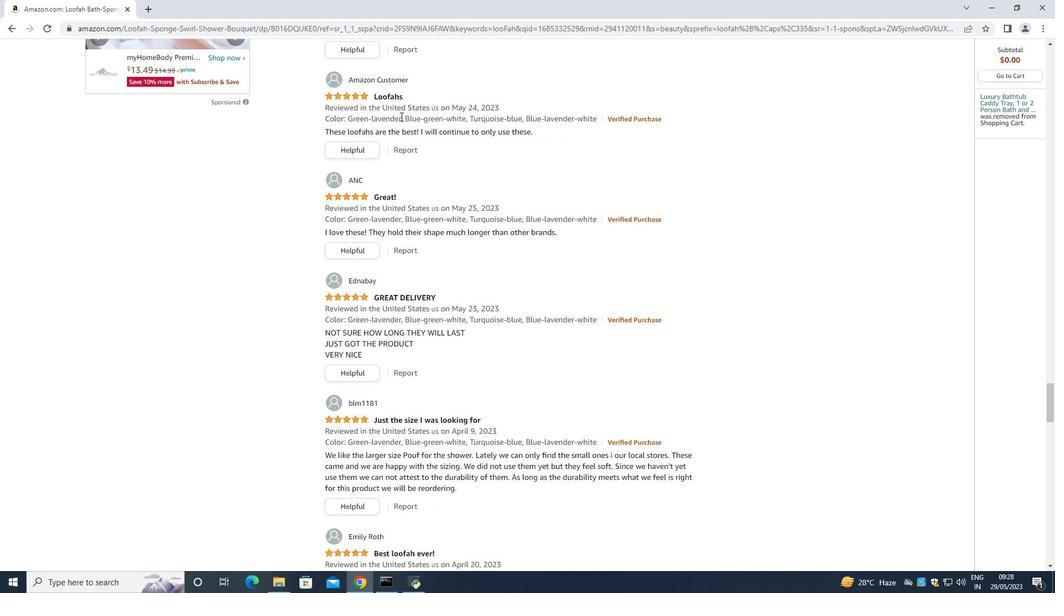 
Action: Mouse moved to (398, 119)
Screenshot: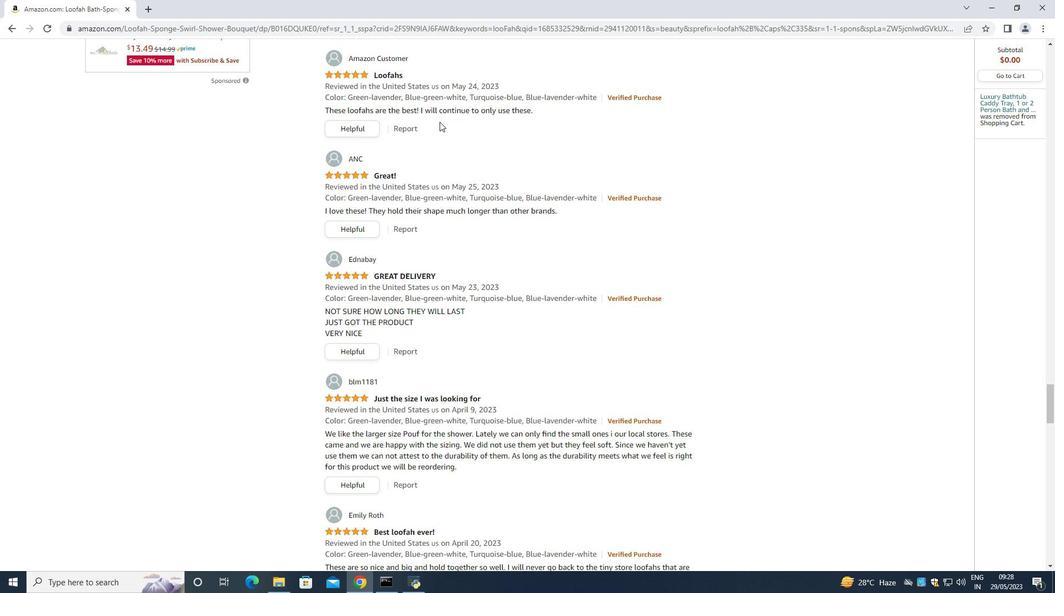 
Action: Key pressed <Key.down>
Screenshot: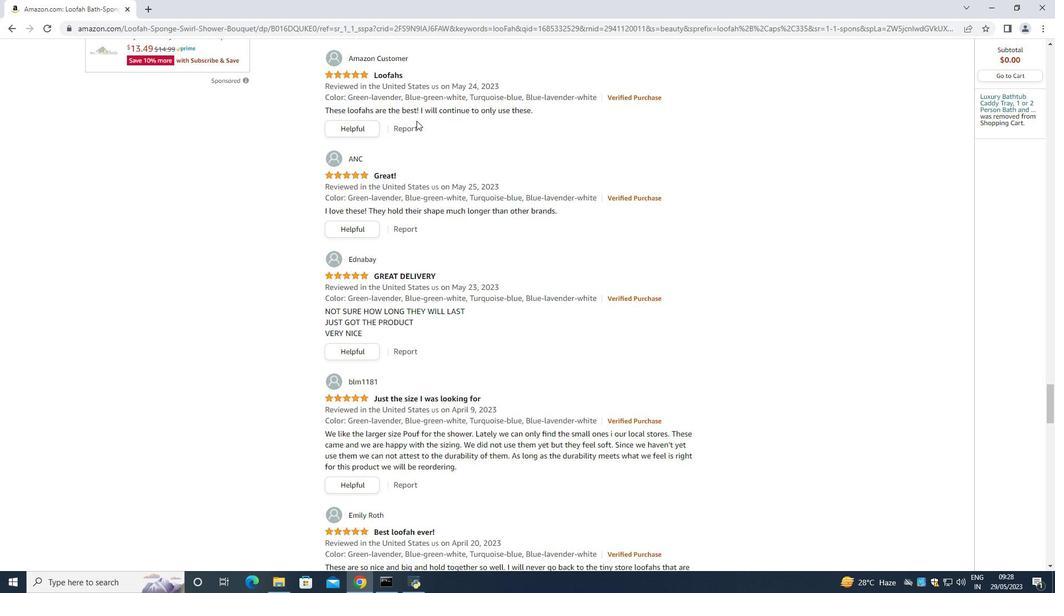 
Action: Mouse moved to (393, 121)
Screenshot: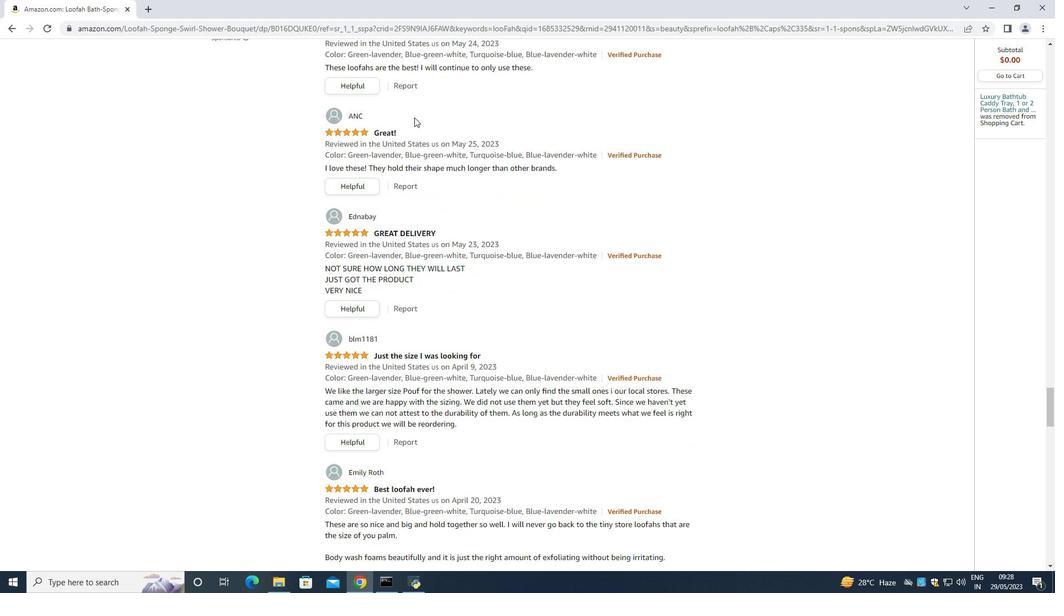 
Action: Key pressed <Key.down><Key.down>
Screenshot: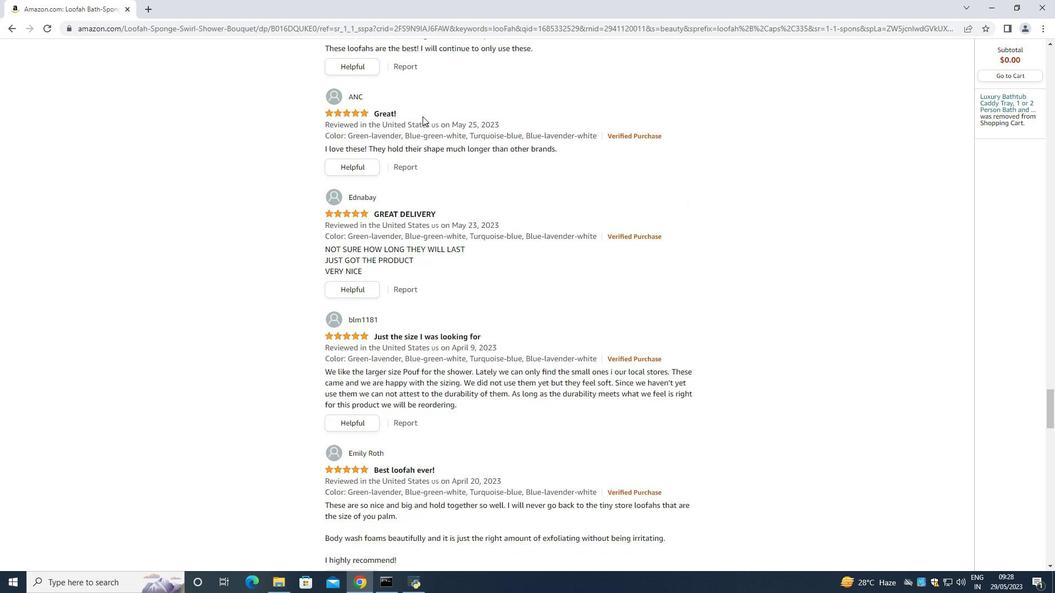 
Action: Mouse moved to (420, 117)
Screenshot: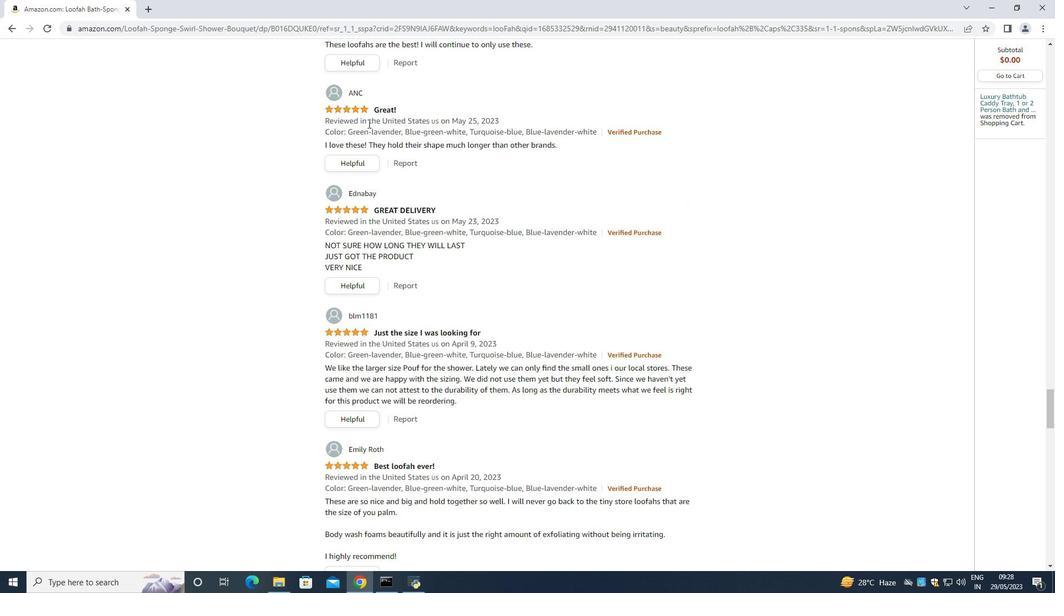 
Action: Key pressed <Key.down>
Screenshot: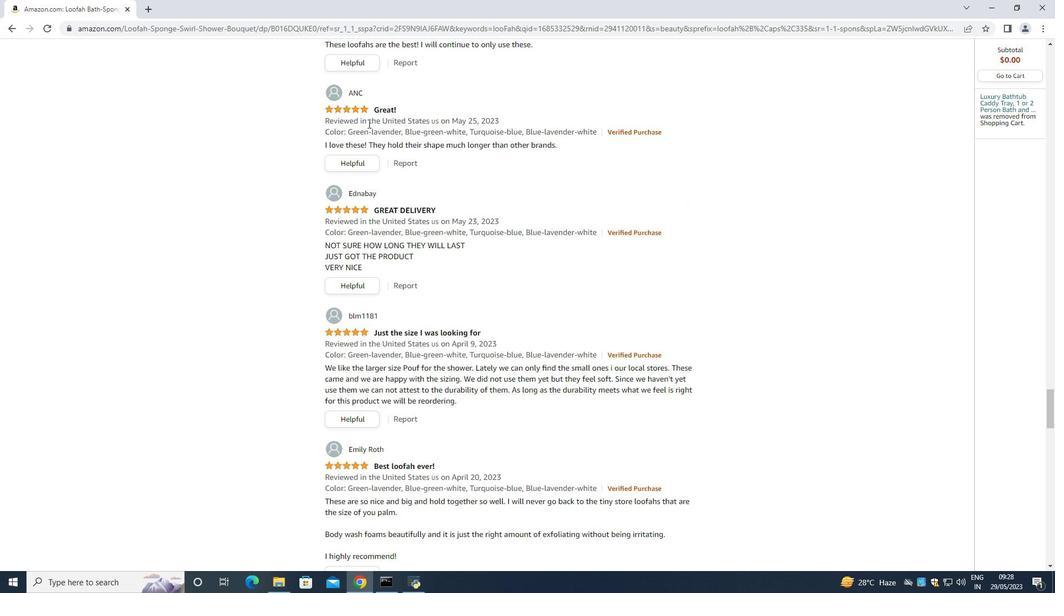 
Action: Mouse moved to (366, 123)
Screenshot: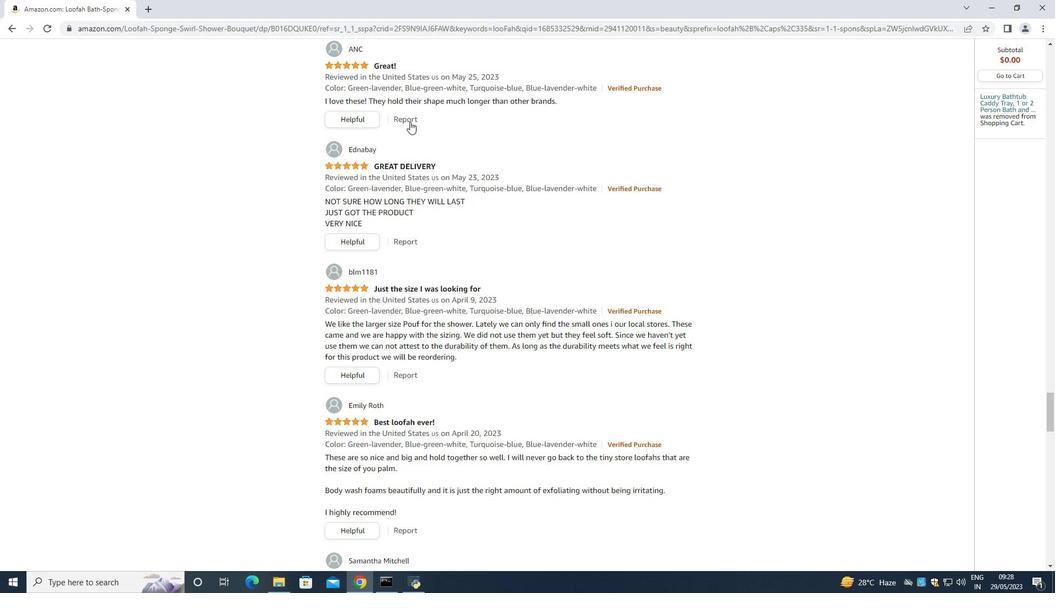 
Action: Key pressed <Key.down>
Screenshot: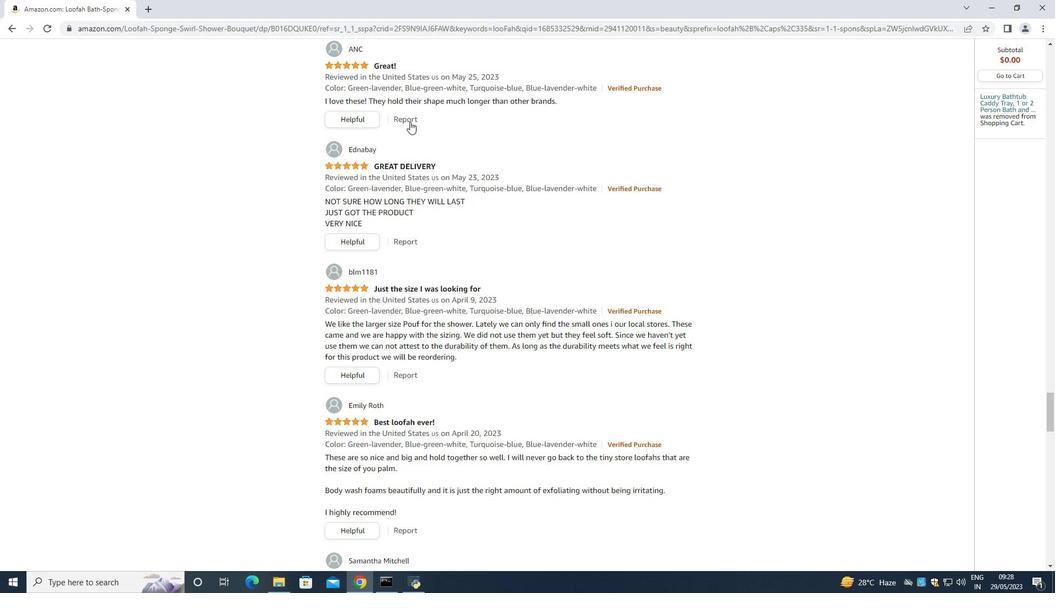 
Action: Mouse moved to (382, 122)
Screenshot: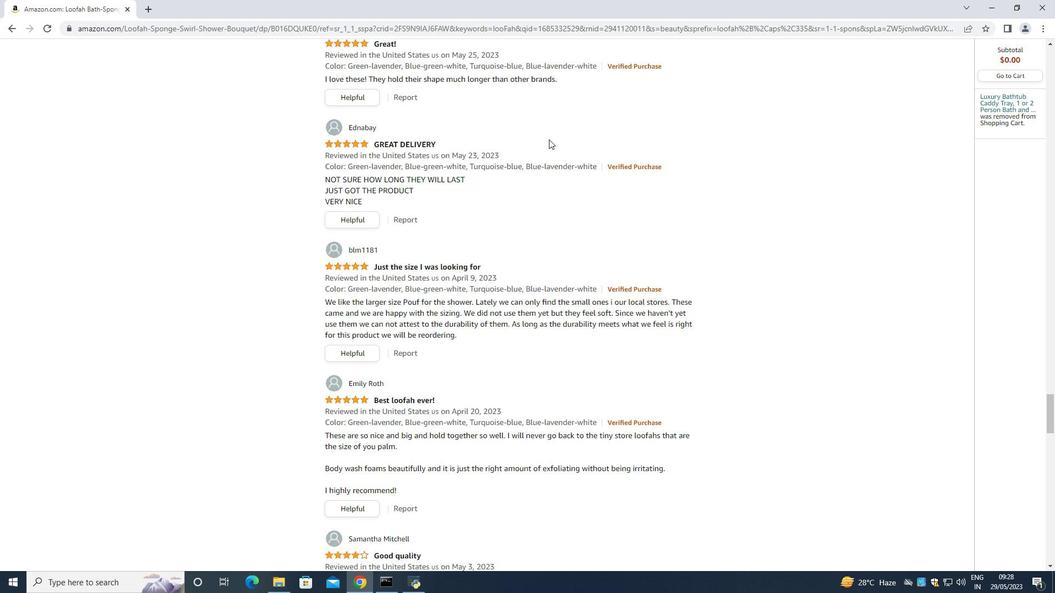 
Action: Key pressed <Key.down>
Screenshot: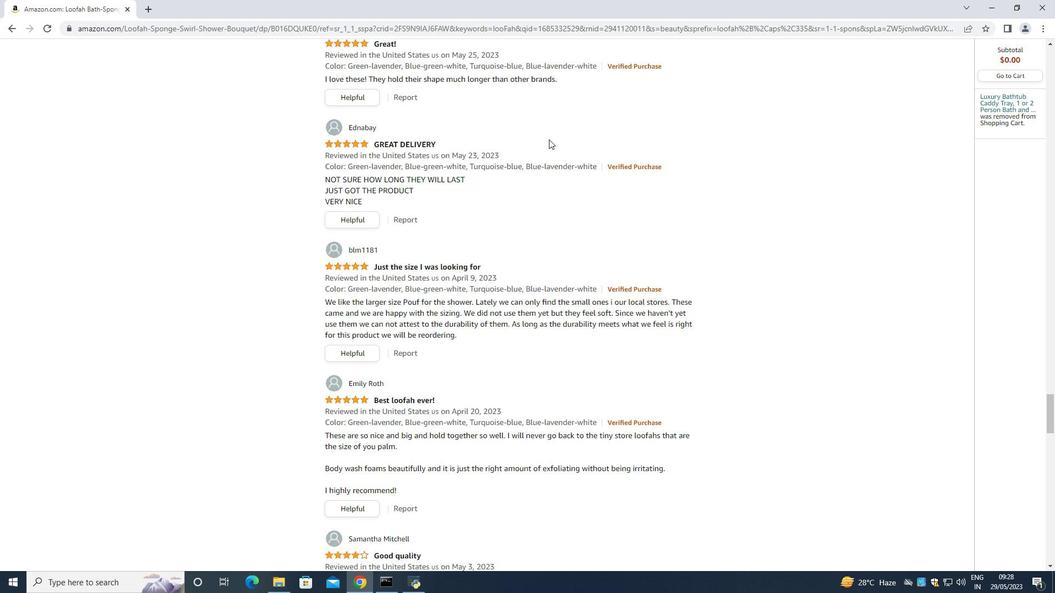 
Action: Mouse moved to (414, 119)
Screenshot: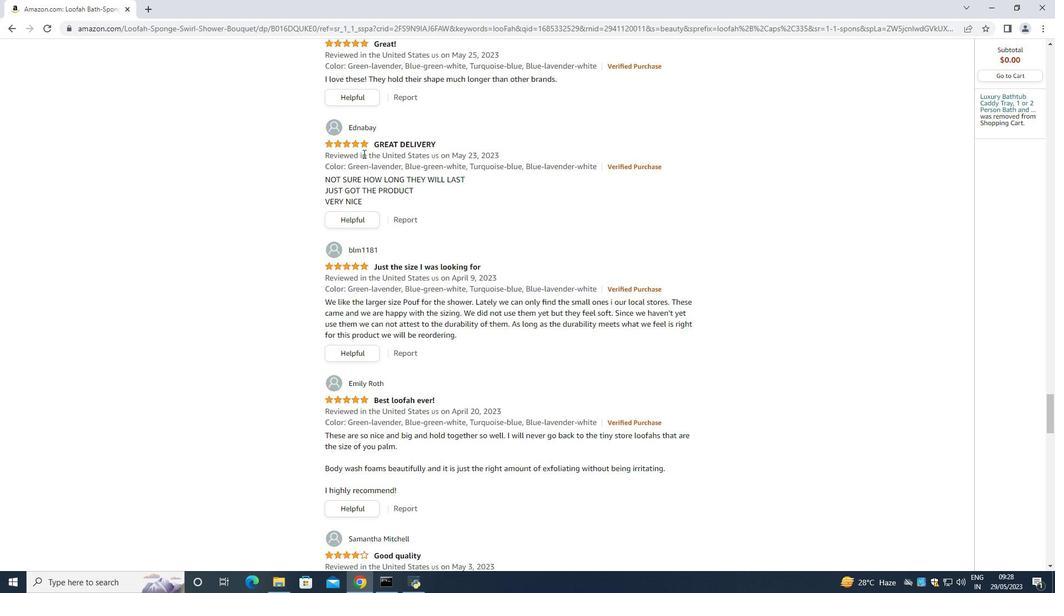 
Action: Key pressed <Key.down>
Screenshot: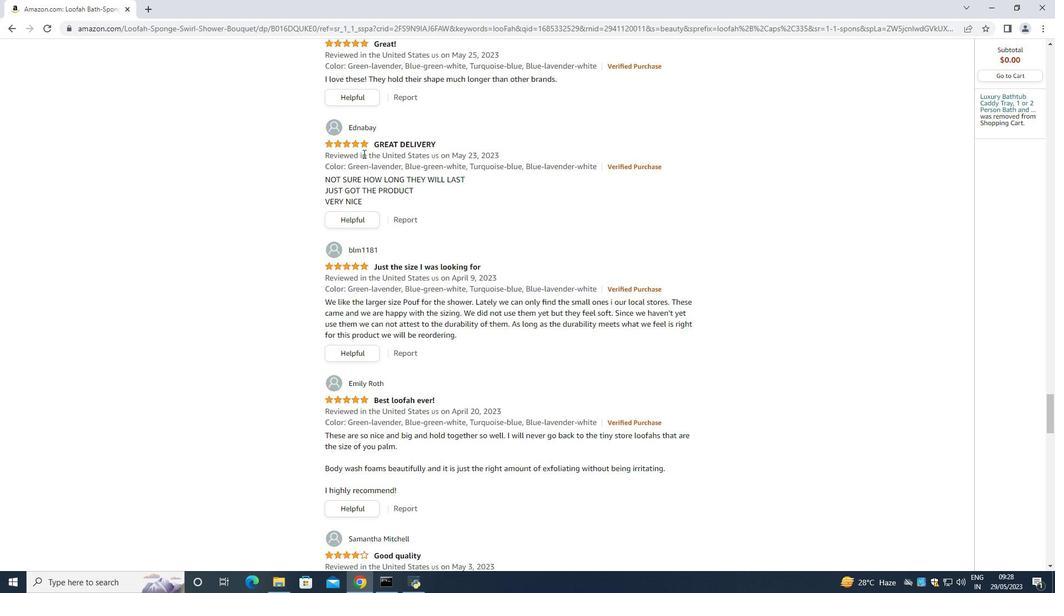 
Action: Mouse moved to (524, 341)
Screenshot: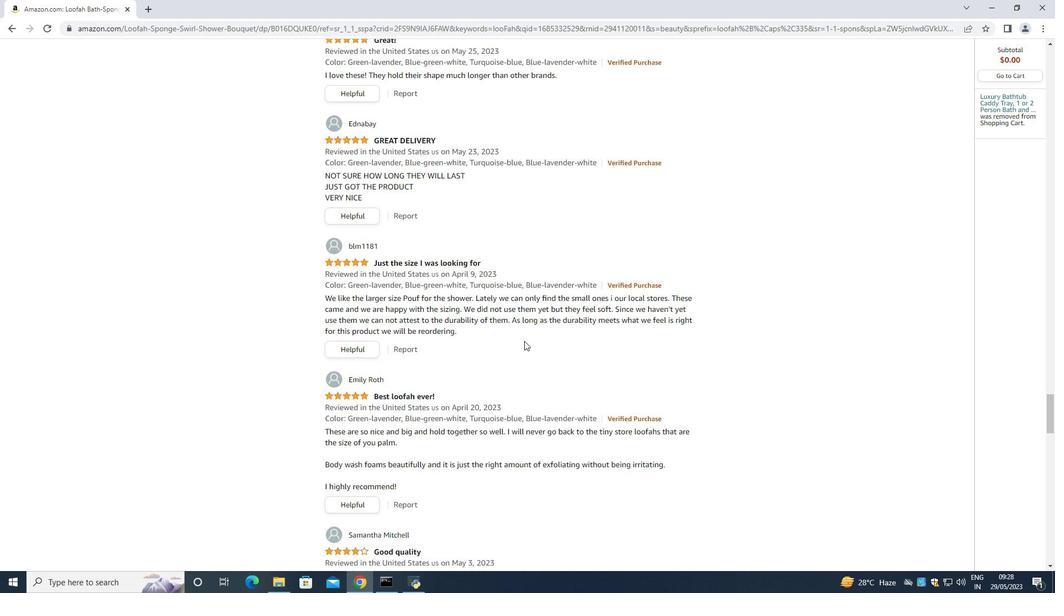 
Action: Key pressed <Key.down><Key.down><Key.down><Key.down><Key.down><Key.down><Key.down><Key.down><Key.down><Key.down><Key.down><Key.down><Key.down>
Screenshot: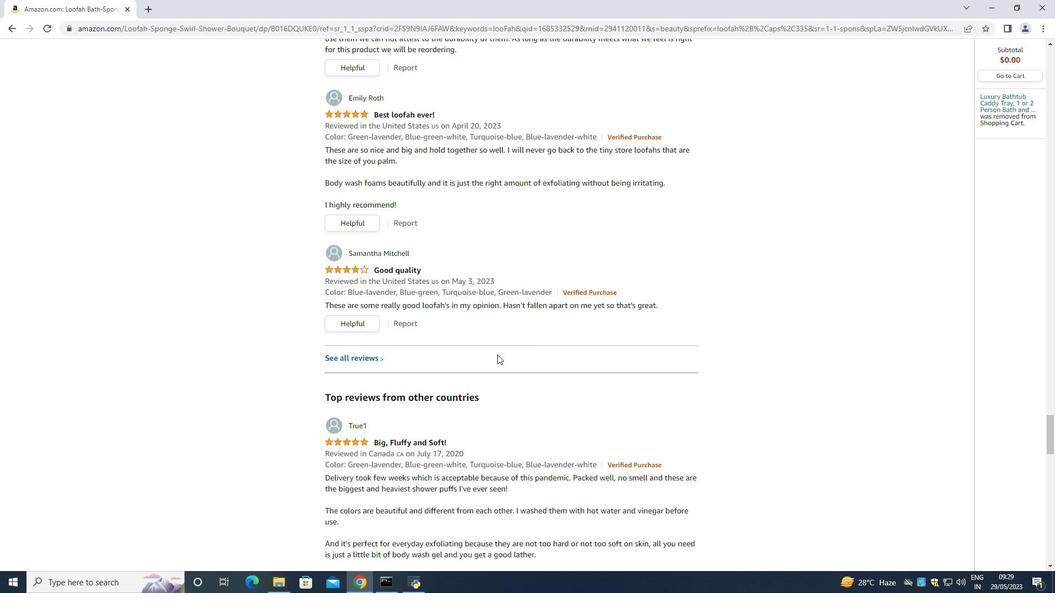 
Action: Mouse moved to (497, 355)
Screenshot: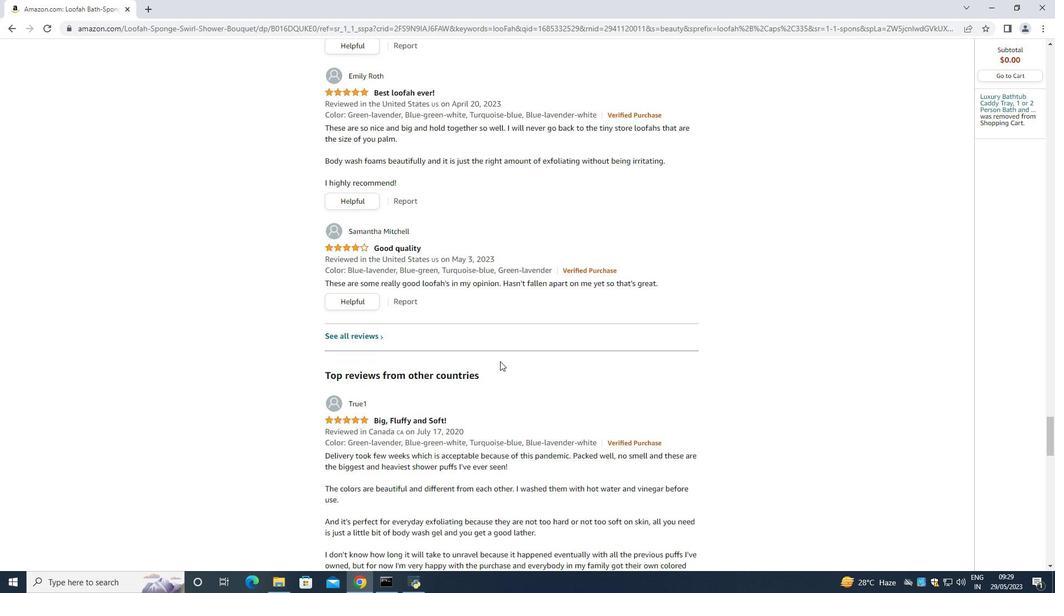 
Action: Key pressed <Key.down>
Screenshot: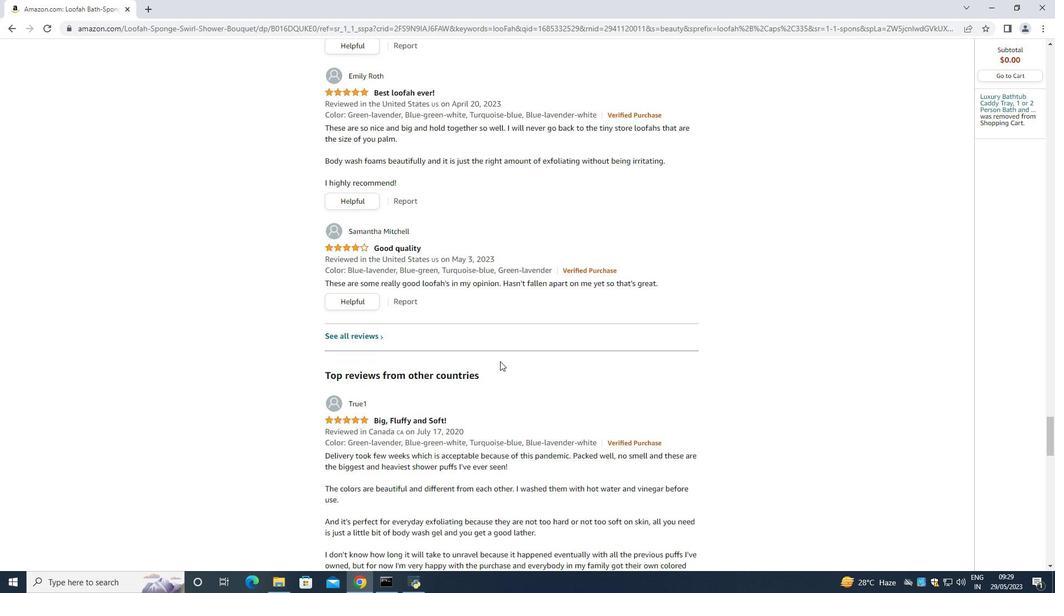 
Action: Mouse moved to (498, 361)
Screenshot: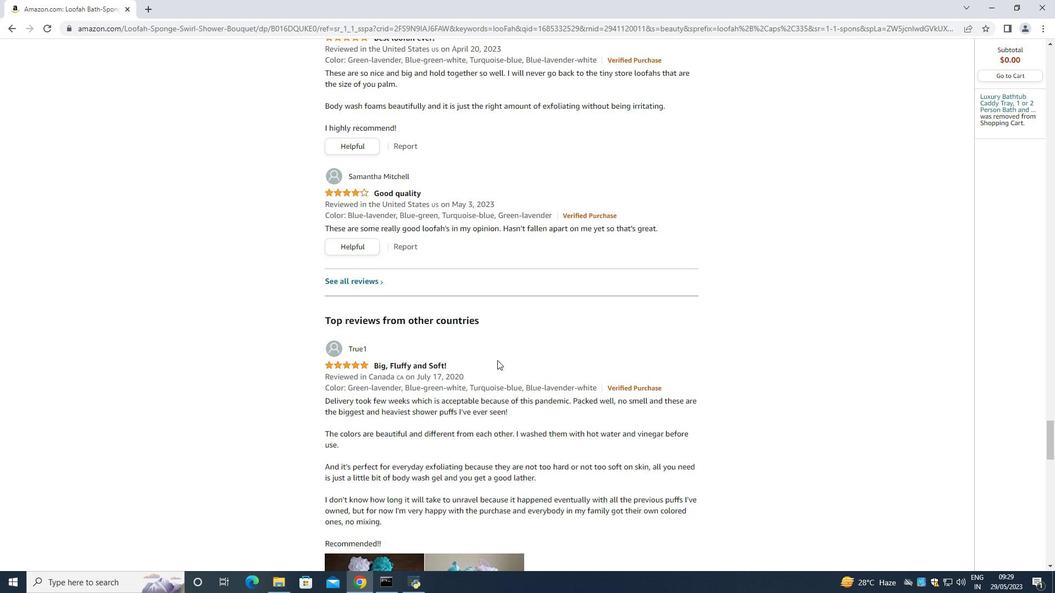 
Action: Mouse scrolled (498, 360) with delta (0, 0)
Screenshot: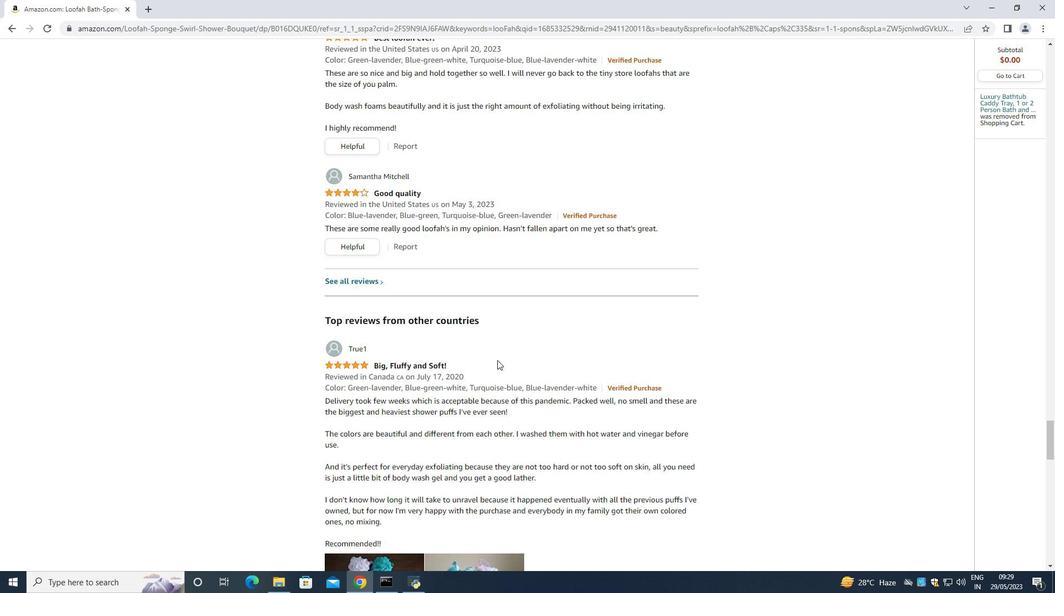 
Action: Mouse moved to (497, 360)
Screenshot: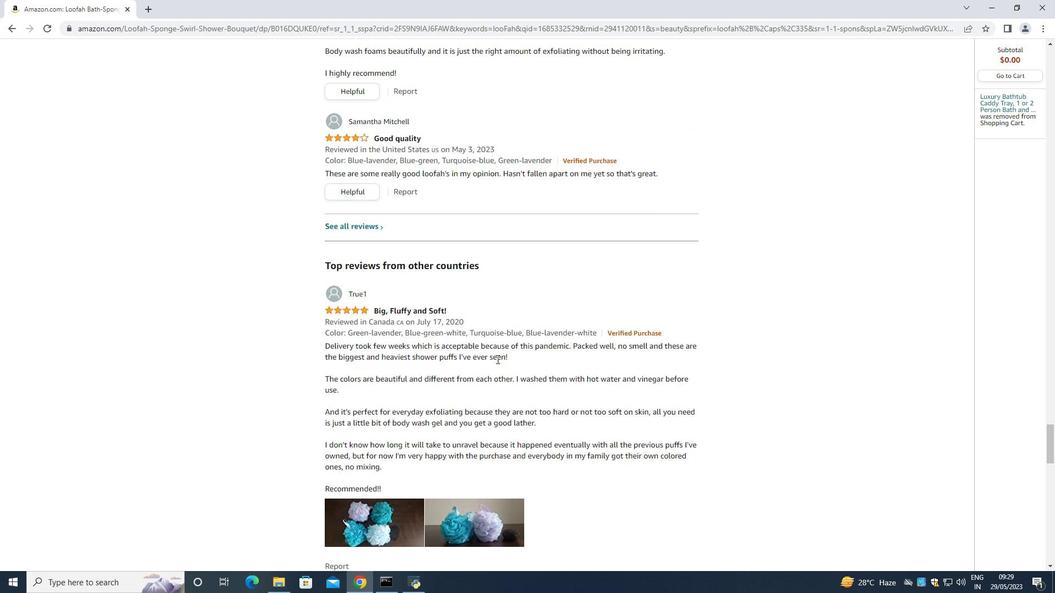 
Action: Mouse scrolled (497, 360) with delta (0, 0)
Screenshot: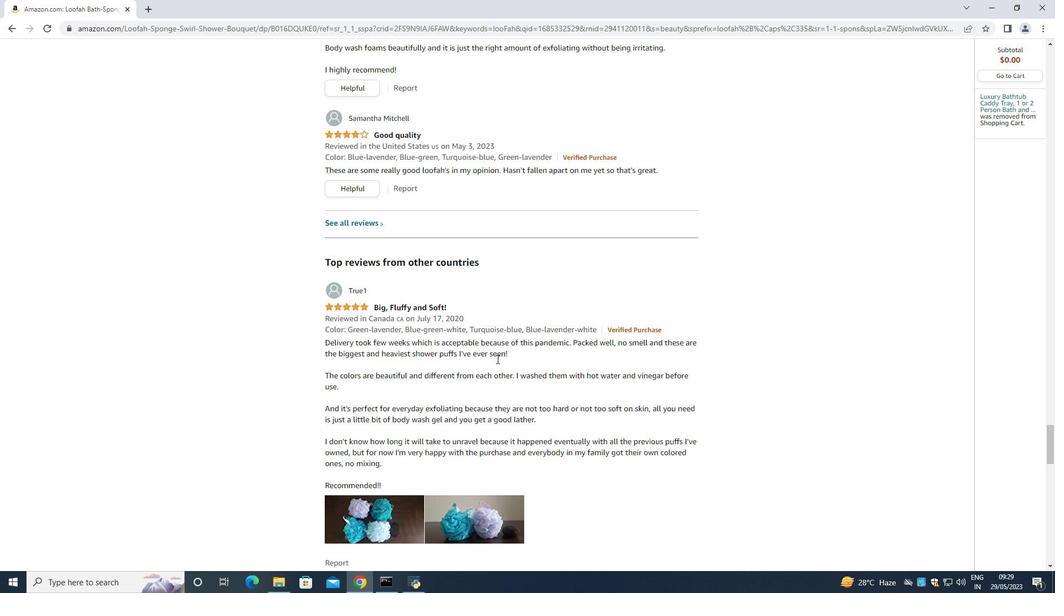 
Action: Mouse moved to (497, 359)
Screenshot: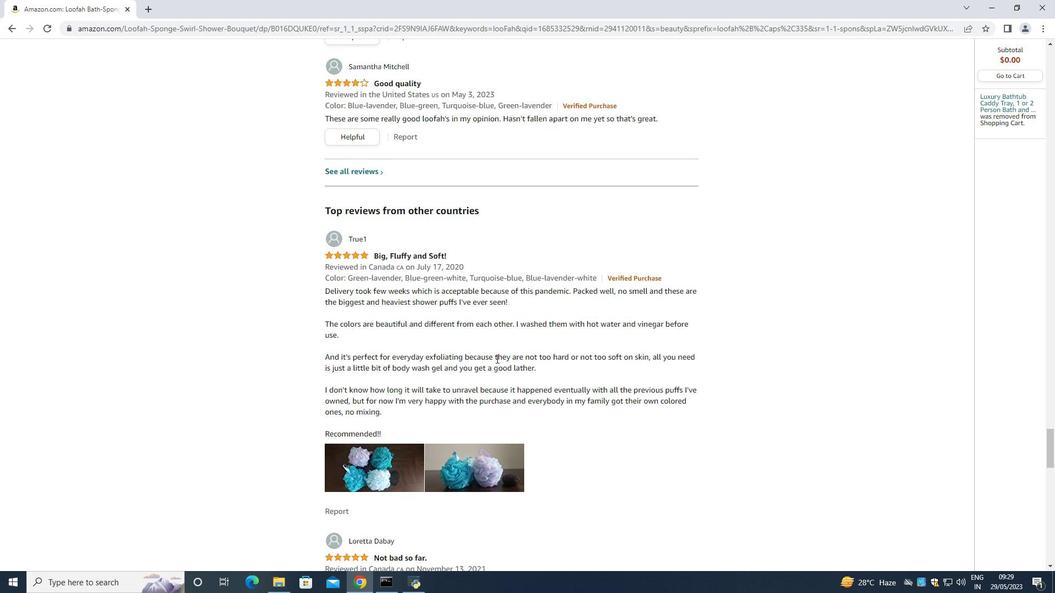 
Action: Mouse scrolled (497, 359) with delta (0, 0)
Screenshot: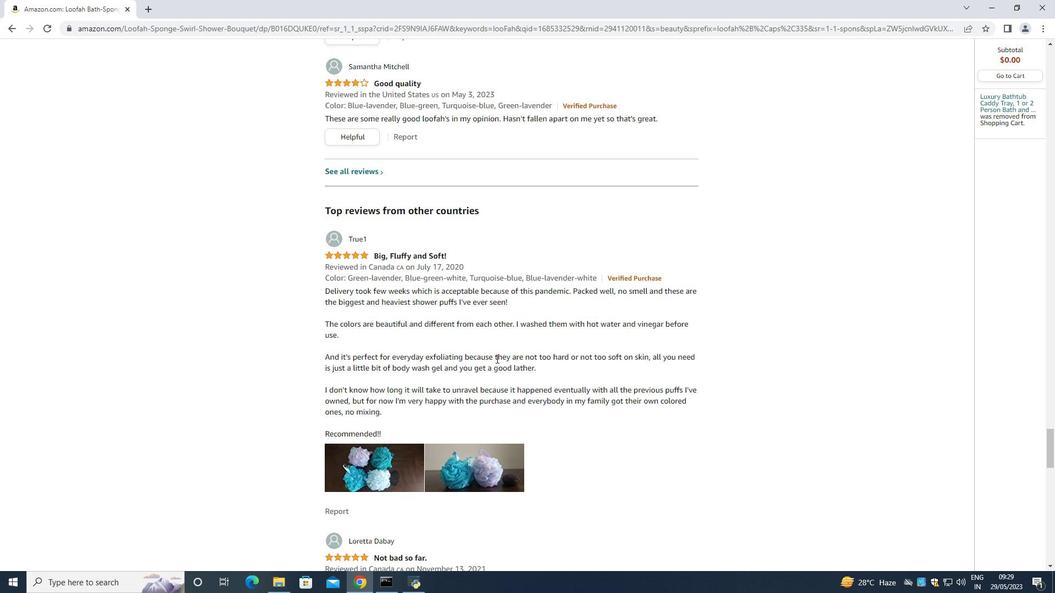 
Action: Mouse moved to (496, 359)
Screenshot: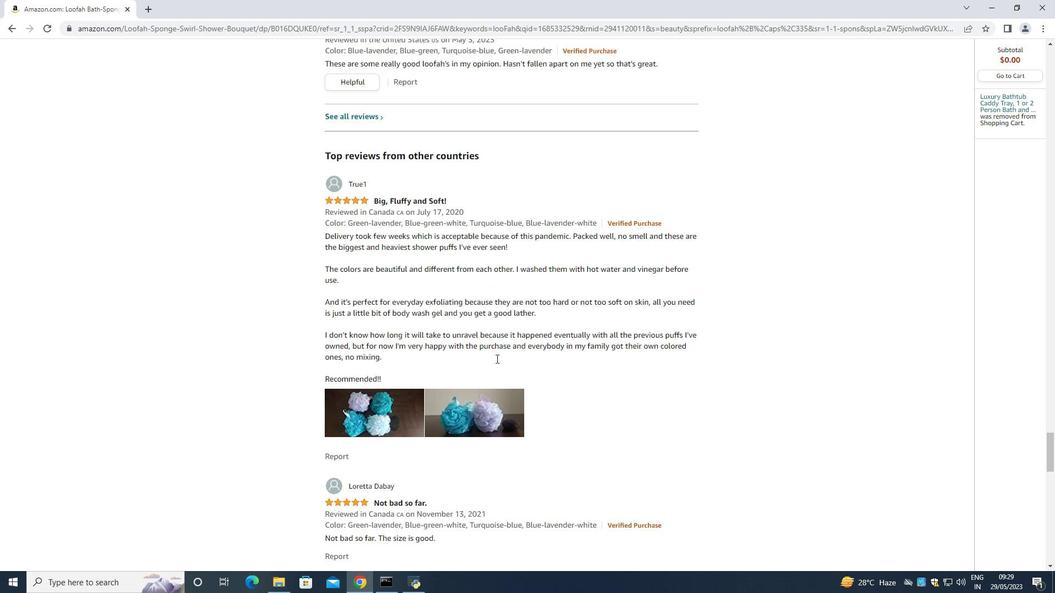 
Action: Mouse scrolled (496, 358) with delta (0, 0)
Screenshot: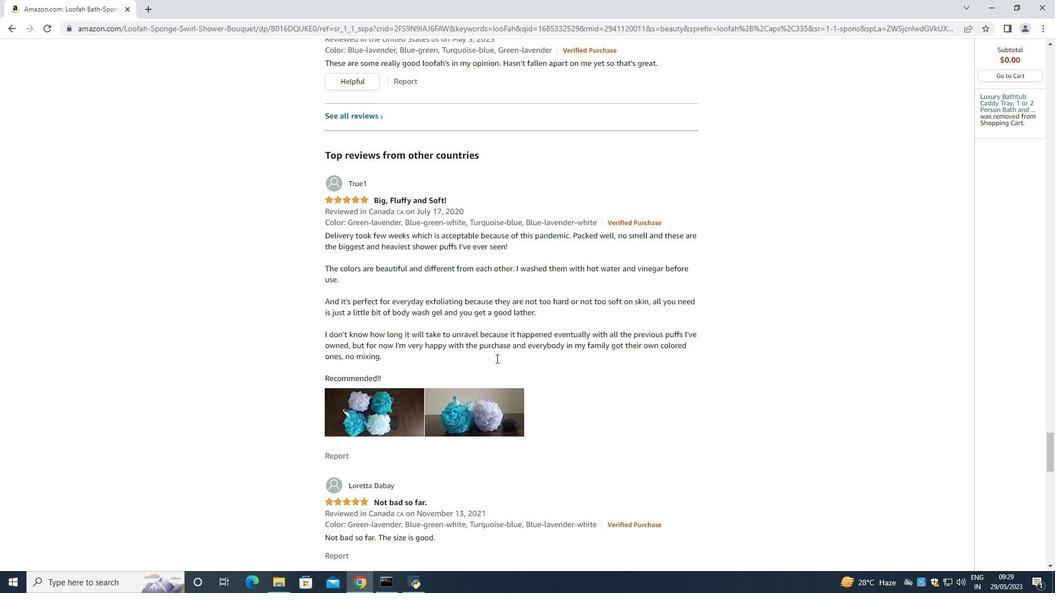 
Action: Mouse moved to (496, 359)
Screenshot: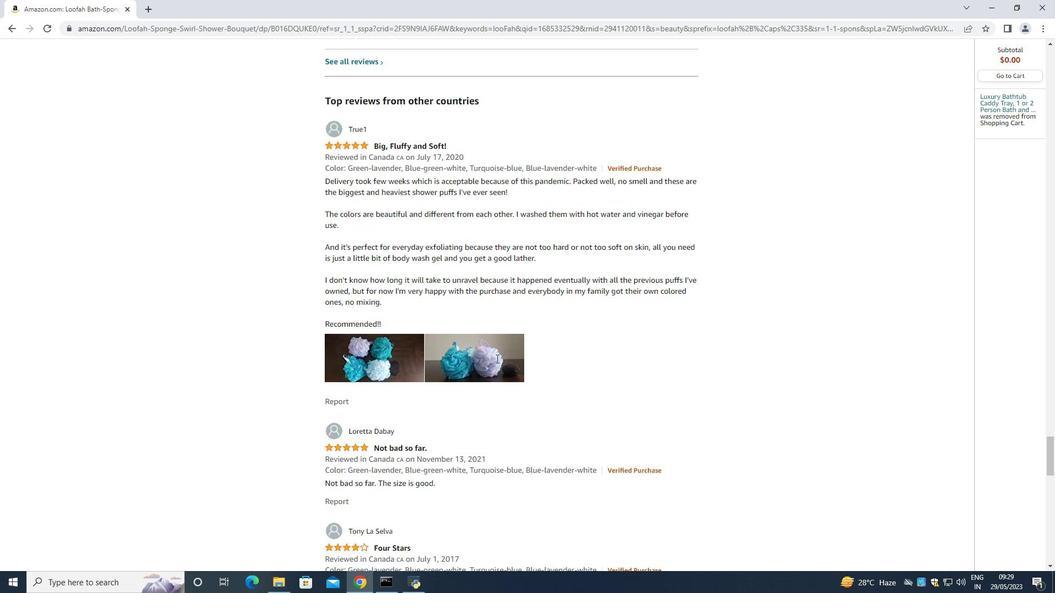 
Action: Mouse scrolled (496, 358) with delta (0, 0)
Screenshot: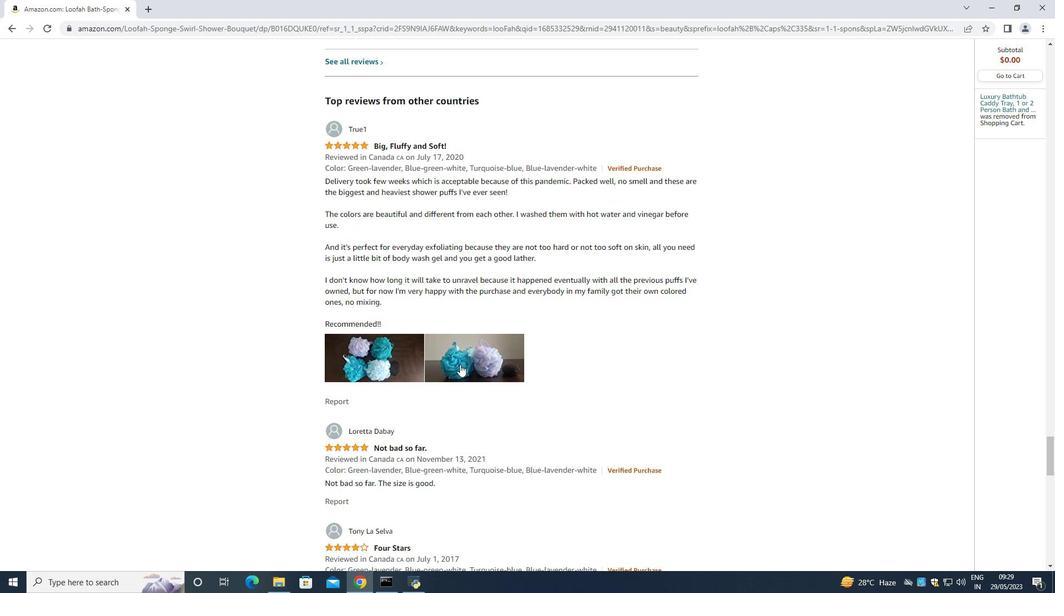 
Action: Mouse moved to (407, 370)
Screenshot: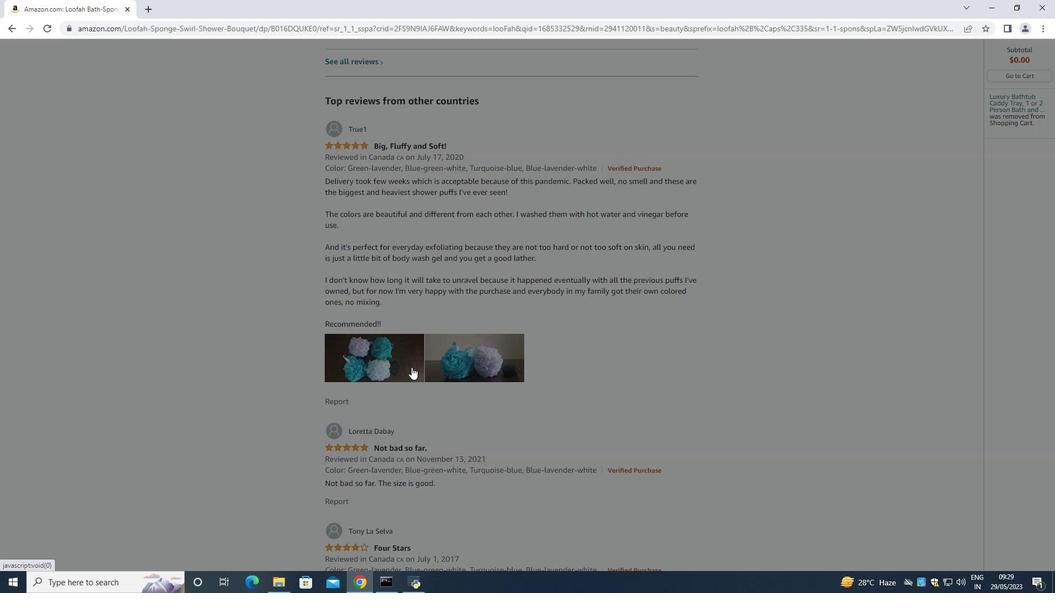 
Action: Mouse pressed left at (407, 370)
